 Task: Select the current location as Myrtle Beach, South Carolina, United States . Now zoom + , and verify the location . Show zoom slider
Action: Mouse moved to (169, 212)
Screenshot: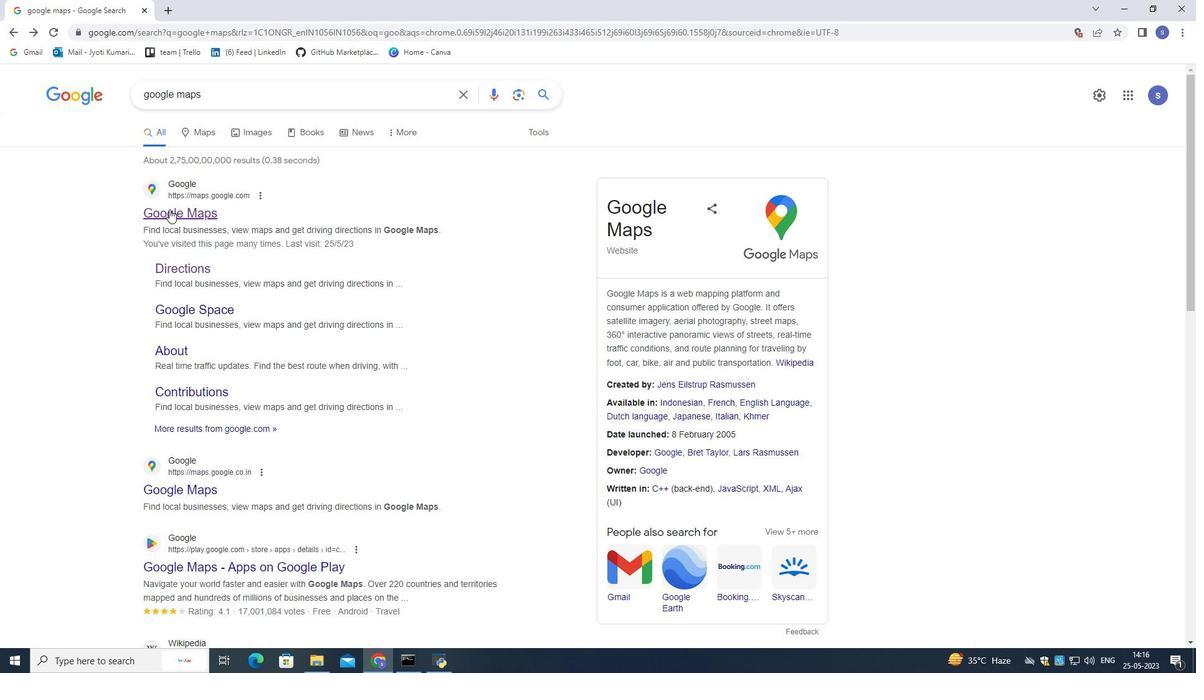 
Action: Mouse pressed left at (169, 212)
Screenshot: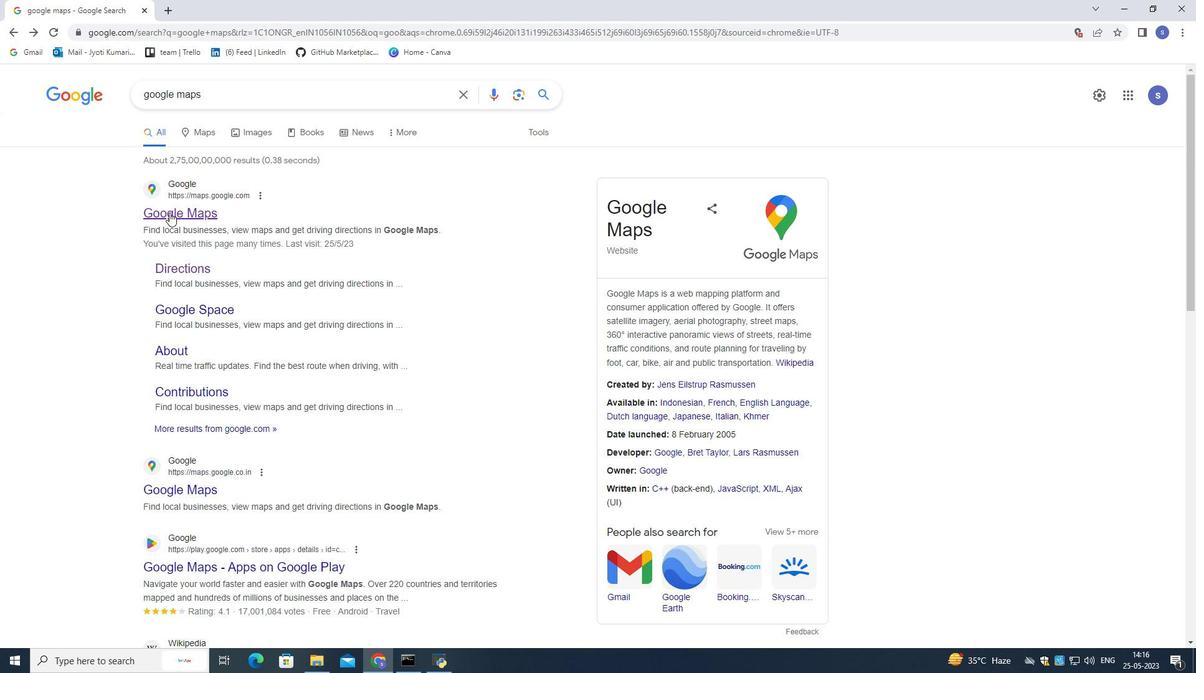 
Action: Mouse moved to (408, 317)
Screenshot: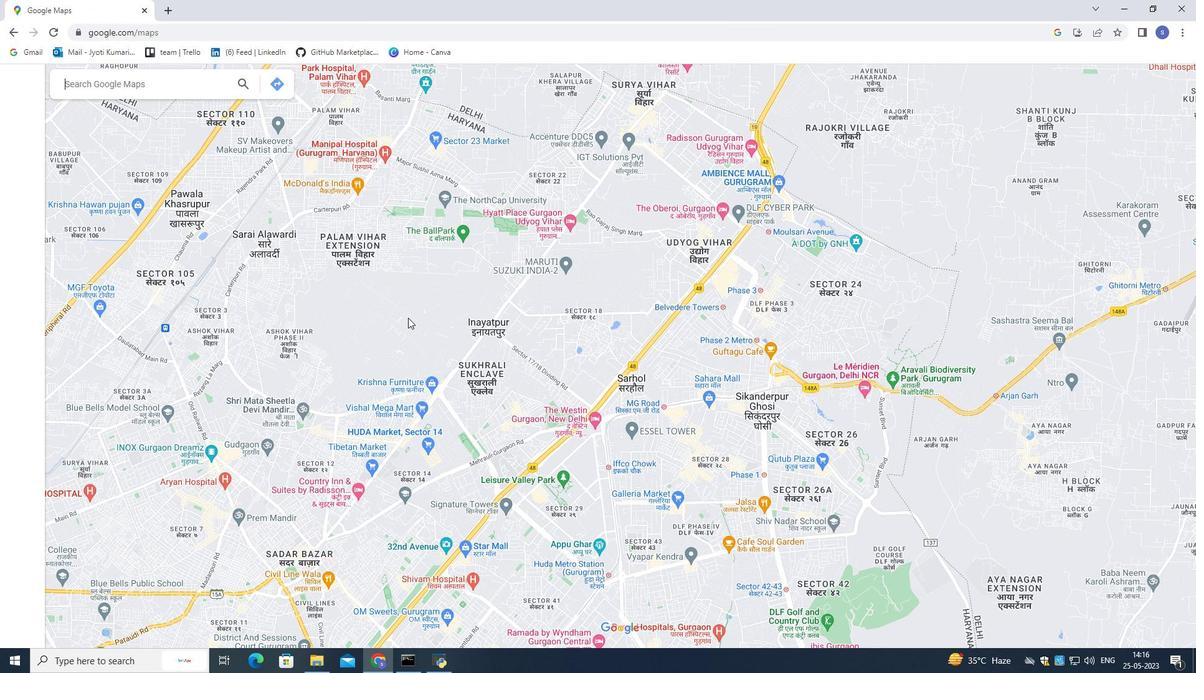 
Action: Mouse pressed left at (408, 317)
Screenshot: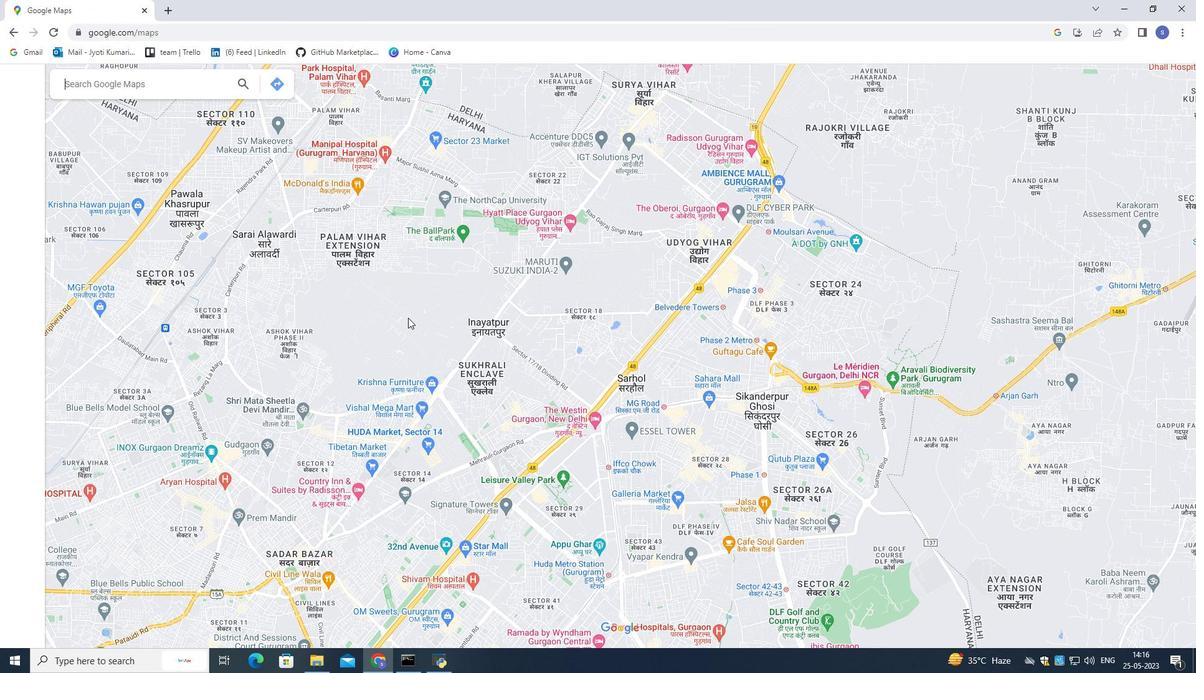 
Action: Mouse moved to (388, 317)
Screenshot: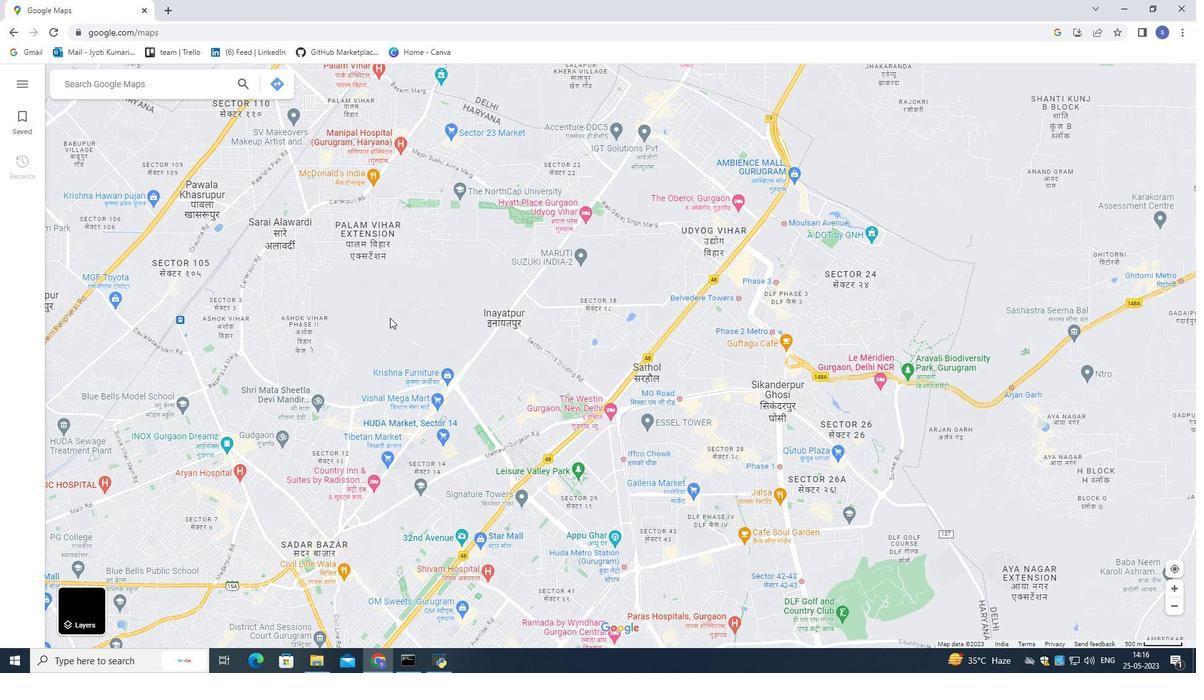 
Action: Mouse pressed left at (388, 317)
Screenshot: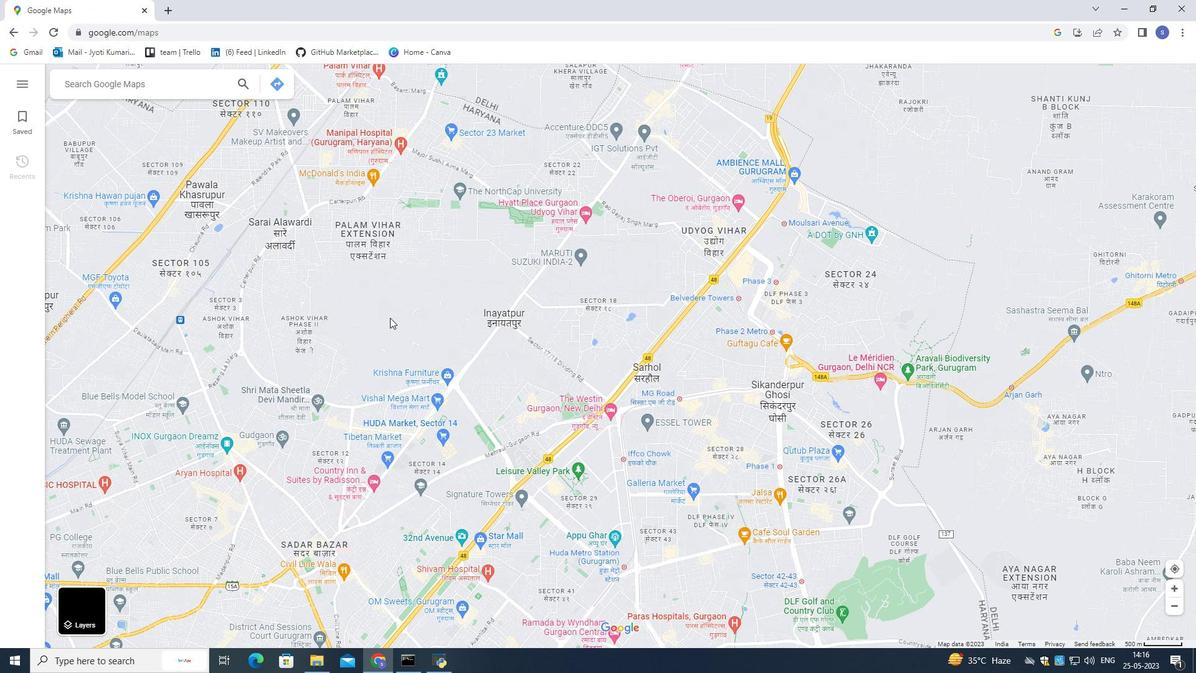 
Action: Mouse moved to (396, 304)
Screenshot: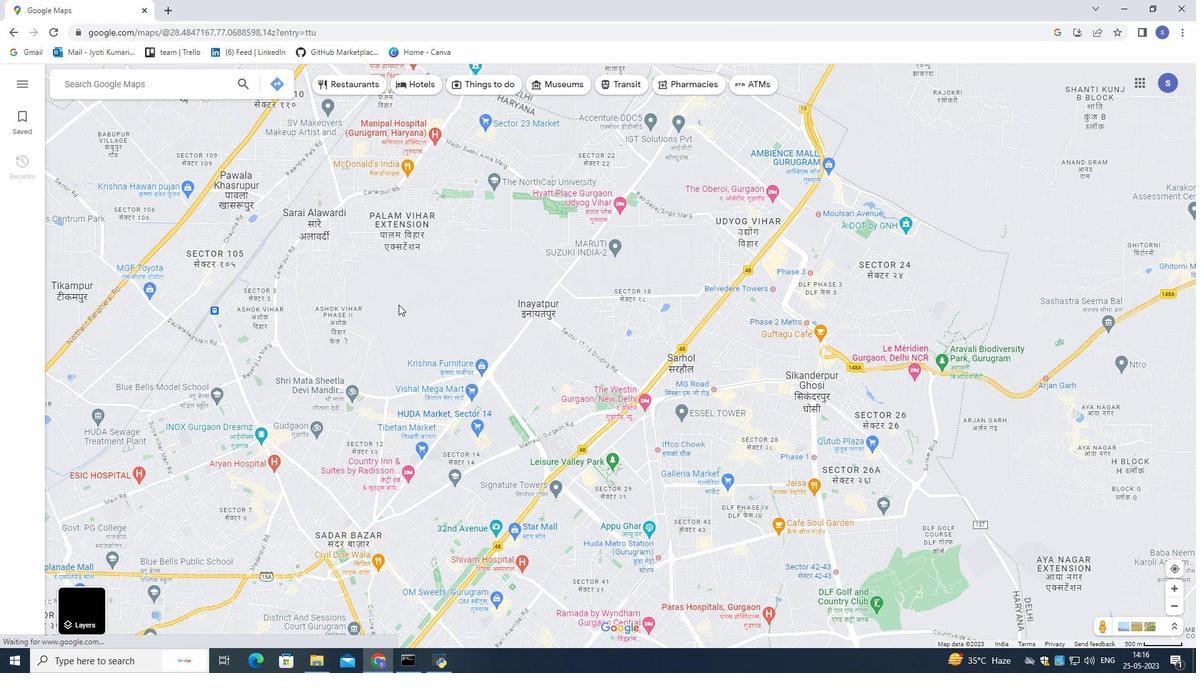 
Action: Mouse pressed left at (396, 304)
Screenshot: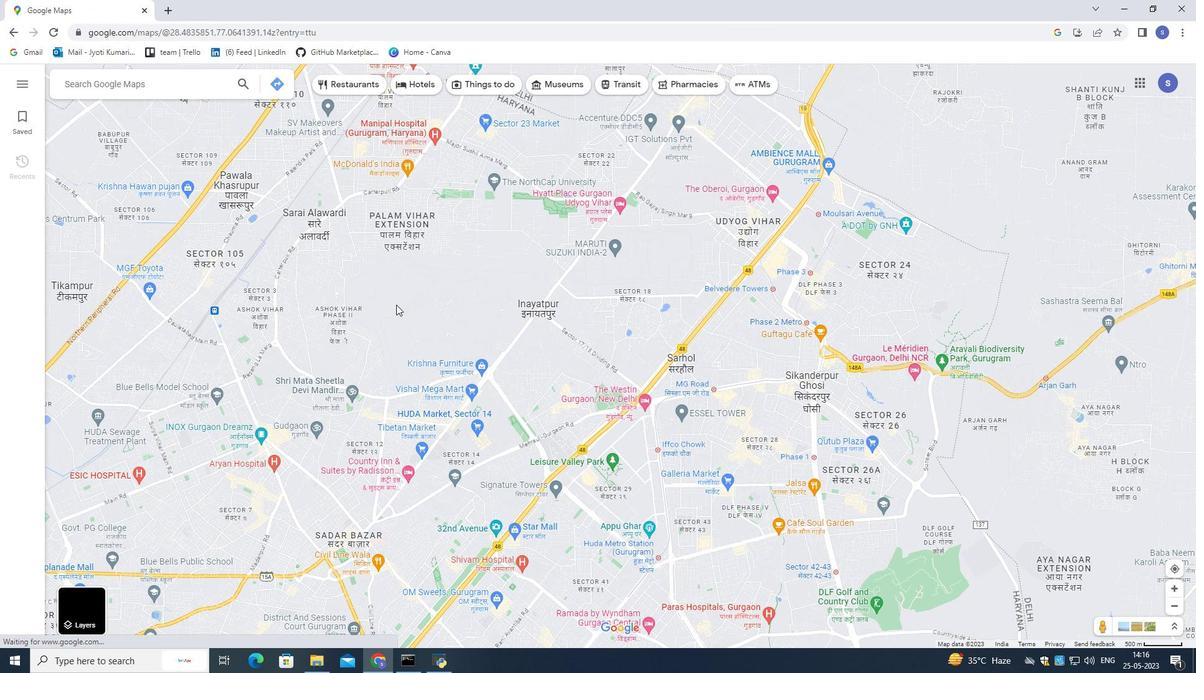 
Action: Mouse moved to (405, 293)
Screenshot: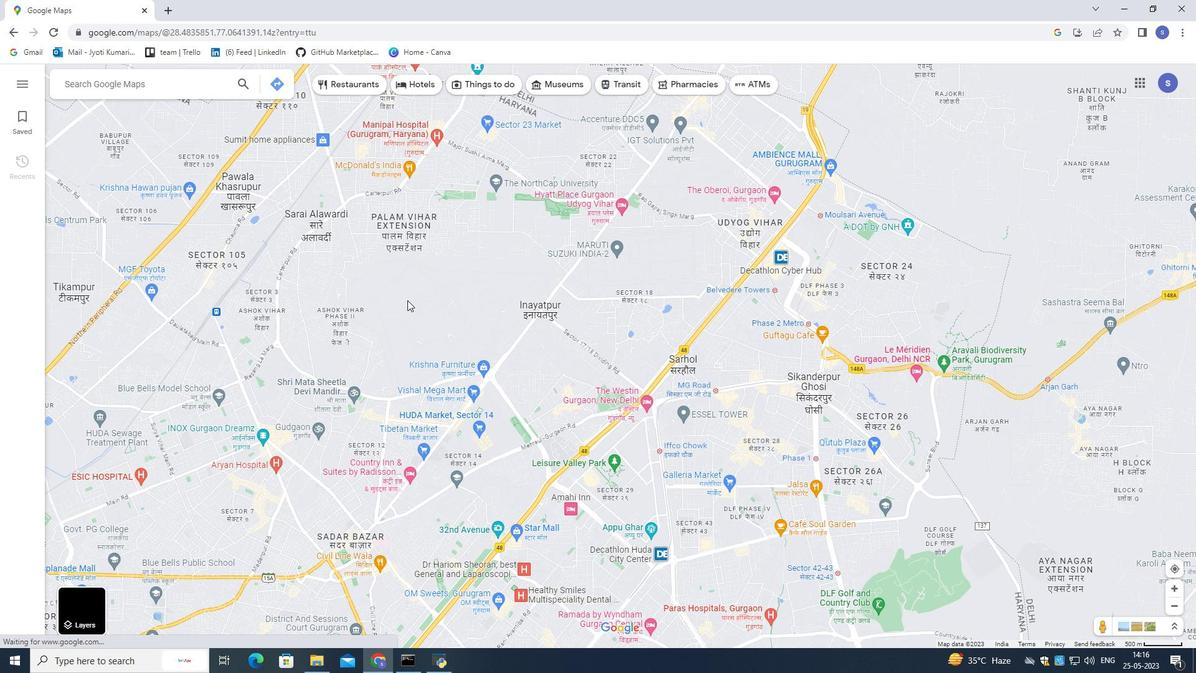 
Action: Mouse pressed left at (405, 293)
Screenshot: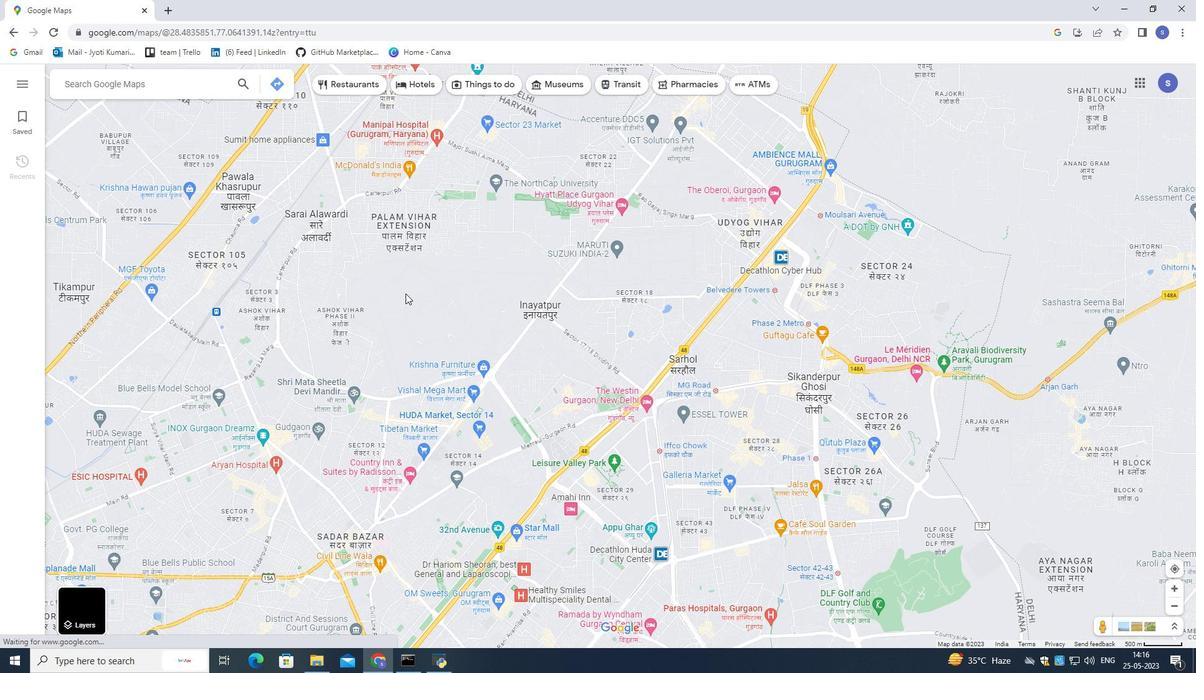 
Action: Mouse moved to (484, 335)
Screenshot: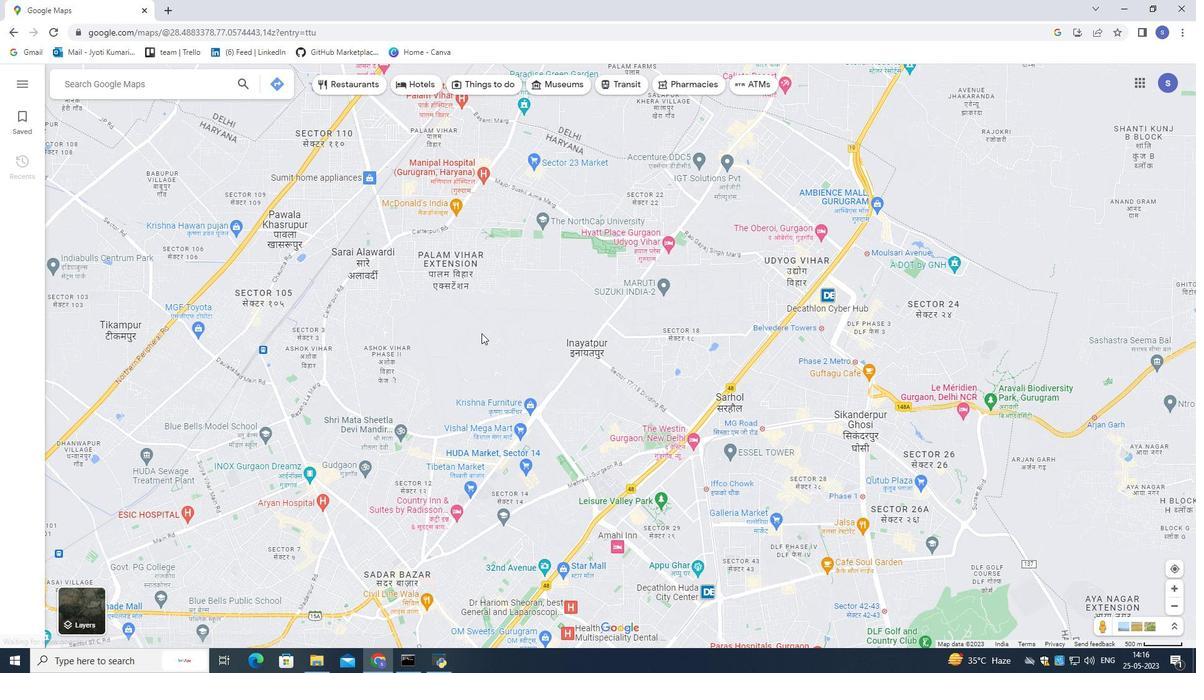 
Action: Mouse pressed left at (484, 335)
Screenshot: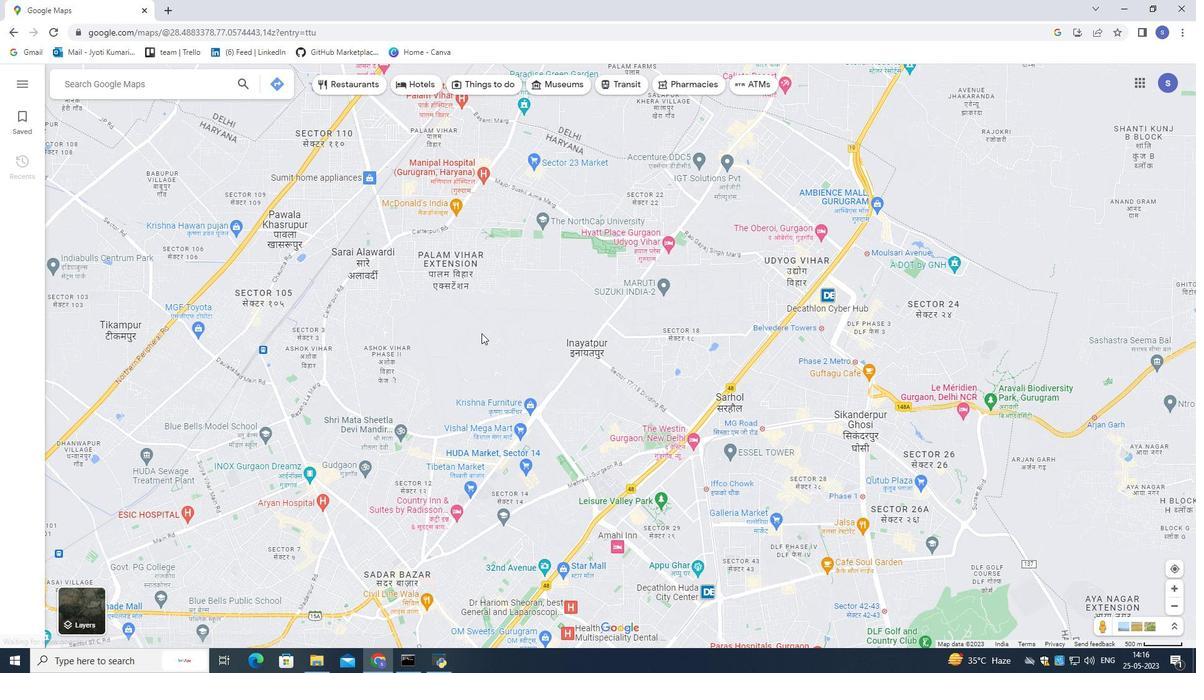 
Action: Mouse moved to (455, 322)
Screenshot: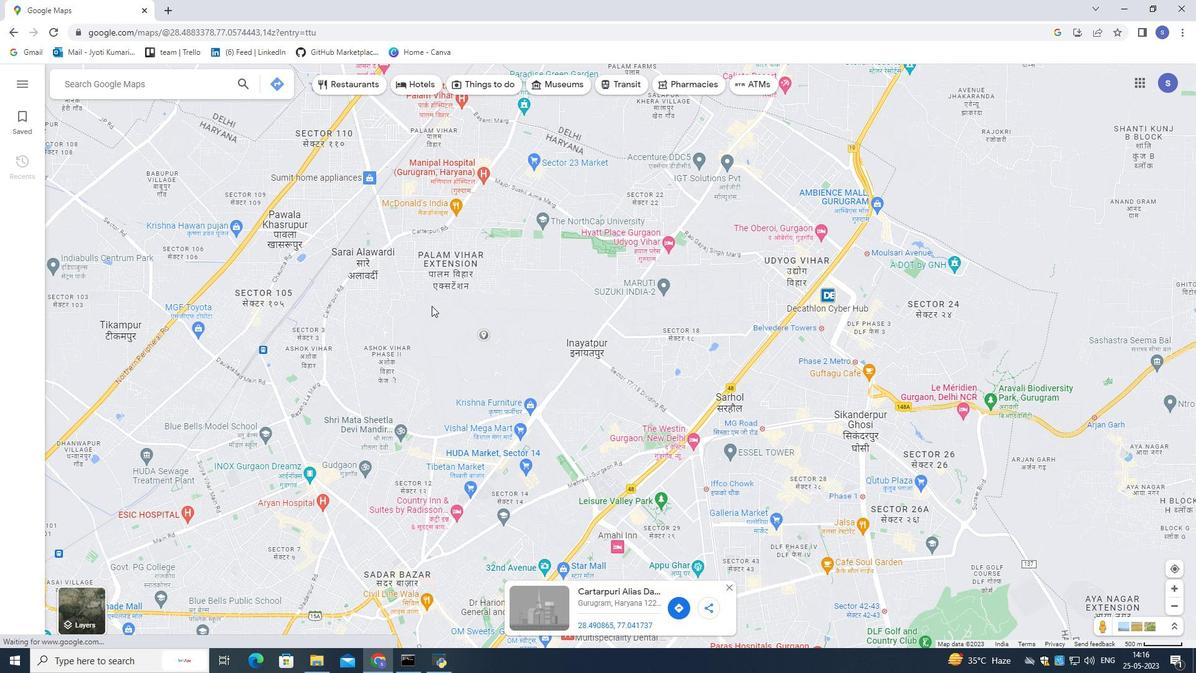
Action: Mouse pressed left at (455, 322)
Screenshot: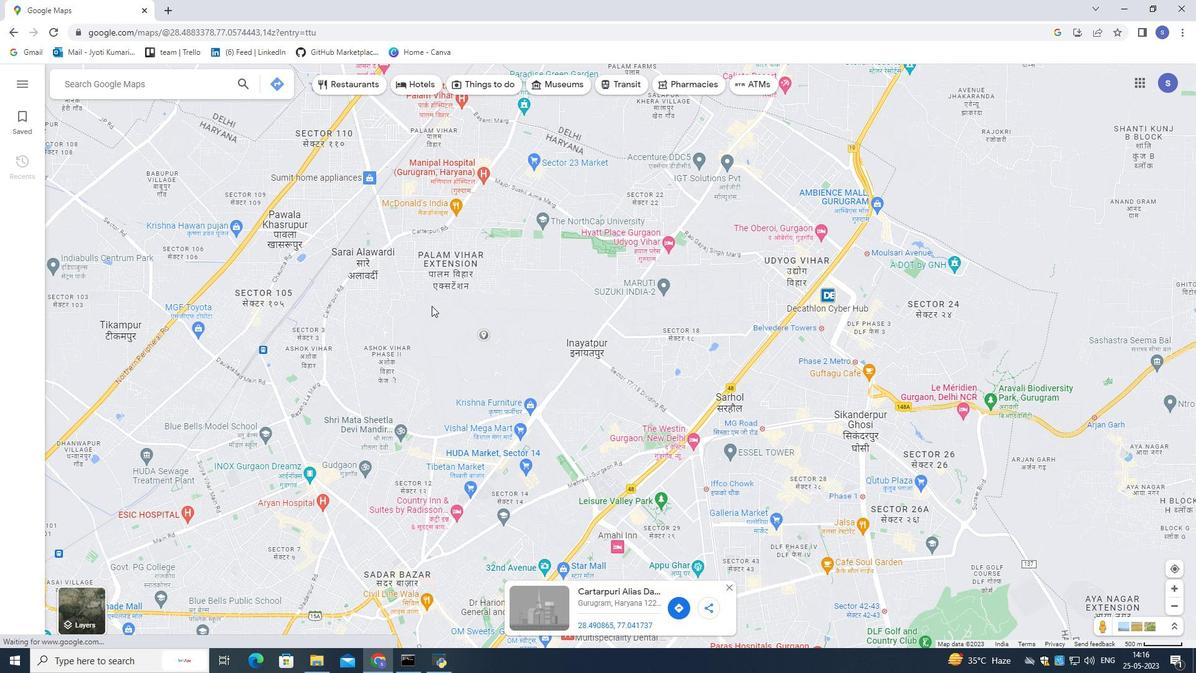 
Action: Mouse moved to (665, 418)
Screenshot: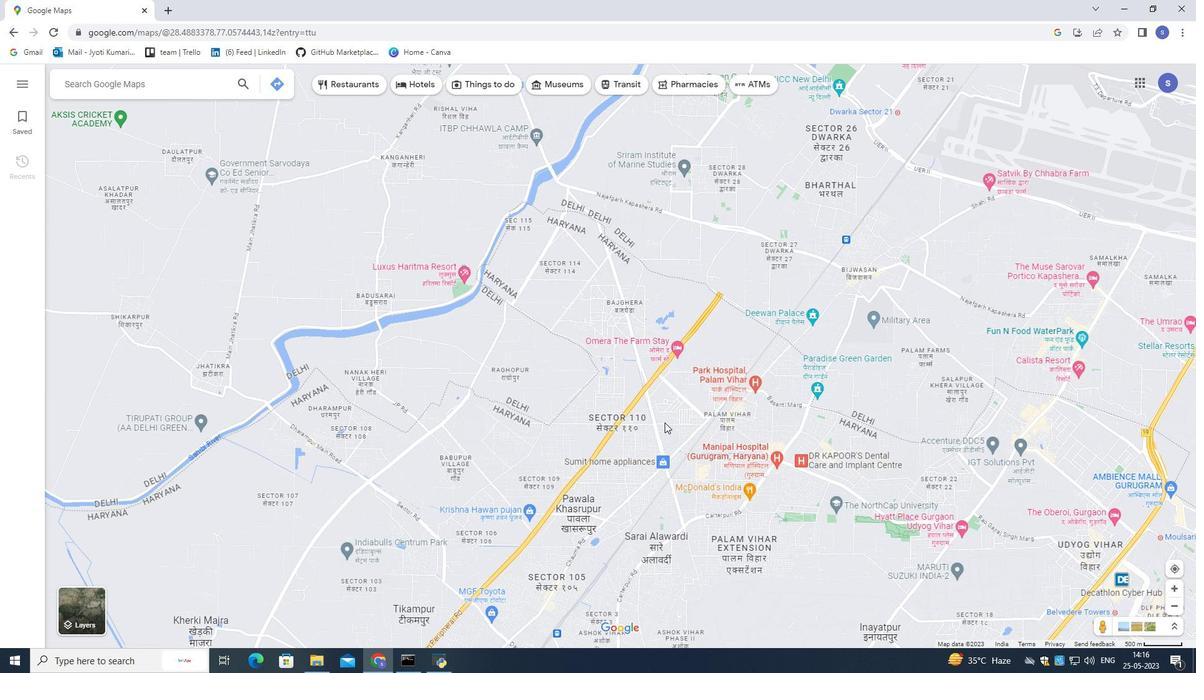 
Action: Mouse pressed left at (665, 418)
Screenshot: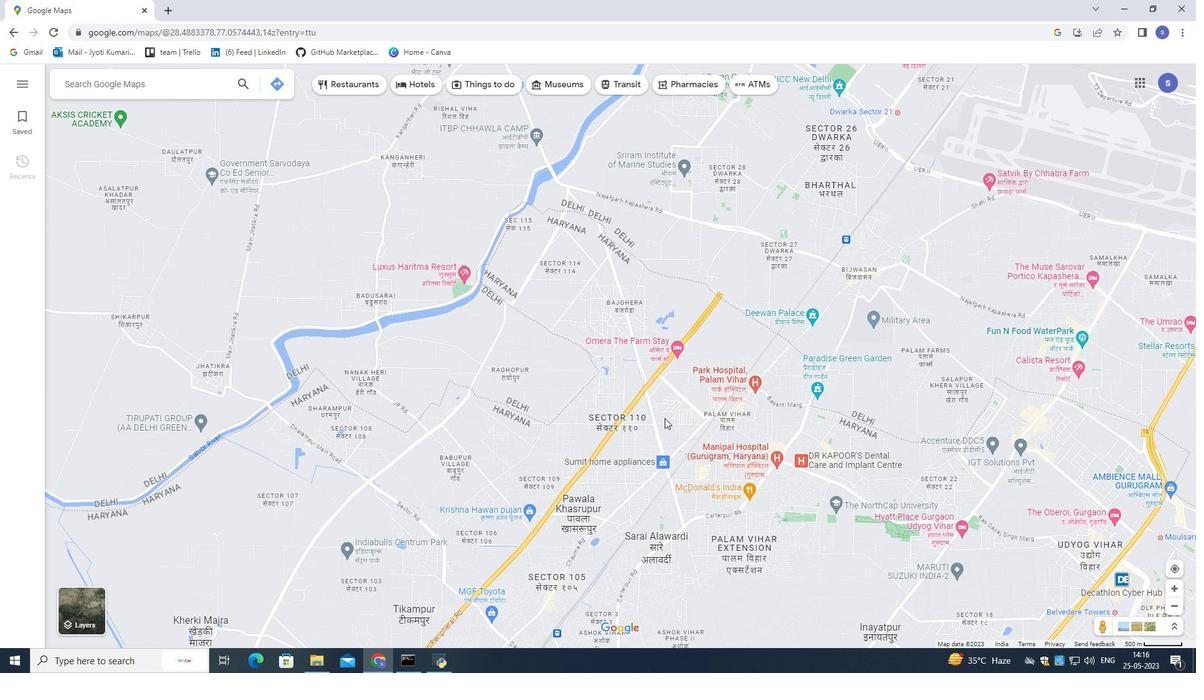 
Action: Mouse moved to (572, 431)
Screenshot: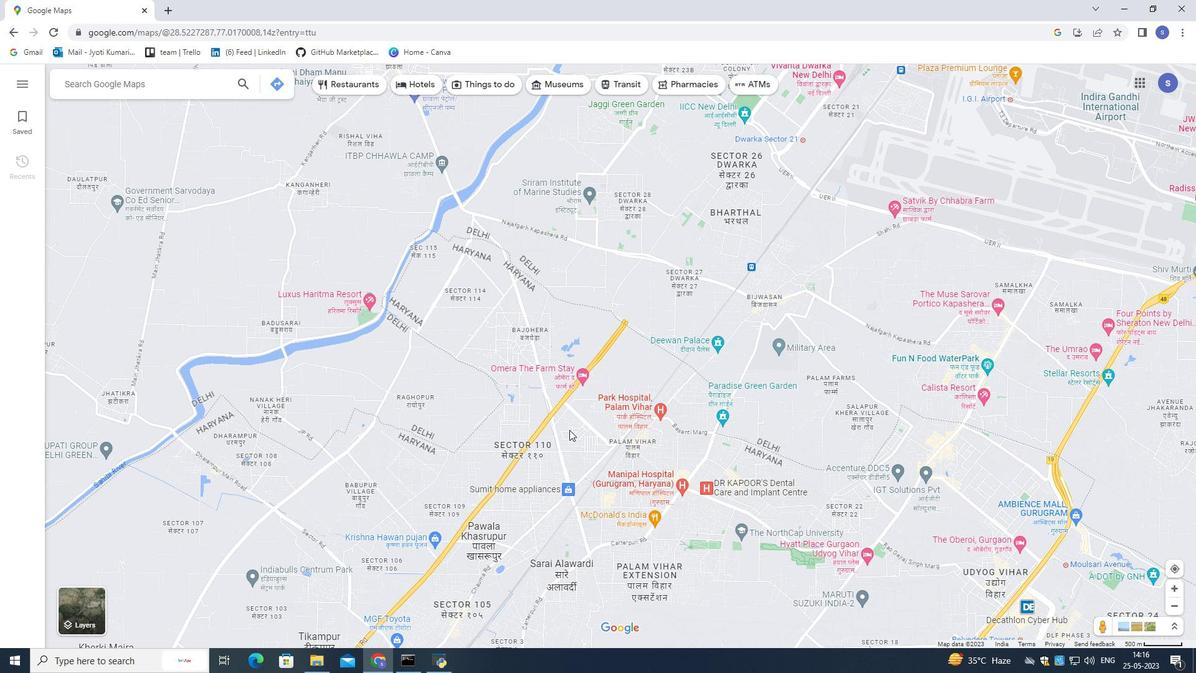 
Action: Mouse pressed left at (572, 431)
Screenshot: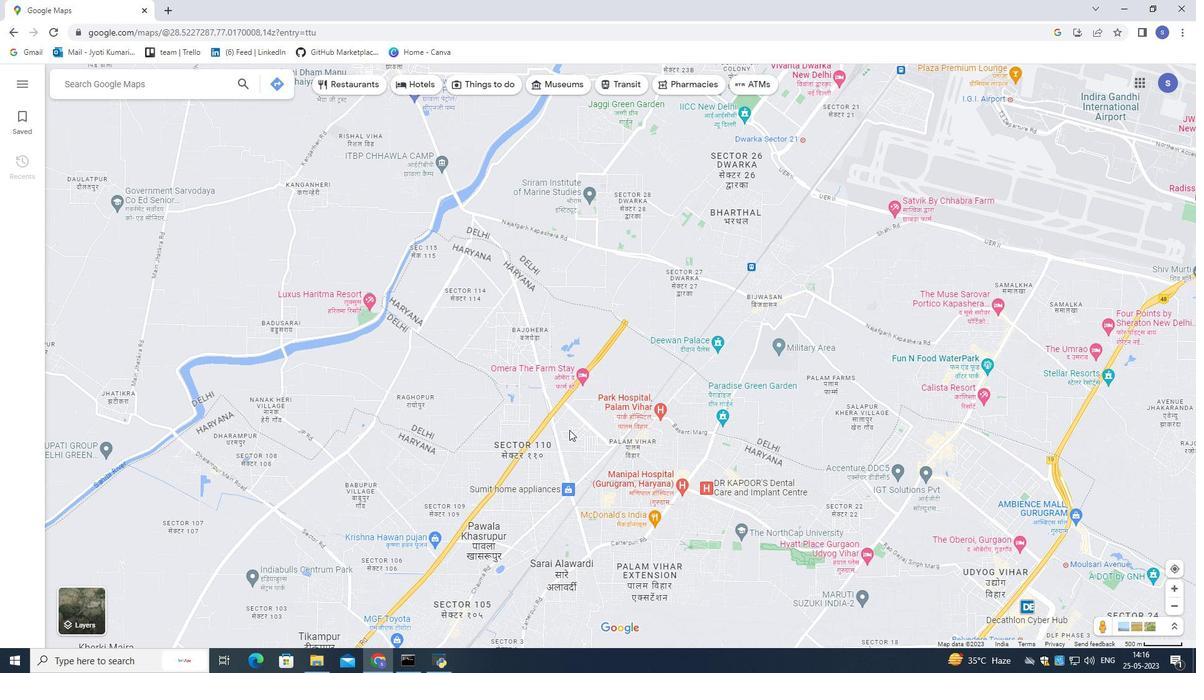 
Action: Mouse moved to (166, 81)
Screenshot: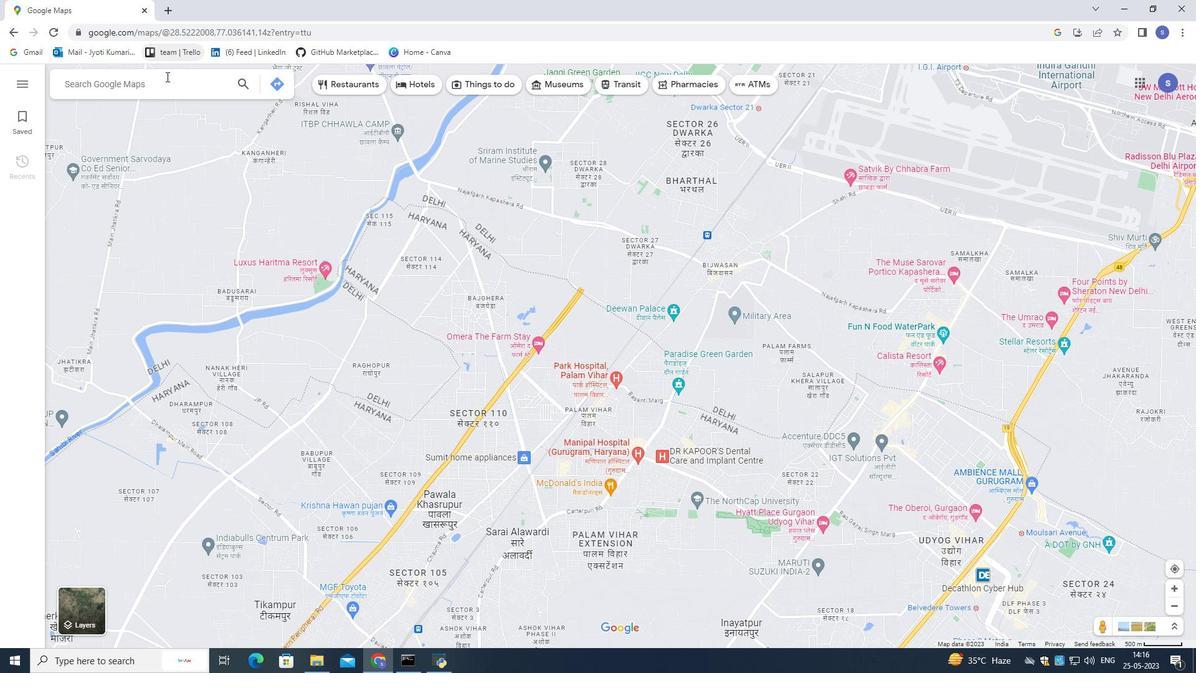 
Action: Mouse pressed left at (166, 81)
Screenshot: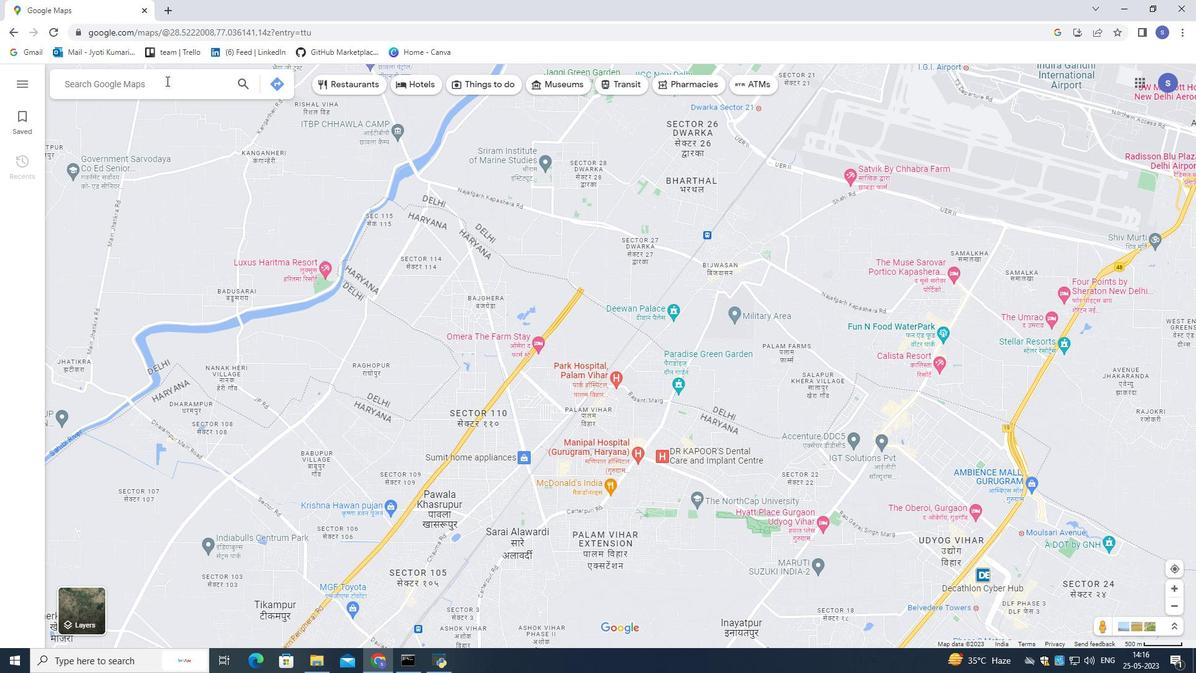 
Action: Mouse moved to (1025, 355)
Screenshot: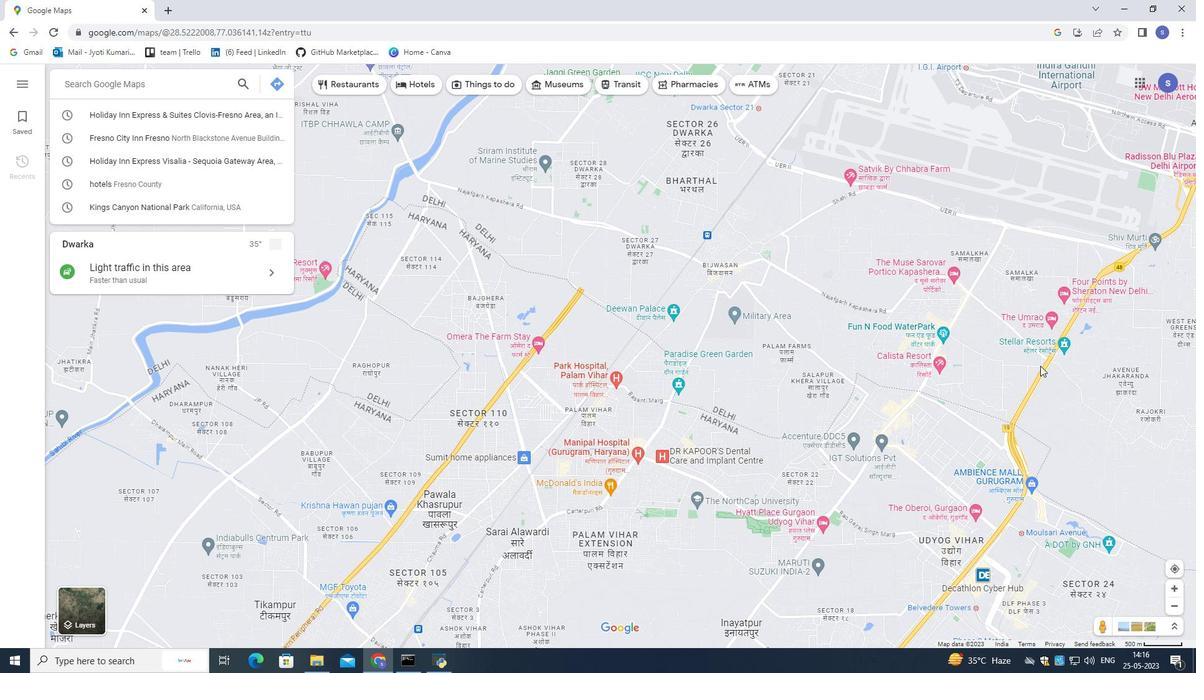 
Action: Key pressed myrtle<Key.space>beach,<Key.space>south<Key.space>carlina<Key.space>united<Key.space>state<Key.enter>
Screenshot: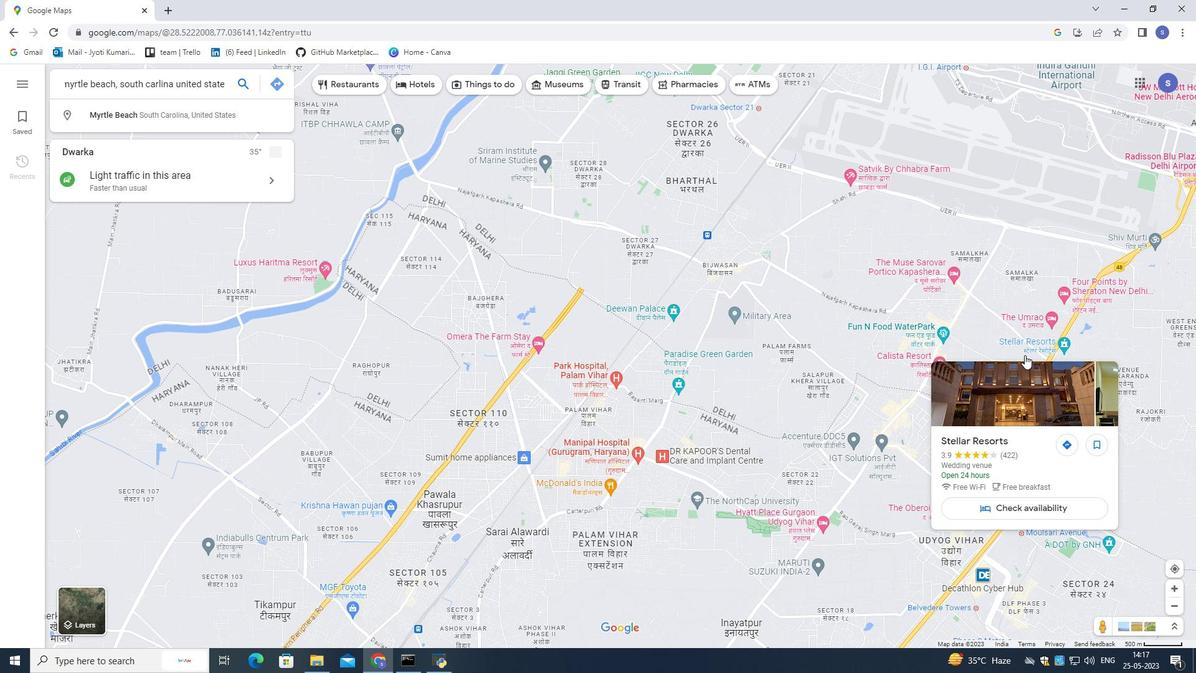 
Action: Mouse moved to (898, 401)
Screenshot: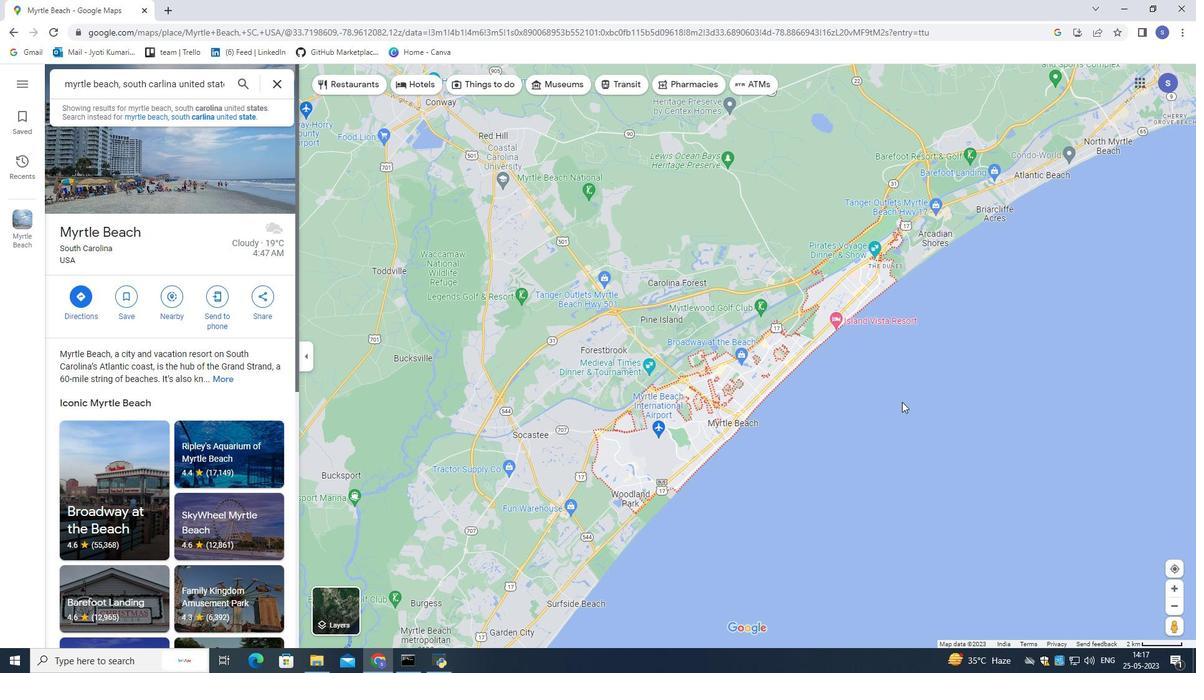 
Action: Mouse scrolled (898, 402) with delta (0, 0)
Screenshot: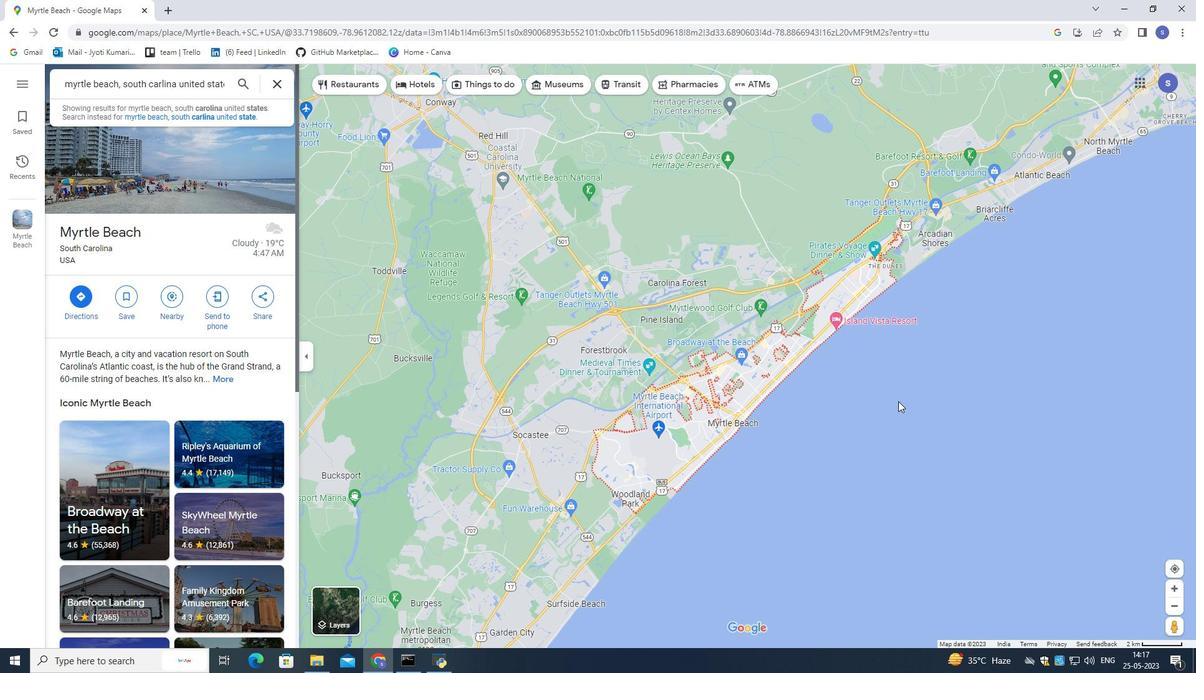 
Action: Mouse moved to (711, 461)
Screenshot: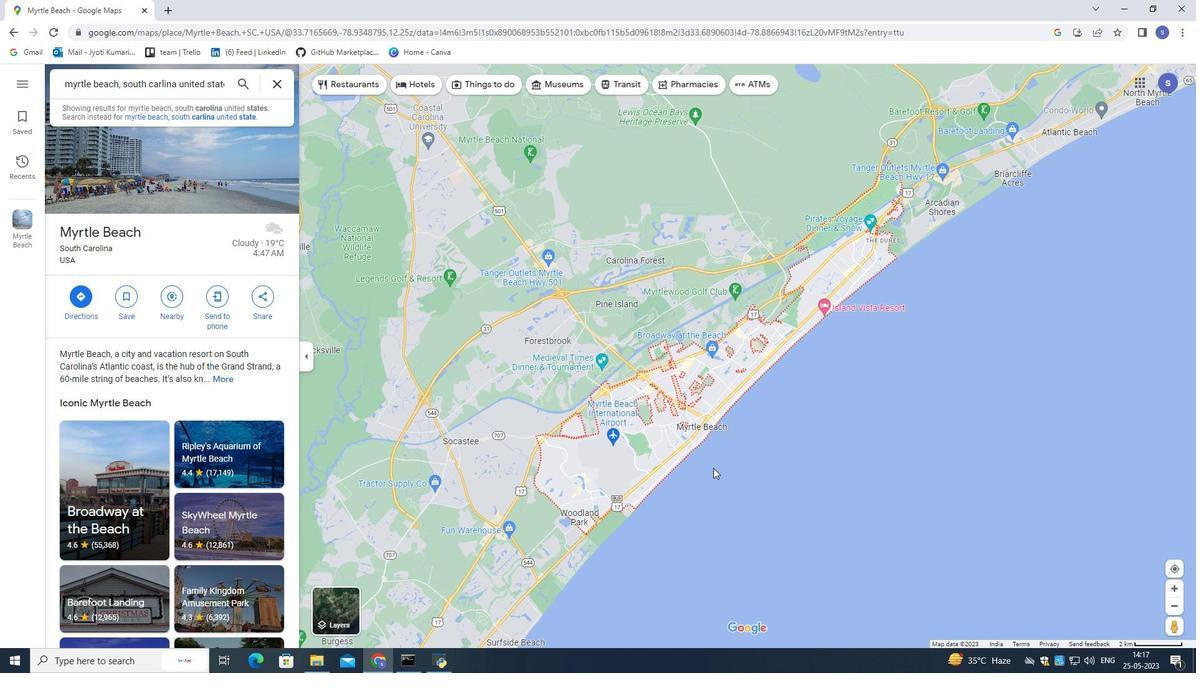 
Action: Mouse pressed left at (711, 461)
Screenshot: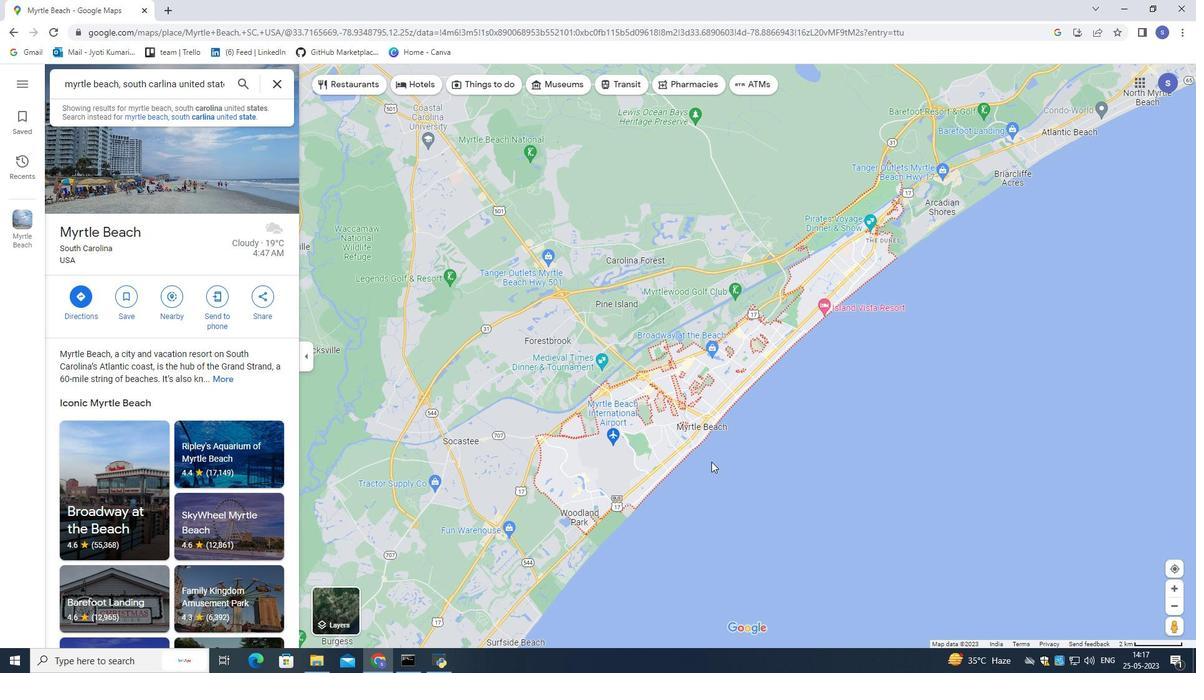 
Action: Mouse moved to (799, 448)
Screenshot: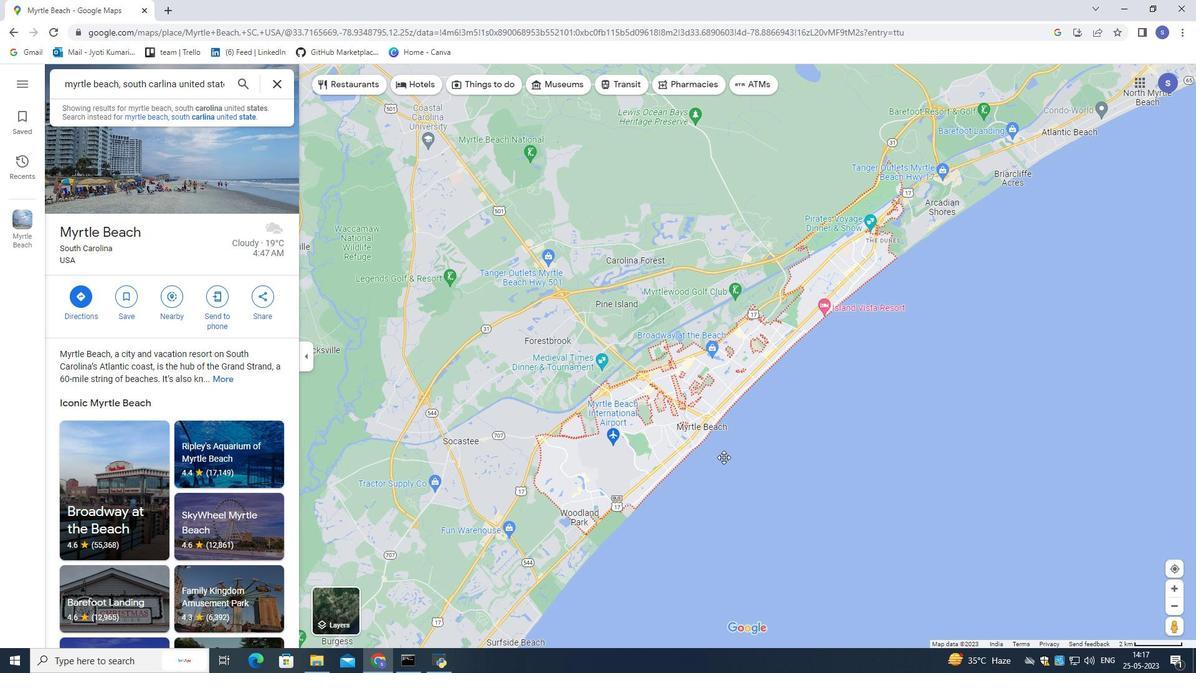 
Action: Mouse scrolled (799, 448) with delta (0, 0)
Screenshot: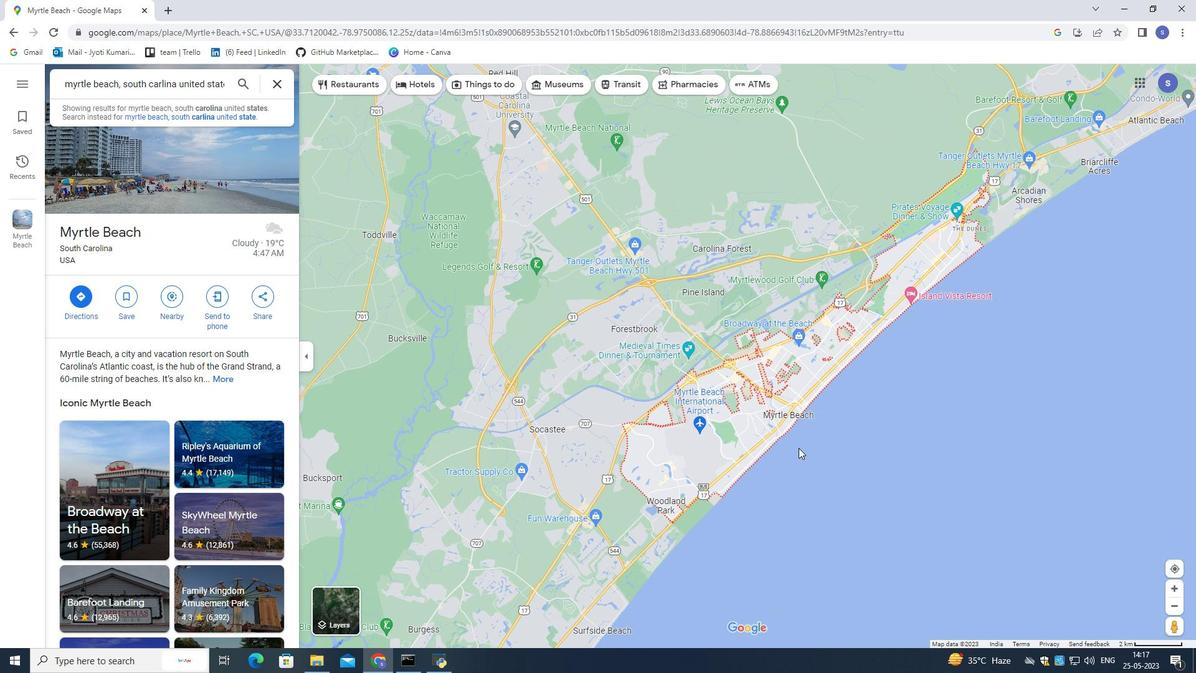 
Action: Mouse scrolled (799, 448) with delta (0, 0)
Screenshot: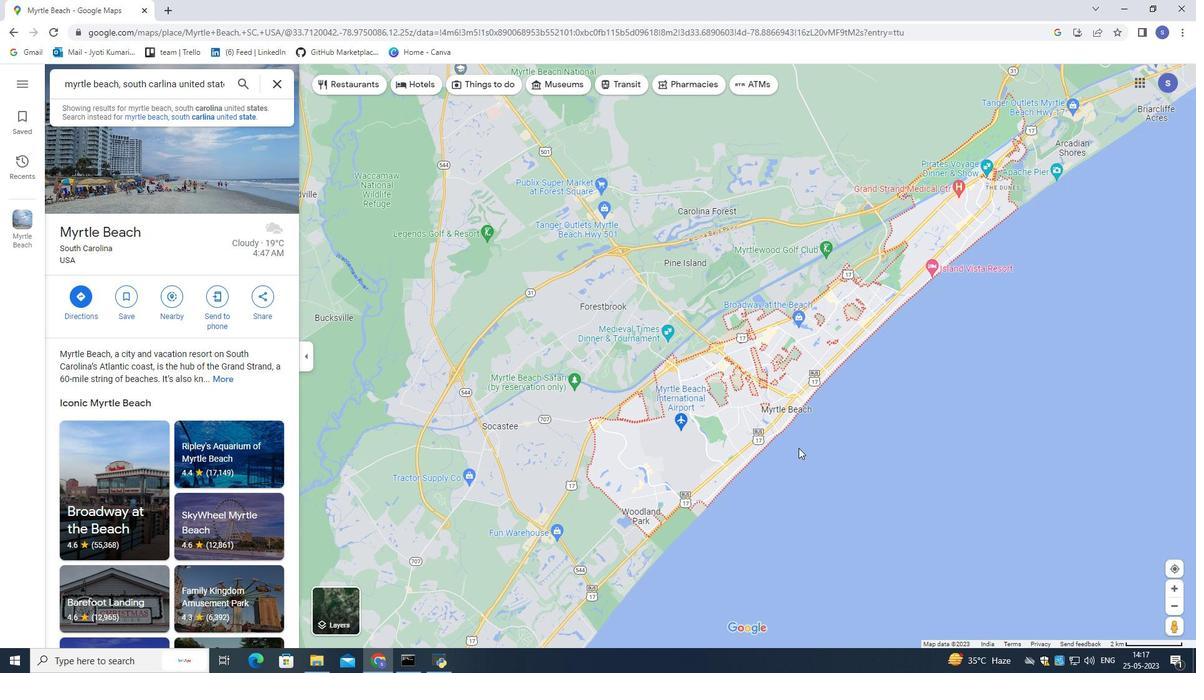 
Action: Mouse scrolled (799, 448) with delta (0, 0)
Screenshot: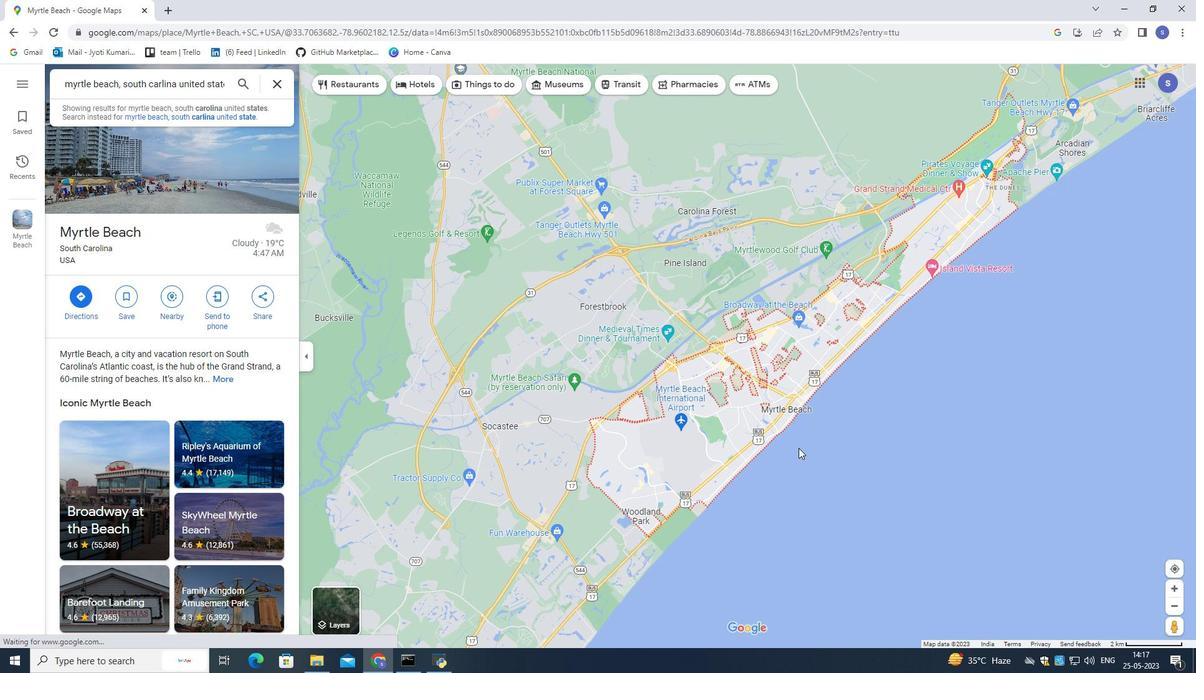 
Action: Mouse scrolled (799, 448) with delta (0, 0)
Screenshot: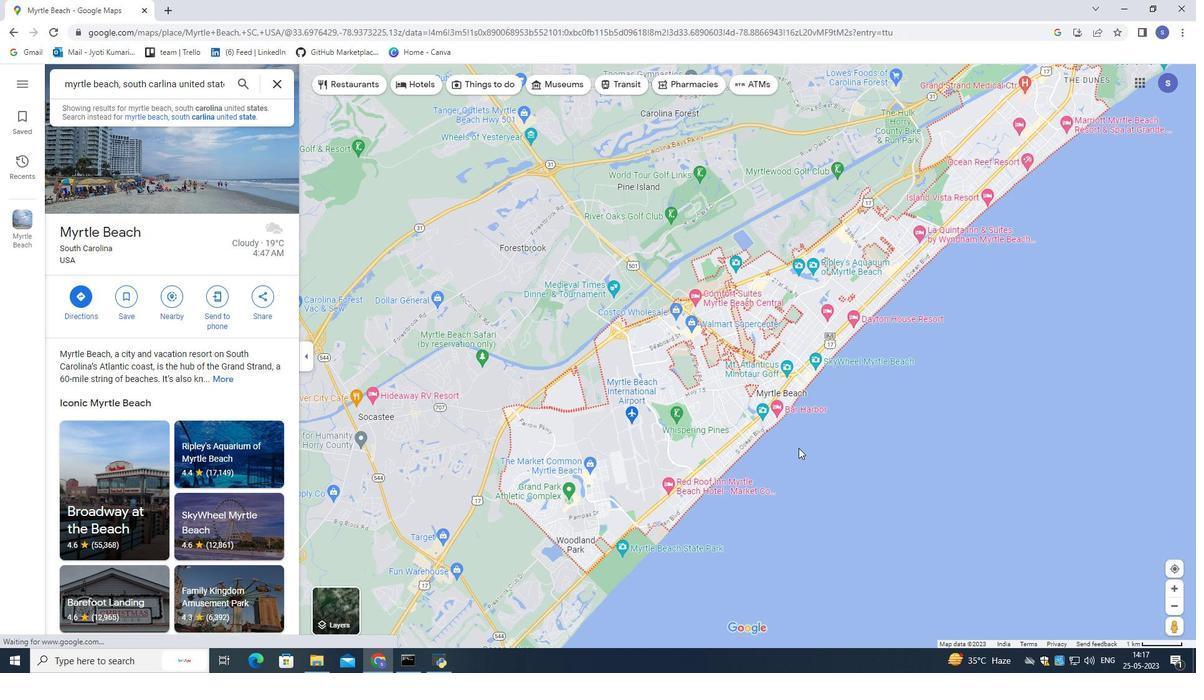 
Action: Mouse scrolled (799, 448) with delta (0, 0)
Screenshot: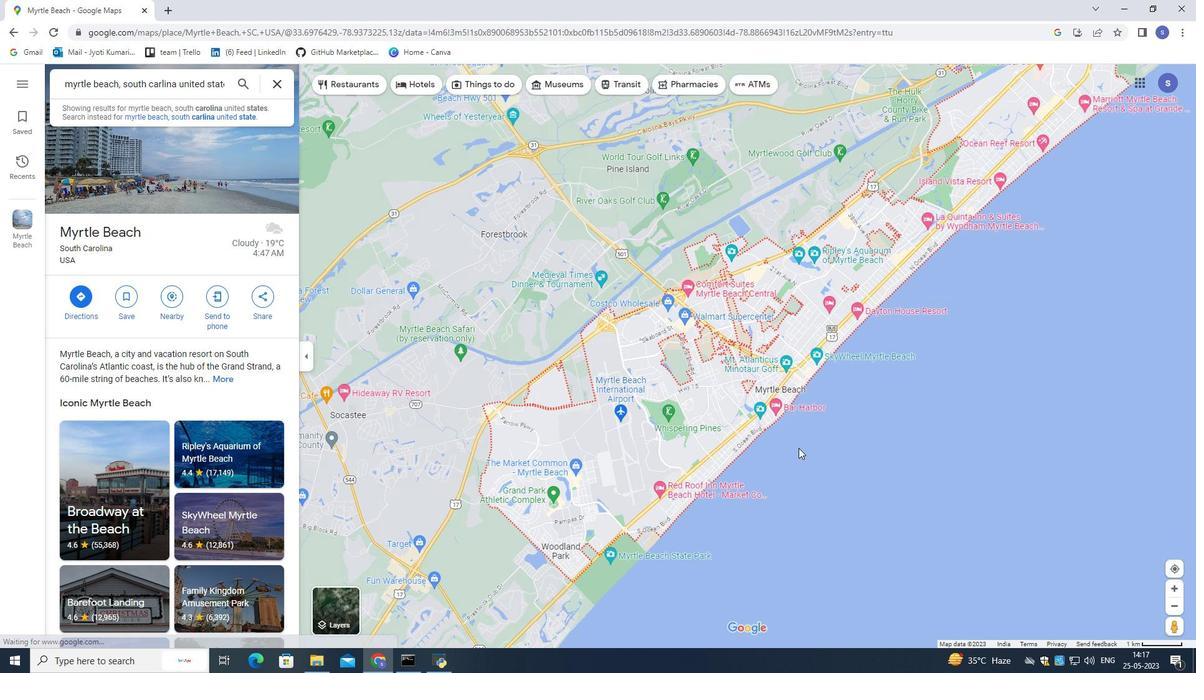 
Action: Mouse scrolled (799, 448) with delta (0, 0)
Screenshot: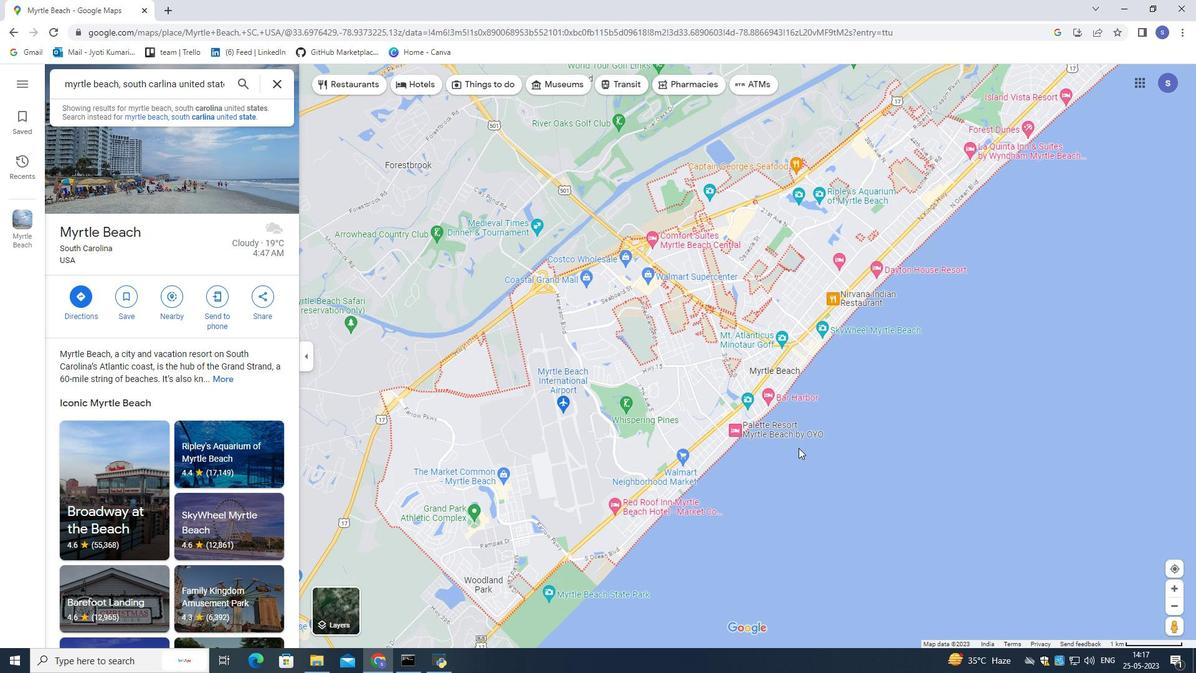 
Action: Mouse scrolled (799, 448) with delta (0, 0)
Screenshot: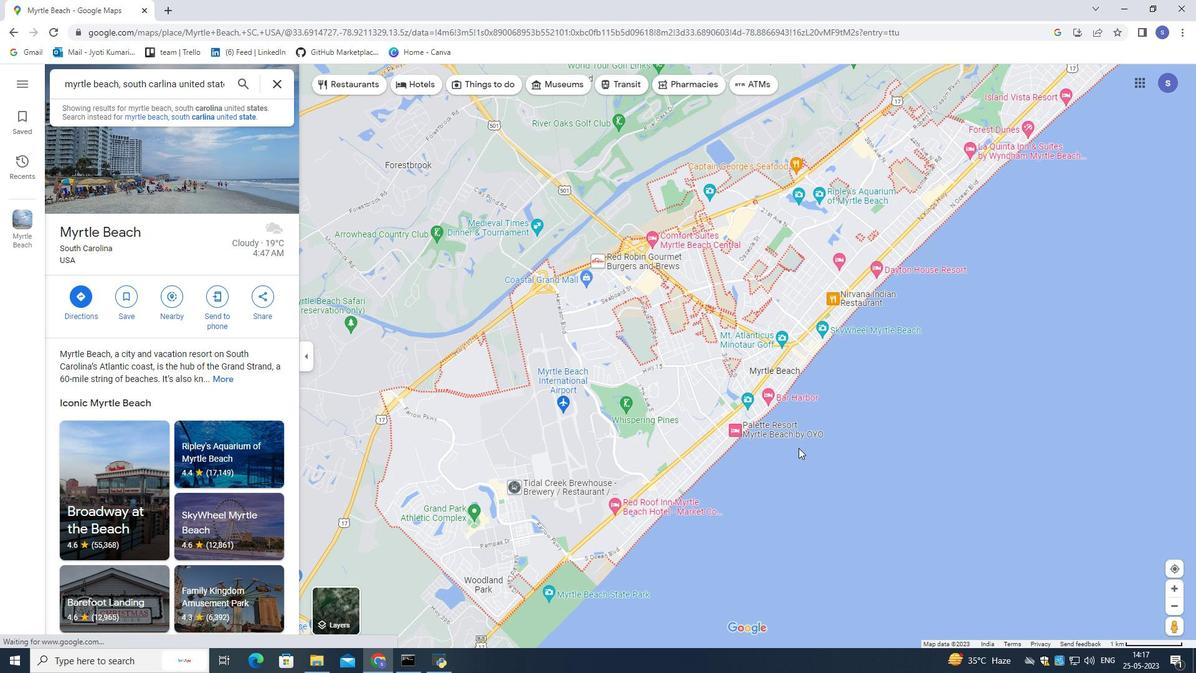 
Action: Mouse moved to (799, 418)
Screenshot: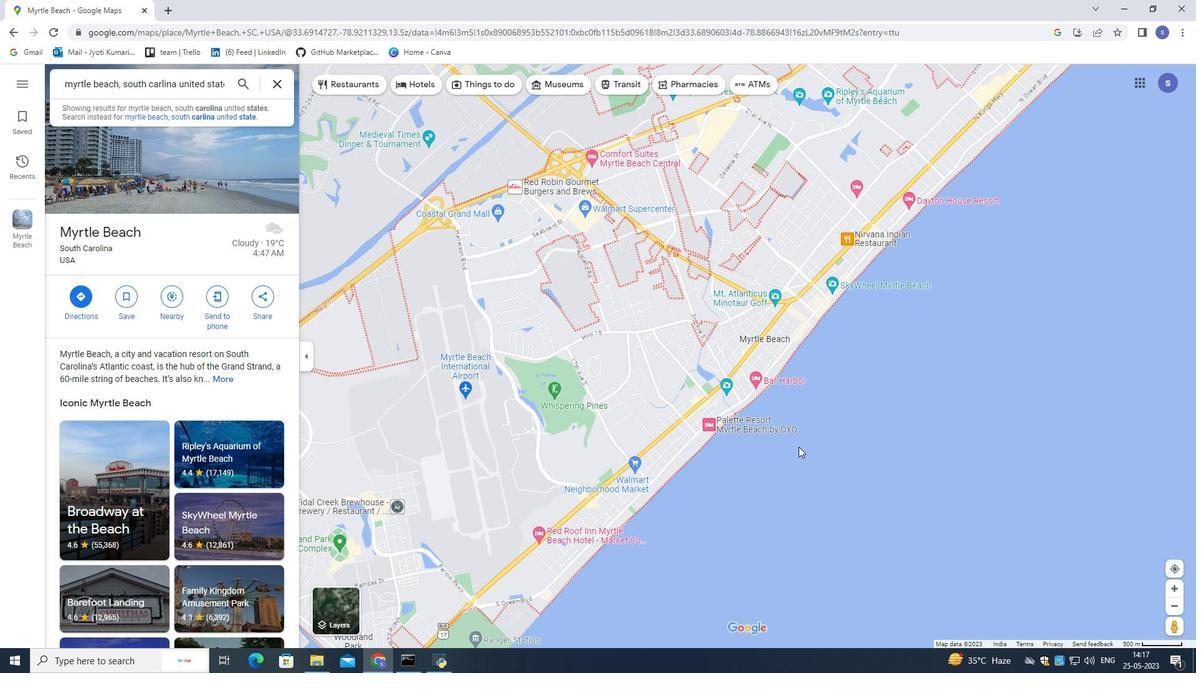 
Action: Mouse pressed left at (799, 418)
Screenshot: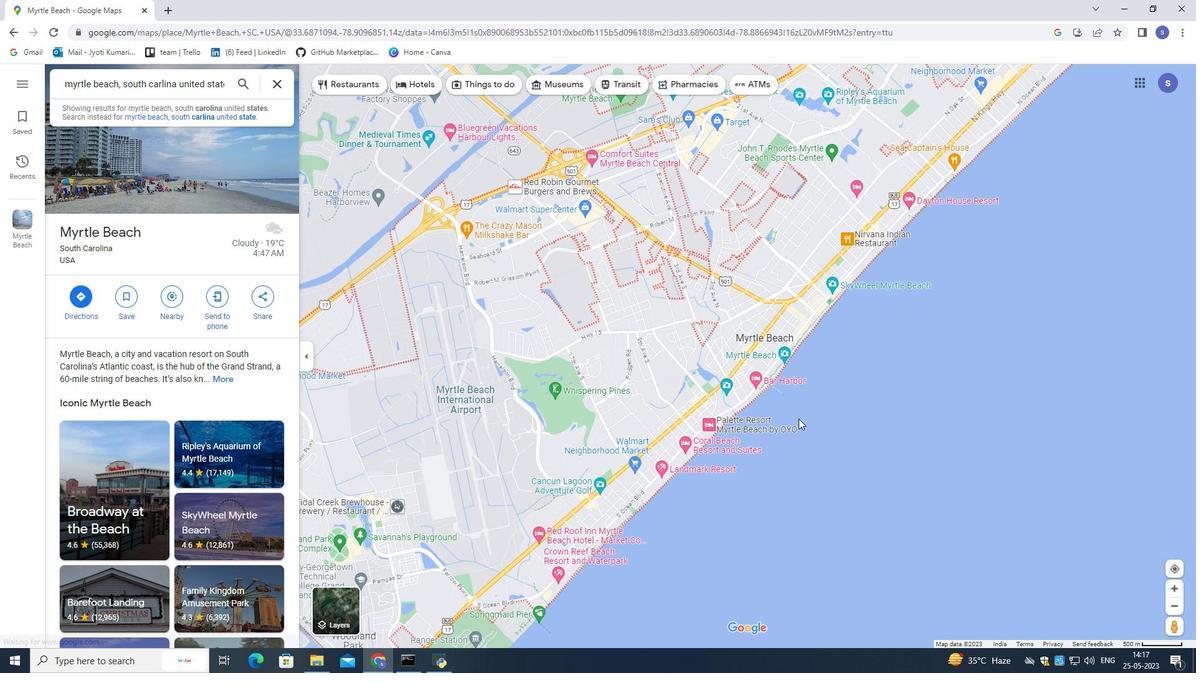 
Action: Mouse moved to (824, 411)
Screenshot: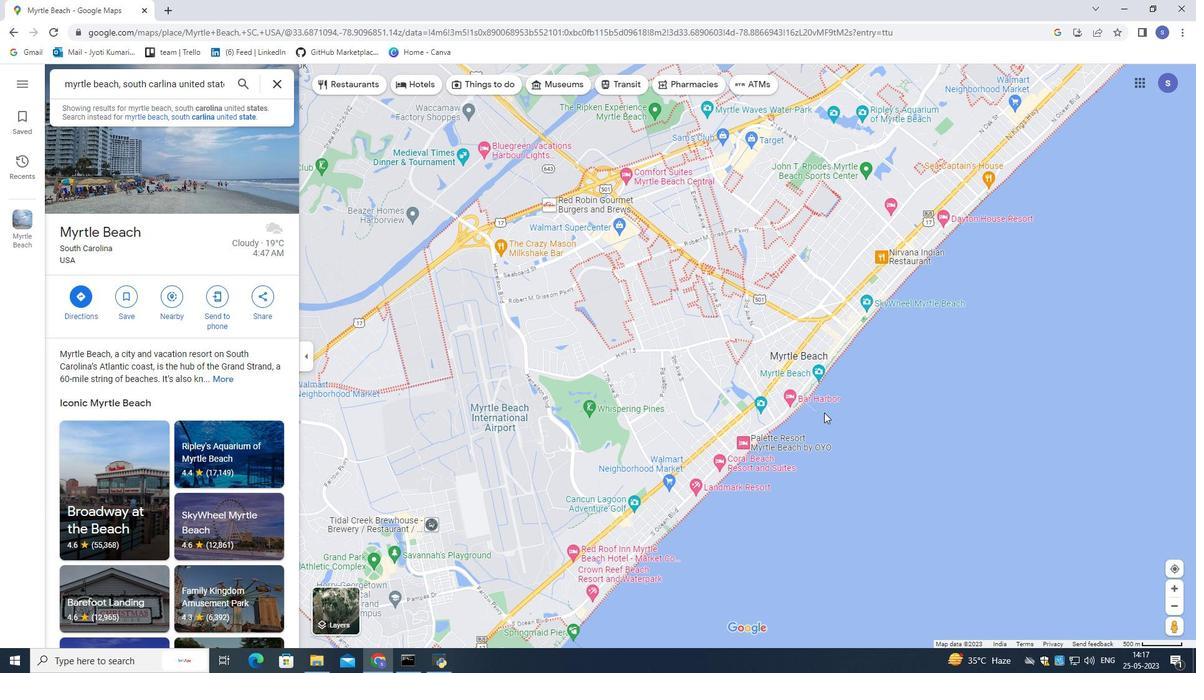
Action: Mouse scrolled (824, 411) with delta (0, 0)
Screenshot: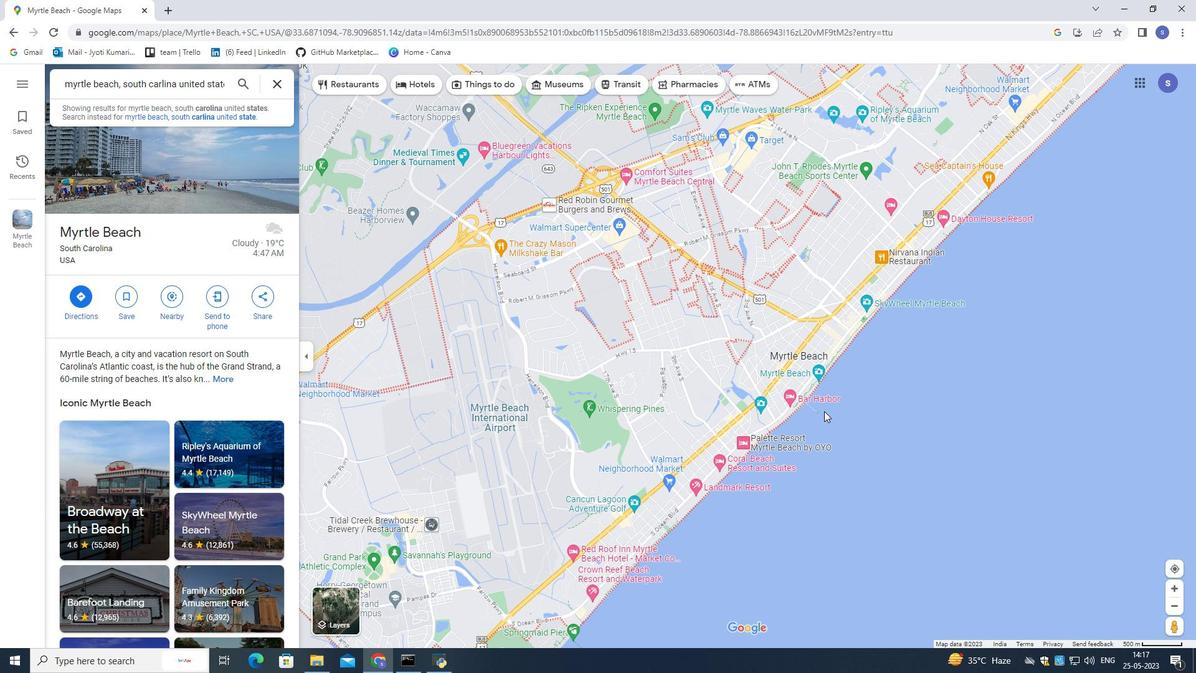
Action: Mouse scrolled (824, 411) with delta (0, 0)
Screenshot: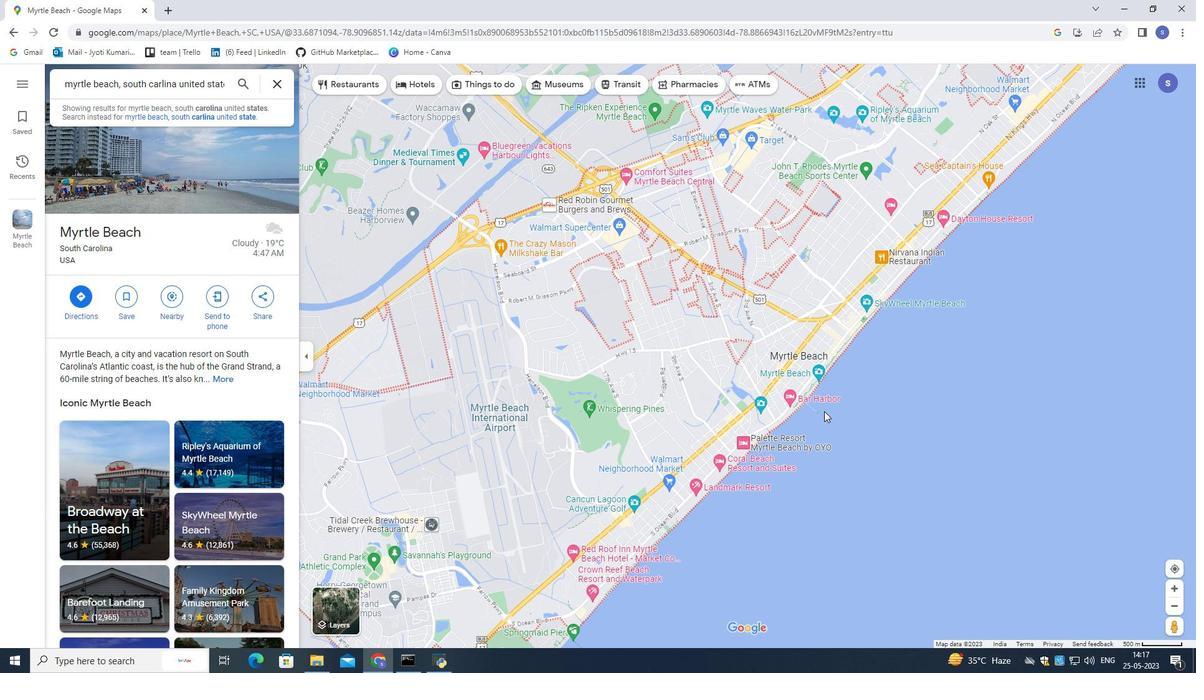 
Action: Mouse scrolled (824, 411) with delta (0, 0)
Screenshot: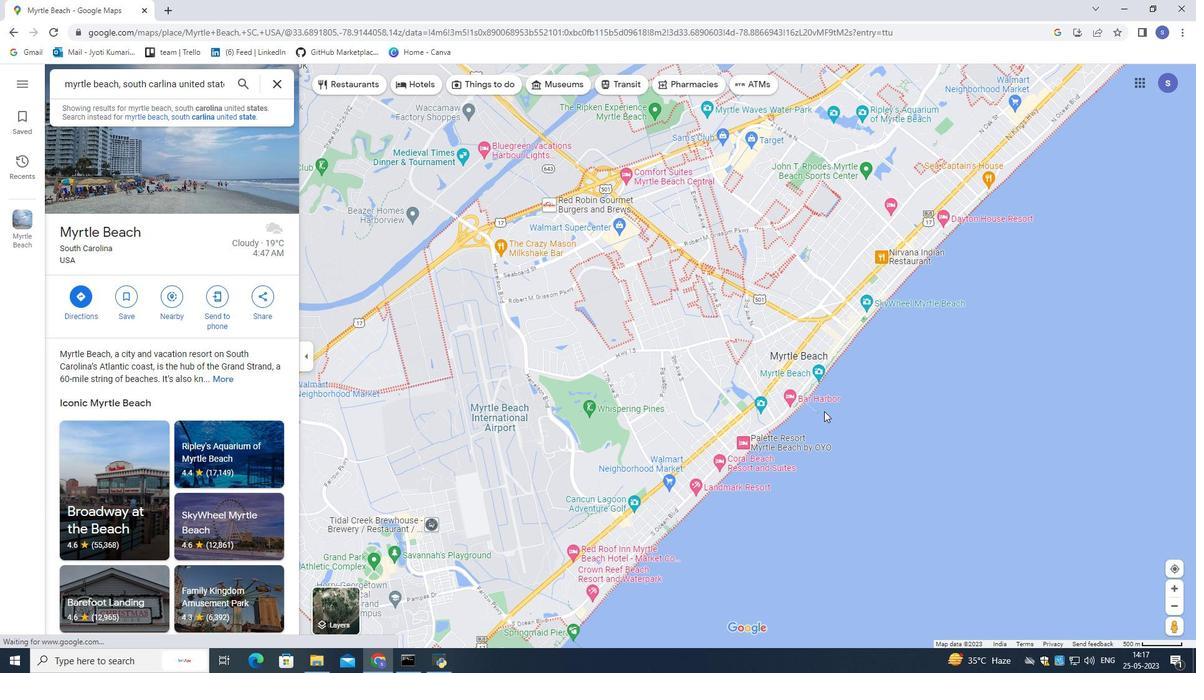 
Action: Mouse scrolled (824, 411) with delta (0, 0)
Screenshot: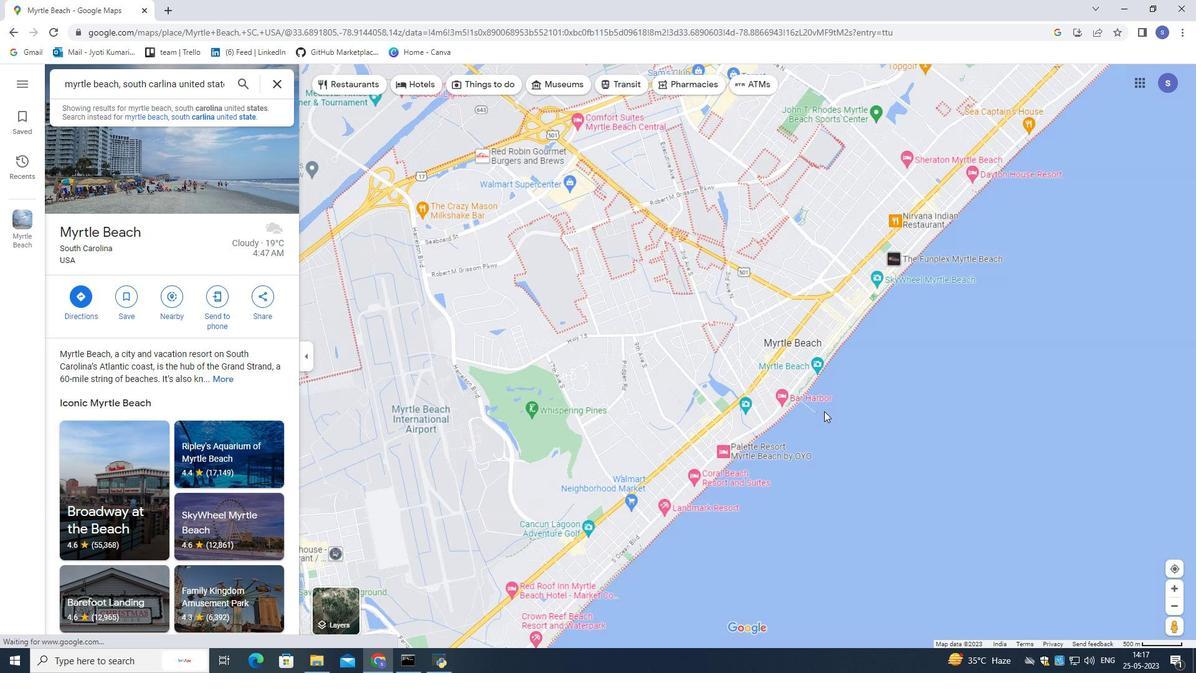 
Action: Mouse moved to (821, 409)
Screenshot: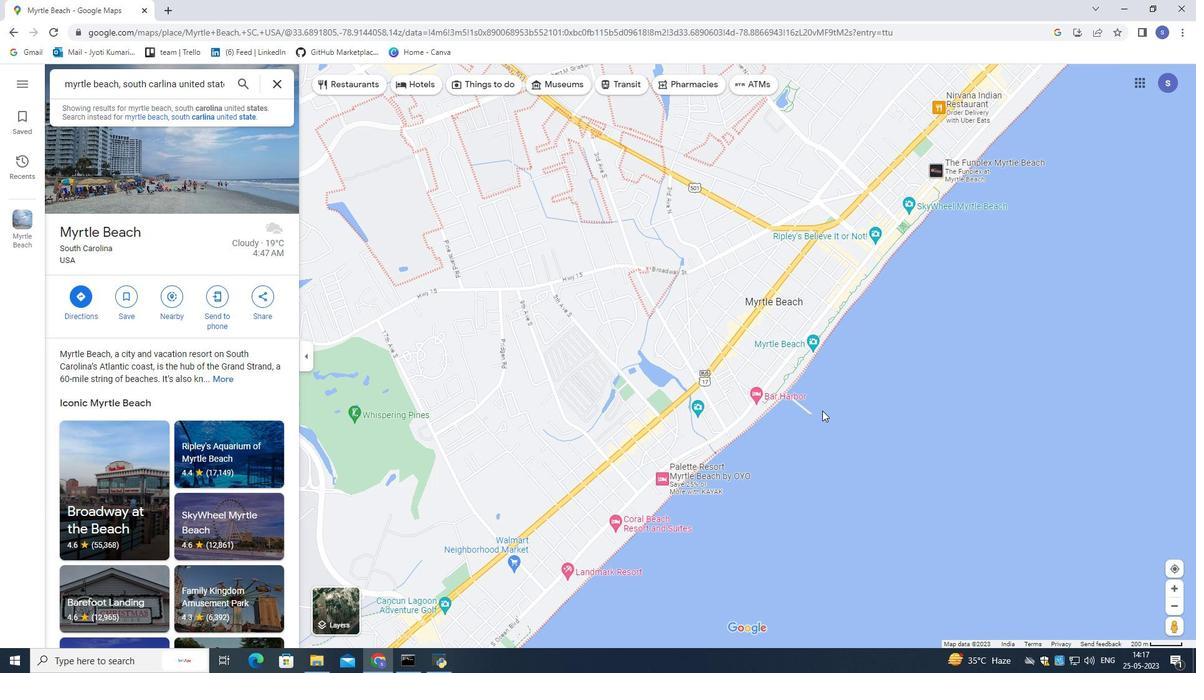 
Action: Mouse scrolled (821, 410) with delta (0, 0)
Screenshot: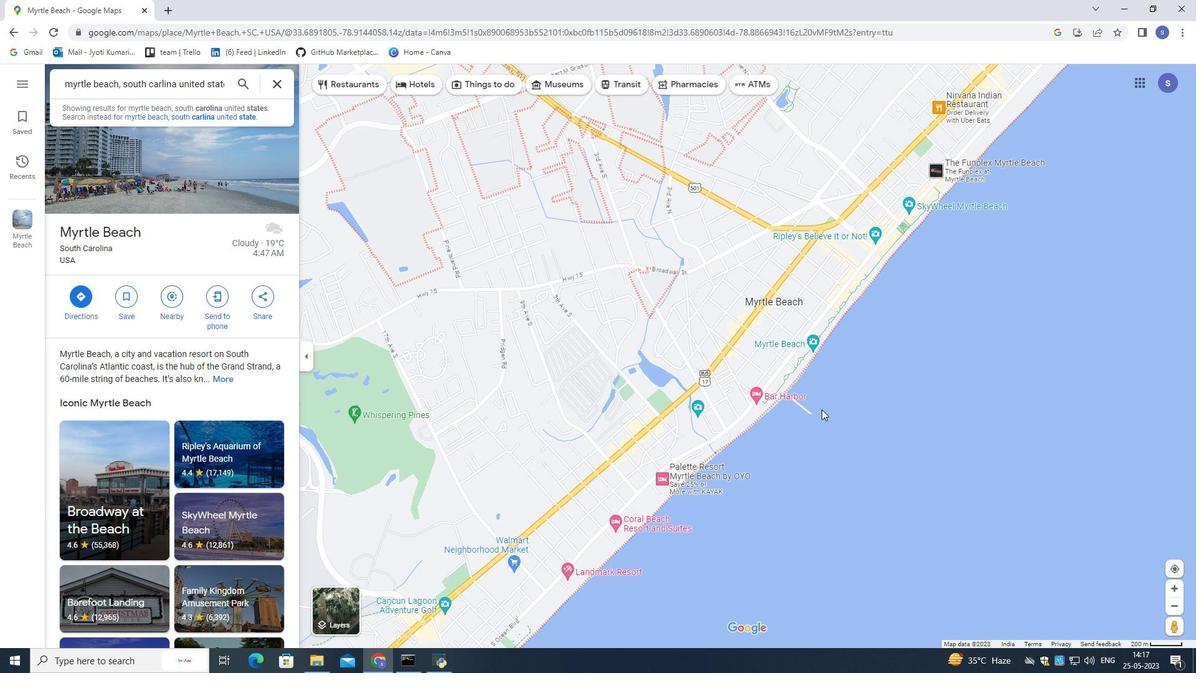
Action: Mouse moved to (821, 409)
Screenshot: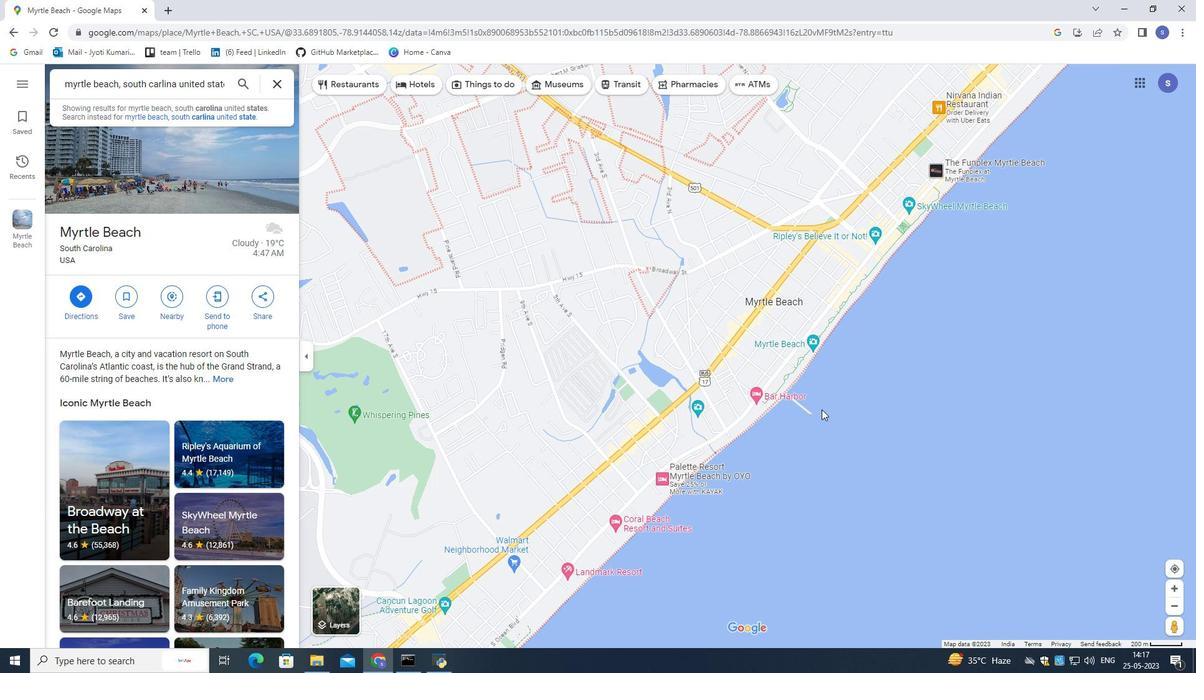 
Action: Mouse scrolled (821, 410) with delta (0, 0)
Screenshot: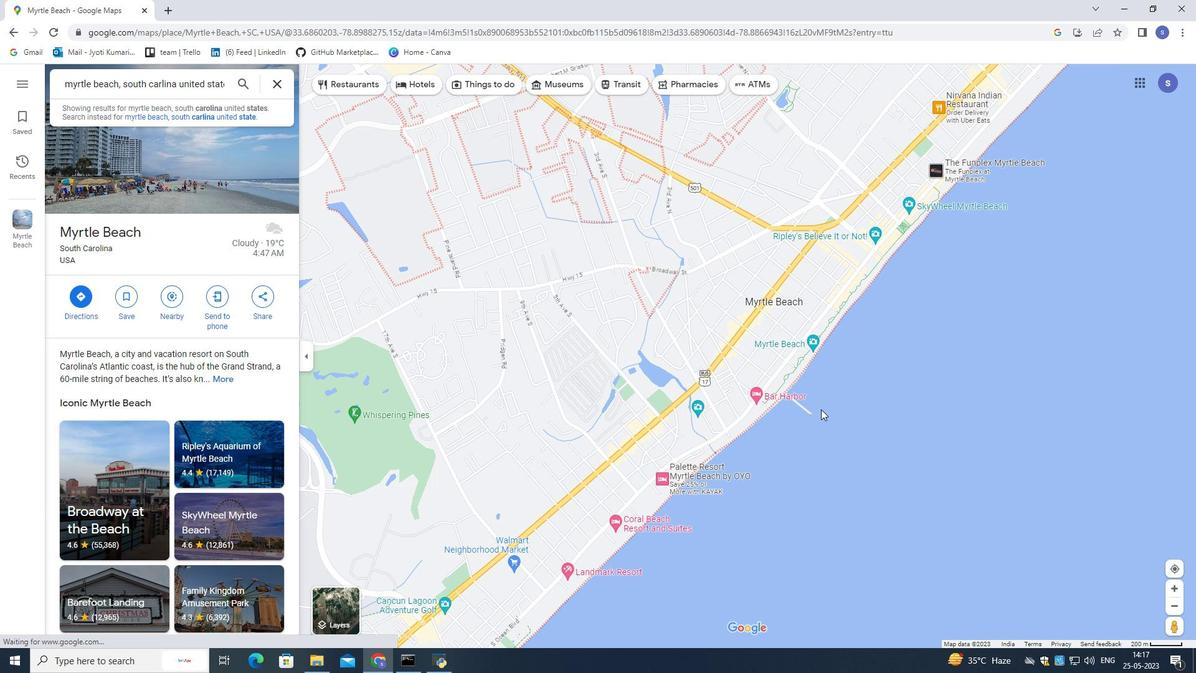 
Action: Mouse scrolled (821, 410) with delta (0, 0)
Screenshot: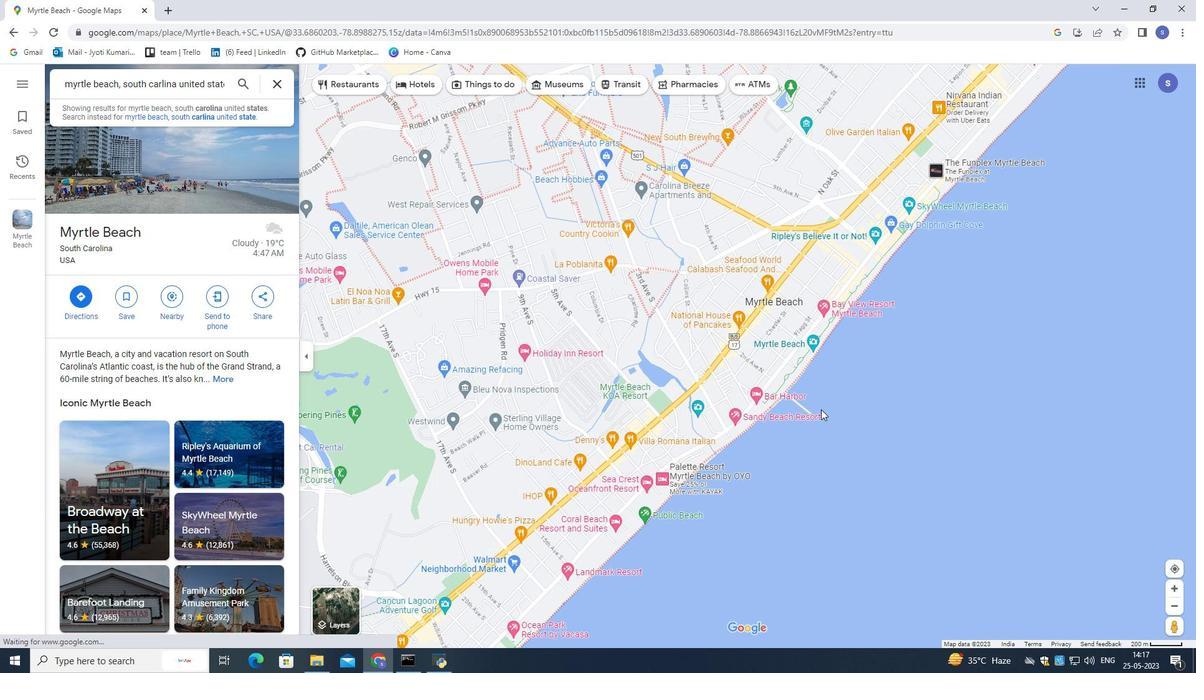 
Action: Mouse moved to (820, 408)
Screenshot: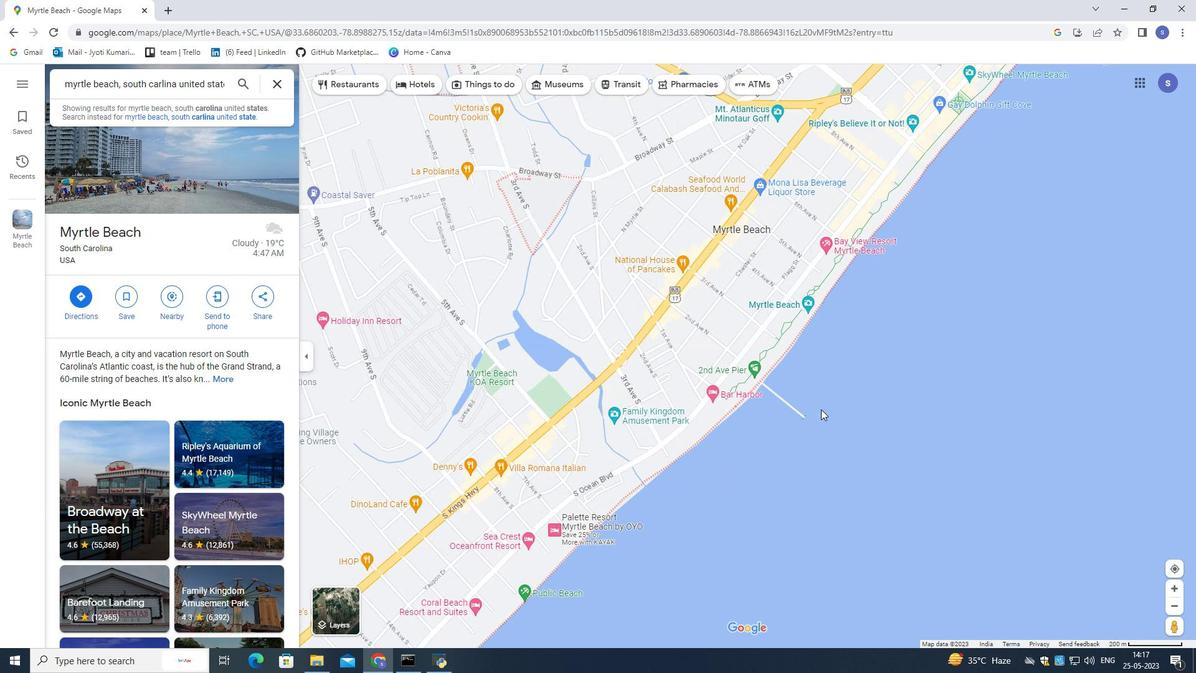 
Action: Mouse scrolled (820, 409) with delta (0, 0)
Screenshot: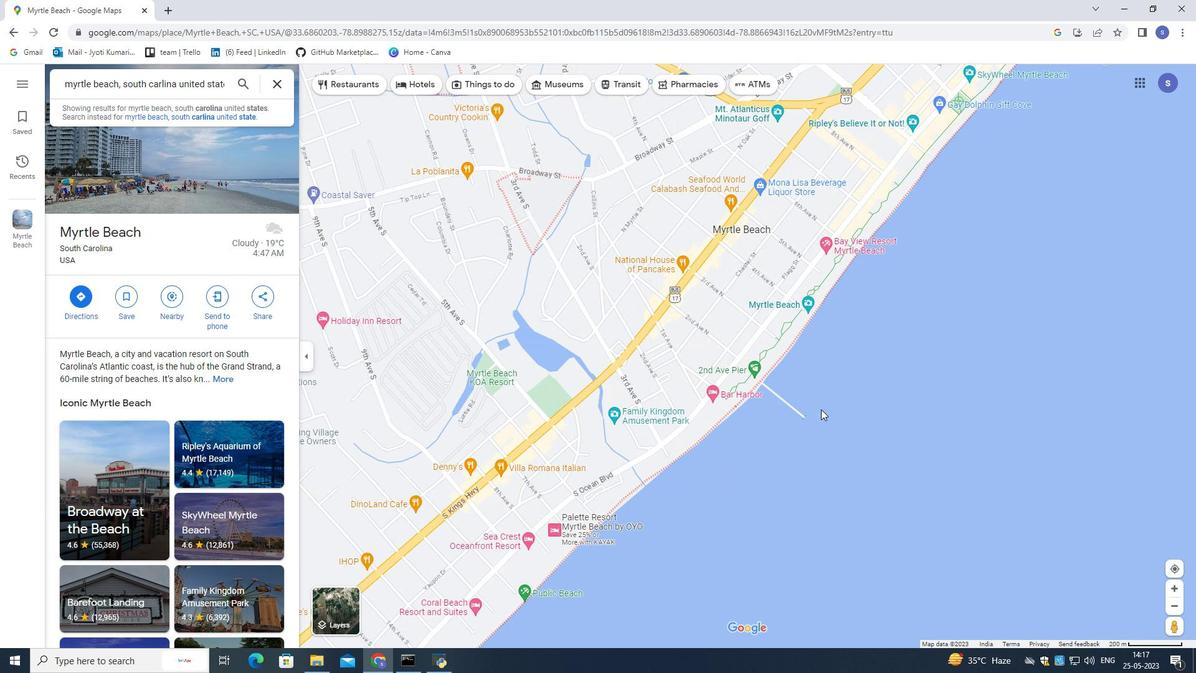 
Action: Mouse moved to (820, 408)
Screenshot: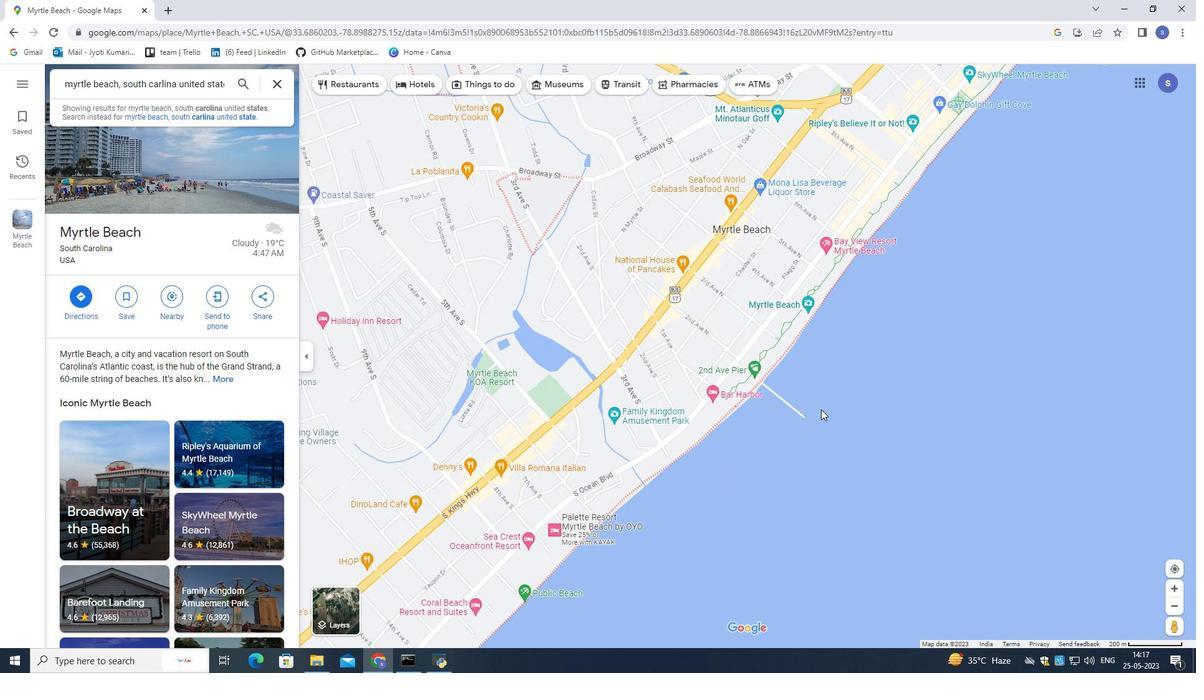 
Action: Mouse scrolled (820, 409) with delta (0, 0)
Screenshot: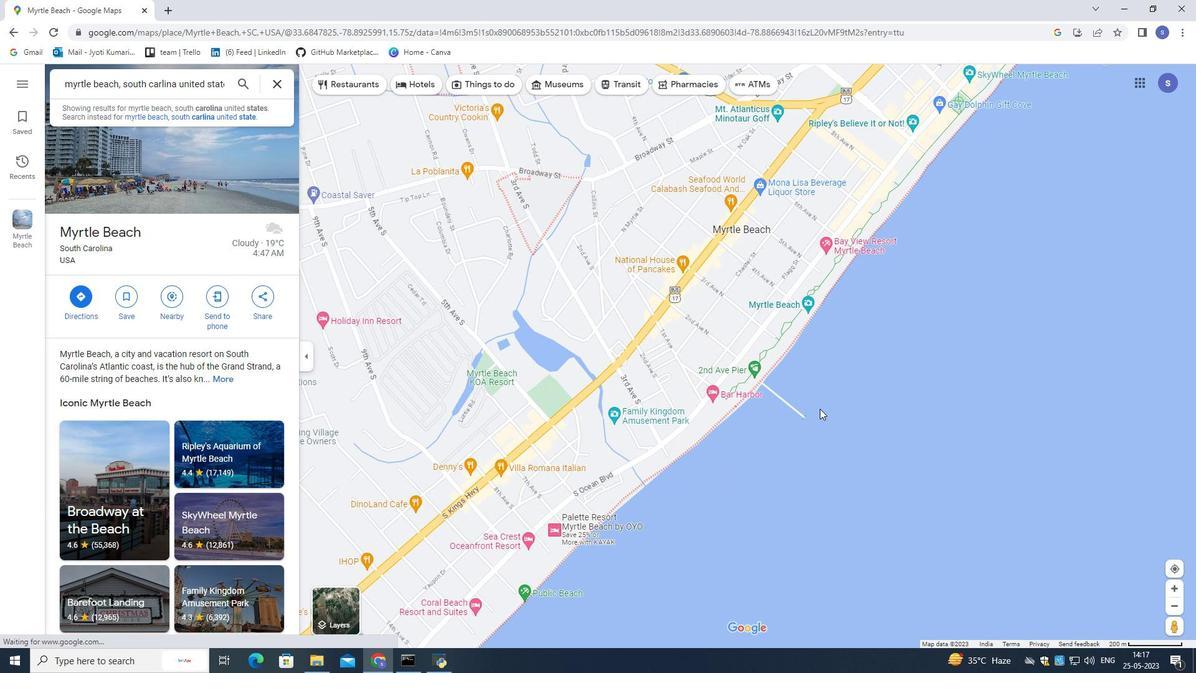 
Action: Mouse moved to (819, 408)
Screenshot: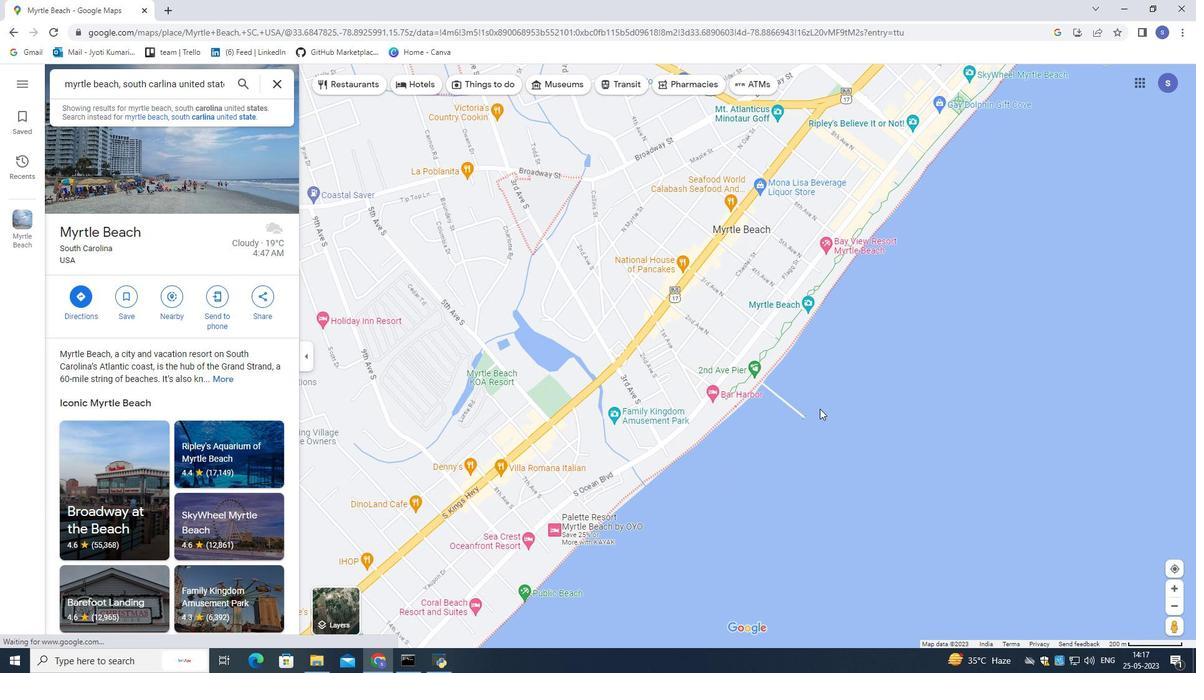 
Action: Mouse scrolled (819, 408) with delta (0, 0)
Screenshot: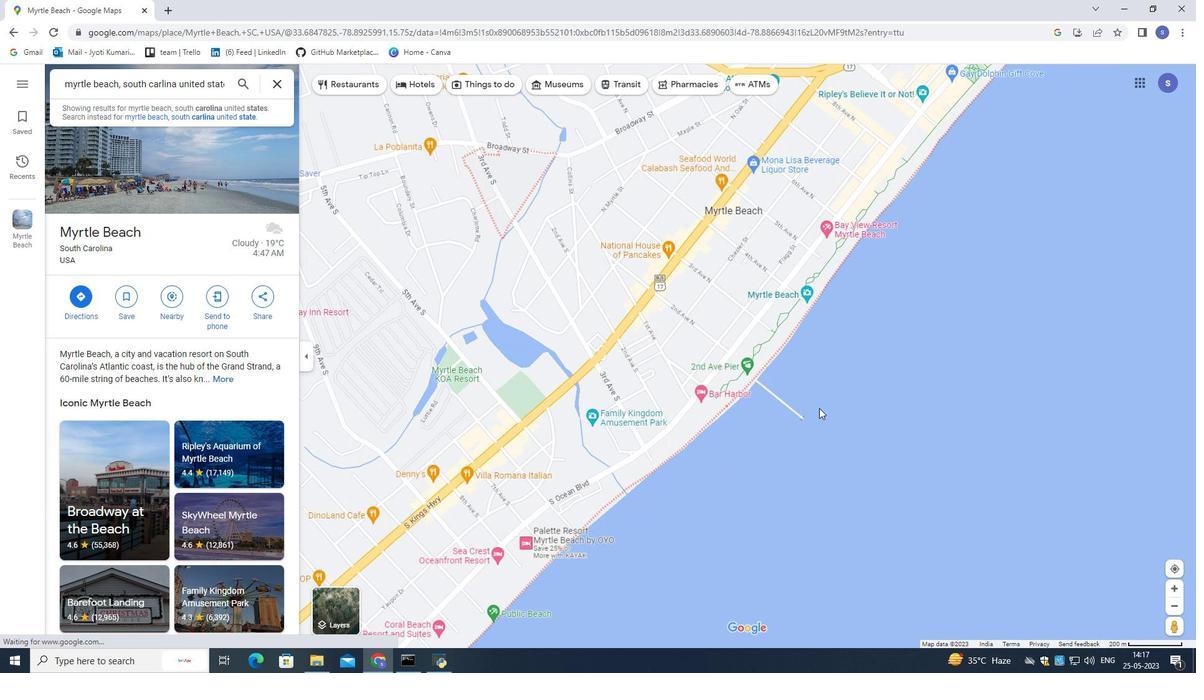 
Action: Mouse scrolled (819, 408) with delta (0, 0)
Screenshot: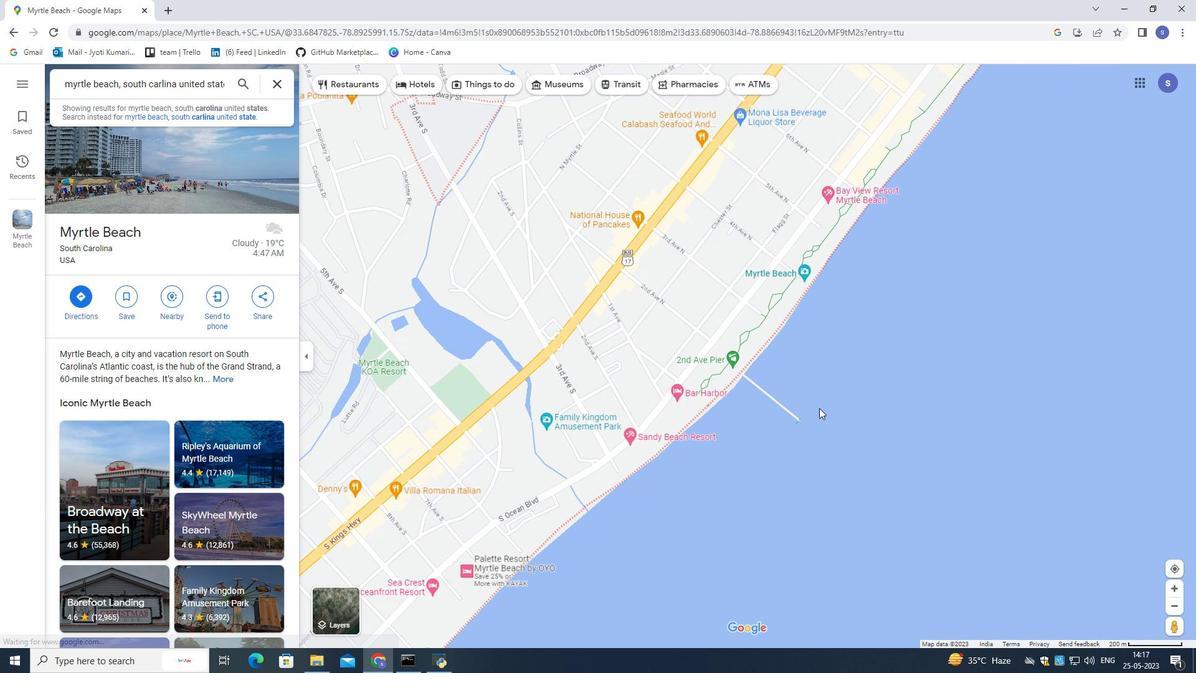 
Action: Mouse moved to (820, 327)
Screenshot: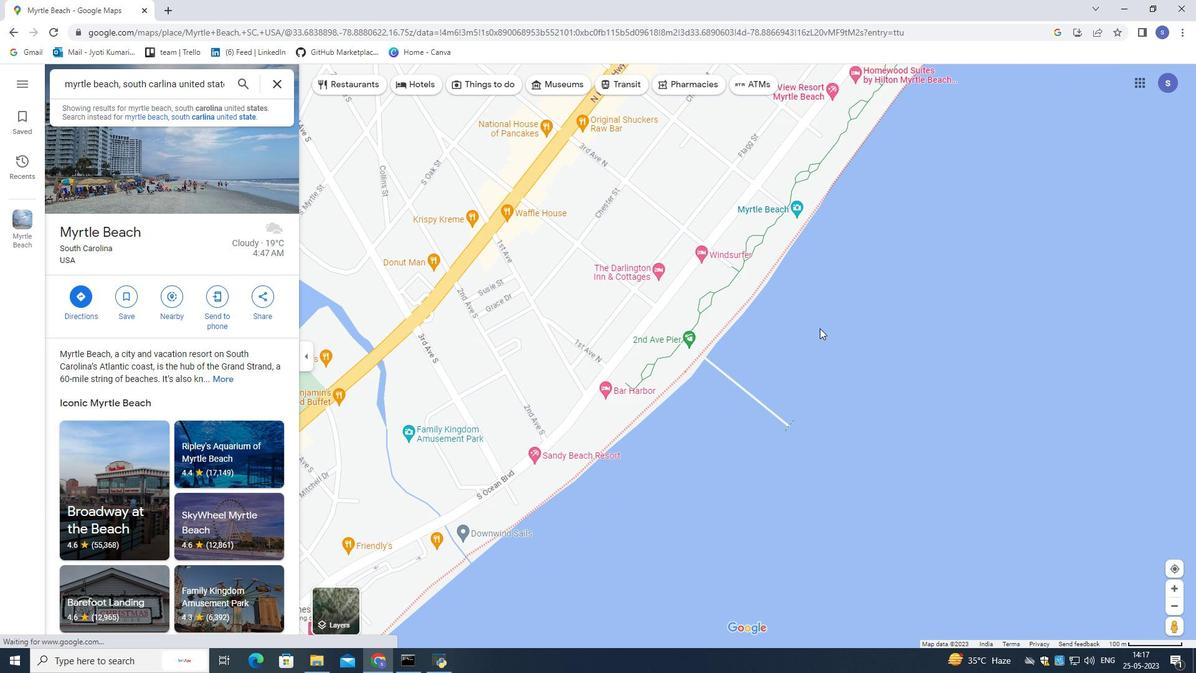 
Action: Mouse pressed left at (820, 327)
Screenshot: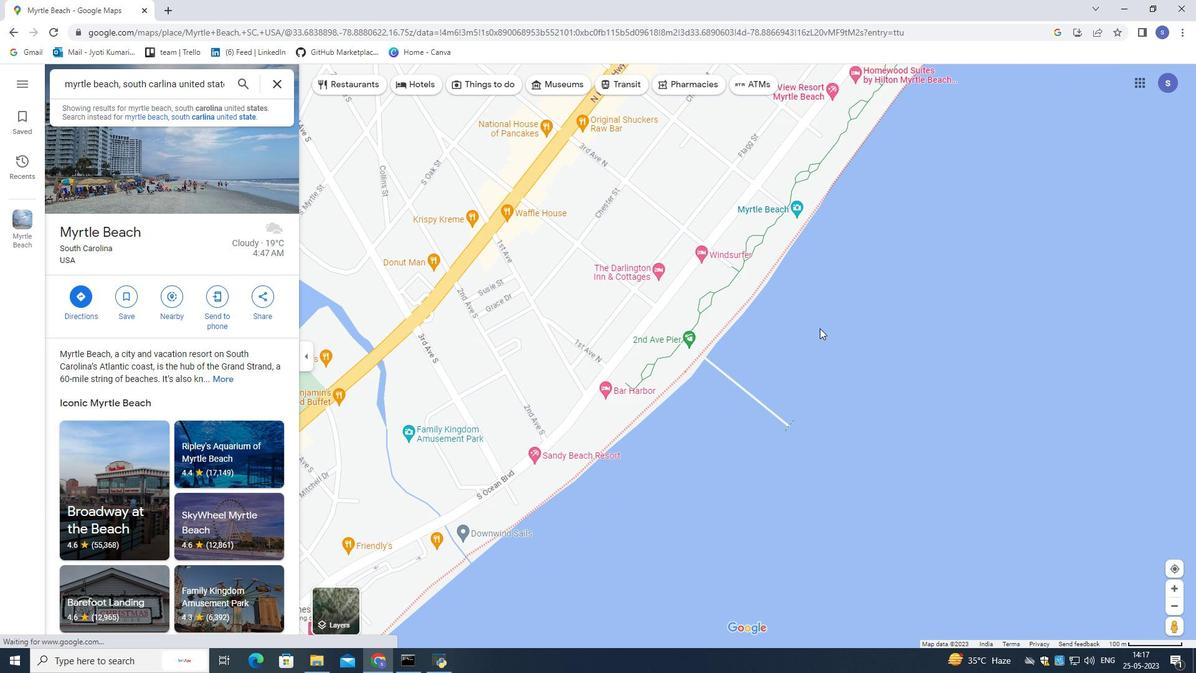 
Action: Mouse moved to (822, 367)
Screenshot: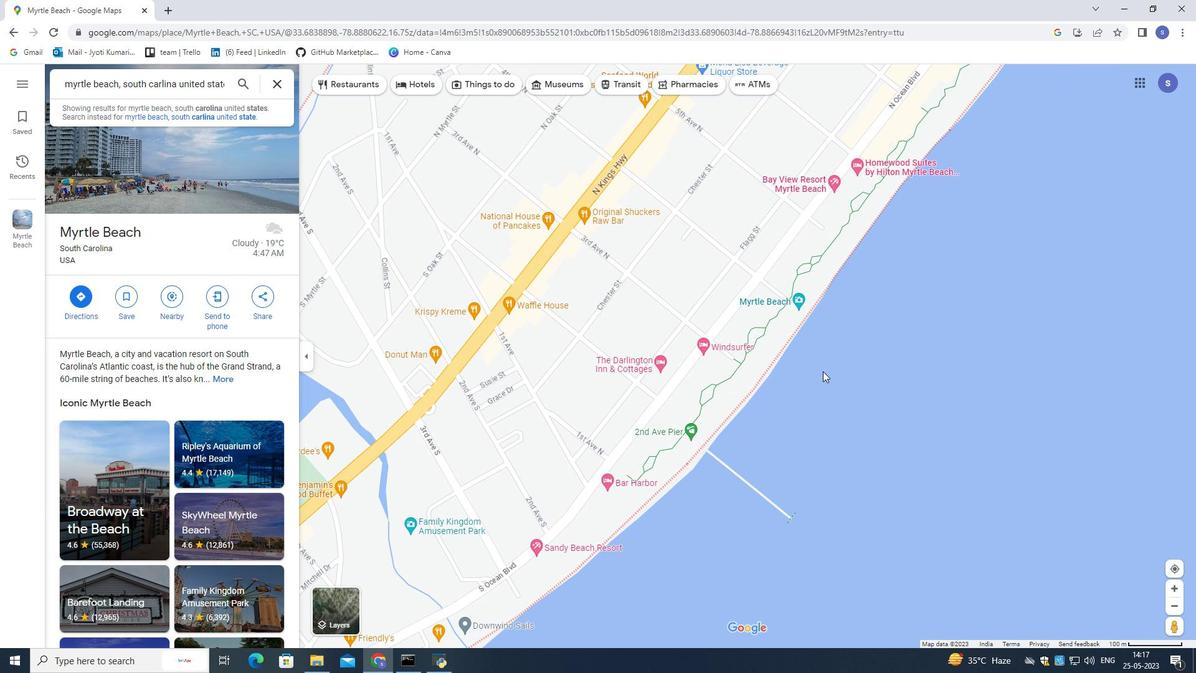 
Action: Mouse scrolled (822, 368) with delta (0, 0)
Screenshot: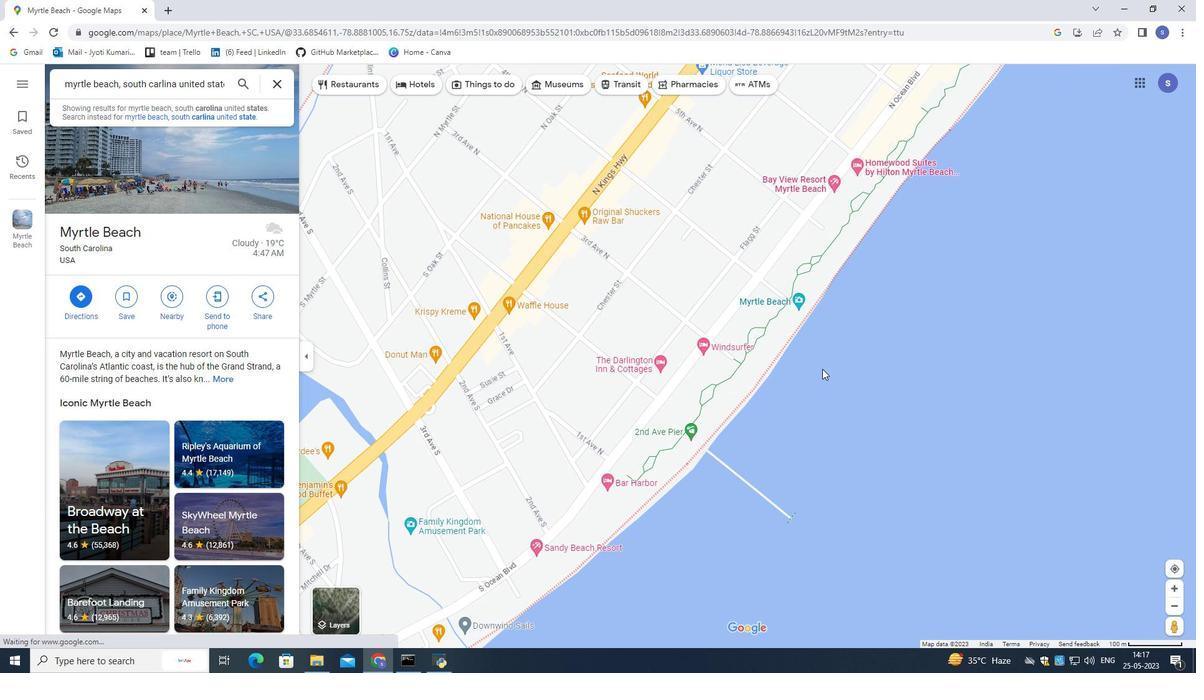 
Action: Mouse scrolled (822, 368) with delta (0, 0)
Screenshot: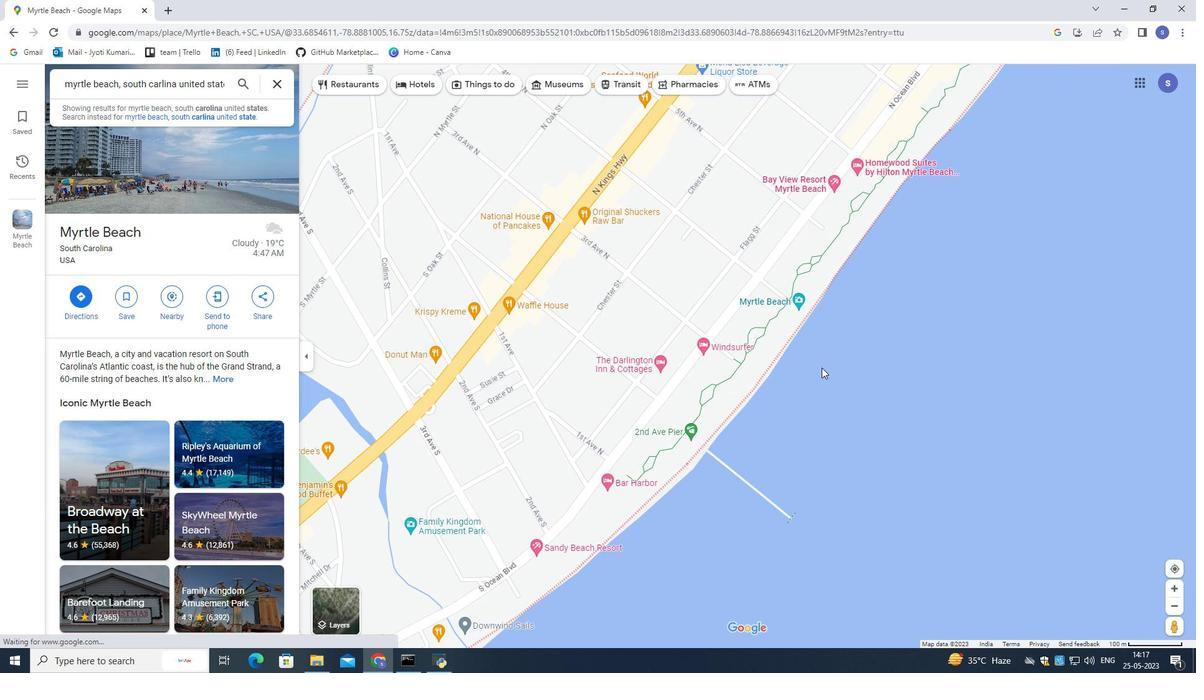 
Action: Mouse scrolled (822, 368) with delta (0, 0)
Screenshot: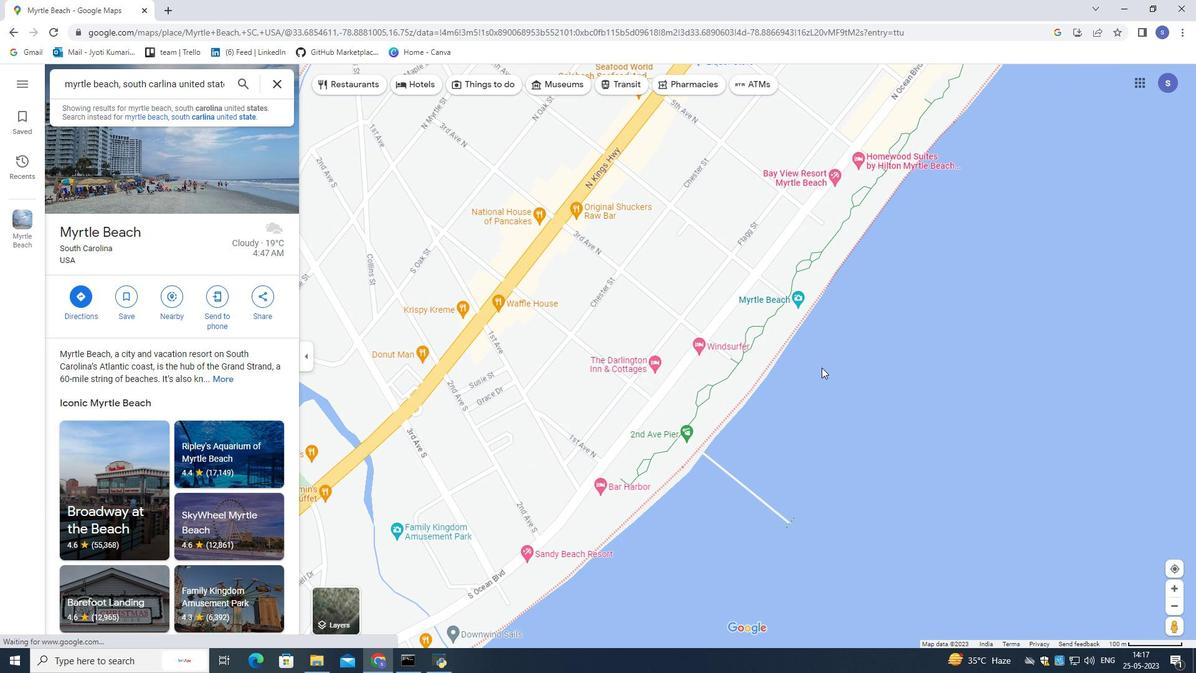 
Action: Mouse scrolled (822, 368) with delta (0, 0)
Screenshot: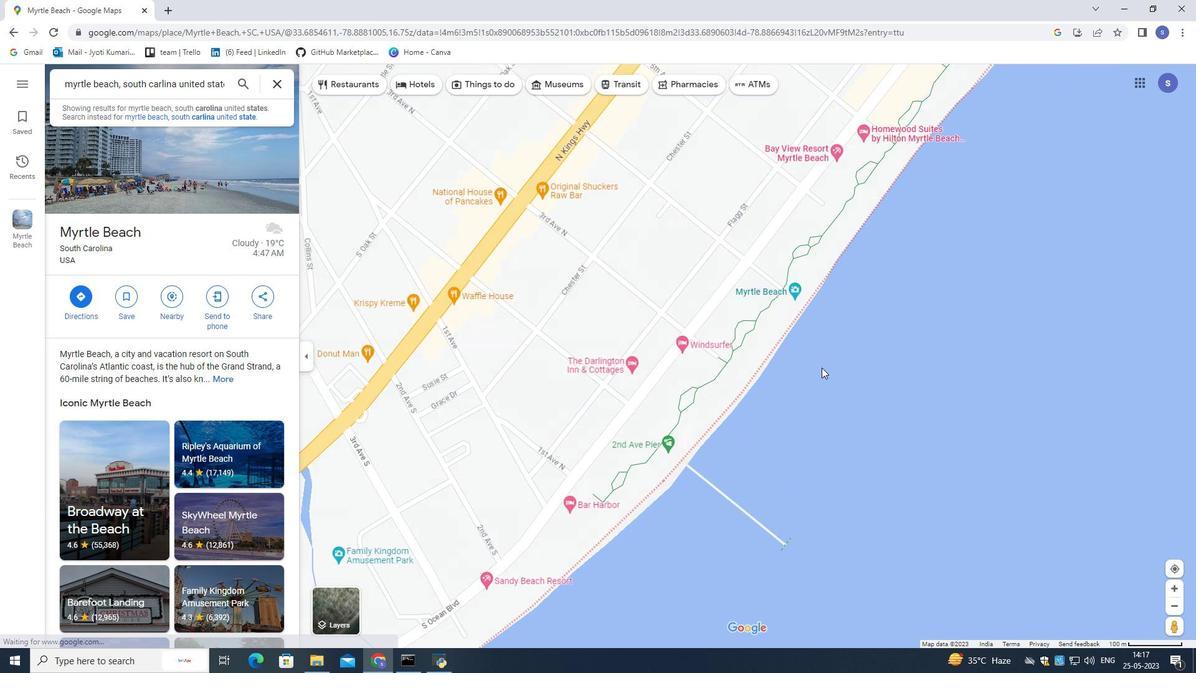 
Action: Mouse moved to (797, 320)
Screenshot: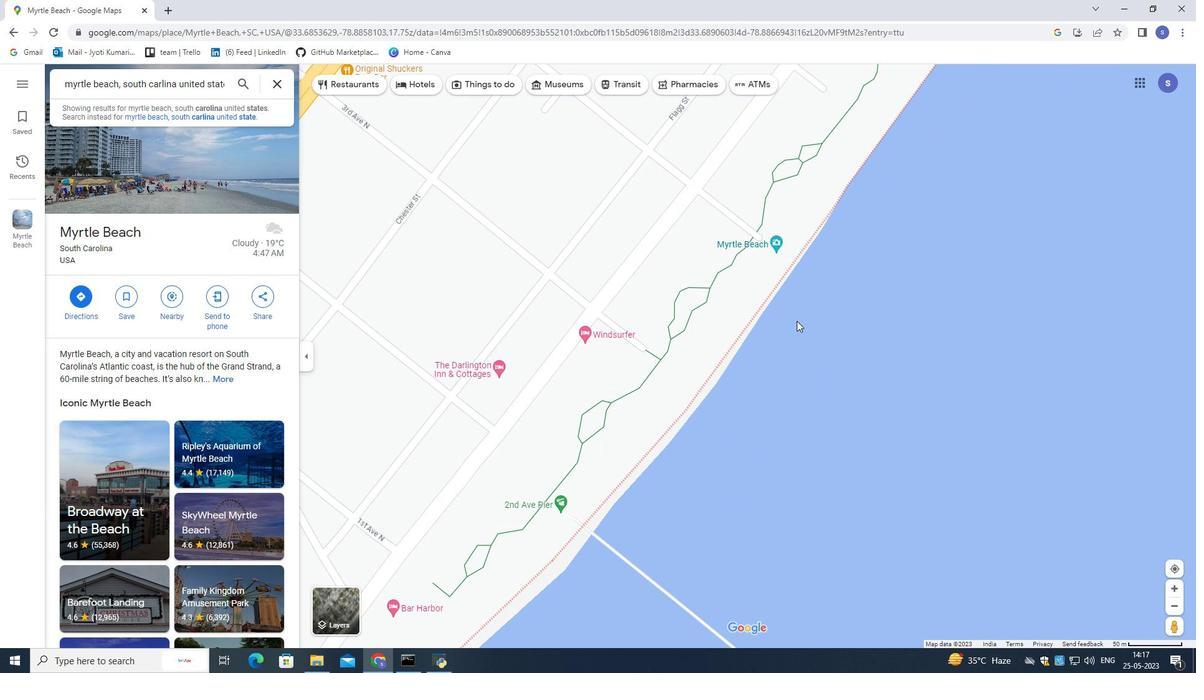 
Action: Mouse pressed left at (797, 320)
Screenshot: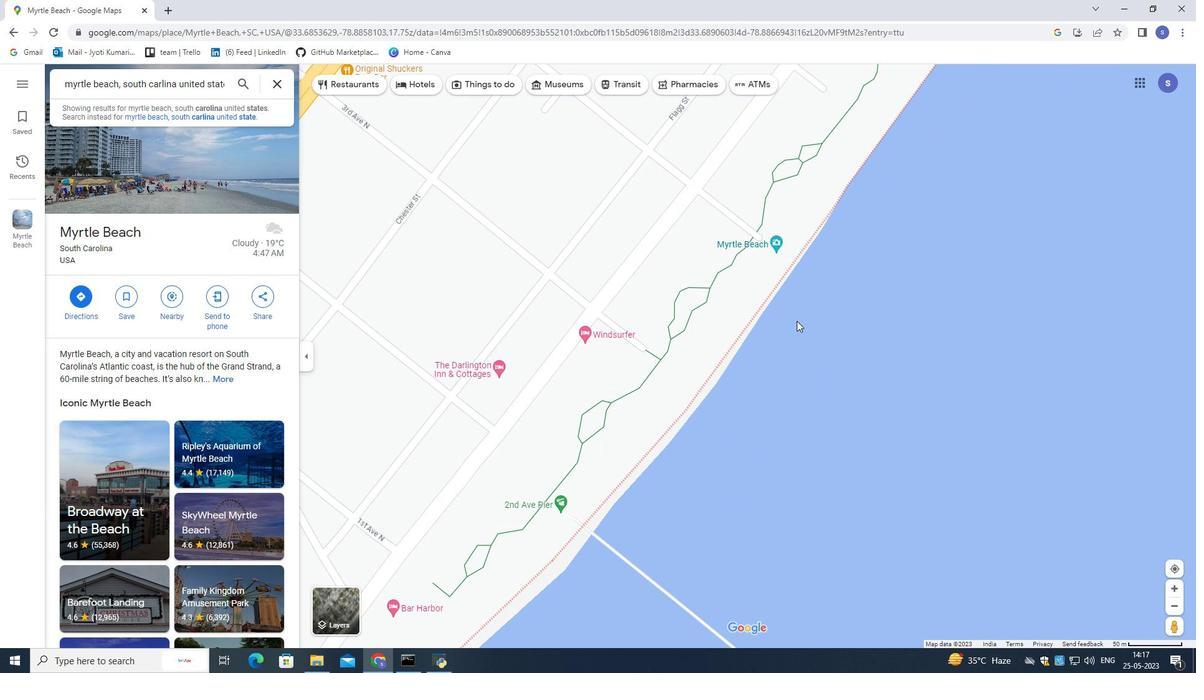 
Action: Mouse moved to (822, 368)
Screenshot: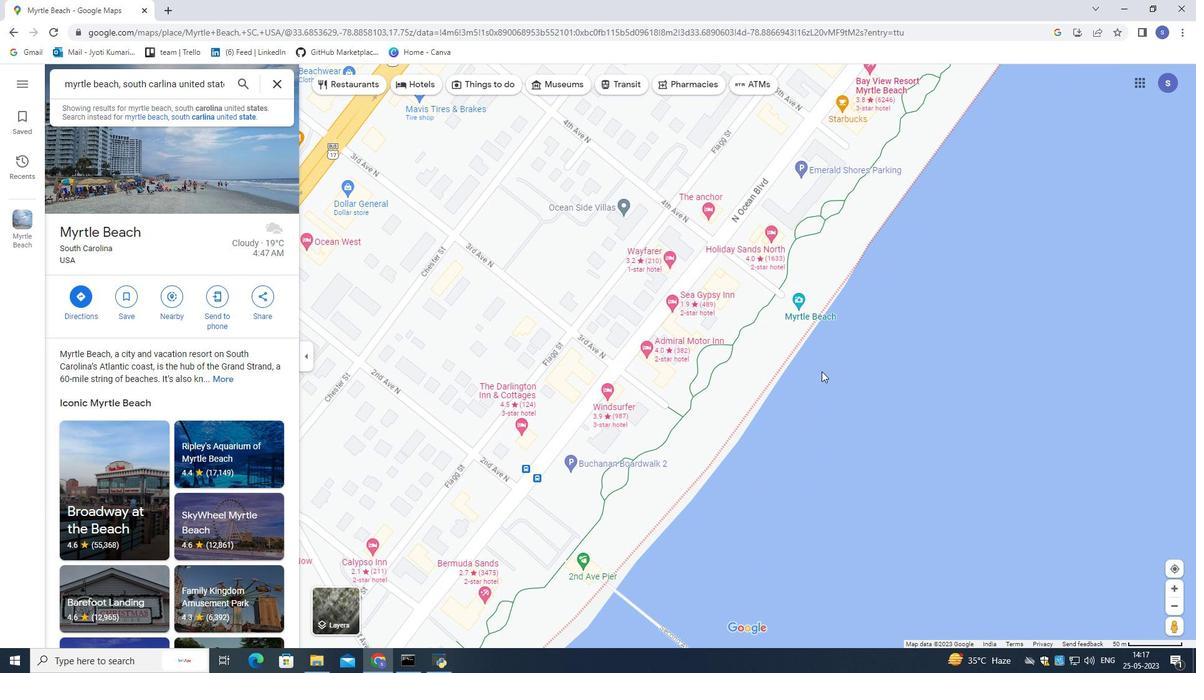 
Action: Mouse scrolled (822, 368) with delta (0, 0)
Screenshot: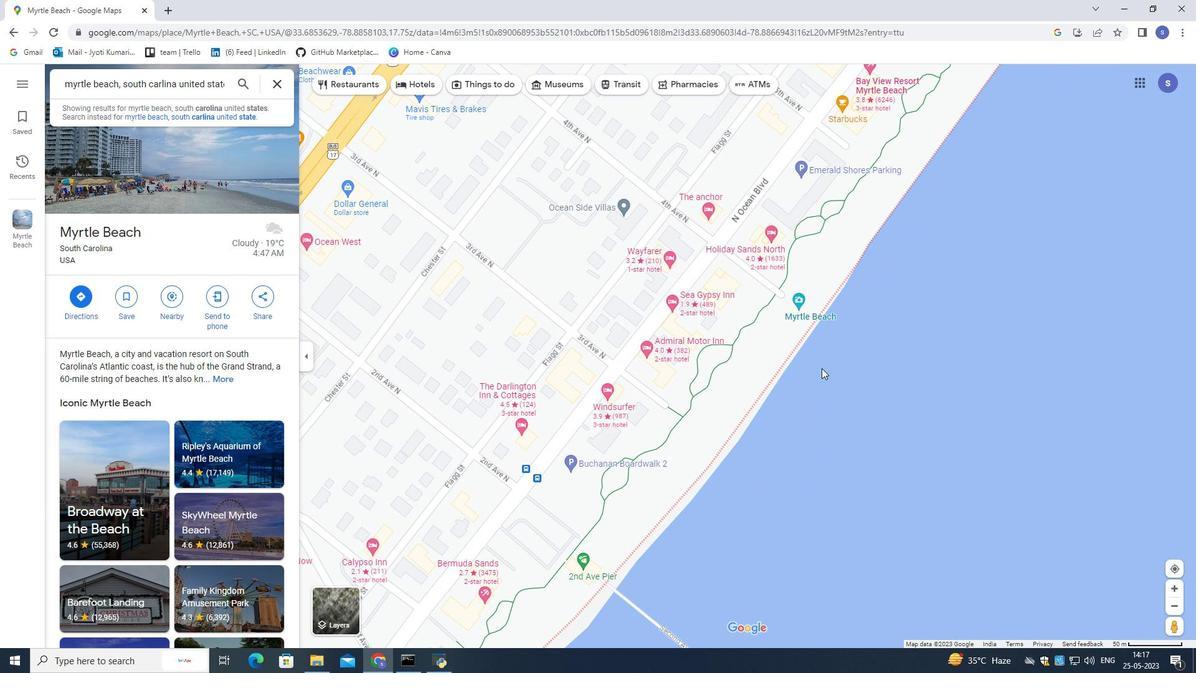 
Action: Mouse scrolled (822, 368) with delta (0, 0)
Screenshot: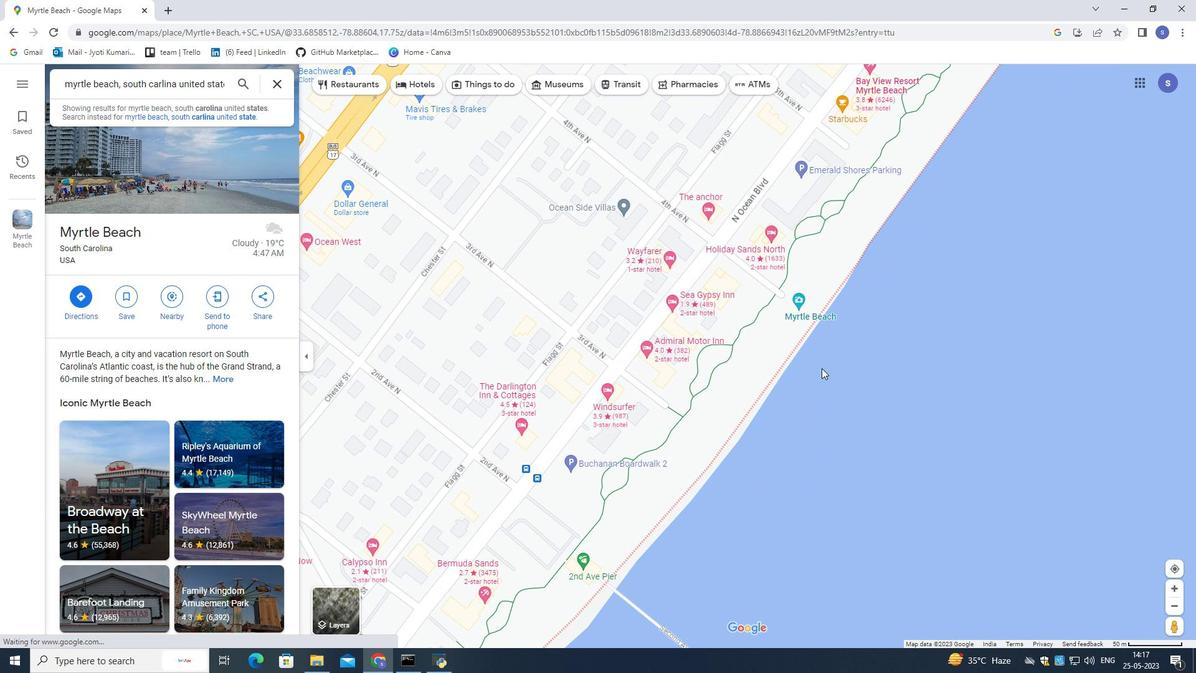 
Action: Mouse scrolled (822, 368) with delta (0, 0)
Screenshot: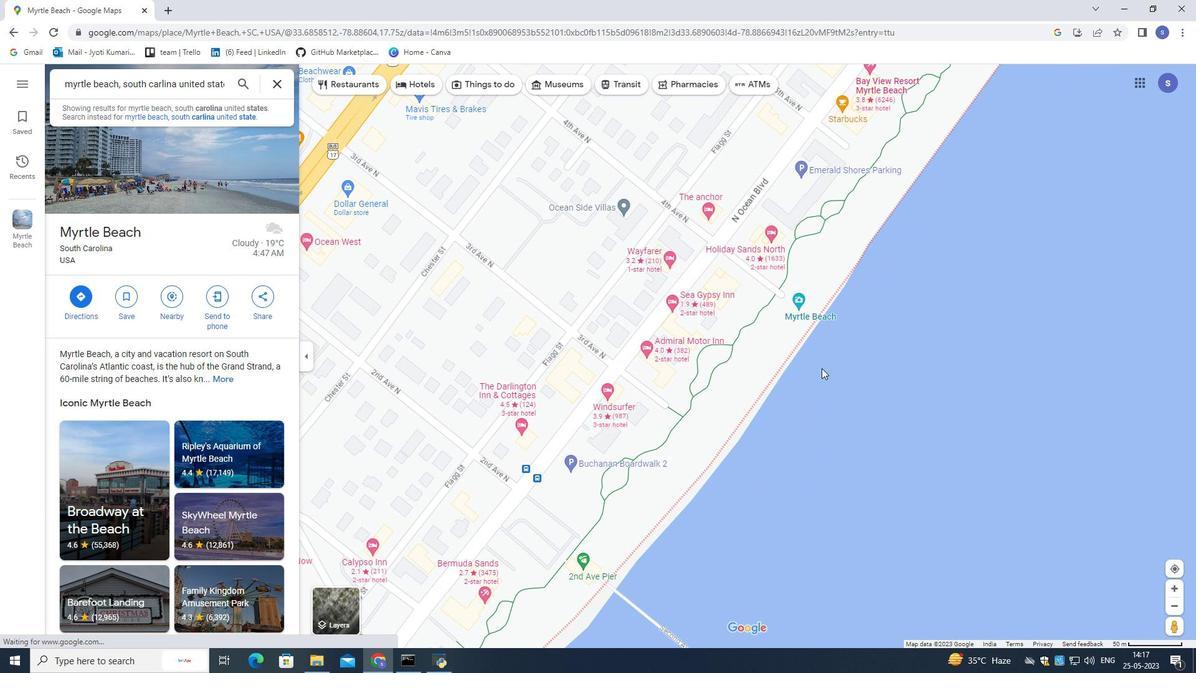 
Action: Mouse scrolled (822, 368) with delta (0, 0)
Screenshot: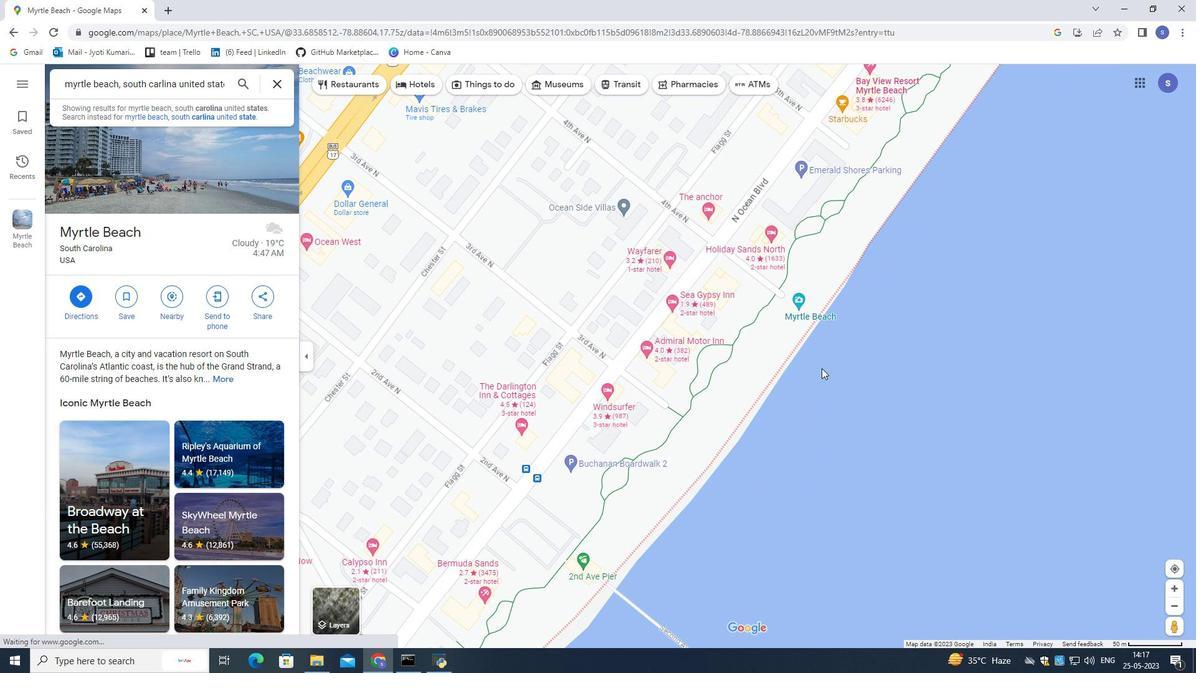 
Action: Mouse moved to (814, 335)
Screenshot: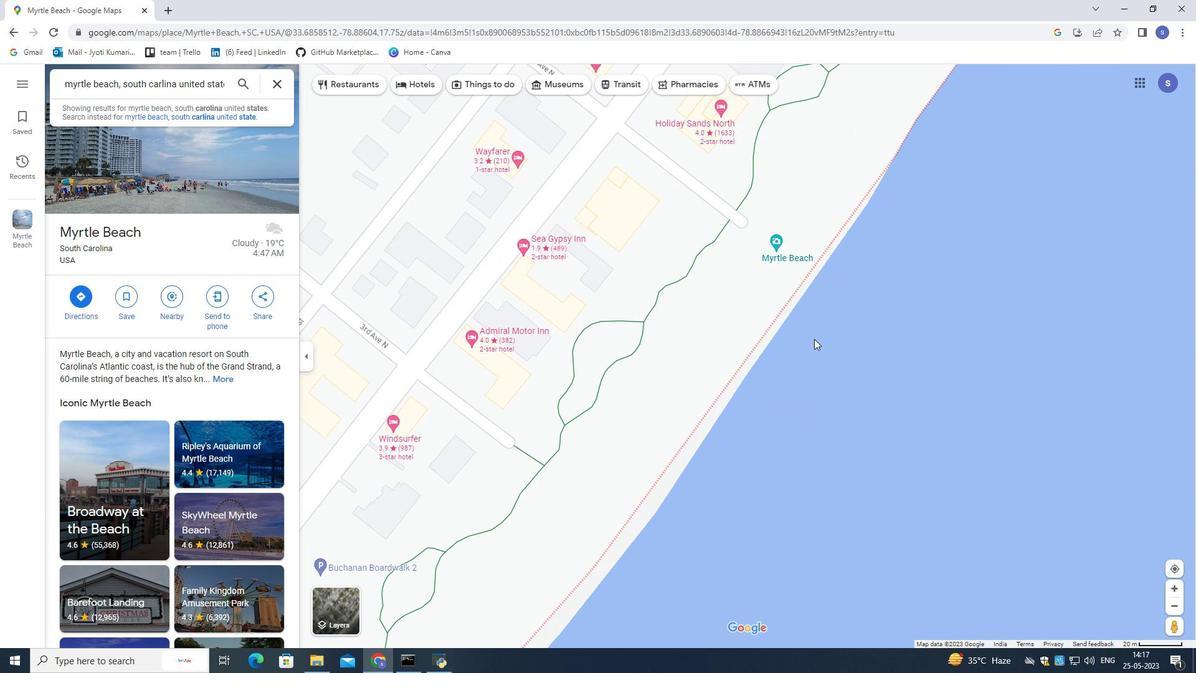 
Action: Mouse pressed left at (814, 335)
Screenshot: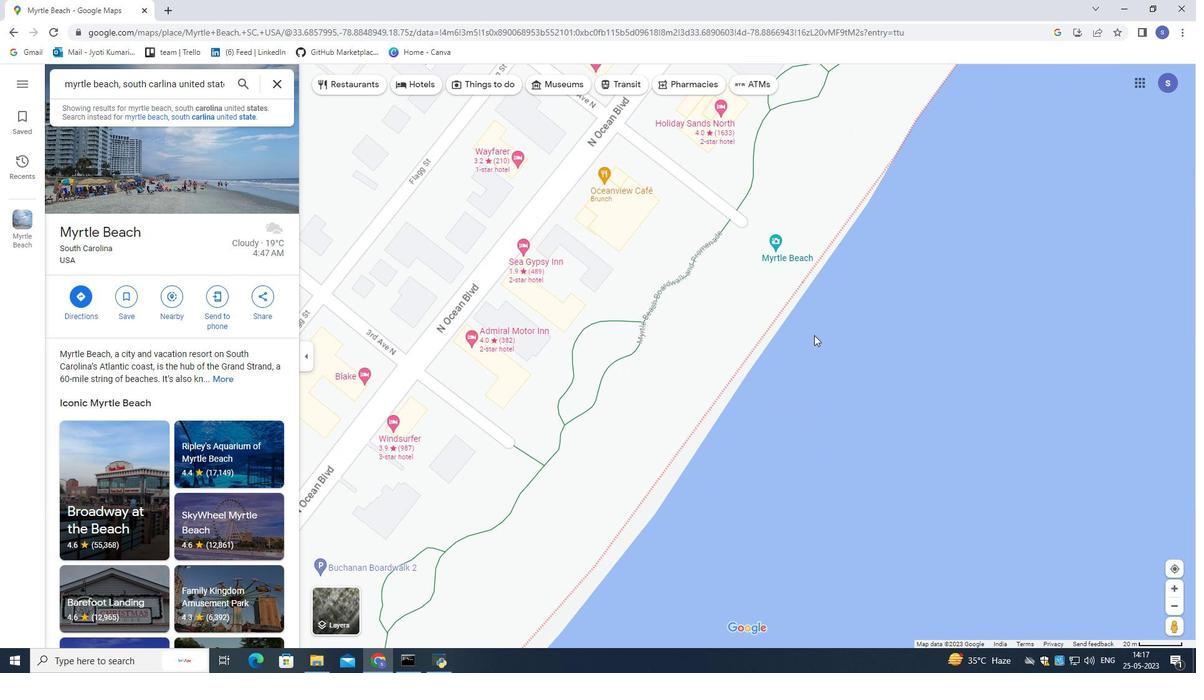 
Action: Mouse moved to (841, 381)
Screenshot: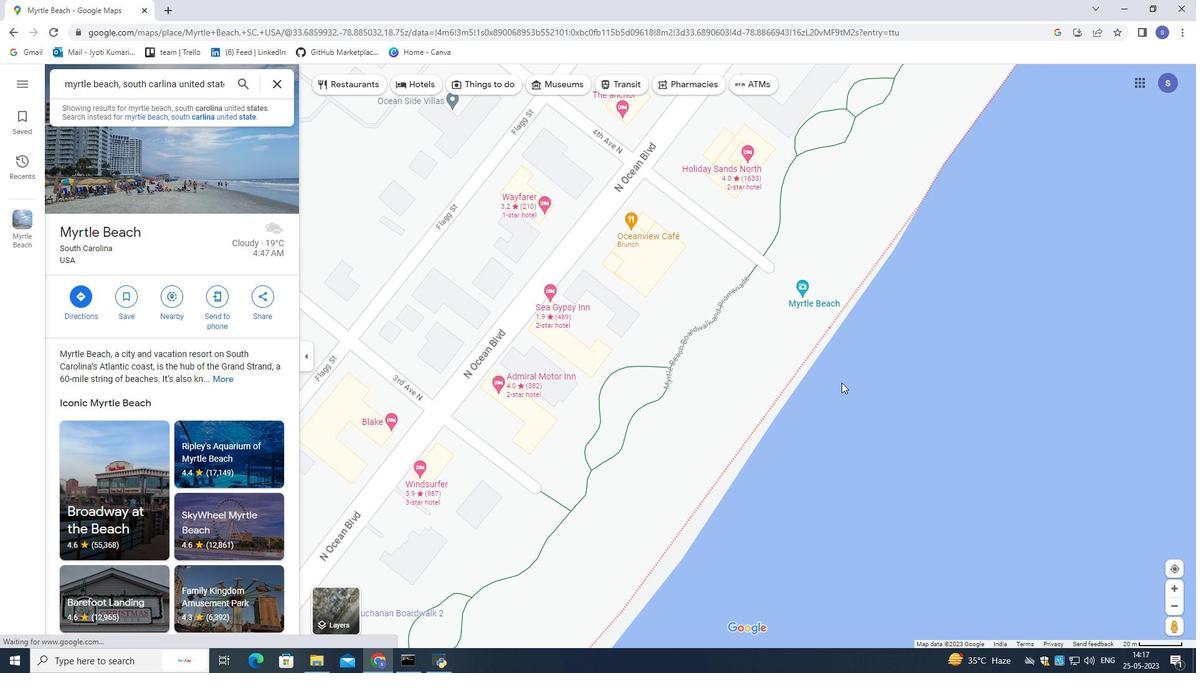 
Action: Mouse scrolled (841, 382) with delta (0, 0)
Screenshot: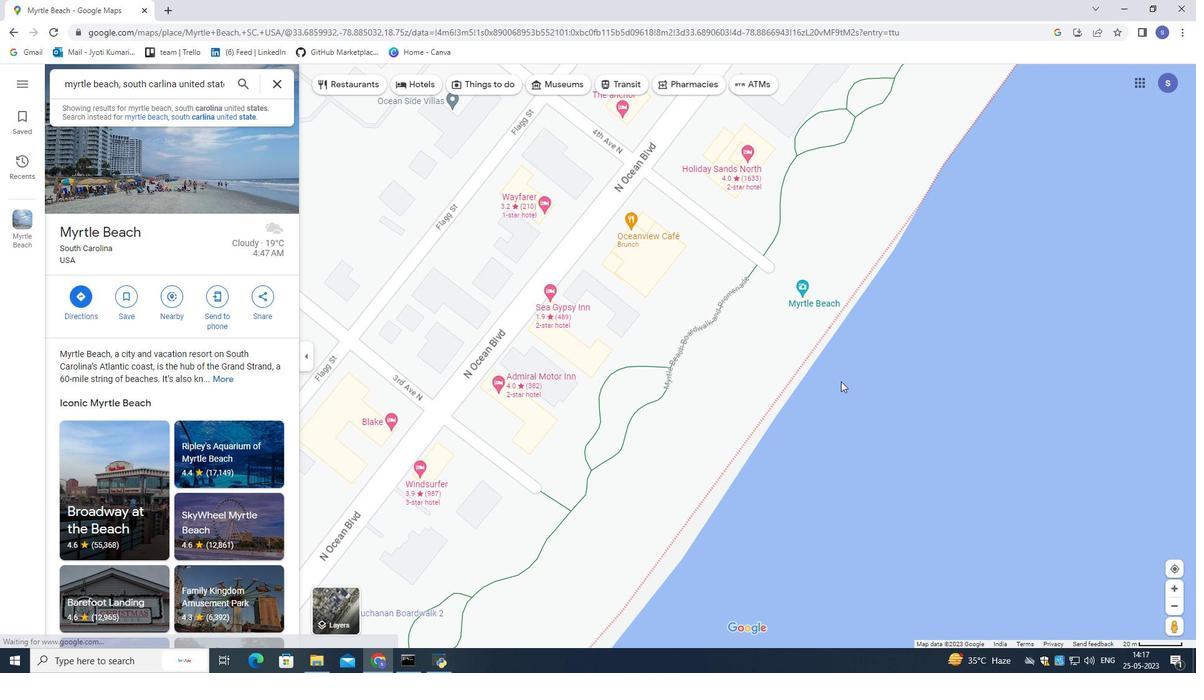 
Action: Mouse scrolled (841, 382) with delta (0, 0)
Screenshot: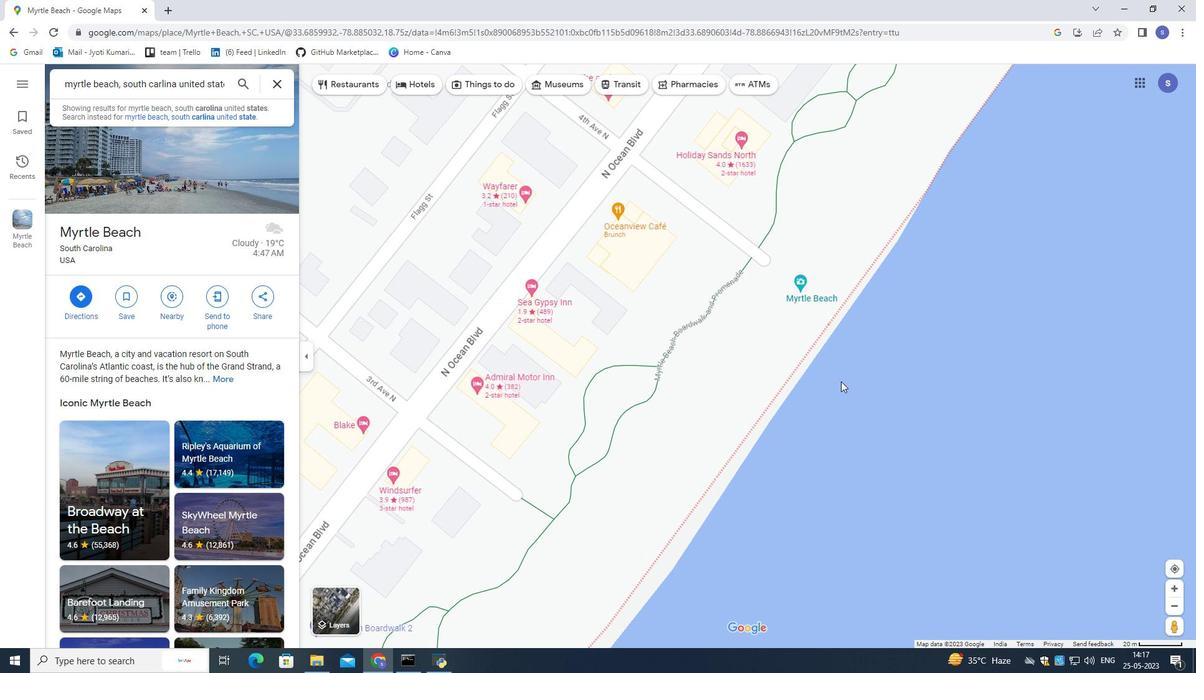 
Action: Mouse moved to (825, 357)
Screenshot: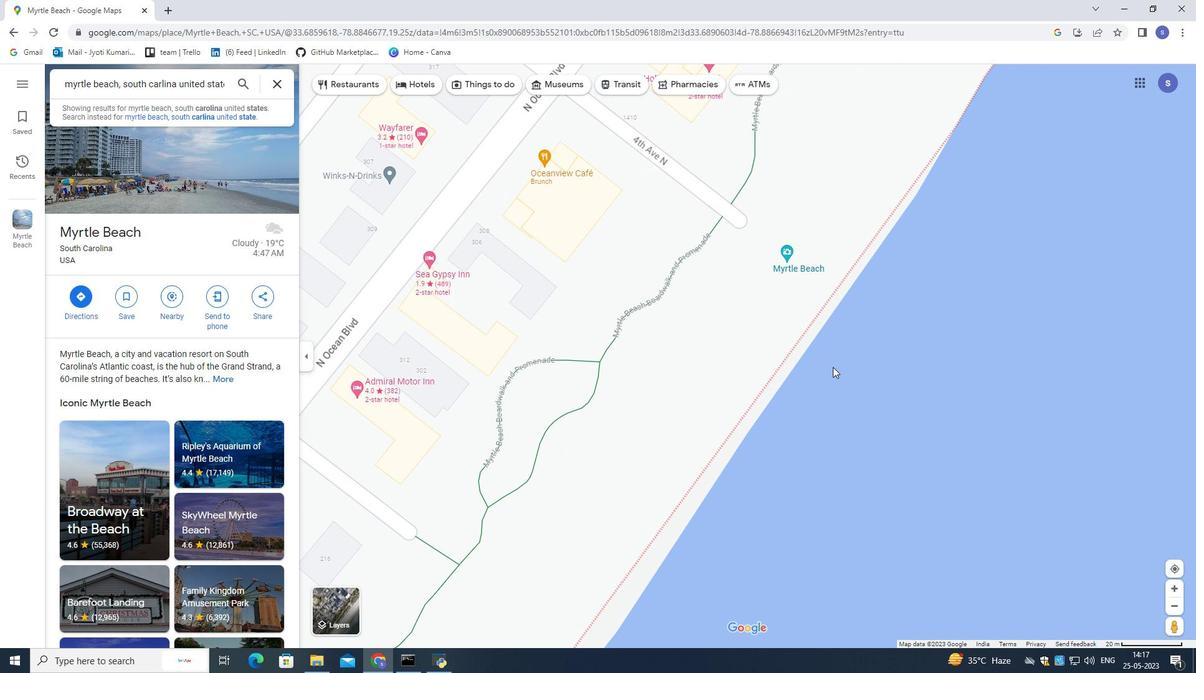 
Action: Mouse pressed left at (825, 357)
Screenshot: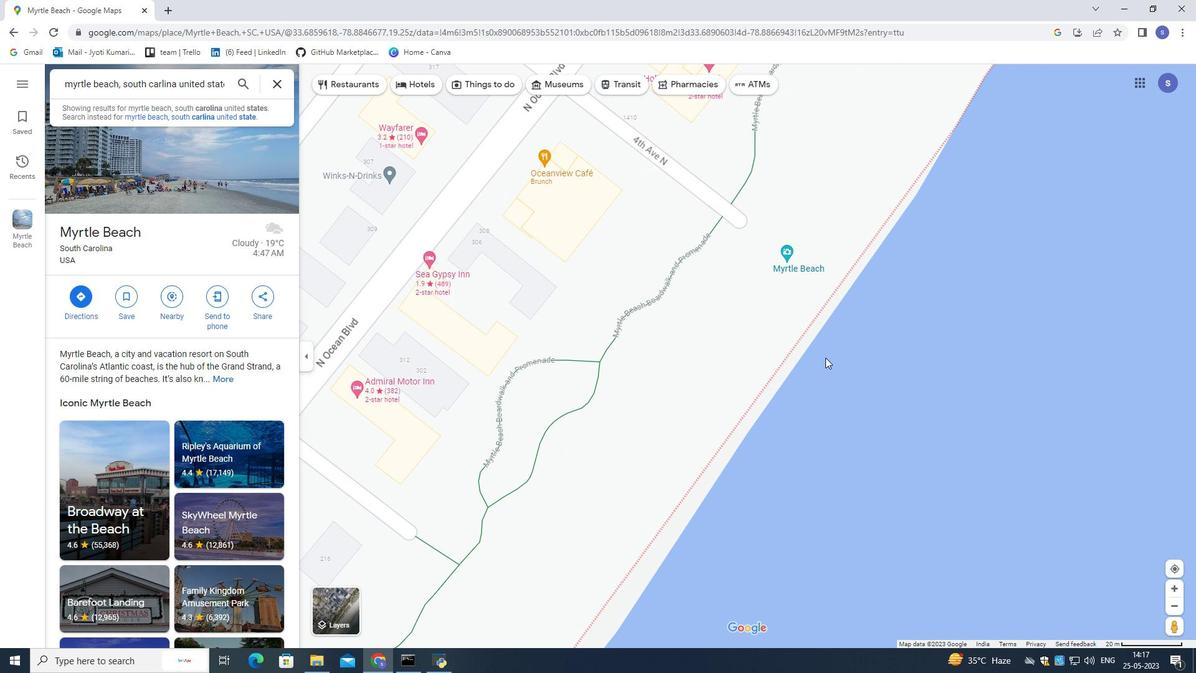 
Action: Mouse moved to (818, 363)
Screenshot: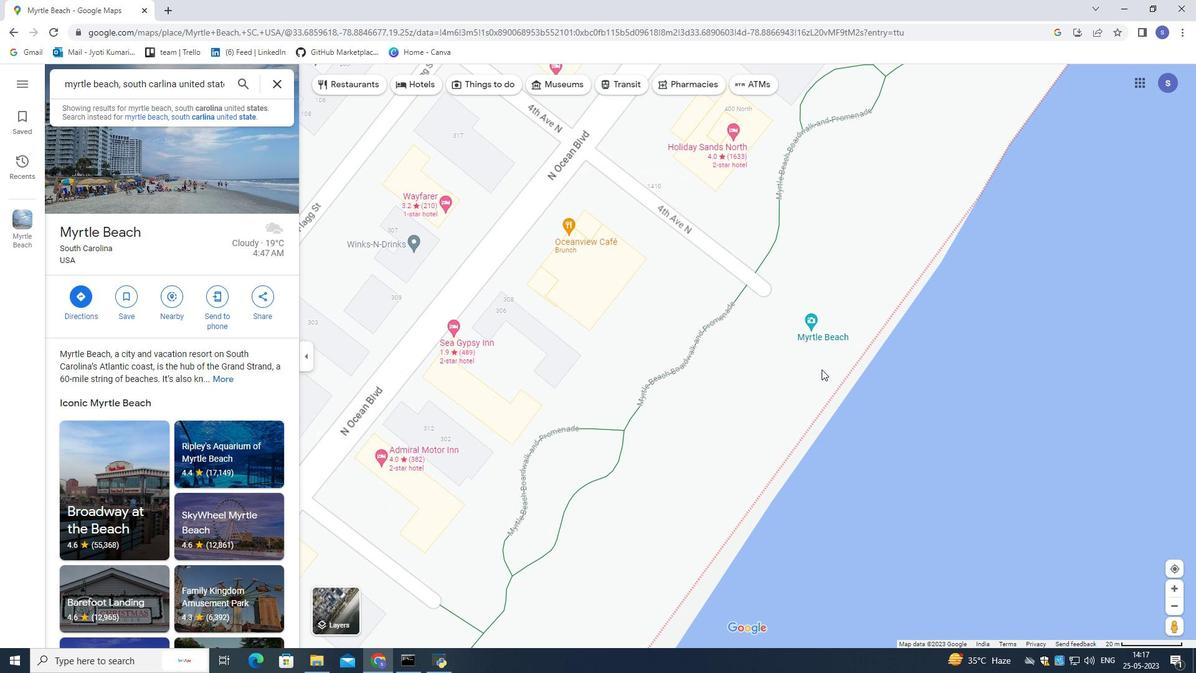 
Action: Mouse scrolled (818, 364) with delta (0, 0)
Screenshot: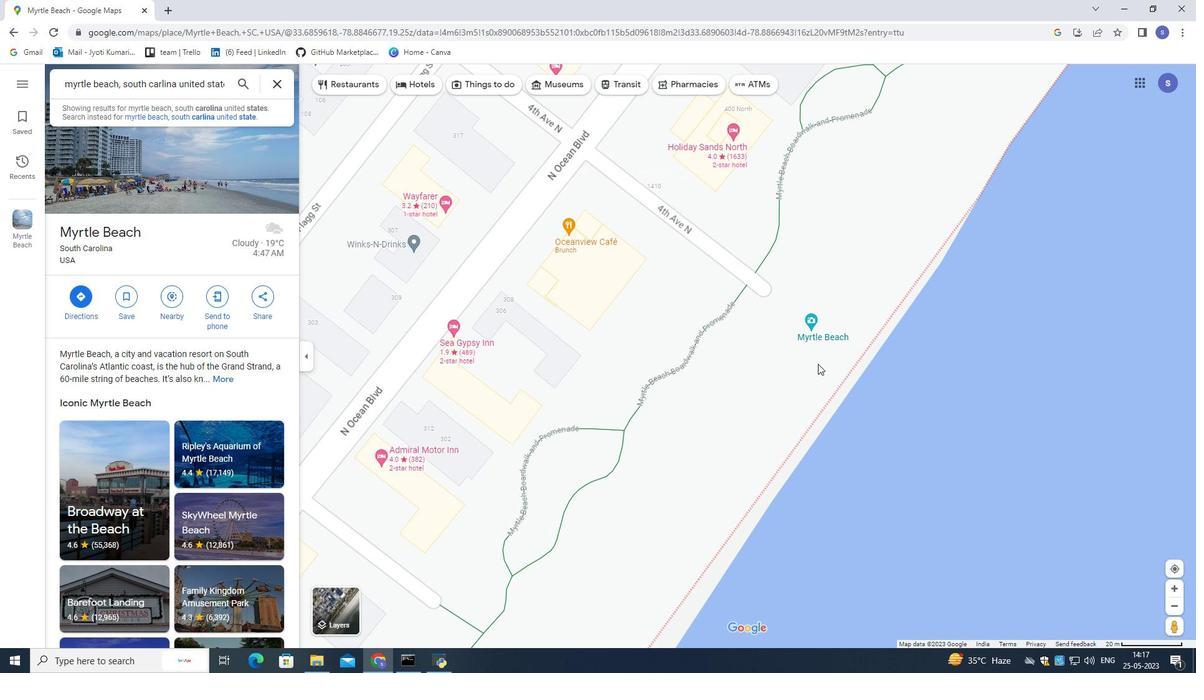 
Action: Mouse scrolled (818, 364) with delta (0, 0)
Screenshot: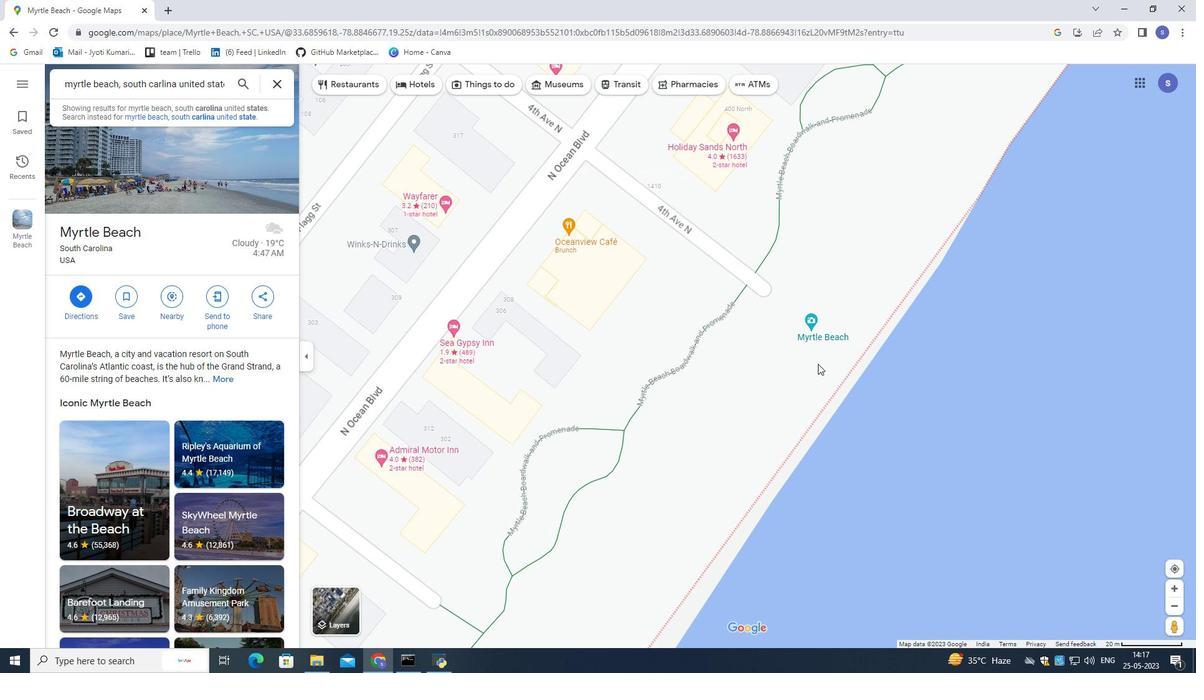 
Action: Mouse moved to (818, 363)
Screenshot: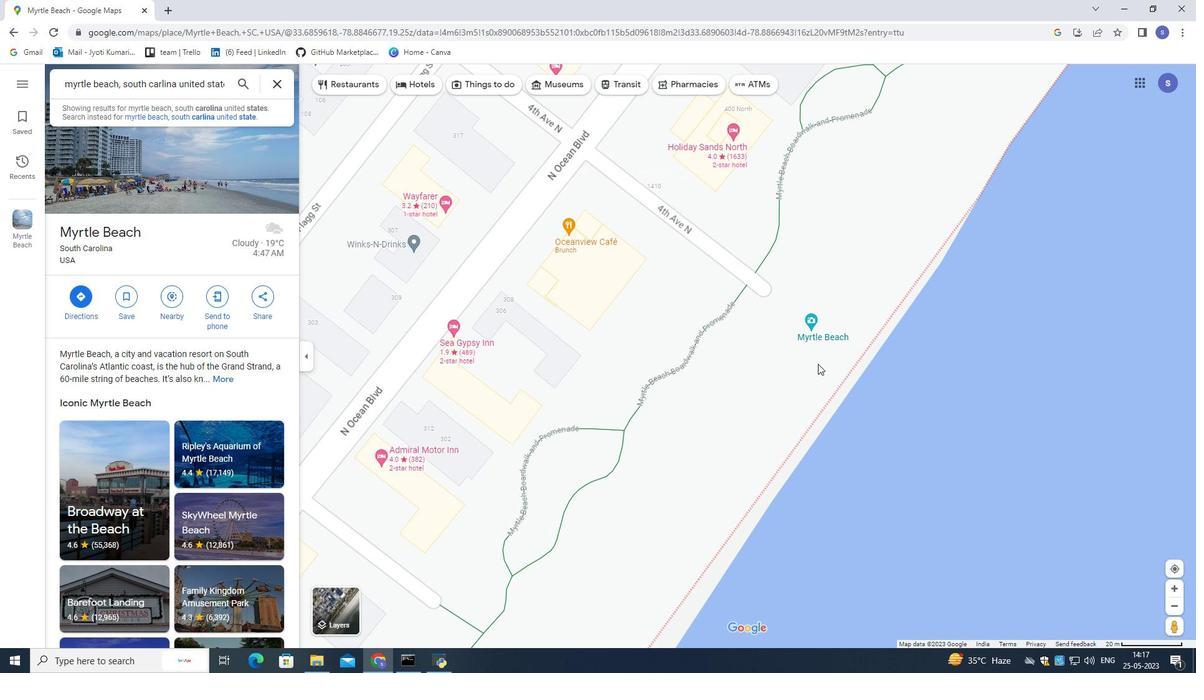 
Action: Mouse scrolled (818, 363) with delta (0, 0)
Screenshot: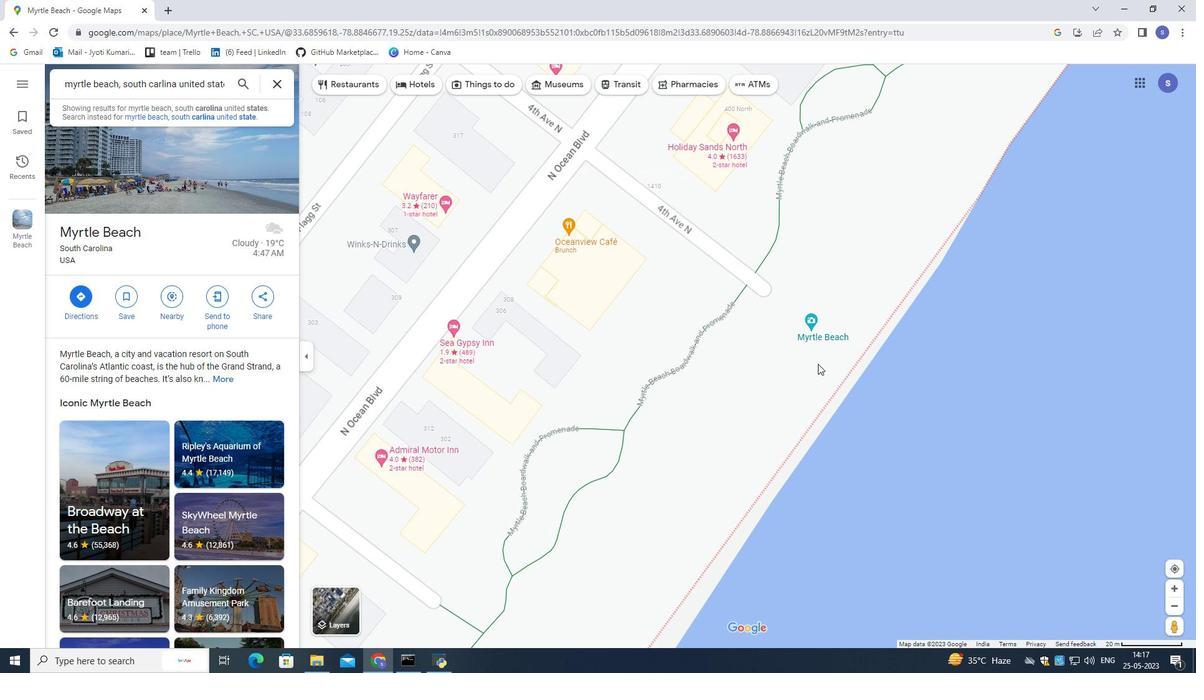 
Action: Mouse moved to (817, 360)
Screenshot: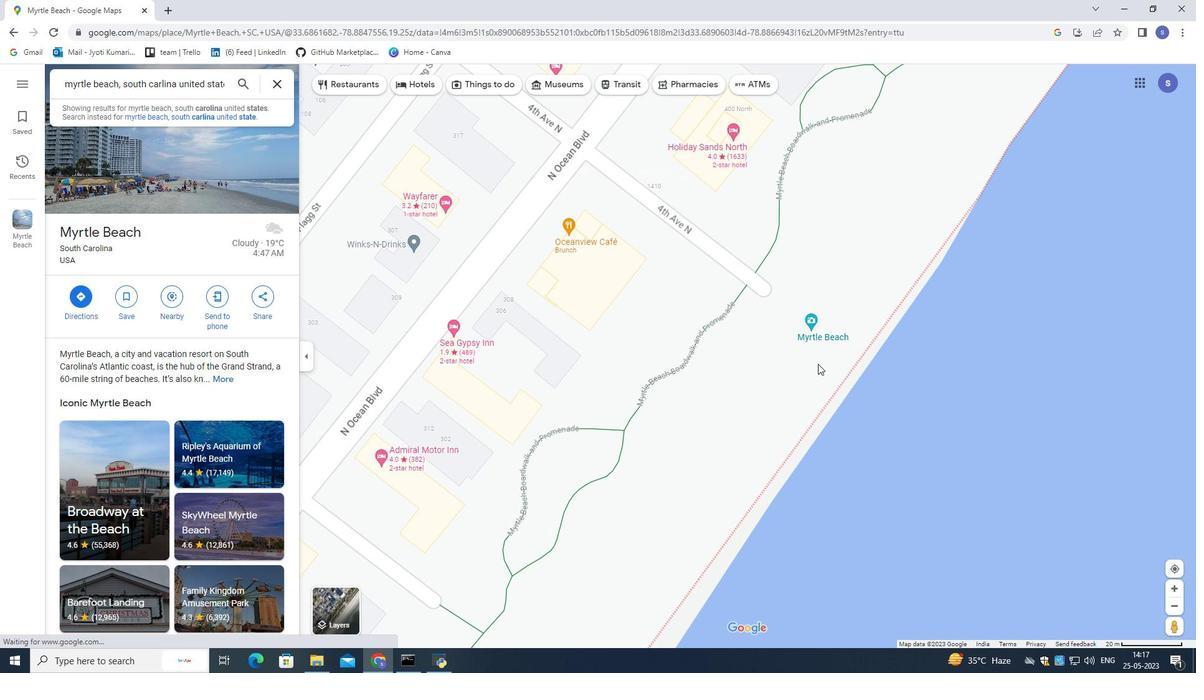 
Action: Mouse scrolled (817, 360) with delta (0, 0)
Screenshot: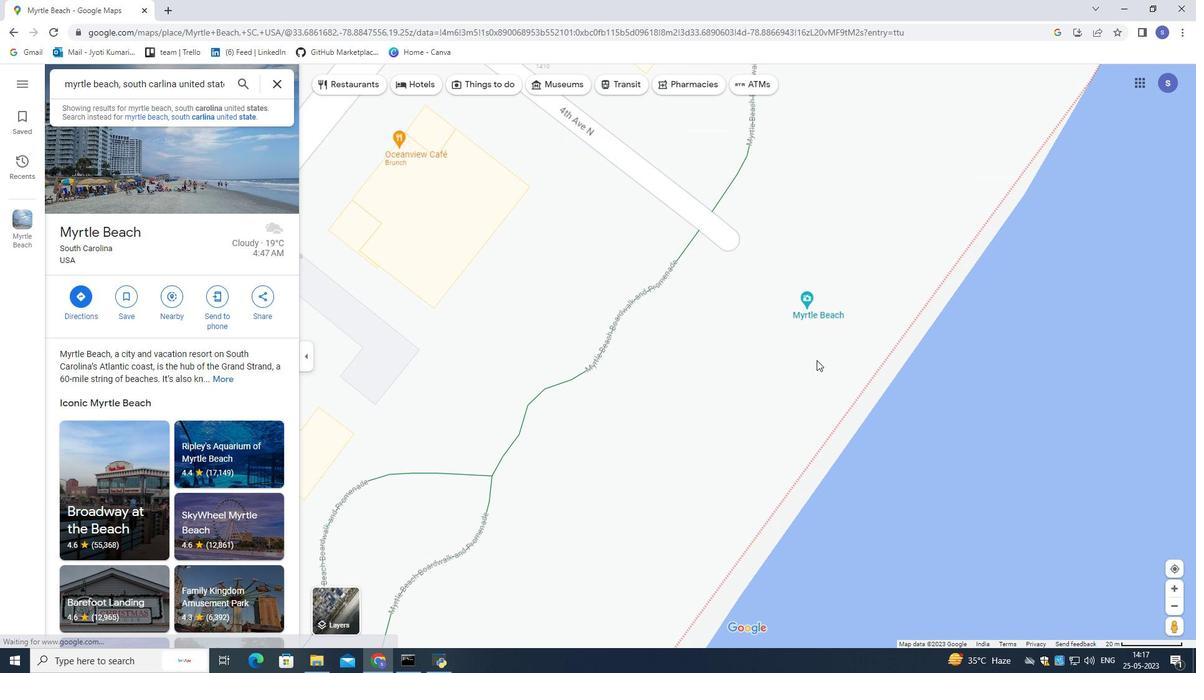 
Action: Mouse scrolled (817, 360) with delta (0, 0)
Screenshot: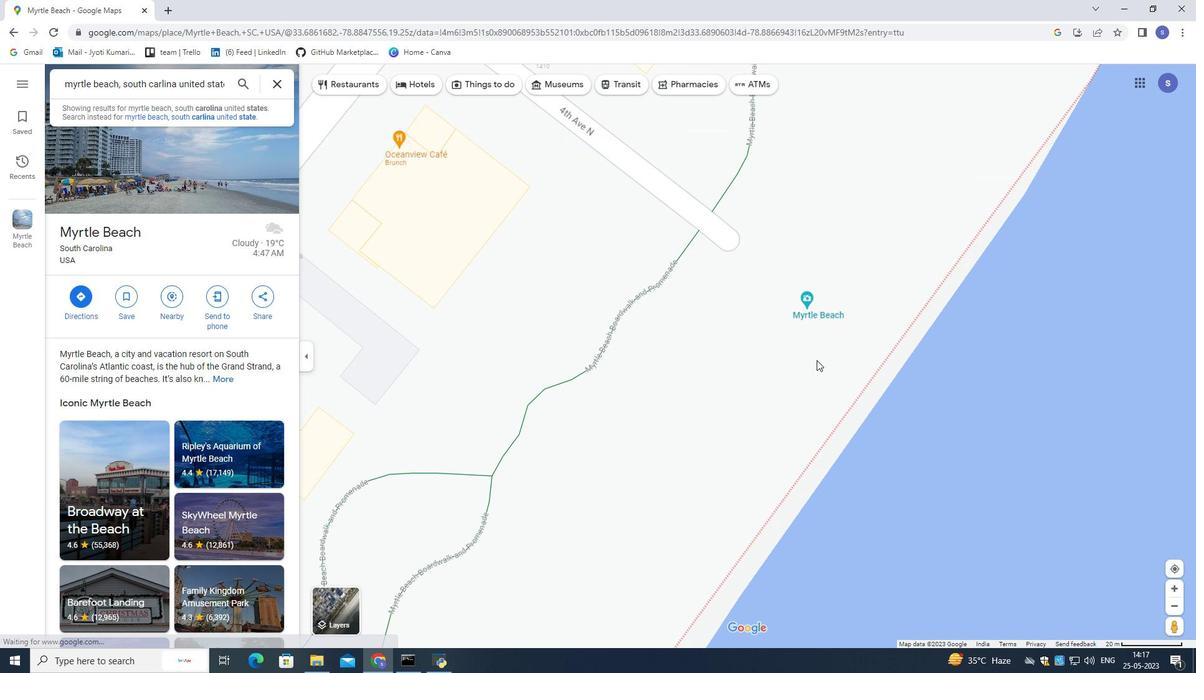 
Action: Mouse scrolled (817, 360) with delta (0, 0)
Screenshot: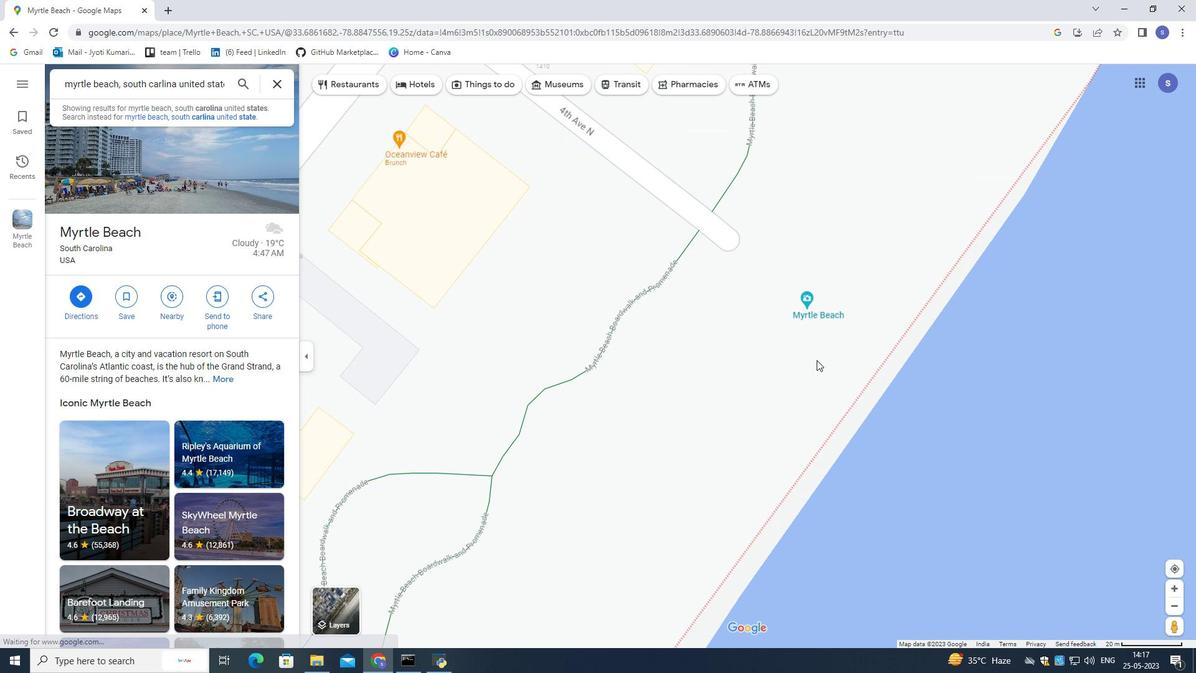 
Action: Mouse moved to (816, 358)
Screenshot: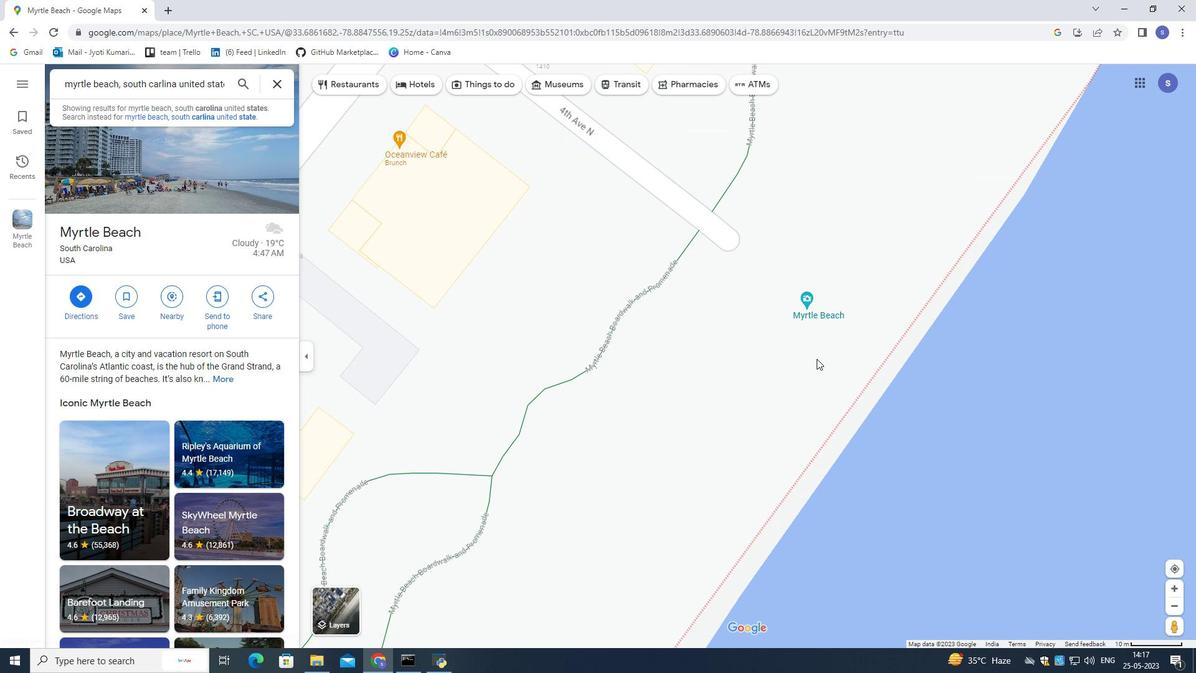 
Action: Mouse scrolled (816, 359) with delta (0, 0)
Screenshot: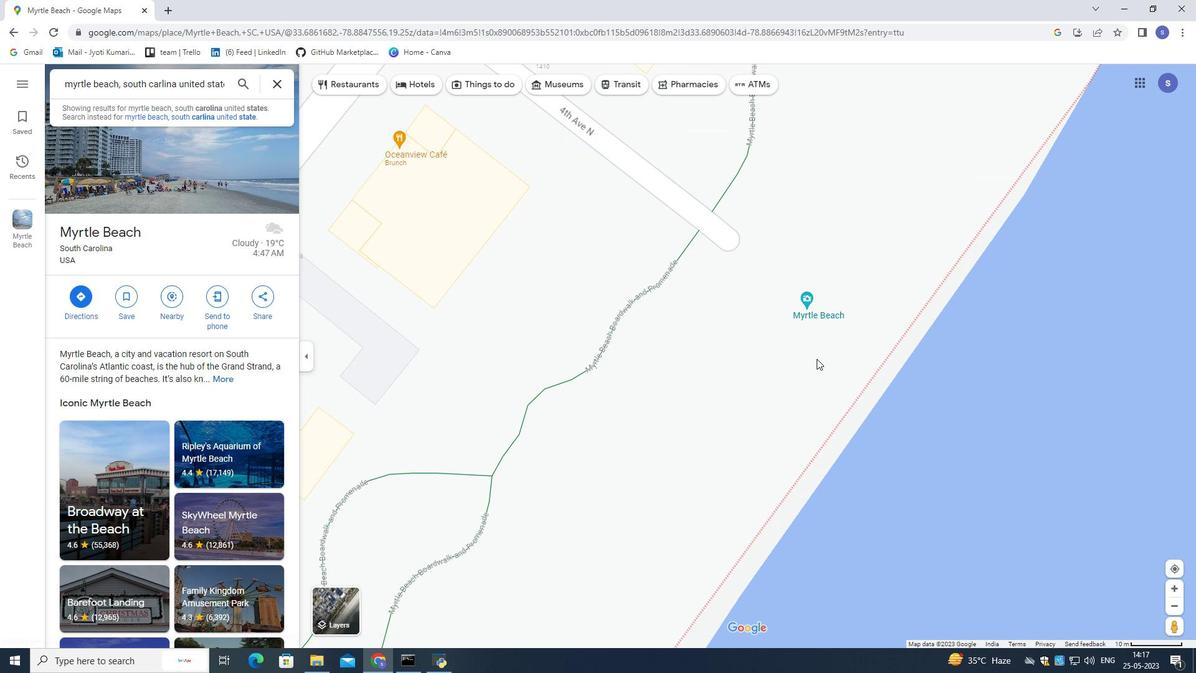 
Action: Mouse moved to (816, 358)
Screenshot: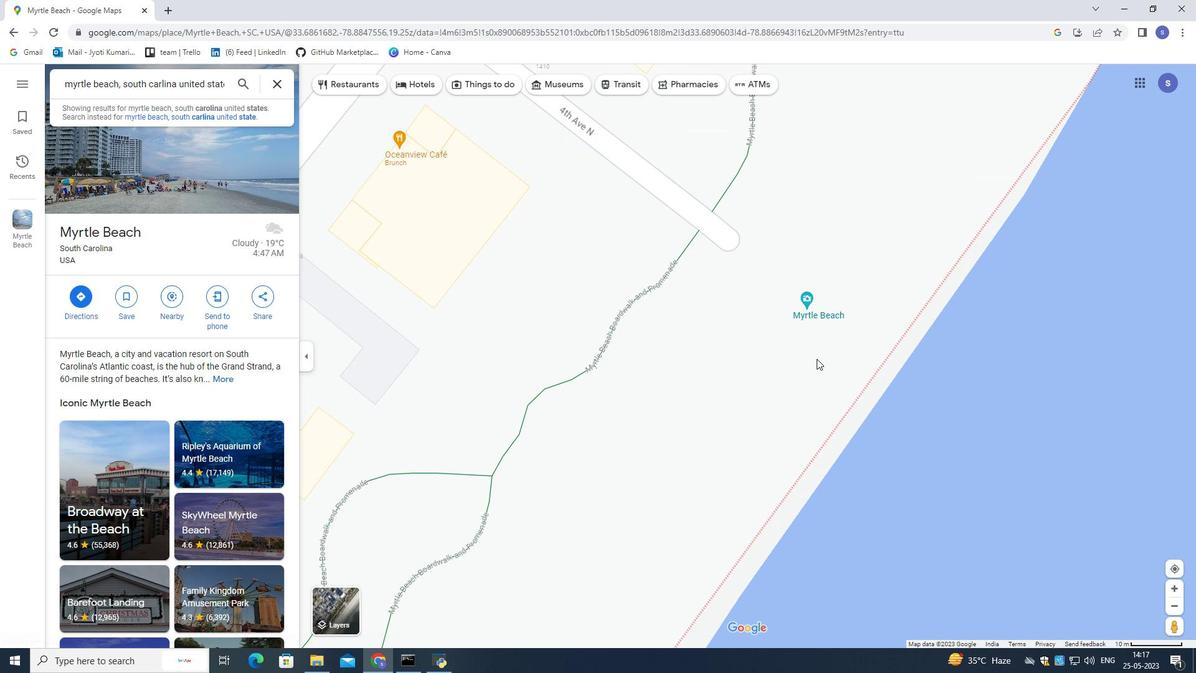 
Action: Mouse scrolled (816, 359) with delta (0, 0)
Screenshot: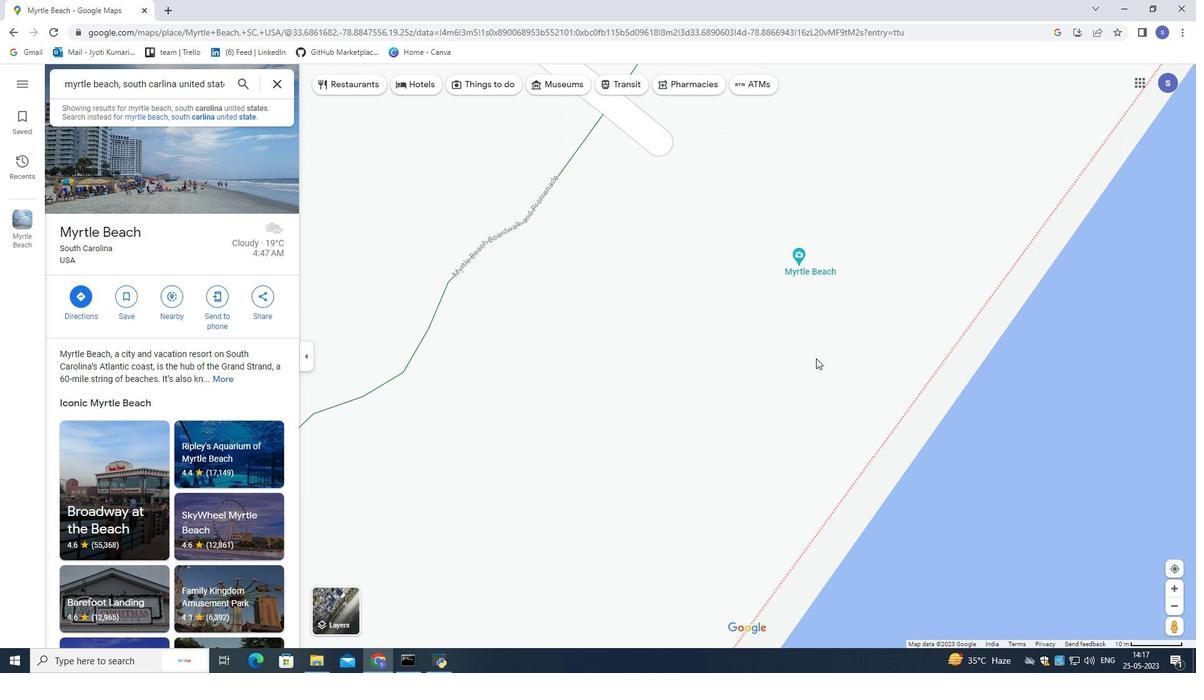 
Action: Mouse scrolled (816, 359) with delta (0, 0)
Screenshot: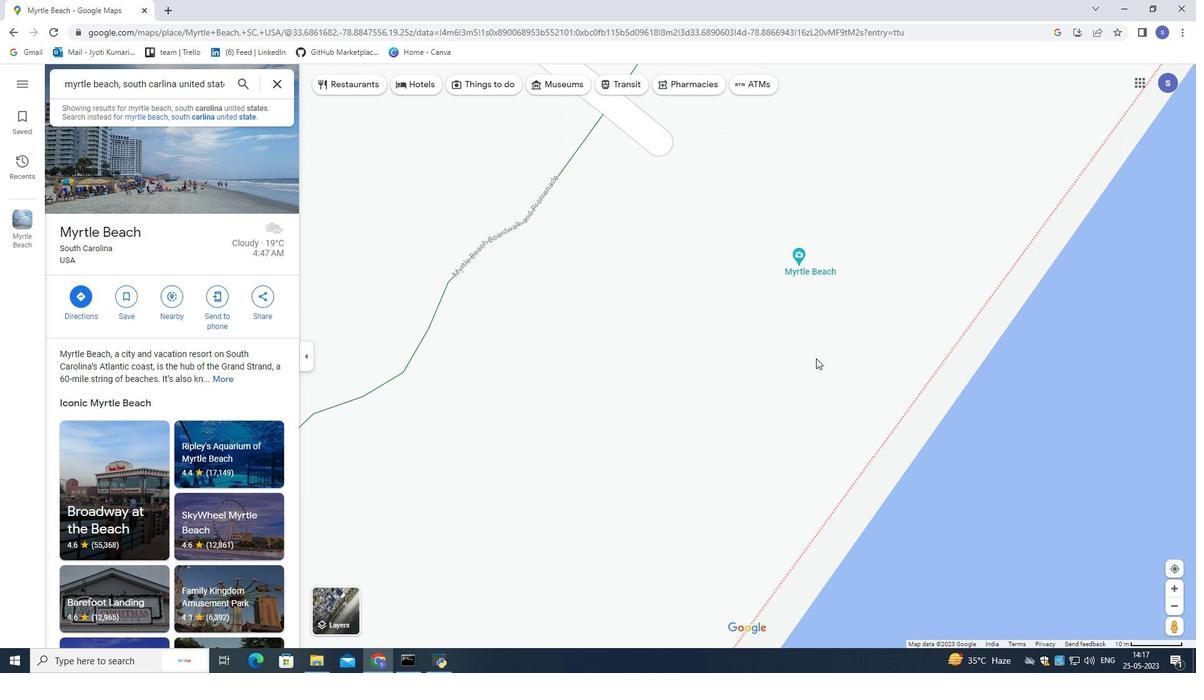 
Action: Mouse scrolled (816, 359) with delta (0, 0)
Screenshot: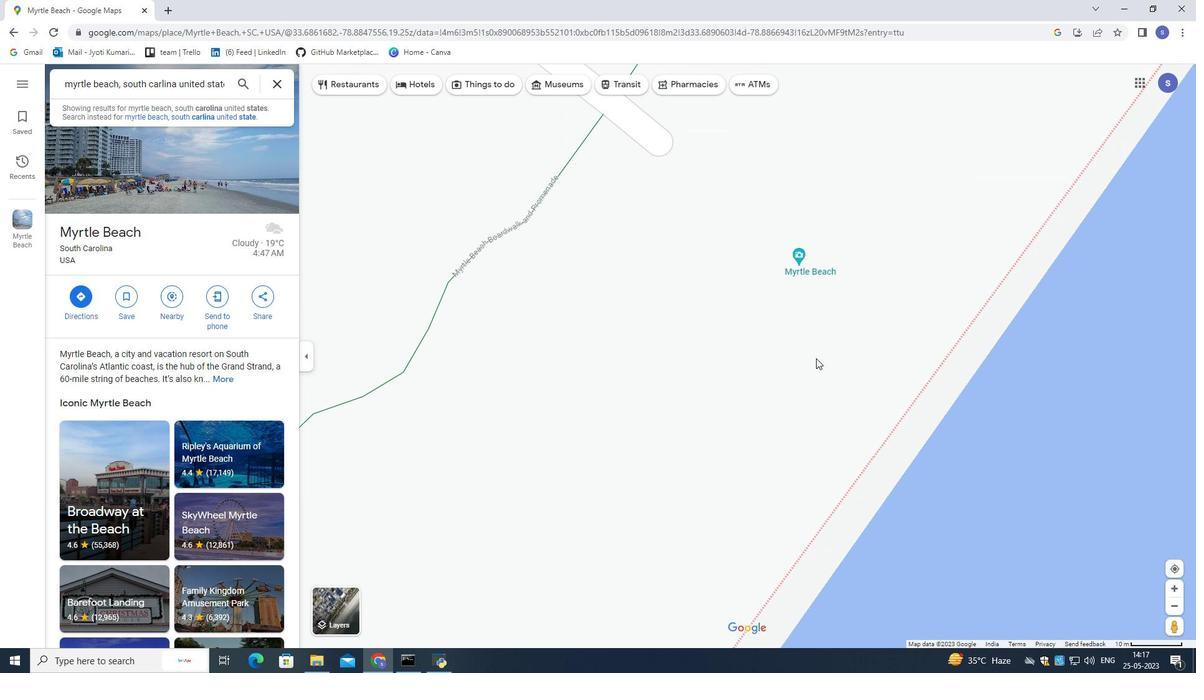 
Action: Mouse moved to (816, 357)
Screenshot: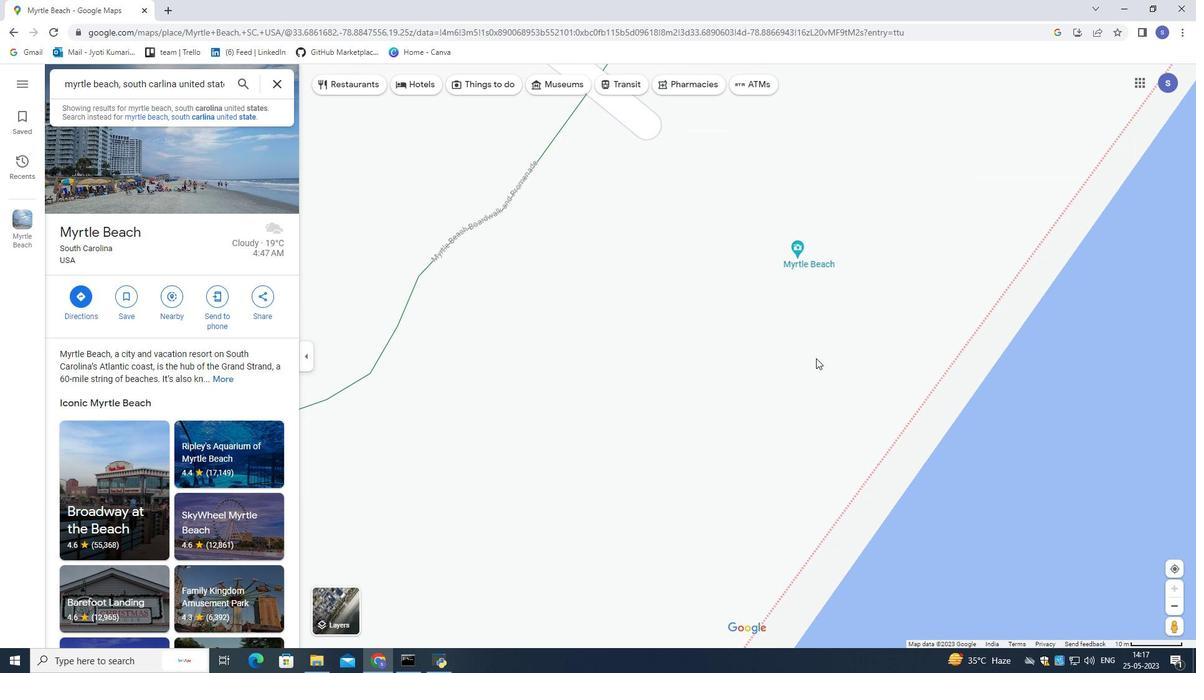 
Action: Mouse scrolled (816, 357) with delta (0, 0)
Screenshot: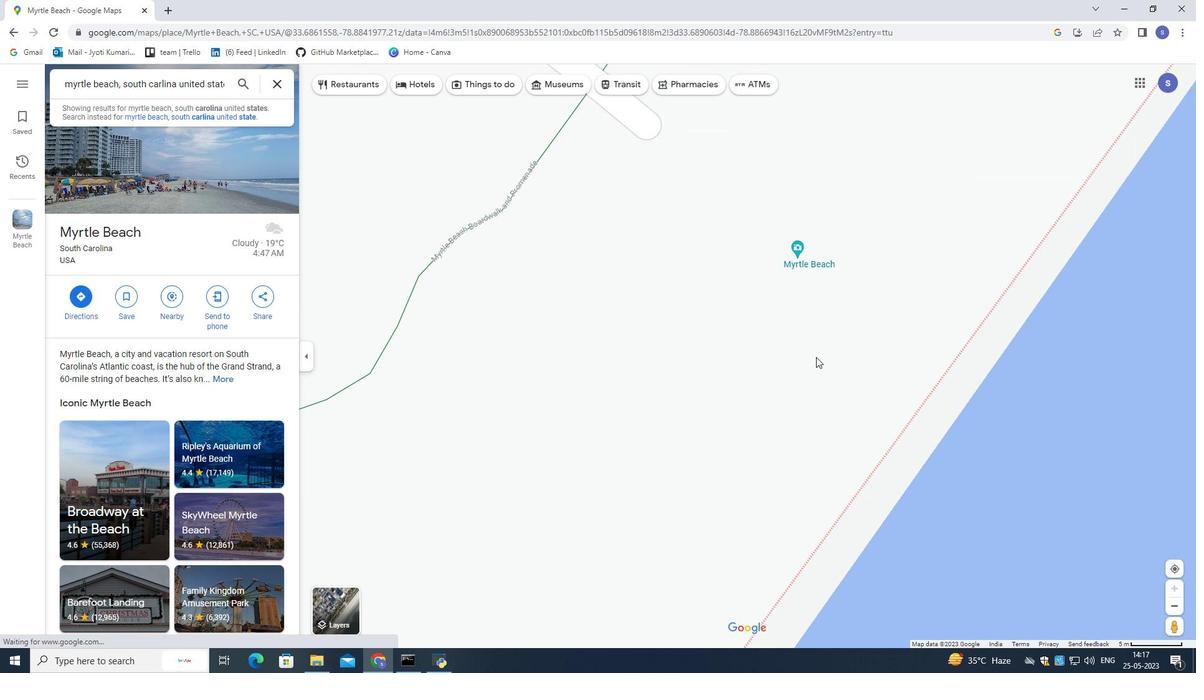 
Action: Mouse scrolled (816, 357) with delta (0, 0)
Screenshot: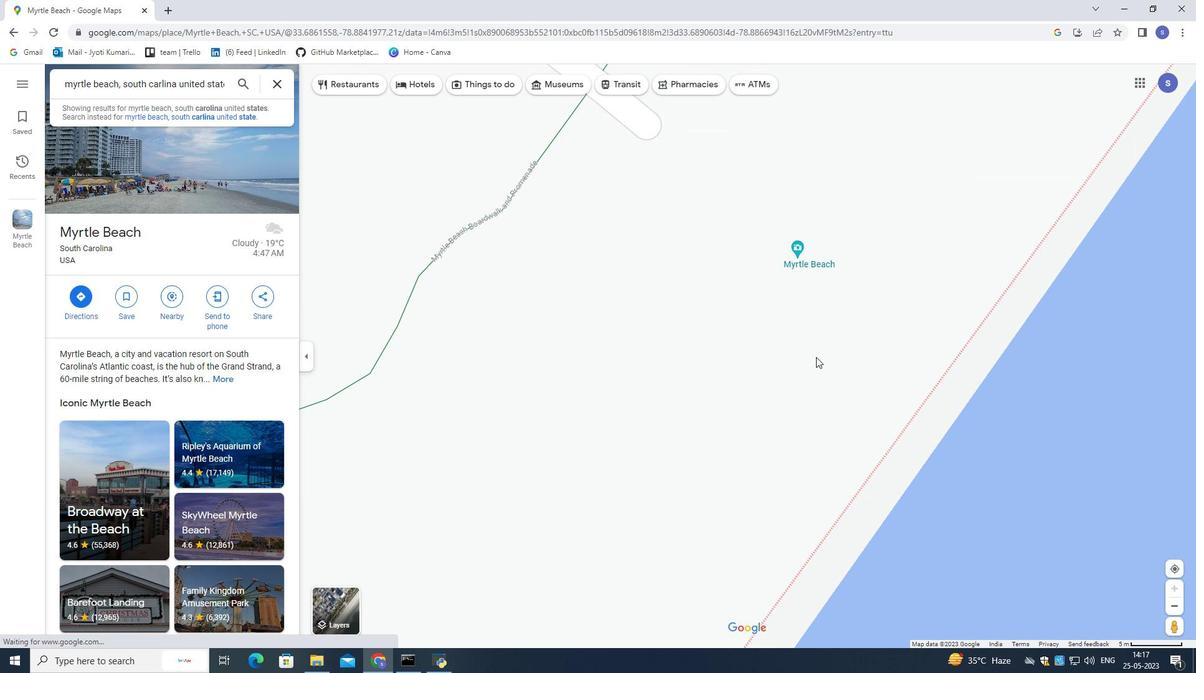 
Action: Mouse scrolled (816, 357) with delta (0, 0)
Screenshot: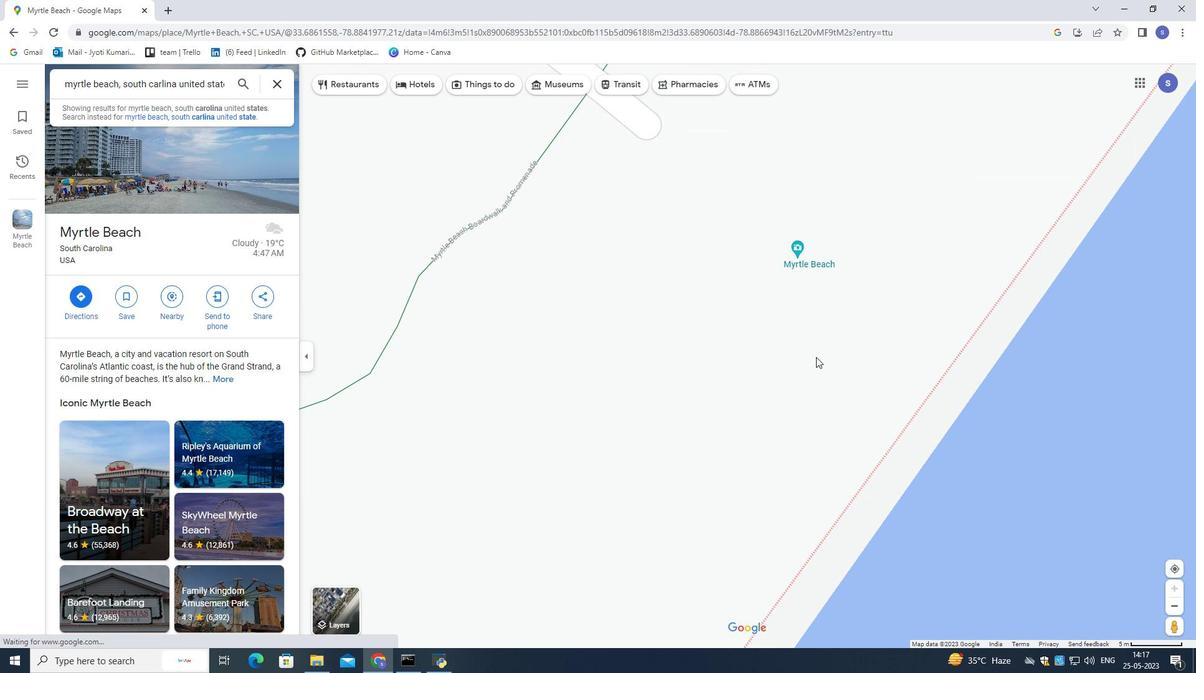 
Action: Mouse scrolled (816, 357) with delta (0, 0)
Screenshot: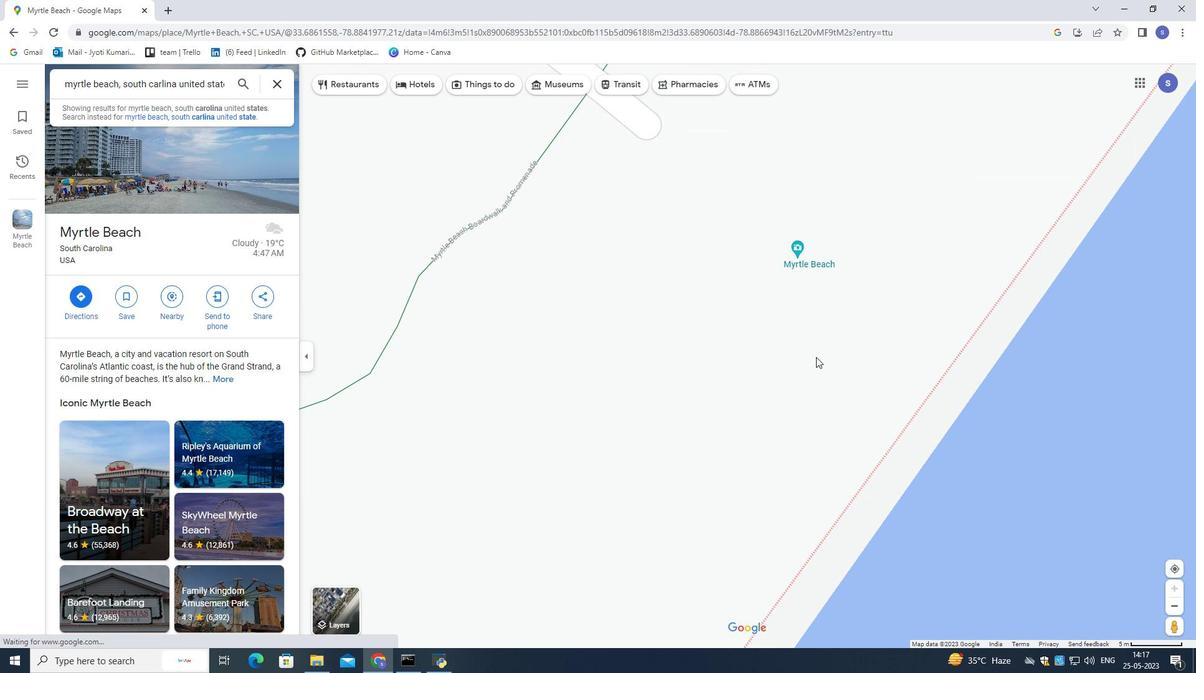 
Action: Mouse moved to (801, 306)
Screenshot: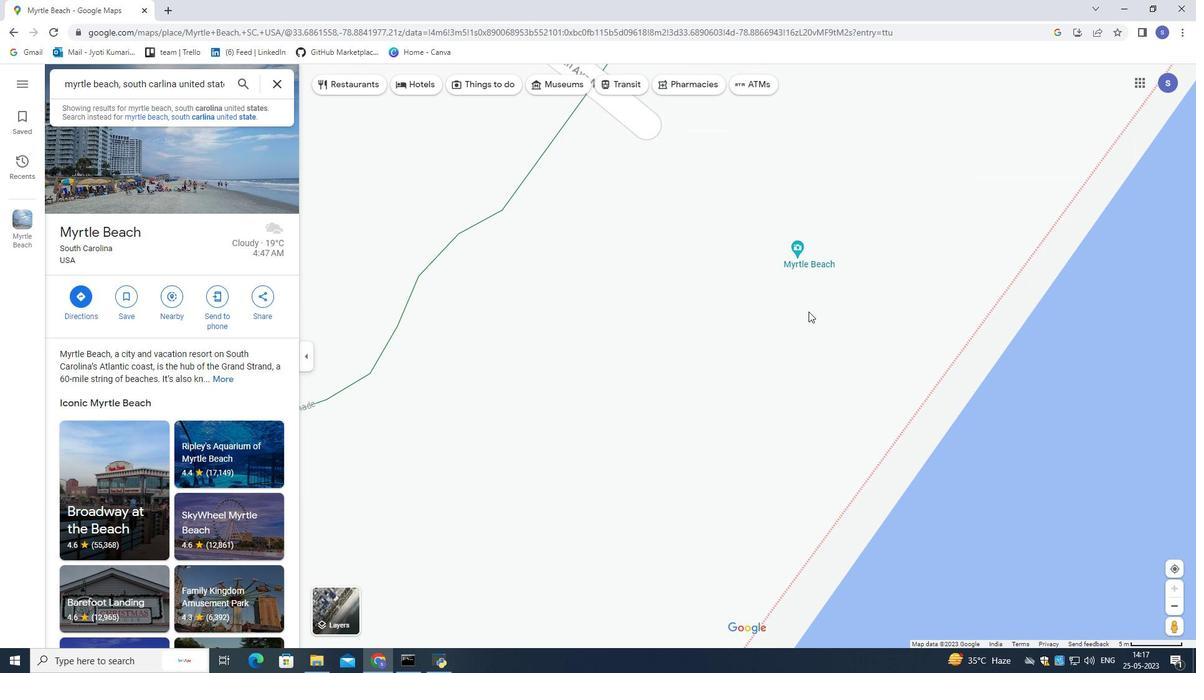 
Action: Mouse pressed left at (801, 306)
Screenshot: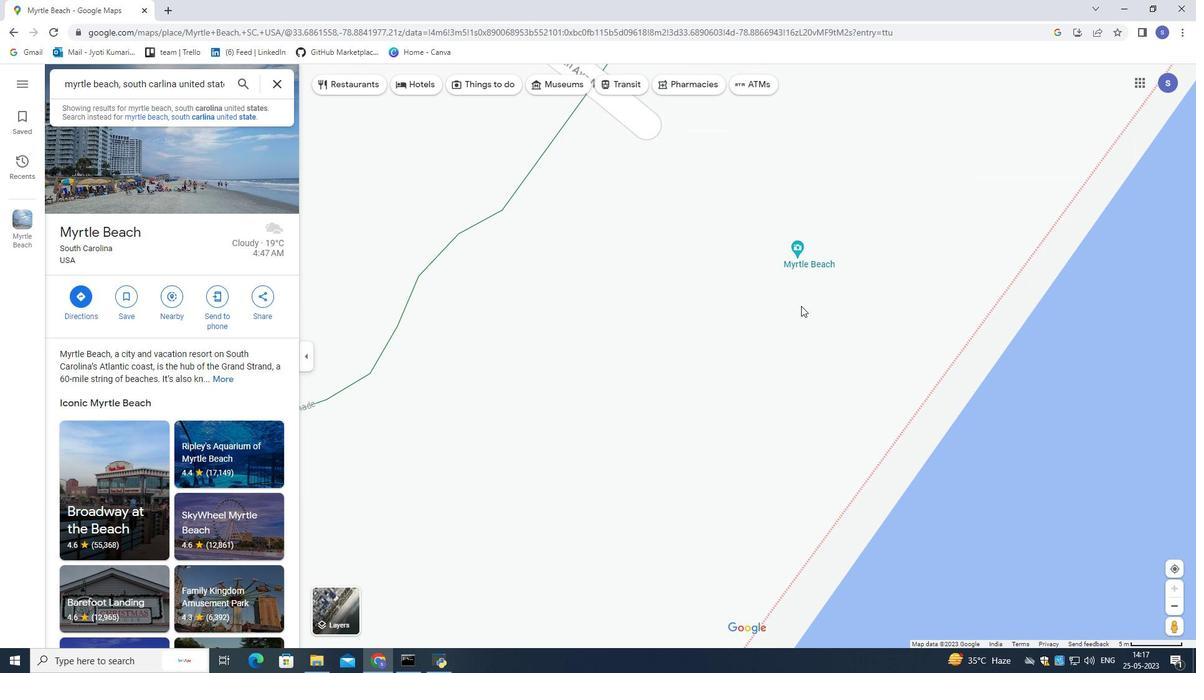 
Action: Mouse moved to (805, 347)
Screenshot: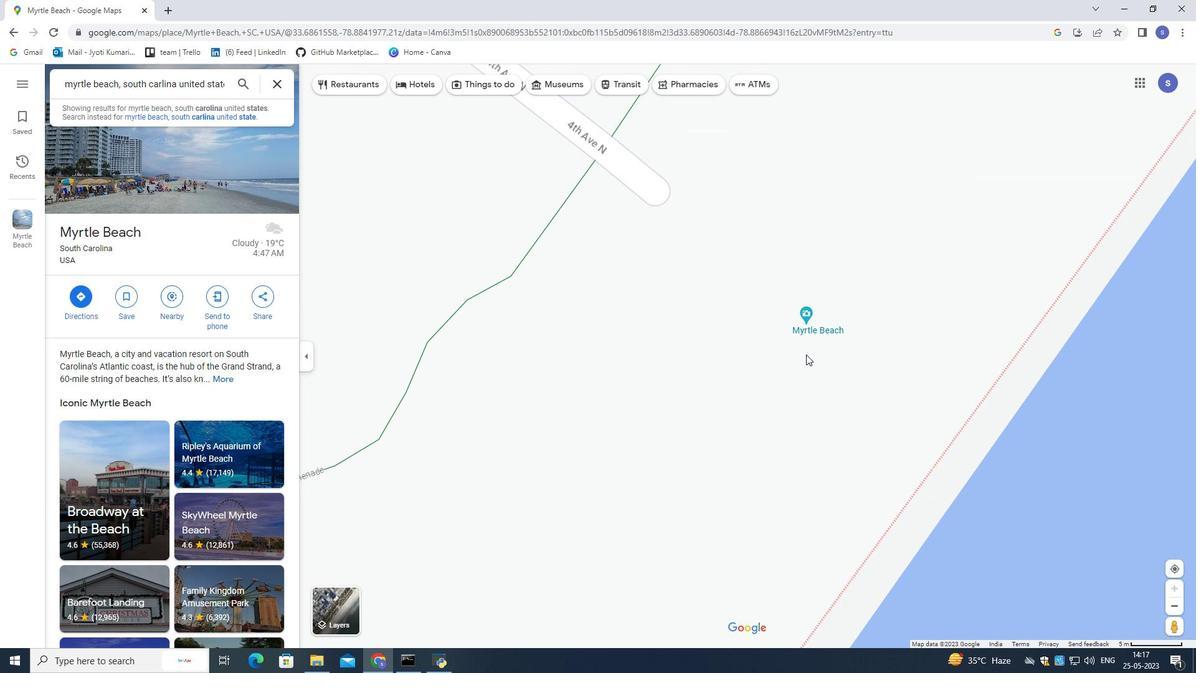 
Action: Mouse scrolled (805, 347) with delta (0, 0)
Screenshot: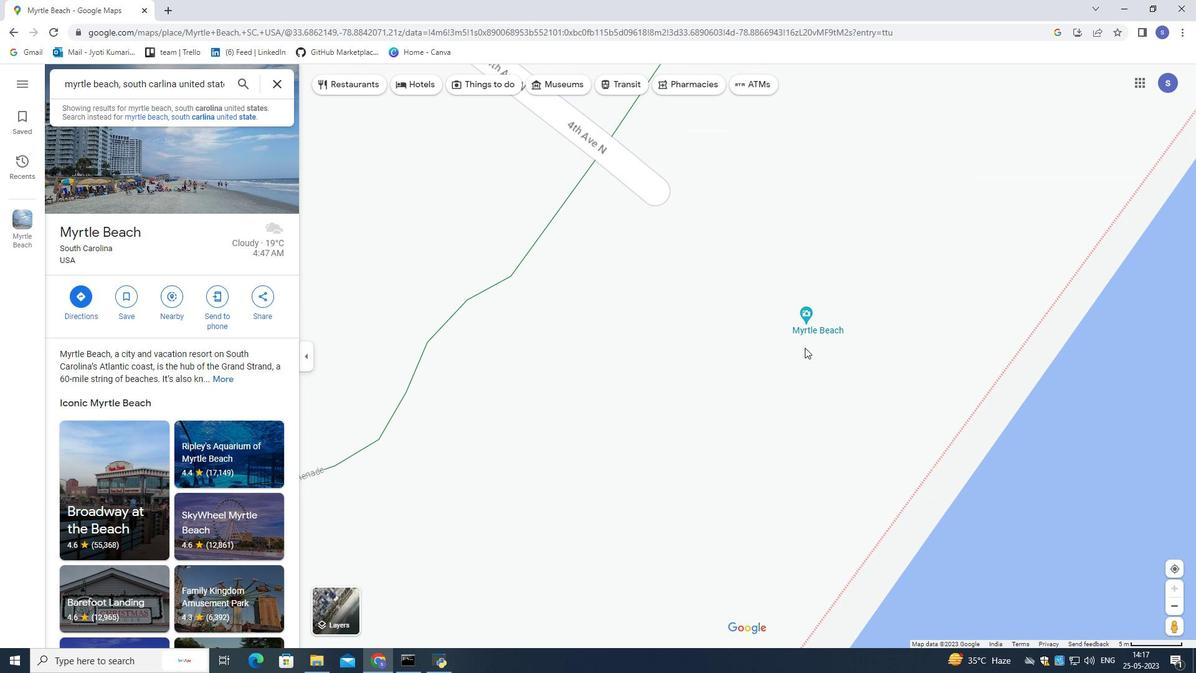 
Action: Mouse scrolled (805, 347) with delta (0, 0)
Screenshot: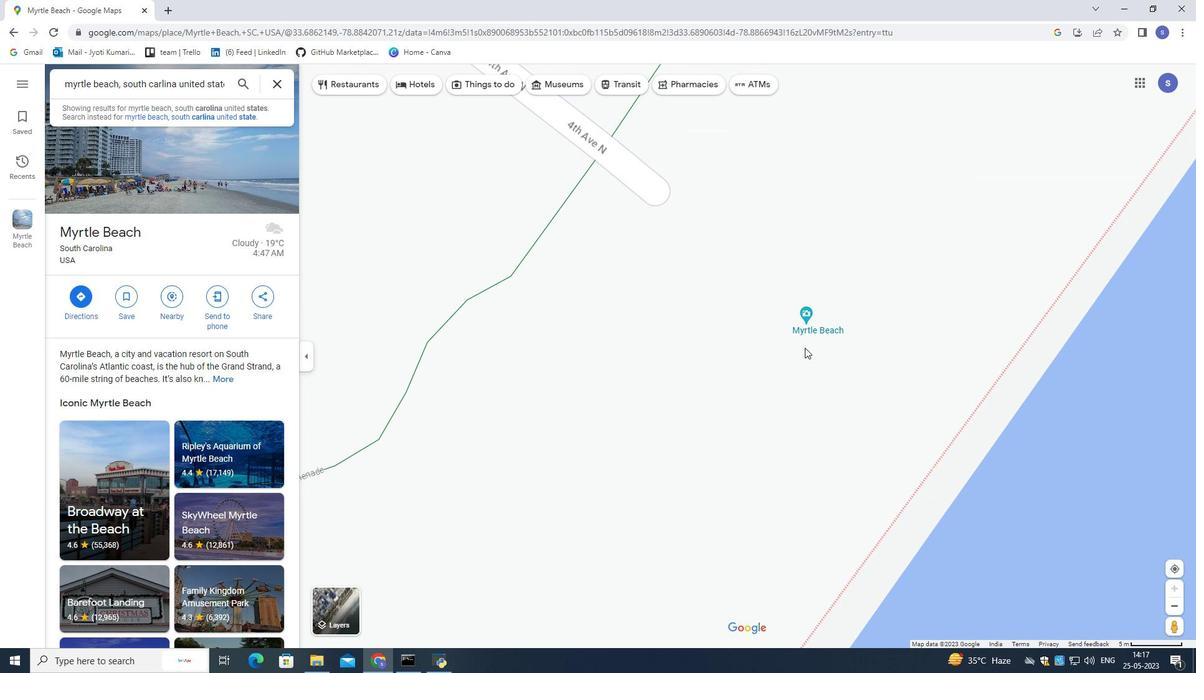 
Action: Mouse scrolled (805, 347) with delta (0, 0)
Screenshot: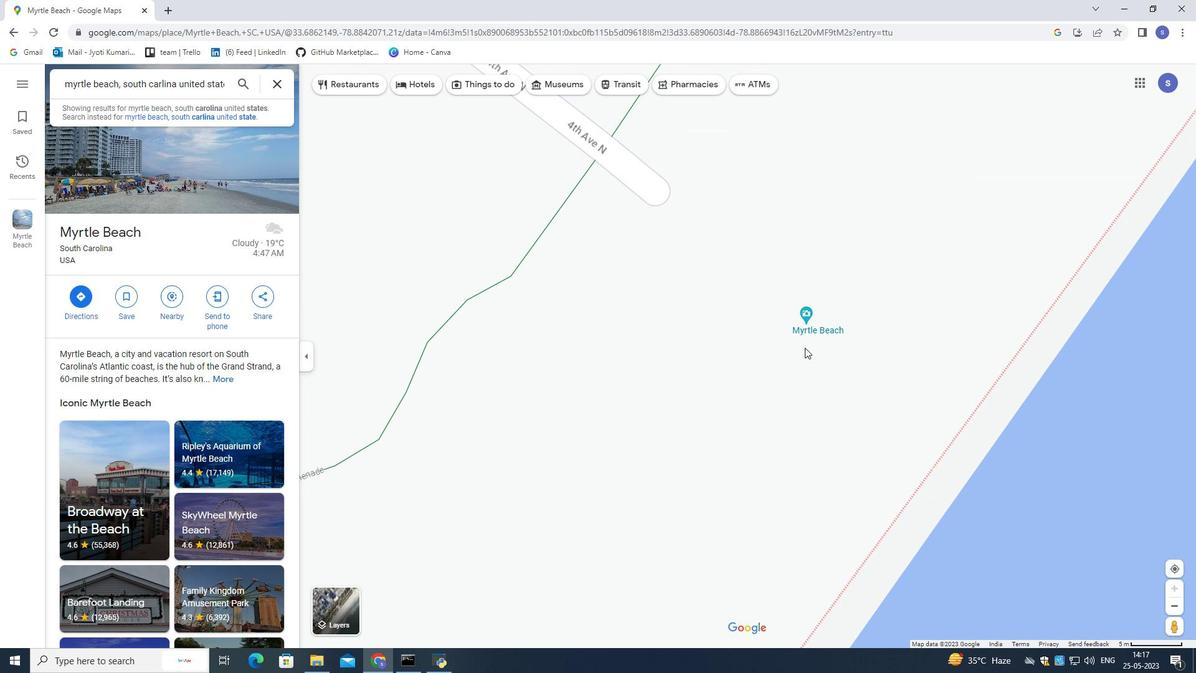 
Action: Mouse scrolled (805, 347) with delta (0, 0)
Screenshot: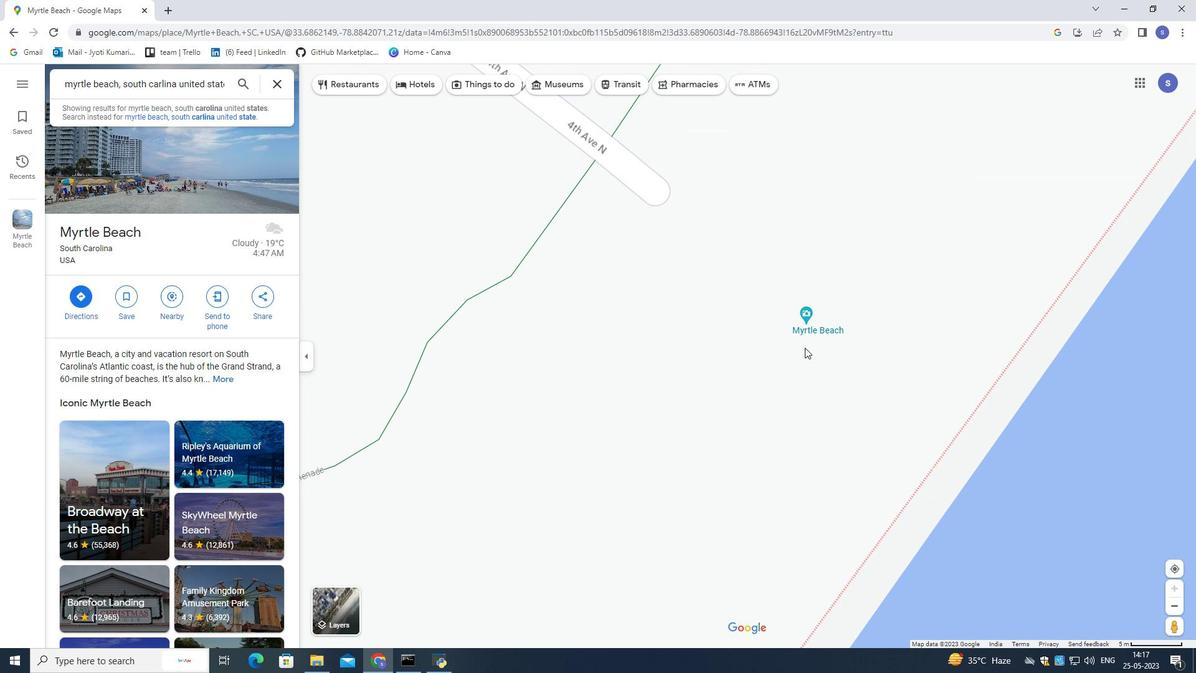 
Action: Mouse scrolled (805, 347) with delta (0, 0)
Screenshot: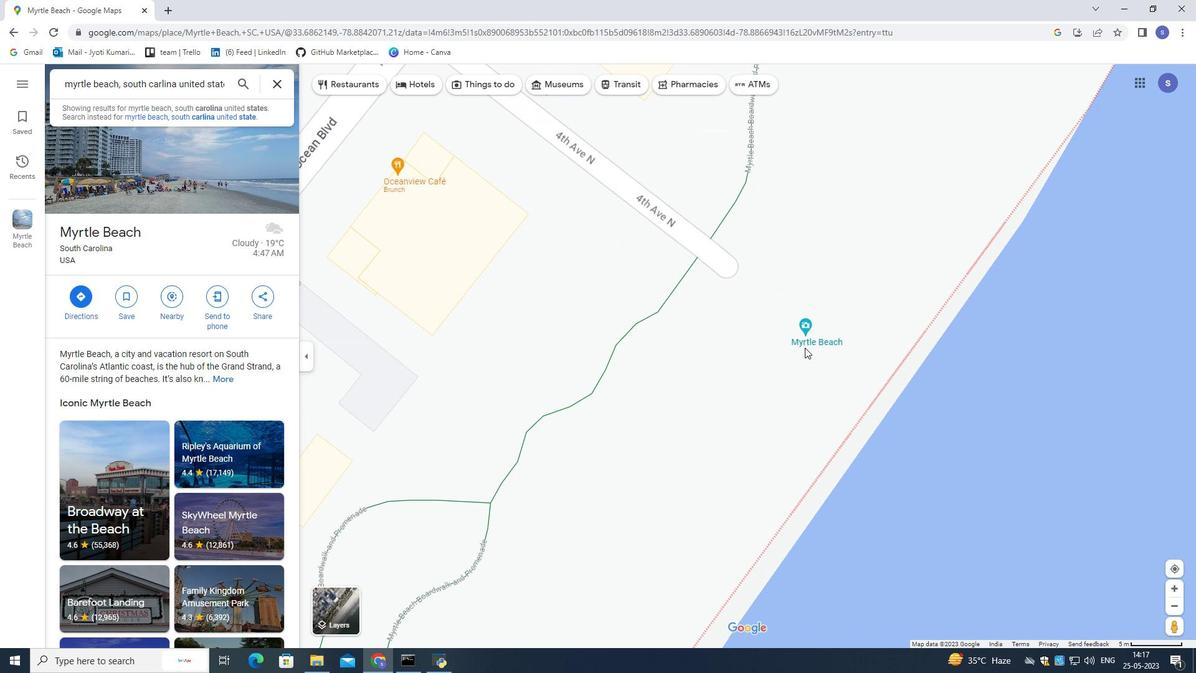 
Action: Mouse scrolled (805, 347) with delta (0, 0)
Screenshot: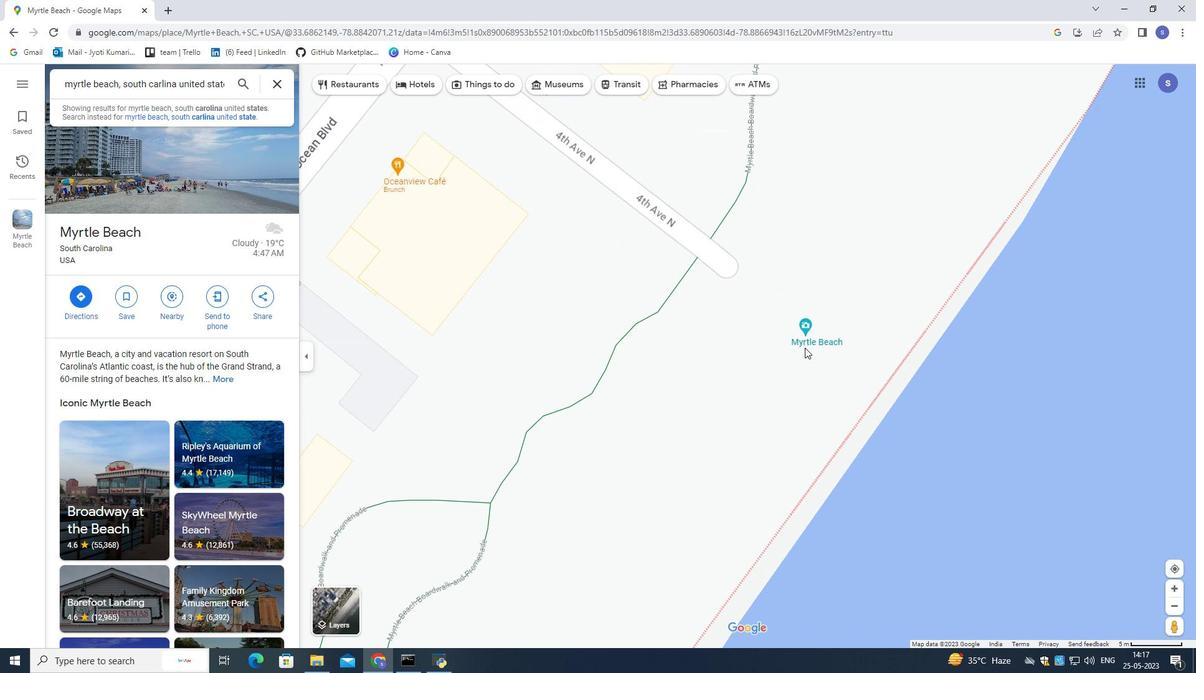 
Action: Mouse scrolled (805, 347) with delta (0, 0)
Screenshot: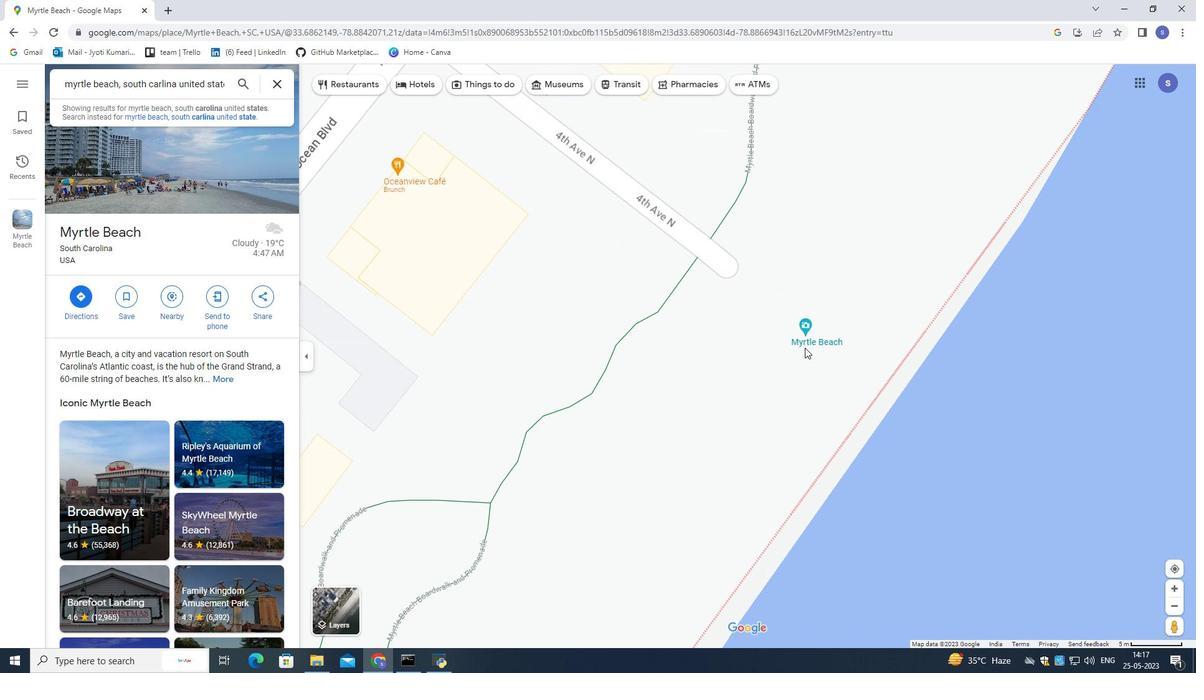 
Action: Mouse scrolled (805, 347) with delta (0, 0)
Screenshot: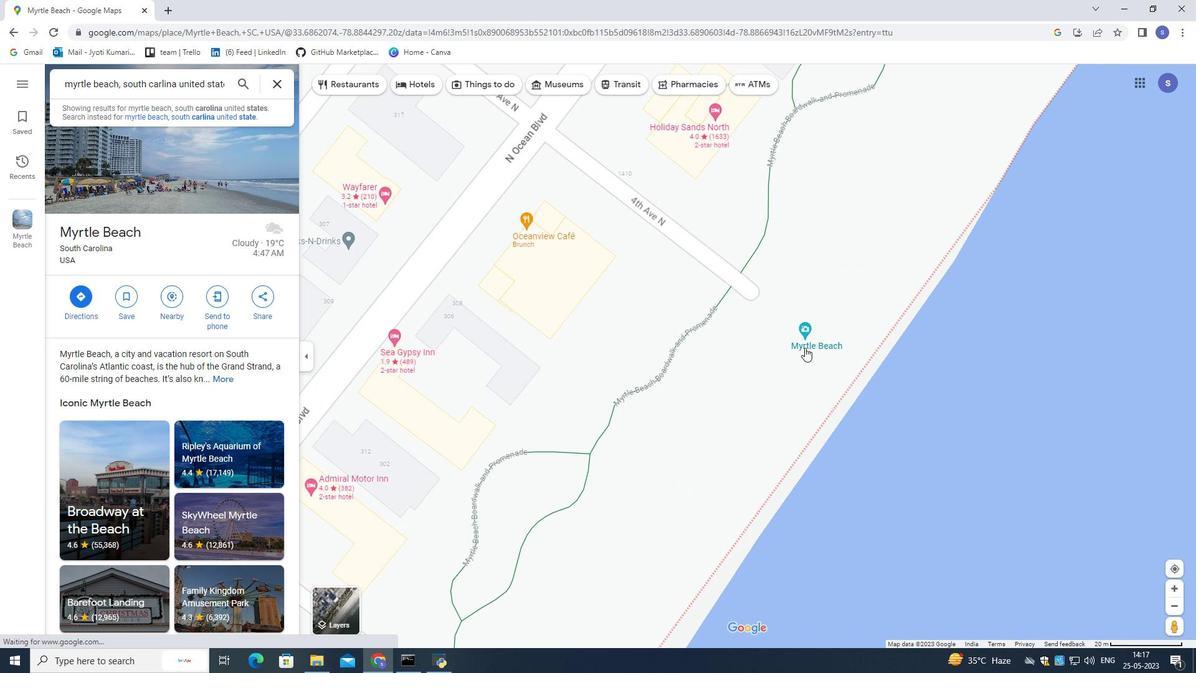 
Action: Mouse scrolled (805, 347) with delta (0, 0)
Screenshot: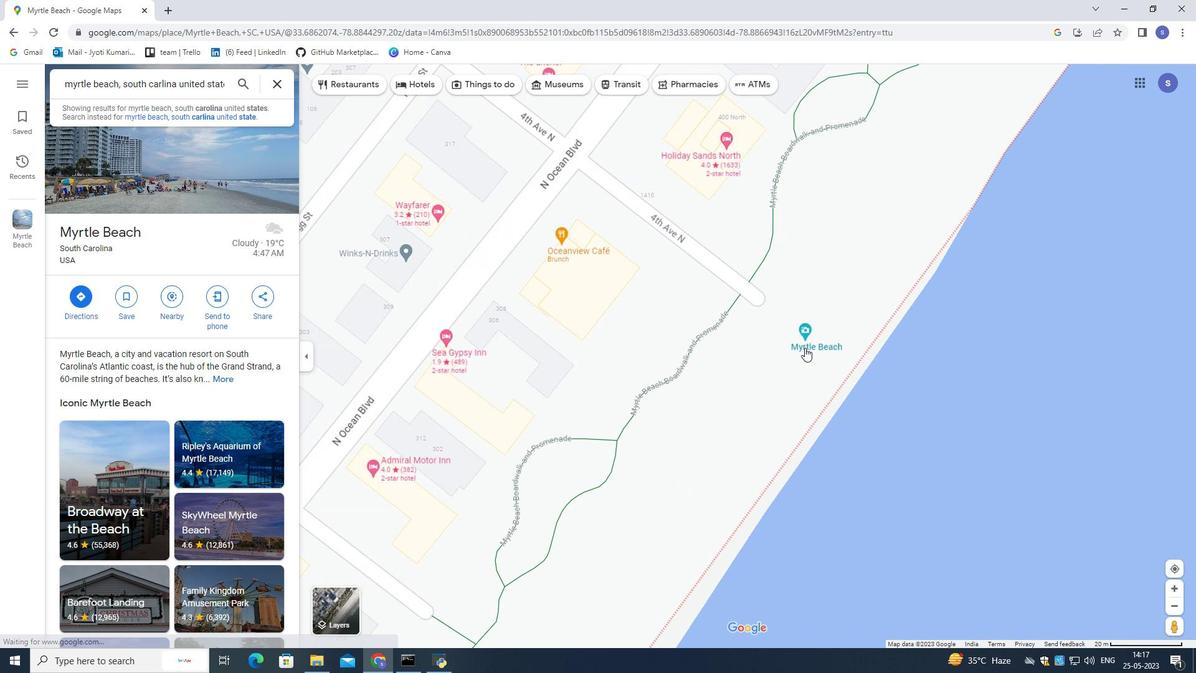 
Action: Mouse scrolled (805, 347) with delta (0, 0)
Screenshot: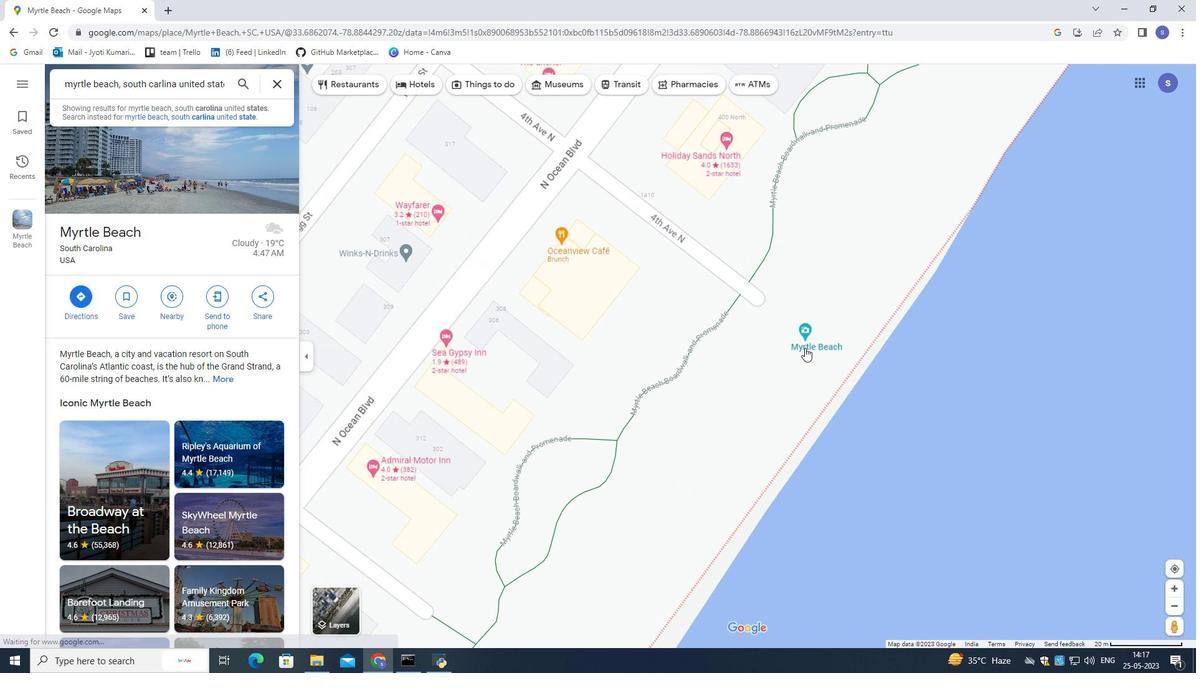 
Action: Mouse scrolled (805, 347) with delta (0, 0)
Screenshot: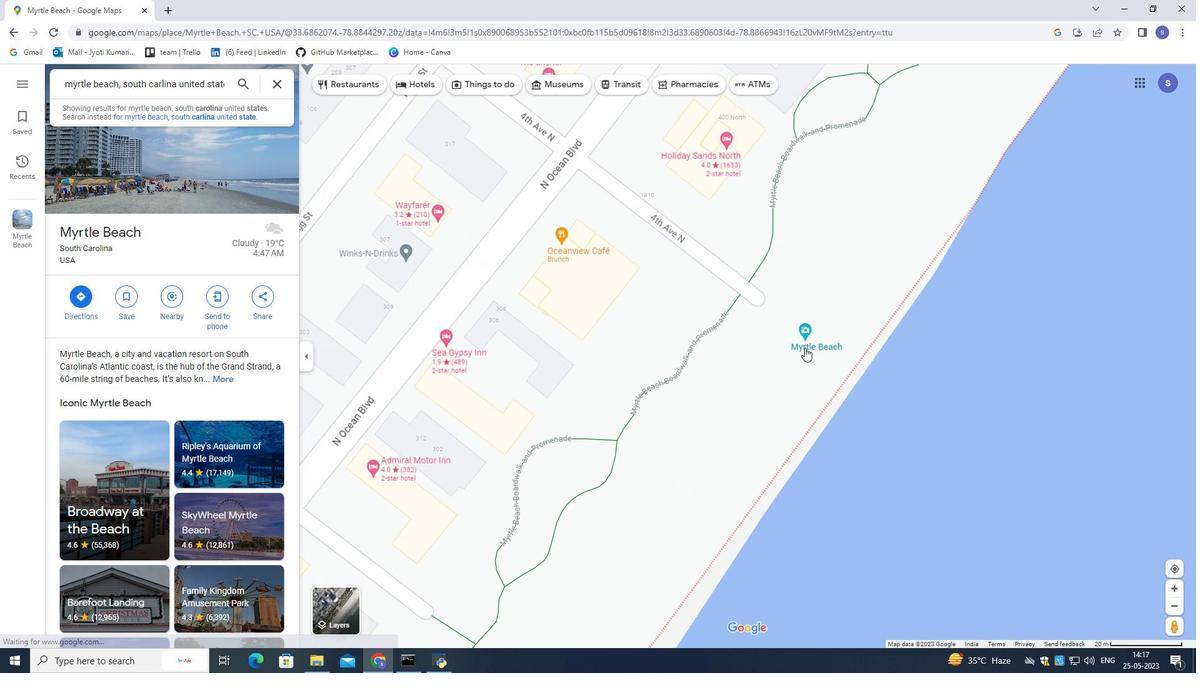 
Action: Mouse scrolled (805, 347) with delta (0, 0)
Screenshot: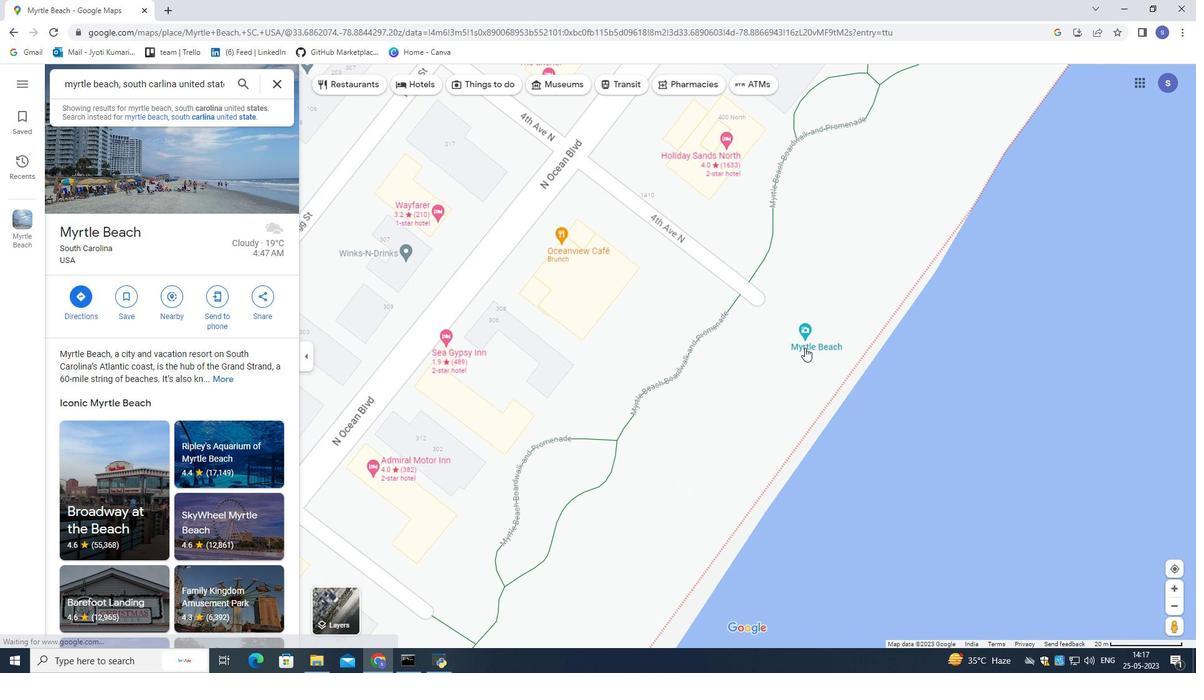 
Action: Mouse scrolled (805, 347) with delta (0, 0)
Screenshot: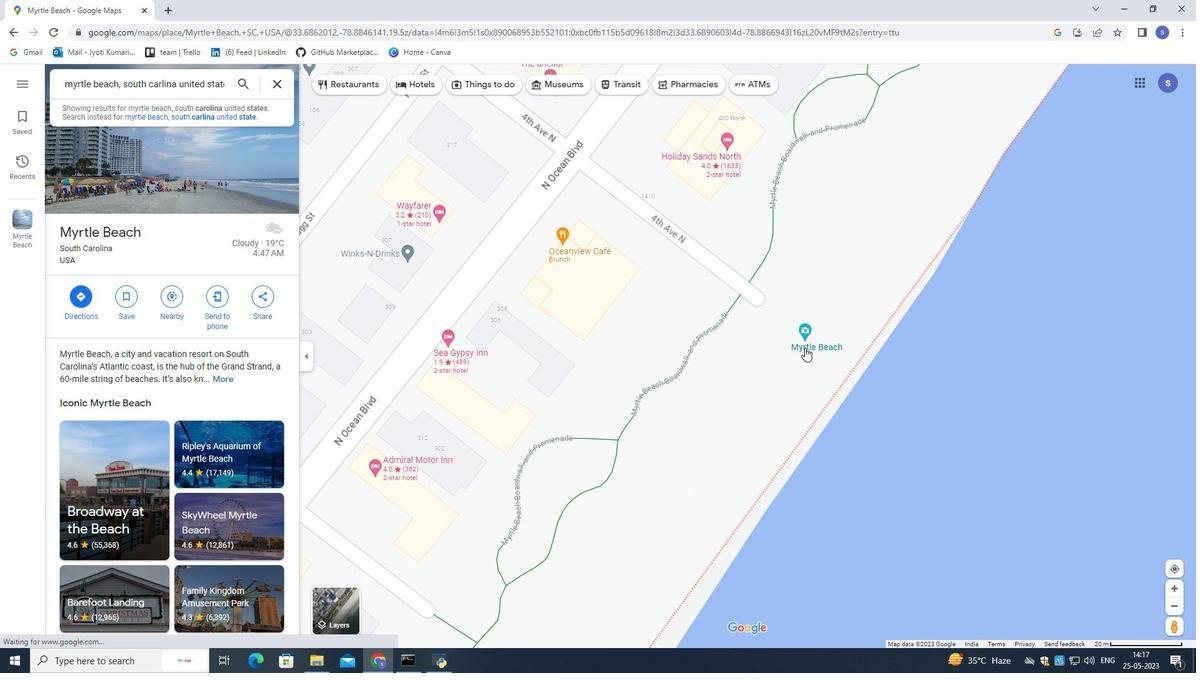 
Action: Mouse scrolled (805, 347) with delta (0, 0)
Screenshot: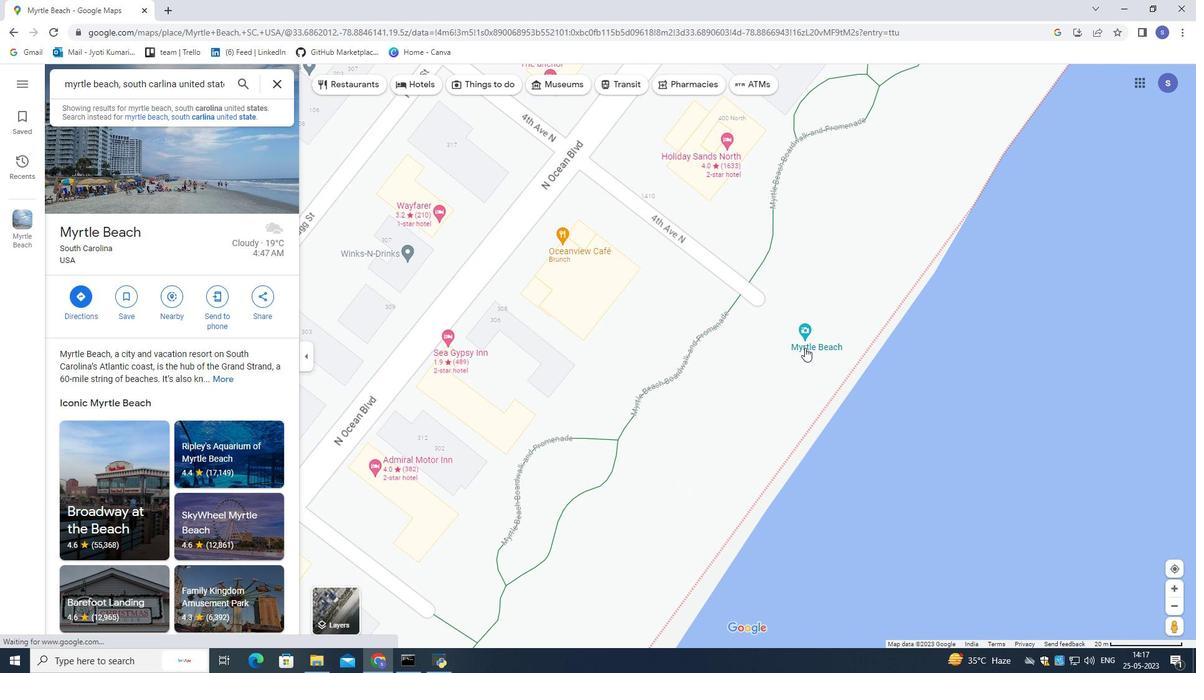 
Action: Mouse scrolled (805, 347) with delta (0, 0)
Screenshot: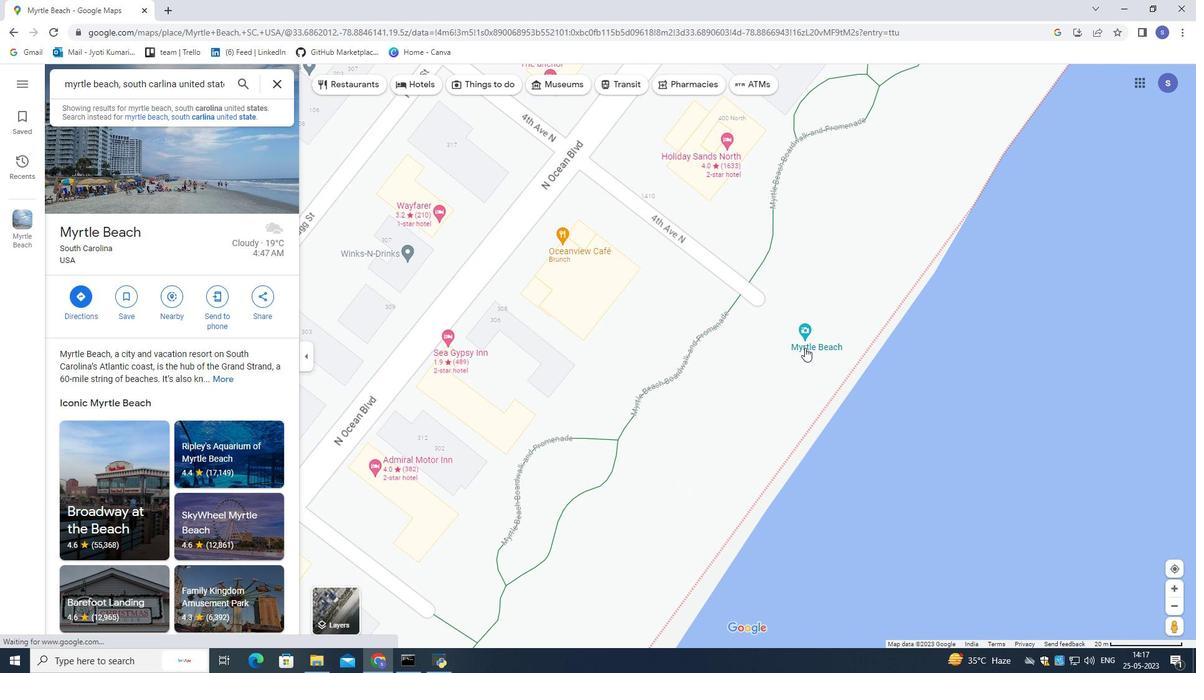 
Action: Mouse scrolled (805, 347) with delta (0, 0)
Screenshot: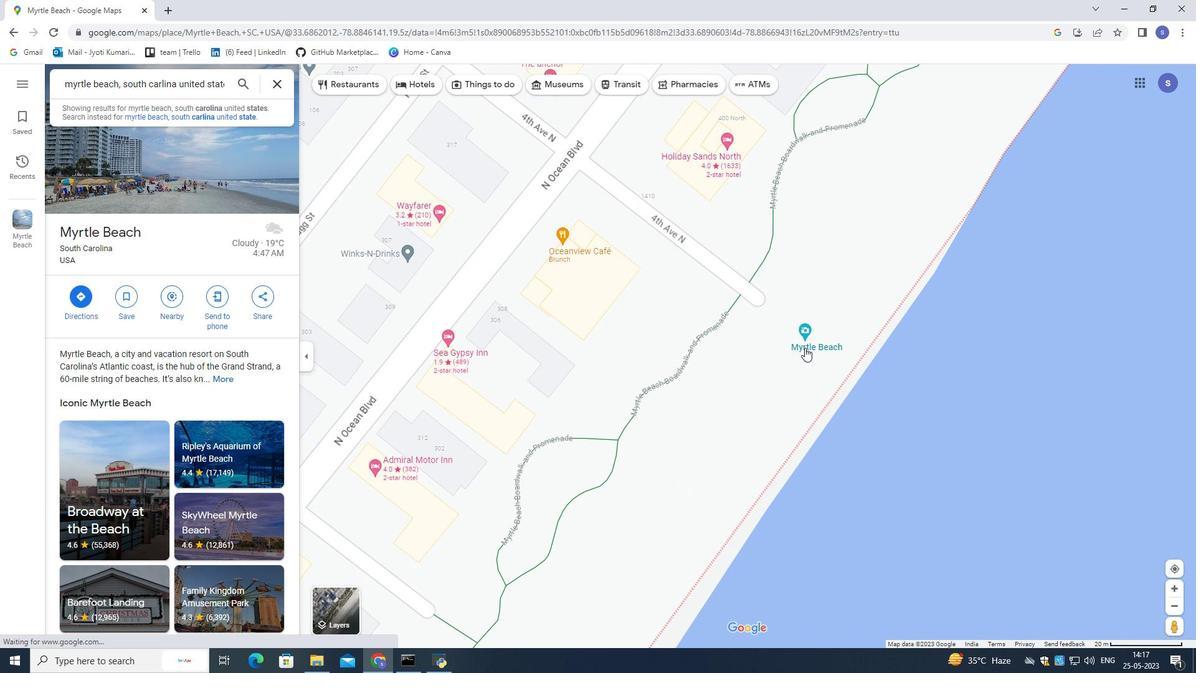 
Action: Mouse scrolled (805, 347) with delta (0, 0)
Screenshot: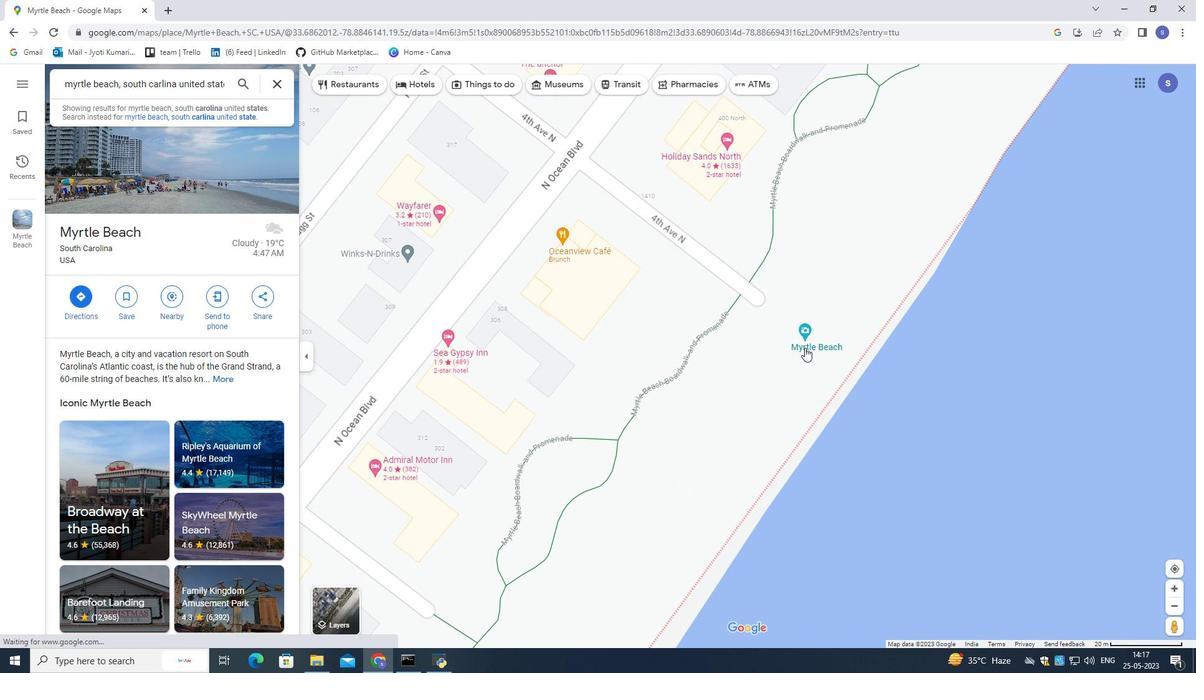
Action: Mouse scrolled (805, 347) with delta (0, 0)
Screenshot: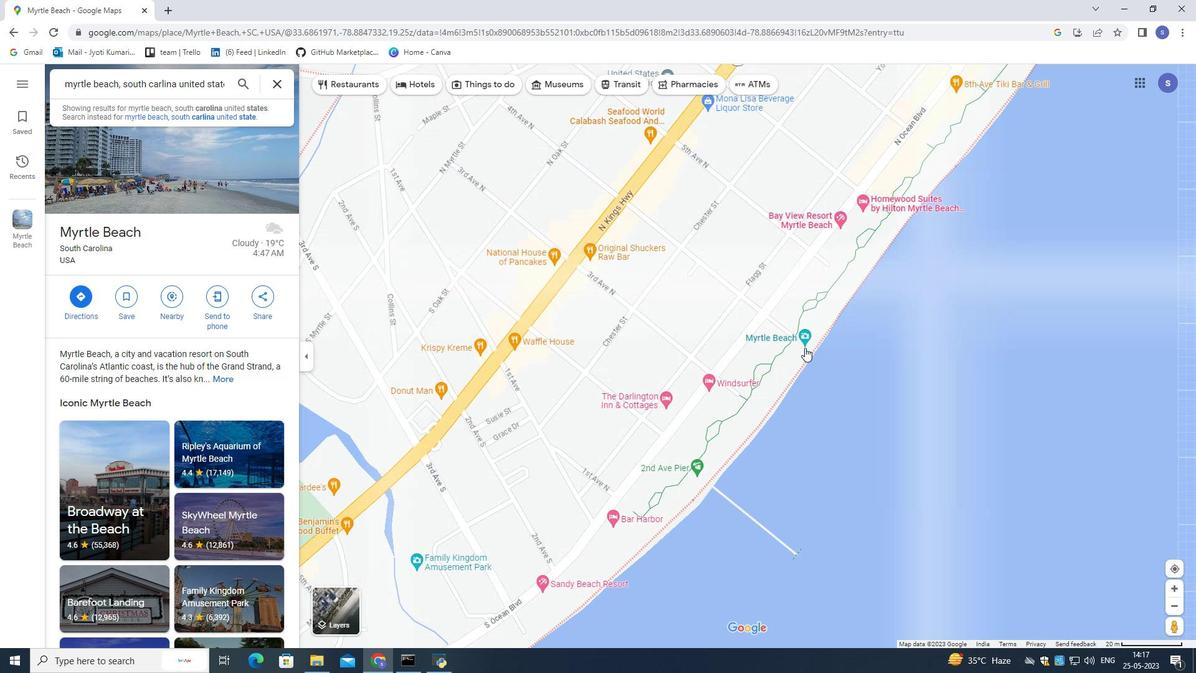
Action: Mouse scrolled (805, 347) with delta (0, 0)
Screenshot: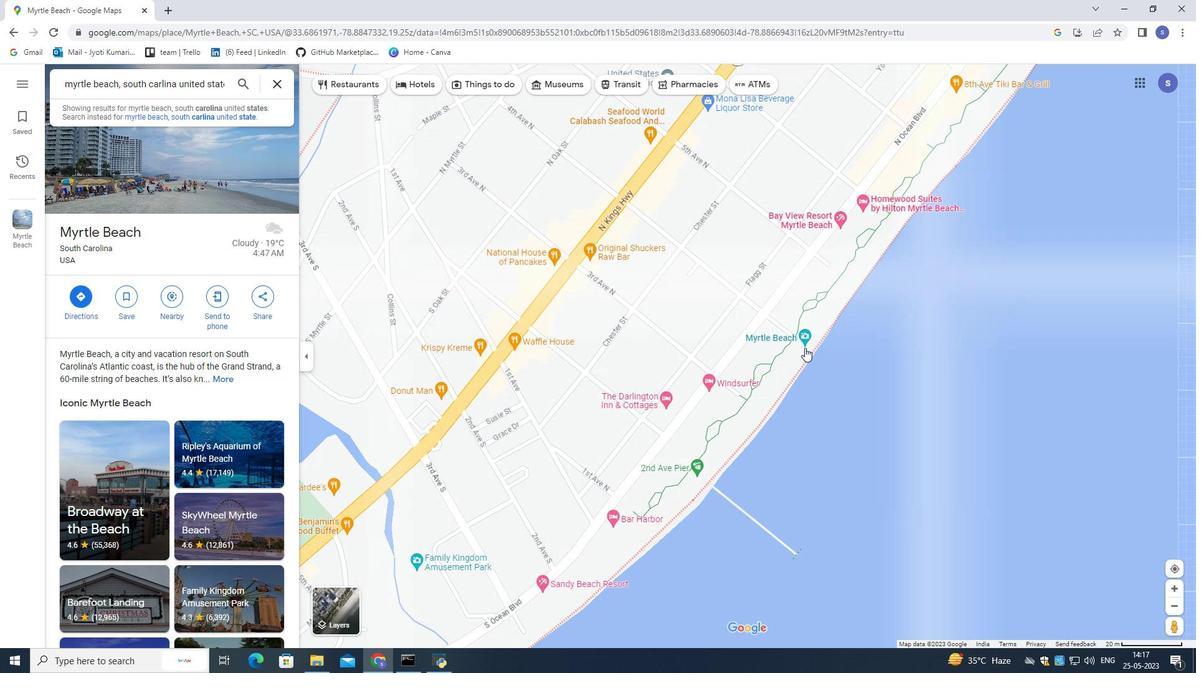 
Action: Mouse scrolled (805, 347) with delta (0, 0)
Screenshot: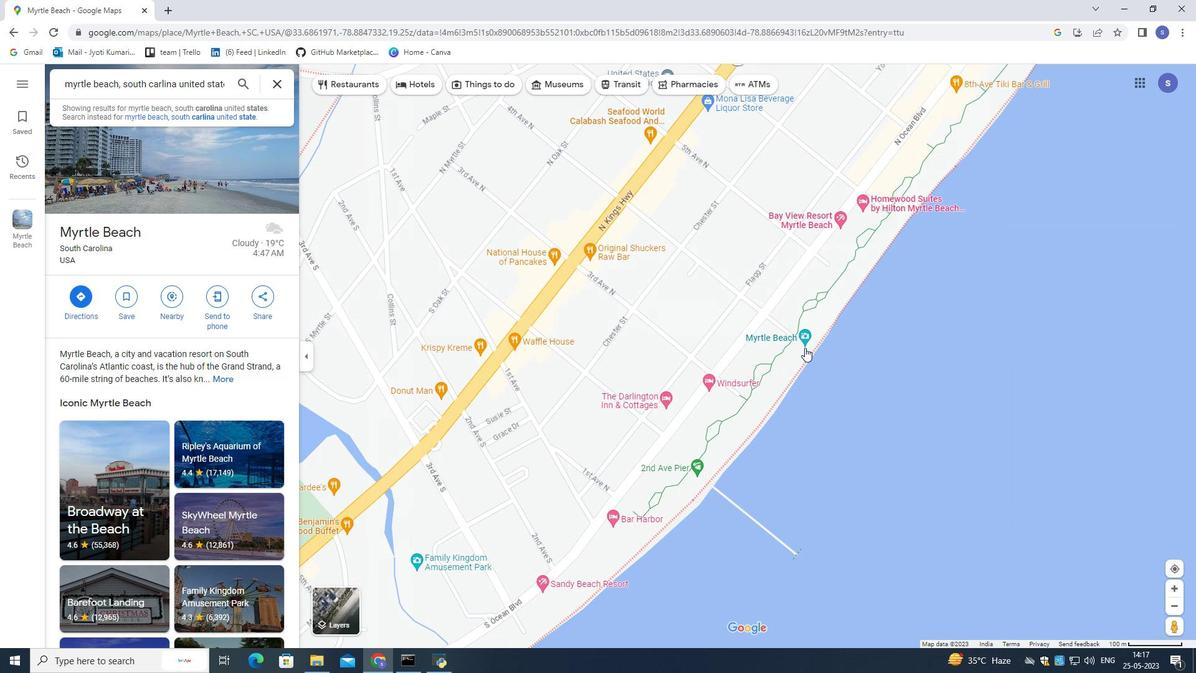 
Action: Mouse scrolled (805, 347) with delta (0, 0)
Screenshot: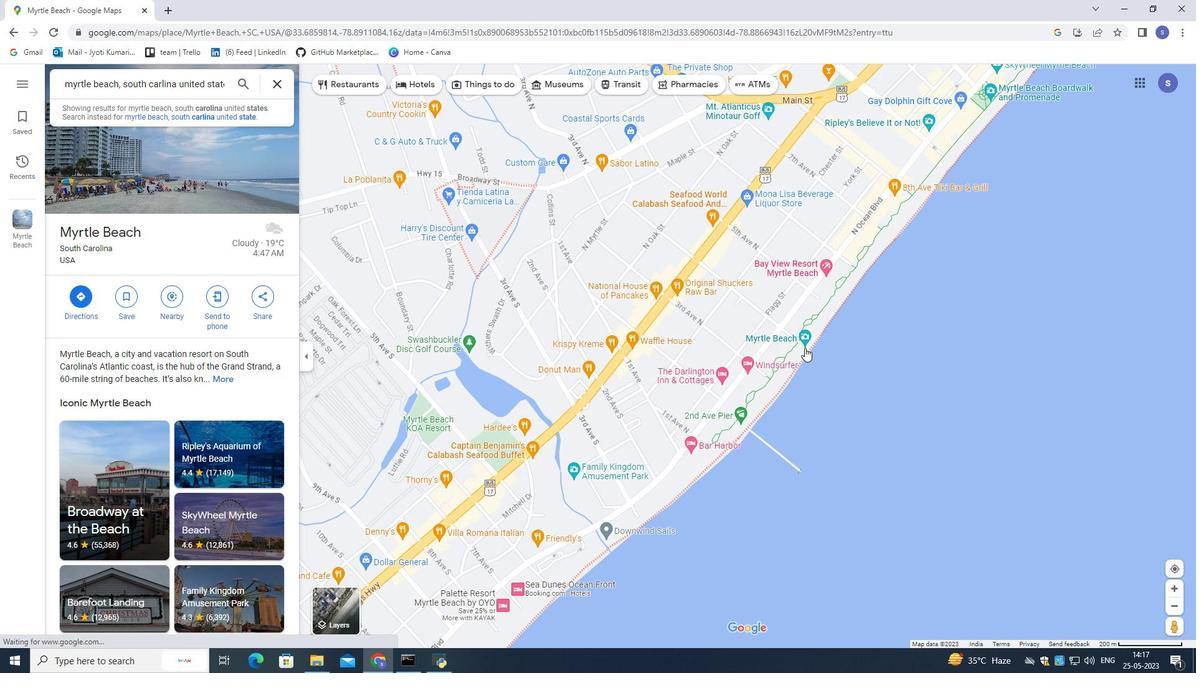 
Action: Mouse scrolled (805, 347) with delta (0, 0)
Screenshot: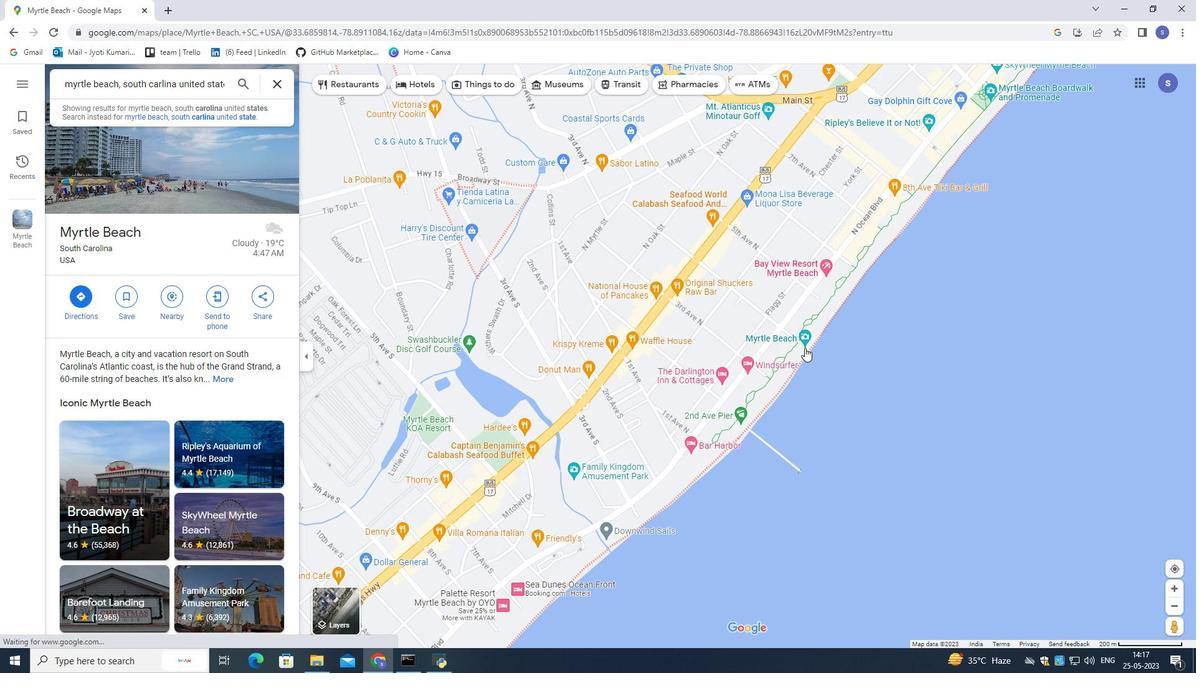 
Action: Mouse scrolled (805, 347) with delta (0, 0)
Screenshot: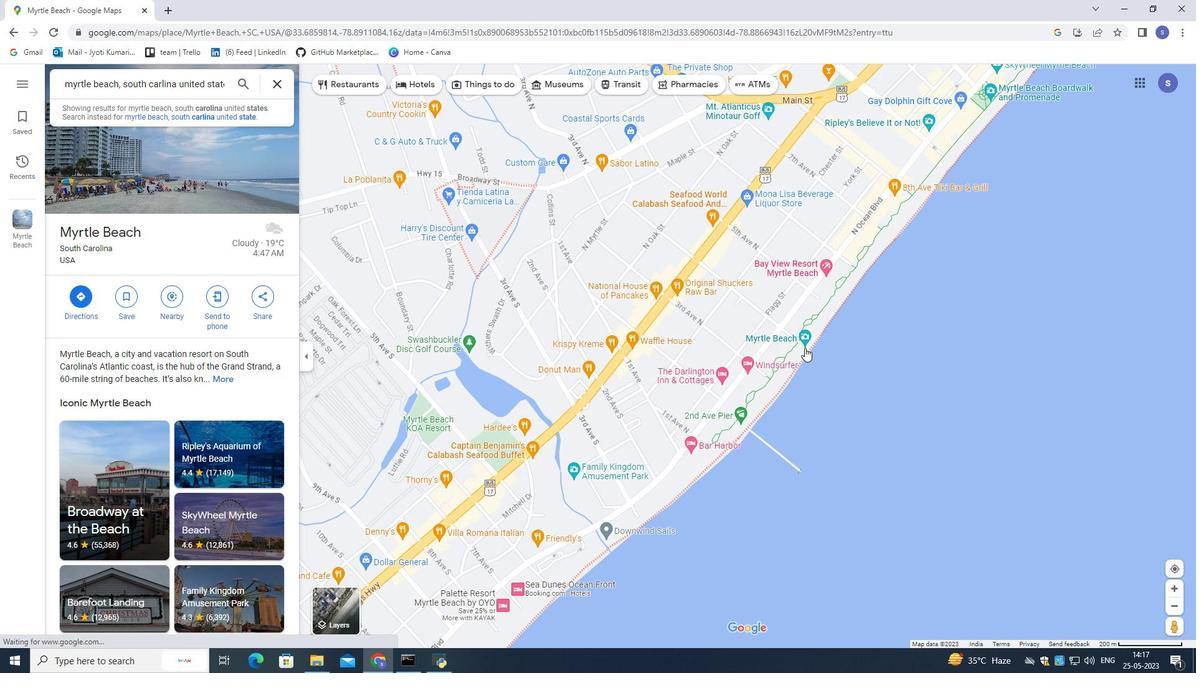 
Action: Mouse scrolled (805, 347) with delta (0, 0)
Screenshot: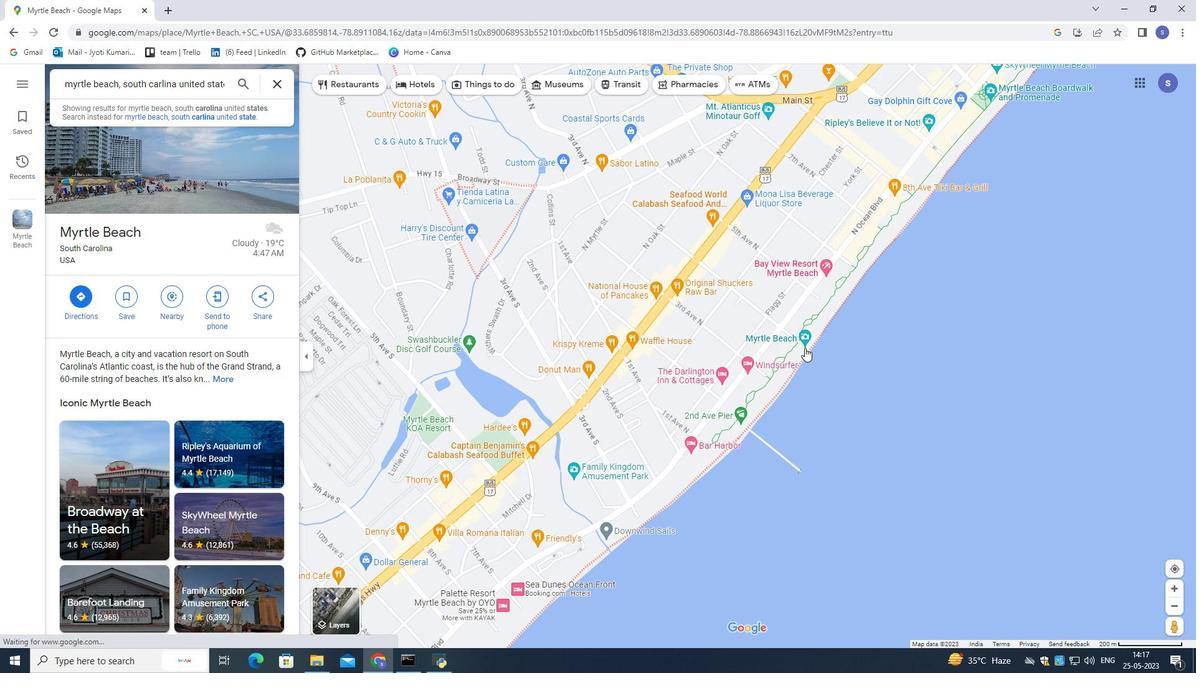 
Action: Mouse scrolled (805, 347) with delta (0, 0)
Screenshot: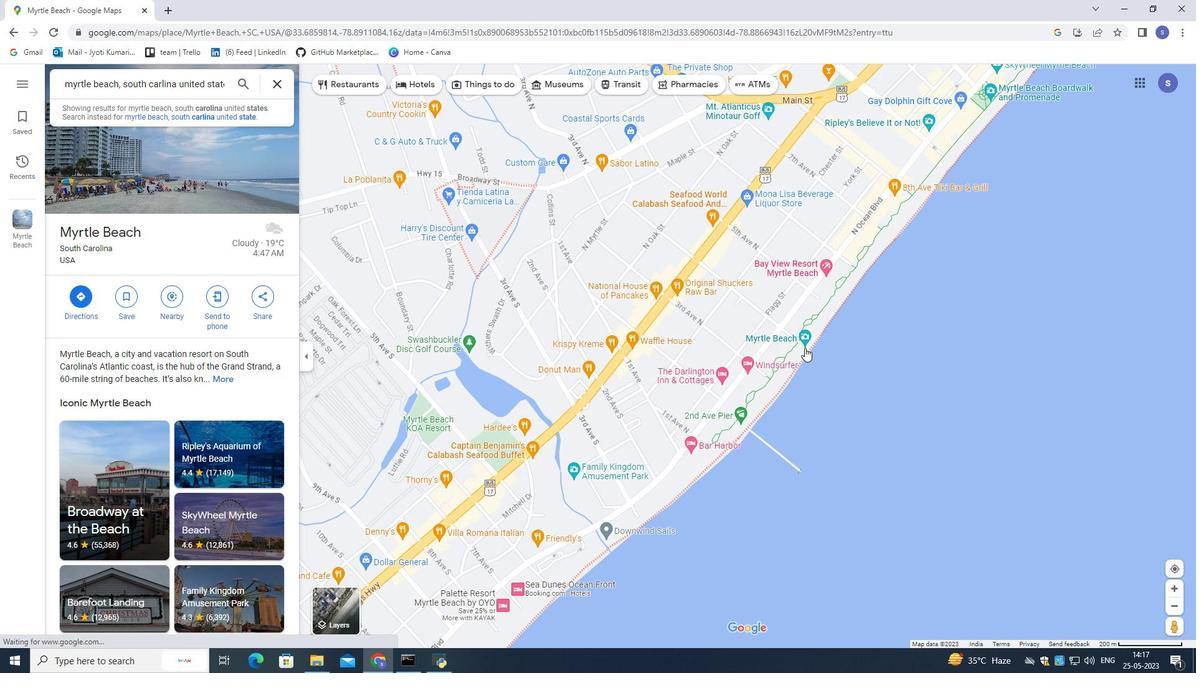 
Action: Mouse scrolled (805, 347) with delta (0, 0)
Screenshot: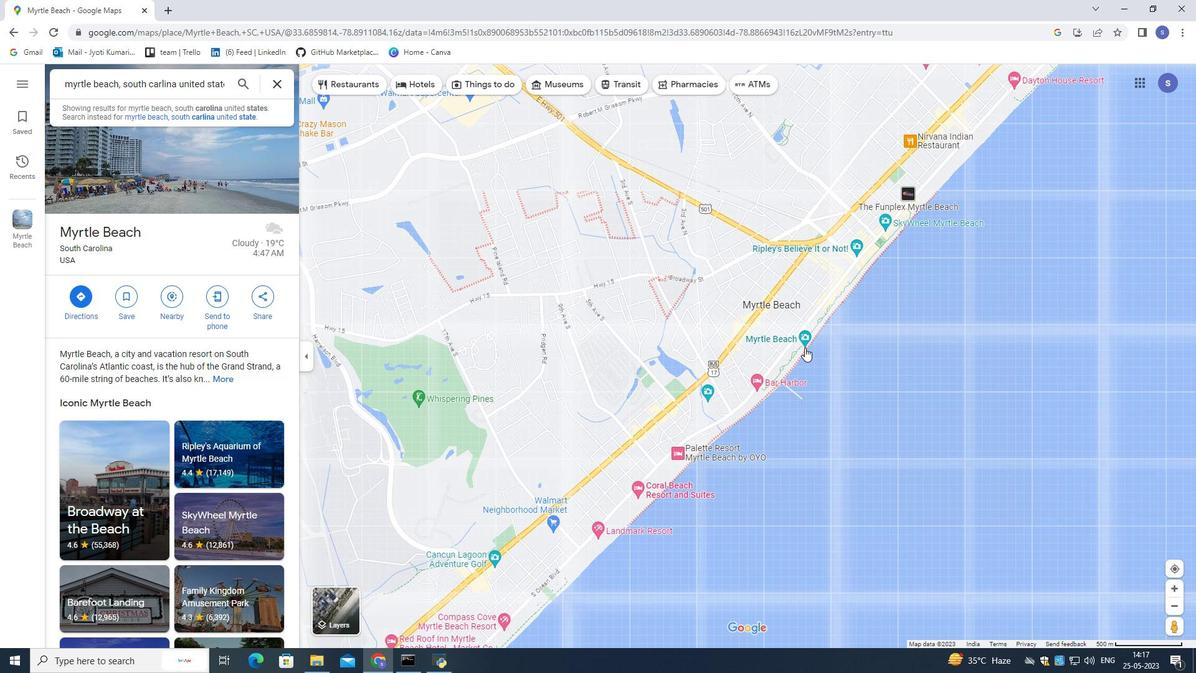 
Action: Mouse scrolled (805, 347) with delta (0, 0)
Screenshot: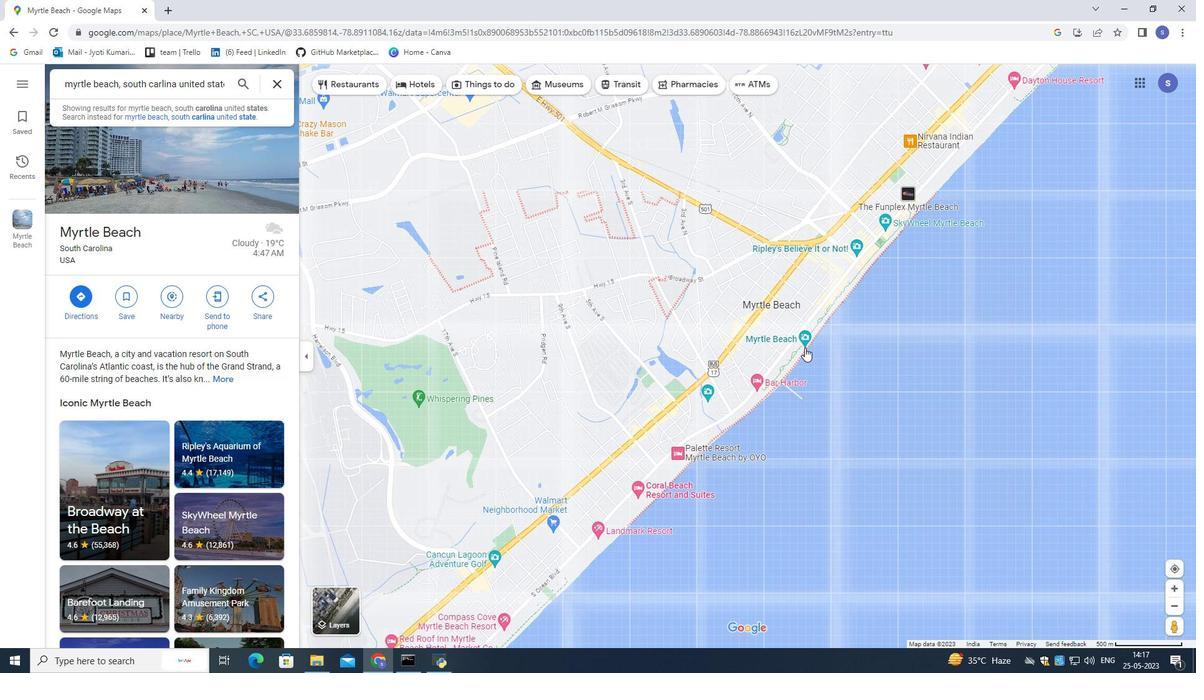 
Action: Mouse scrolled (805, 347) with delta (0, 0)
Screenshot: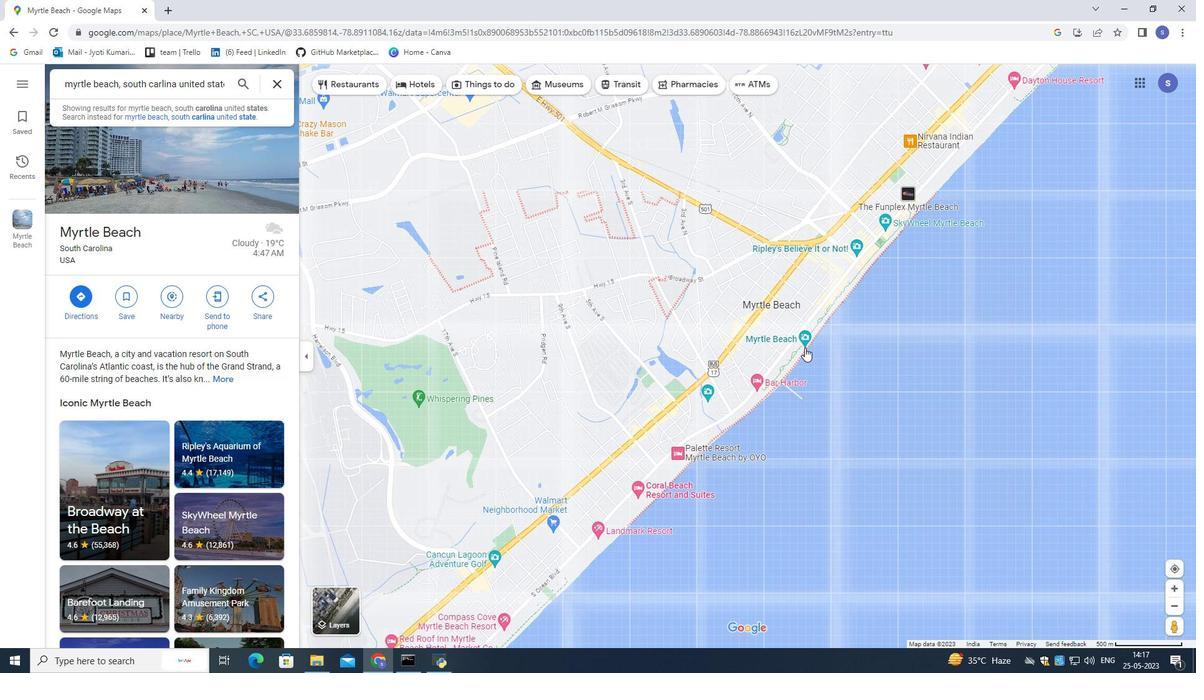 
Action: Mouse scrolled (805, 347) with delta (0, 0)
Screenshot: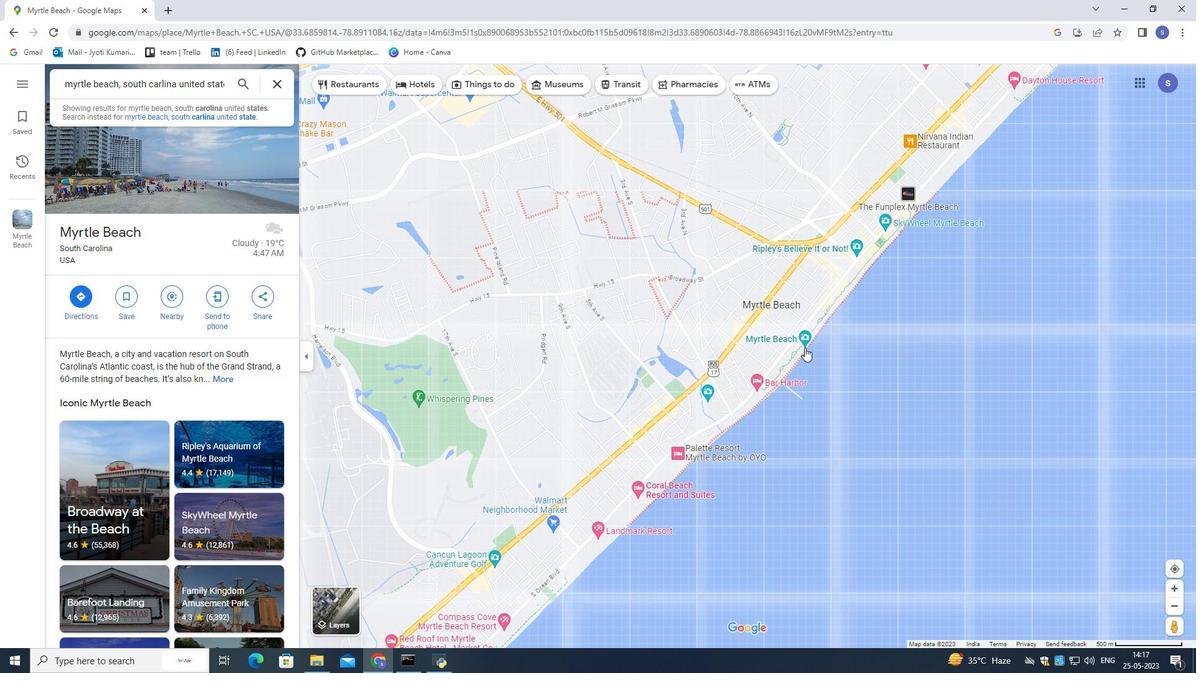 
Action: Mouse moved to (1178, 588)
Screenshot: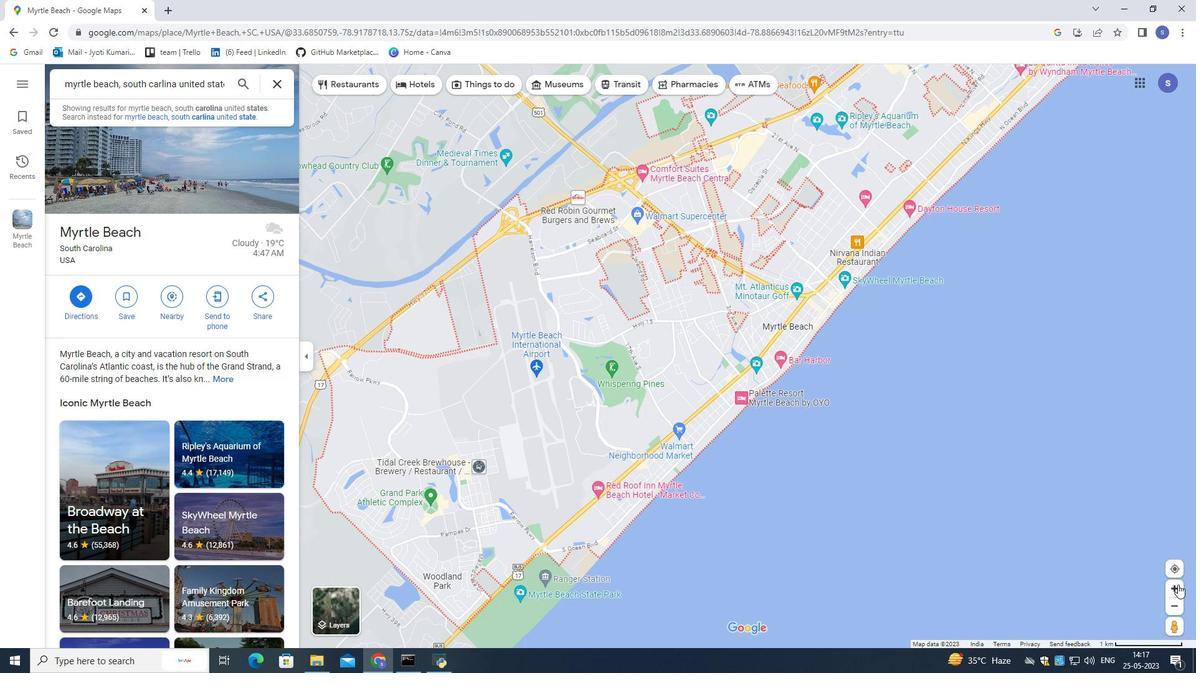 
Action: Mouse pressed left at (1178, 588)
Screenshot: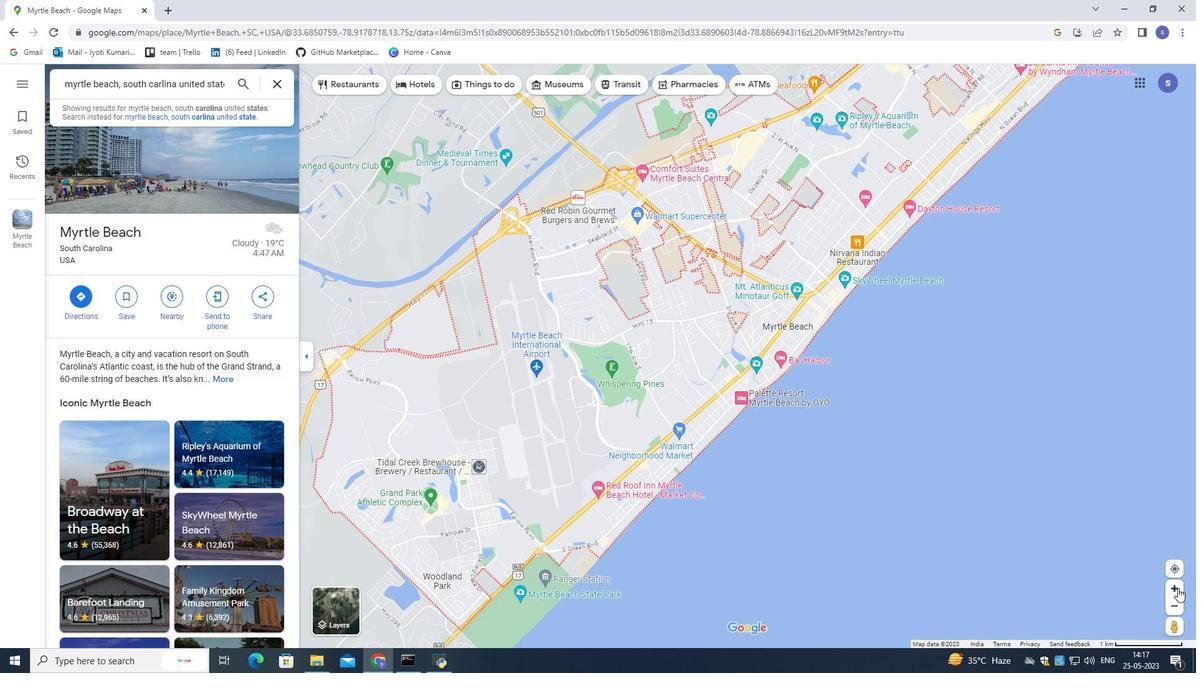 
Action: Mouse moved to (1149, 598)
Screenshot: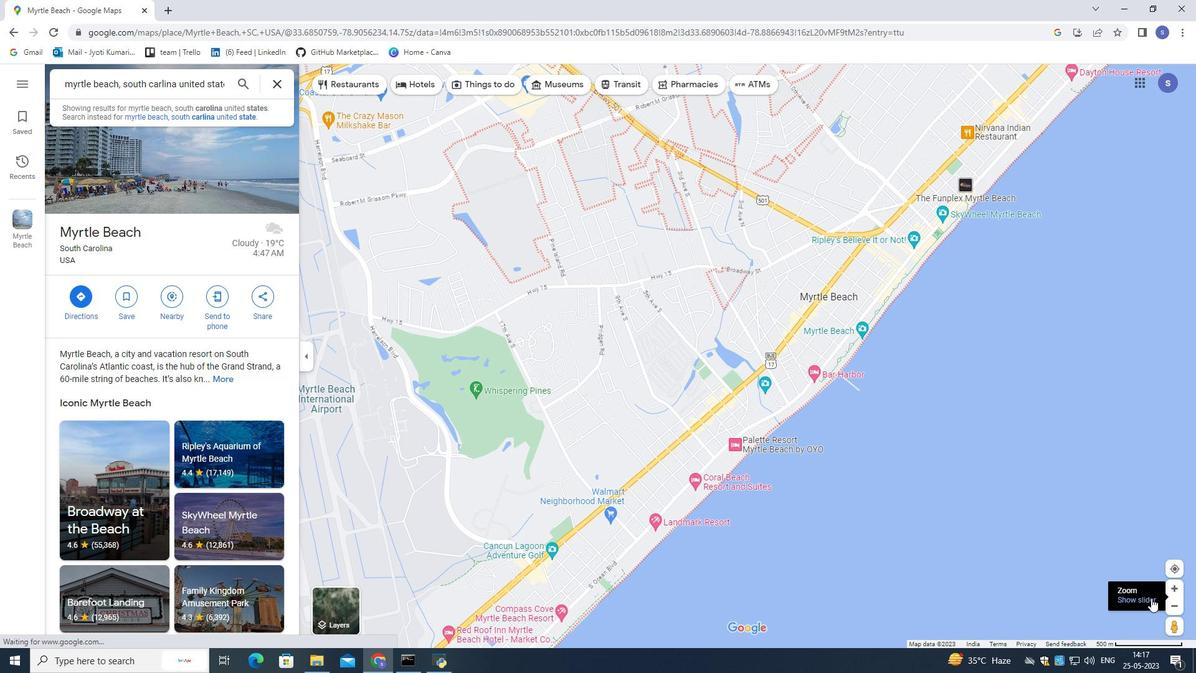 
Action: Mouse pressed left at (1149, 598)
Screenshot: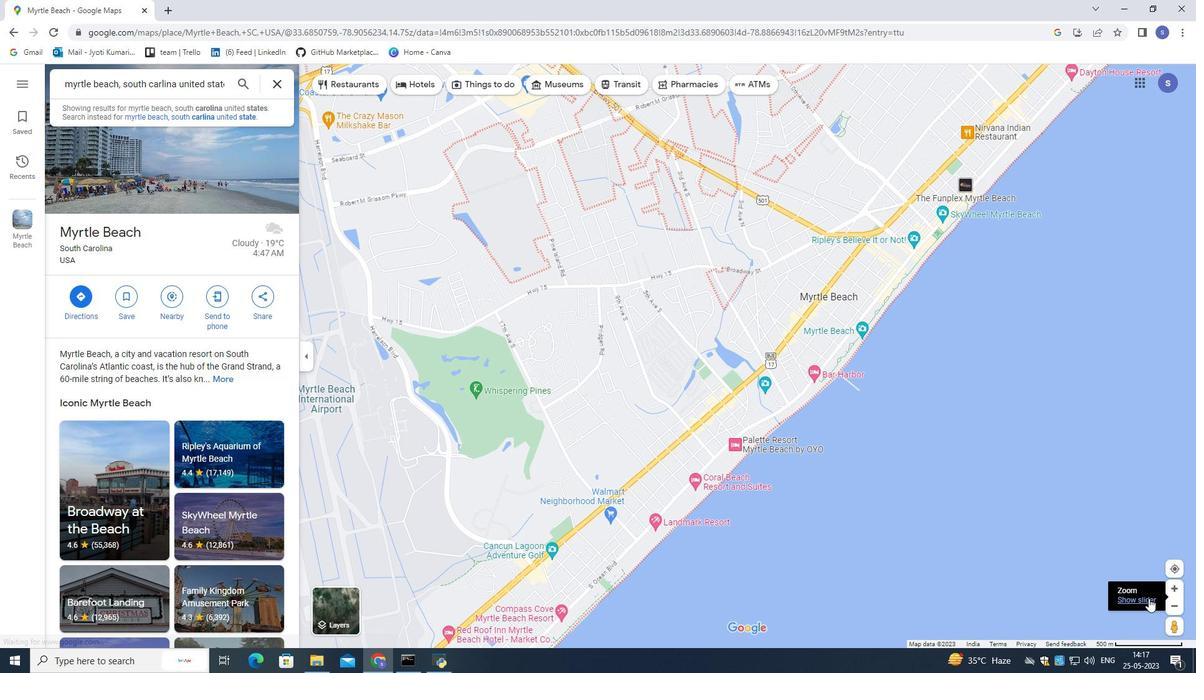 
Action: Mouse moved to (1171, 535)
Screenshot: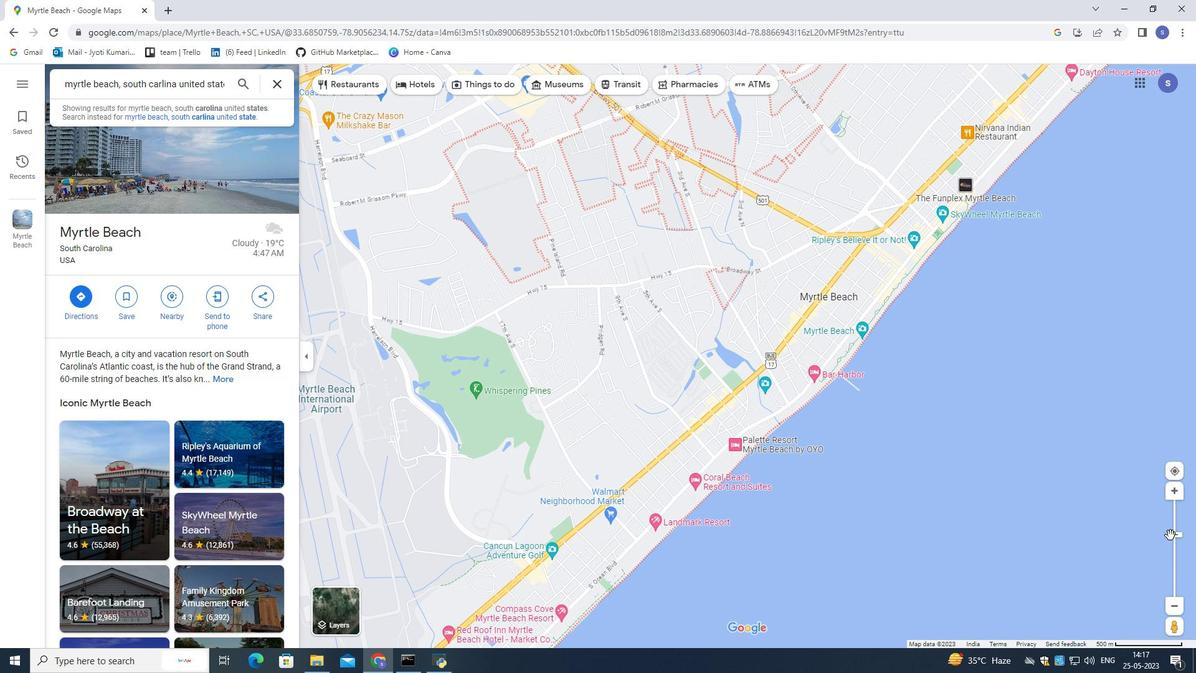 
Action: Mouse pressed left at (1171, 535)
Screenshot: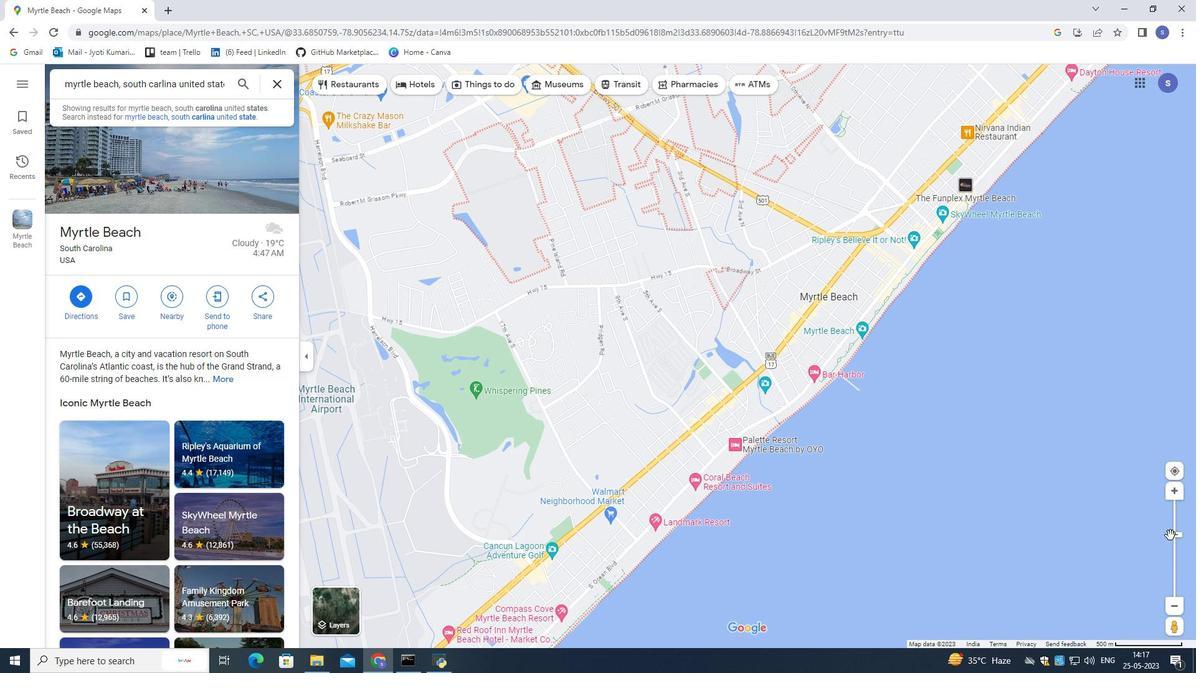 
Action: Mouse moved to (1176, 537)
Screenshot: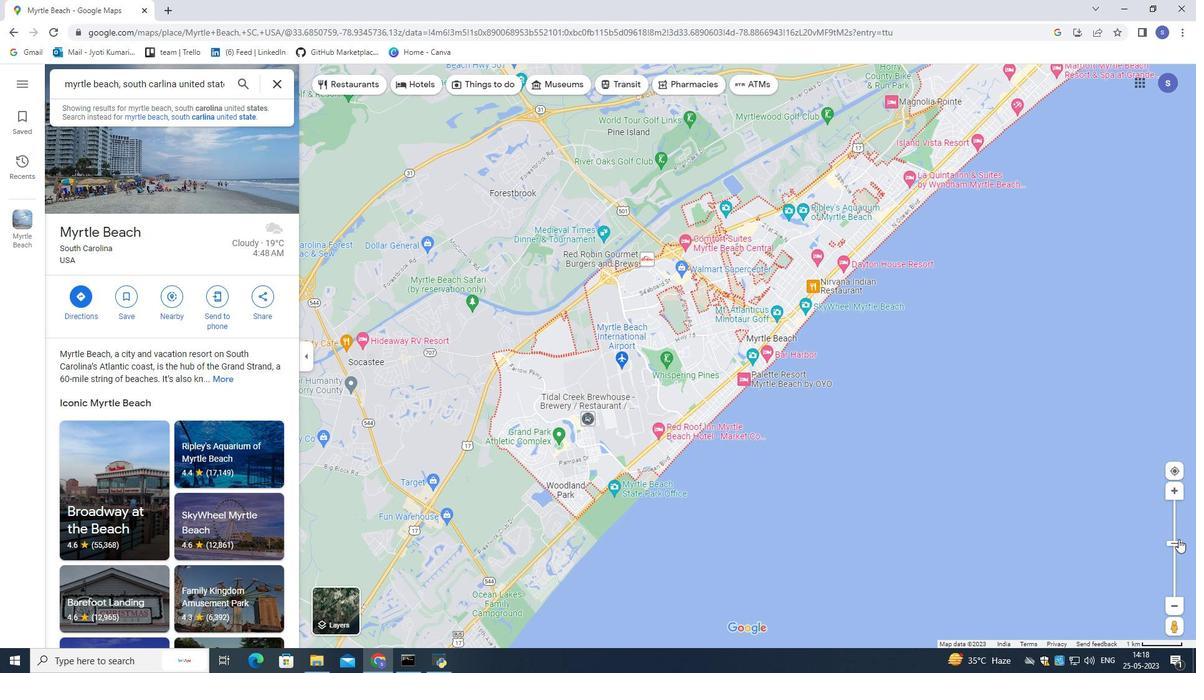 
Action: Mouse pressed left at (1176, 537)
Screenshot: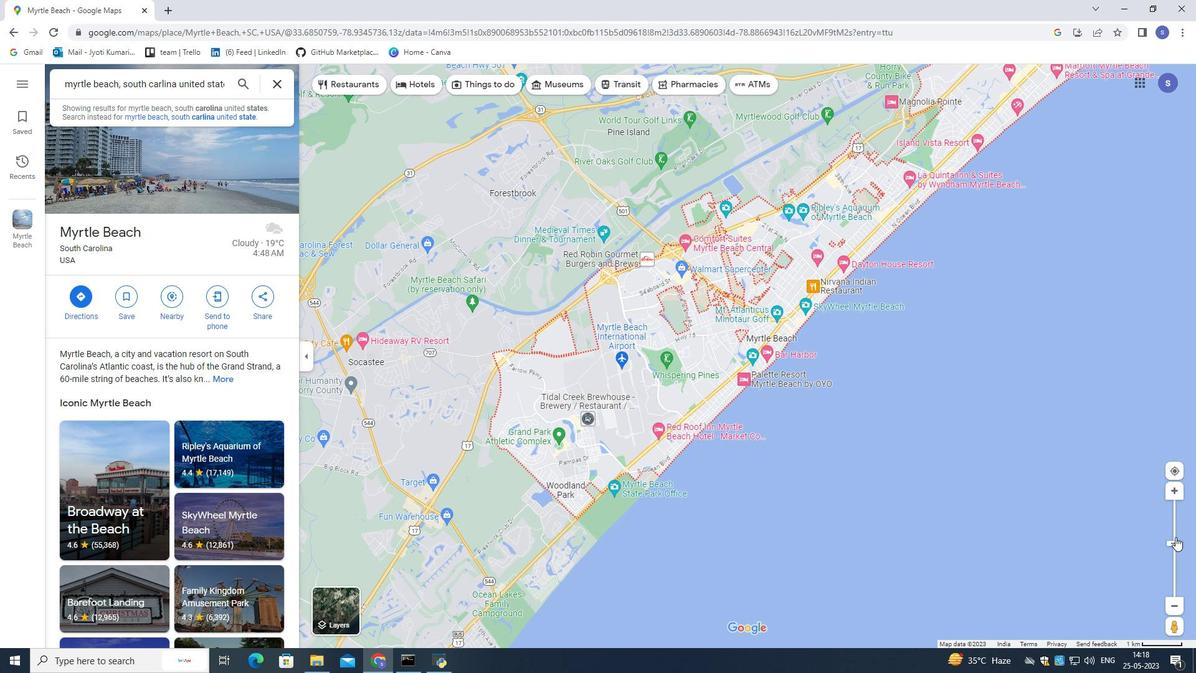 
Action: Mouse moved to (227, 173)
Screenshot: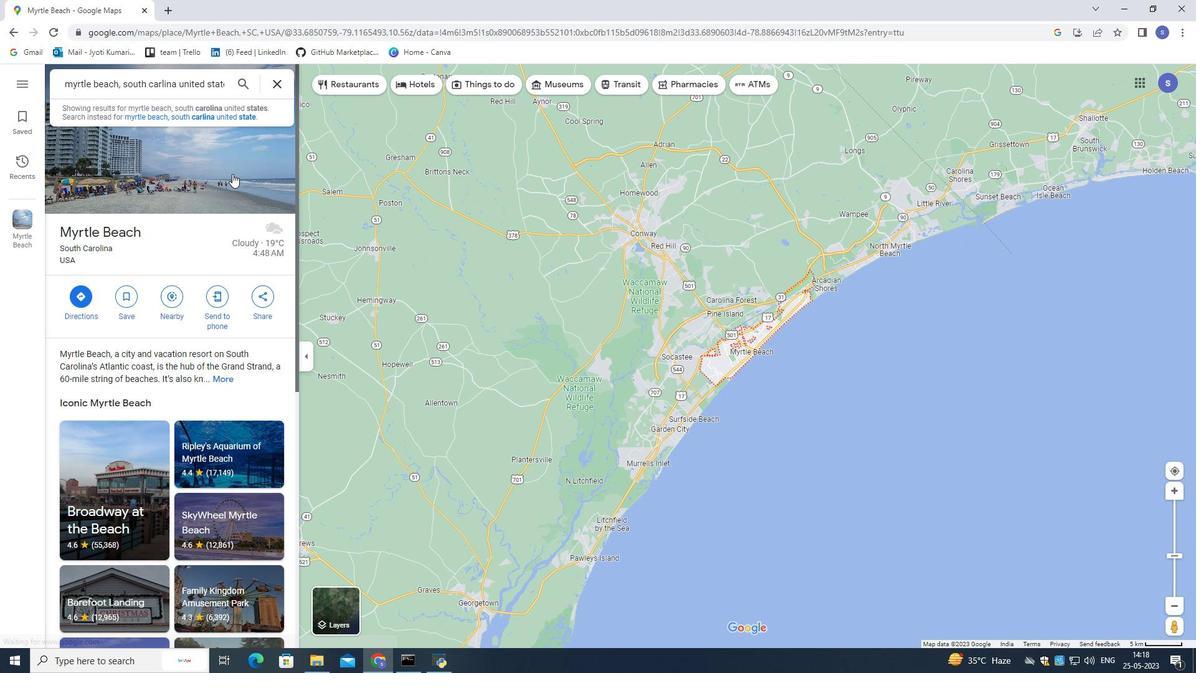 
Action: Mouse pressed left at (227, 173)
Screenshot: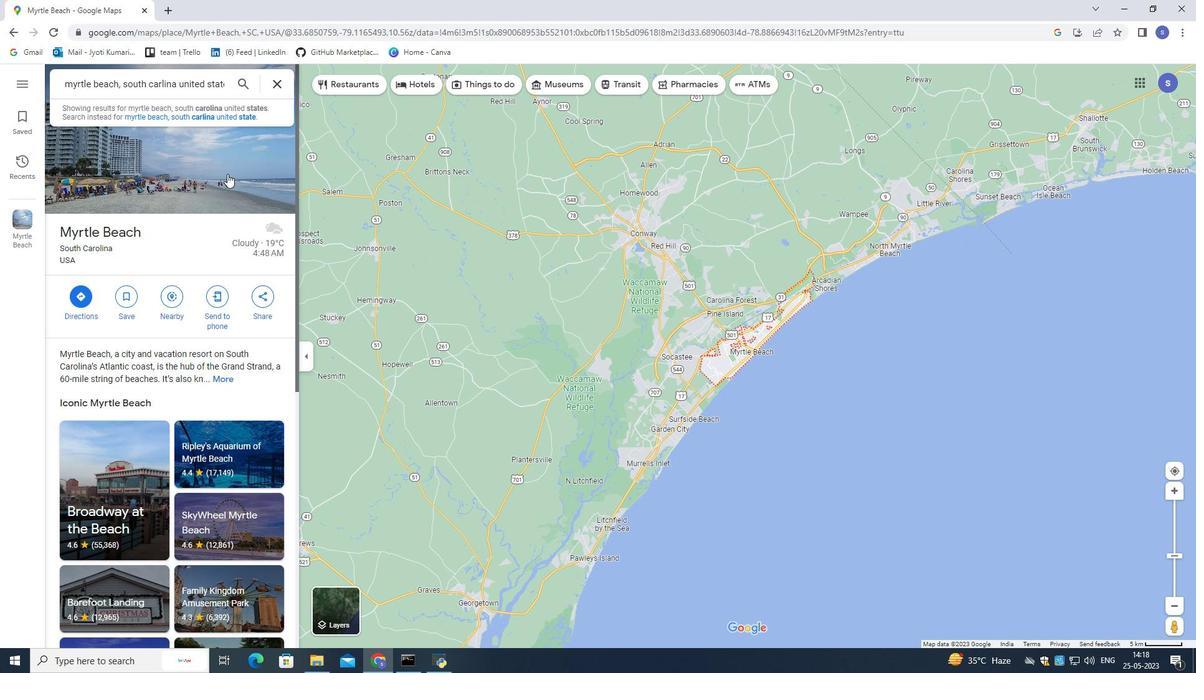 
Action: Mouse moved to (762, 544)
Screenshot: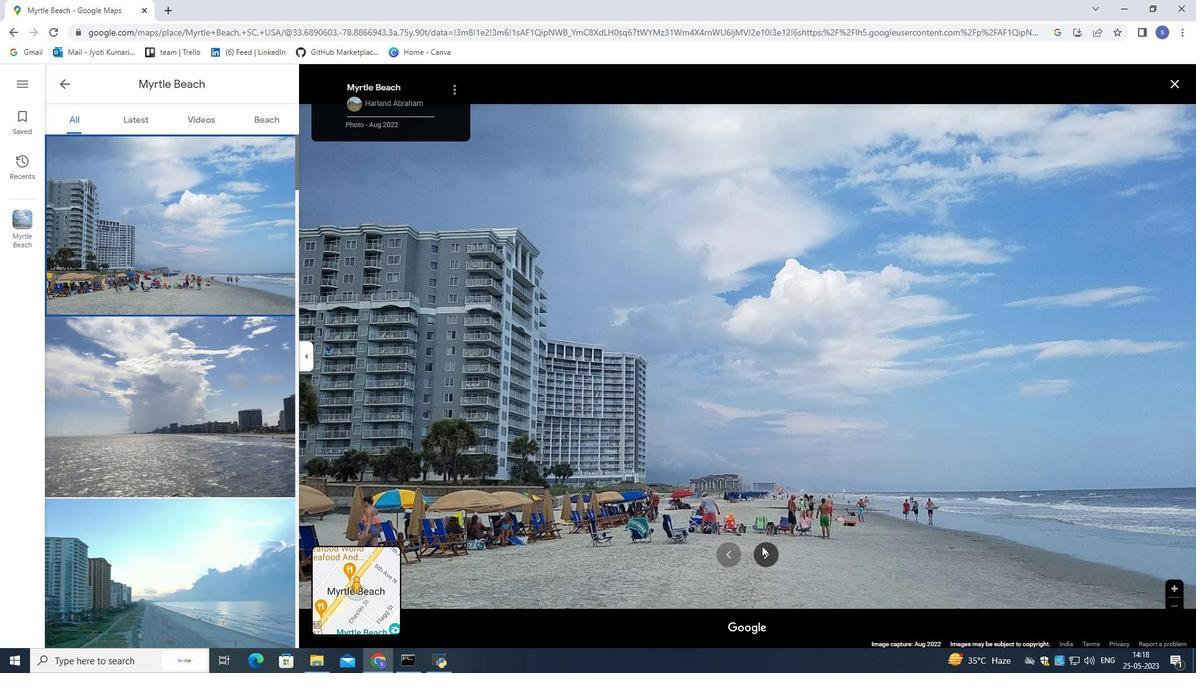 
Action: Mouse pressed left at (762, 544)
Screenshot: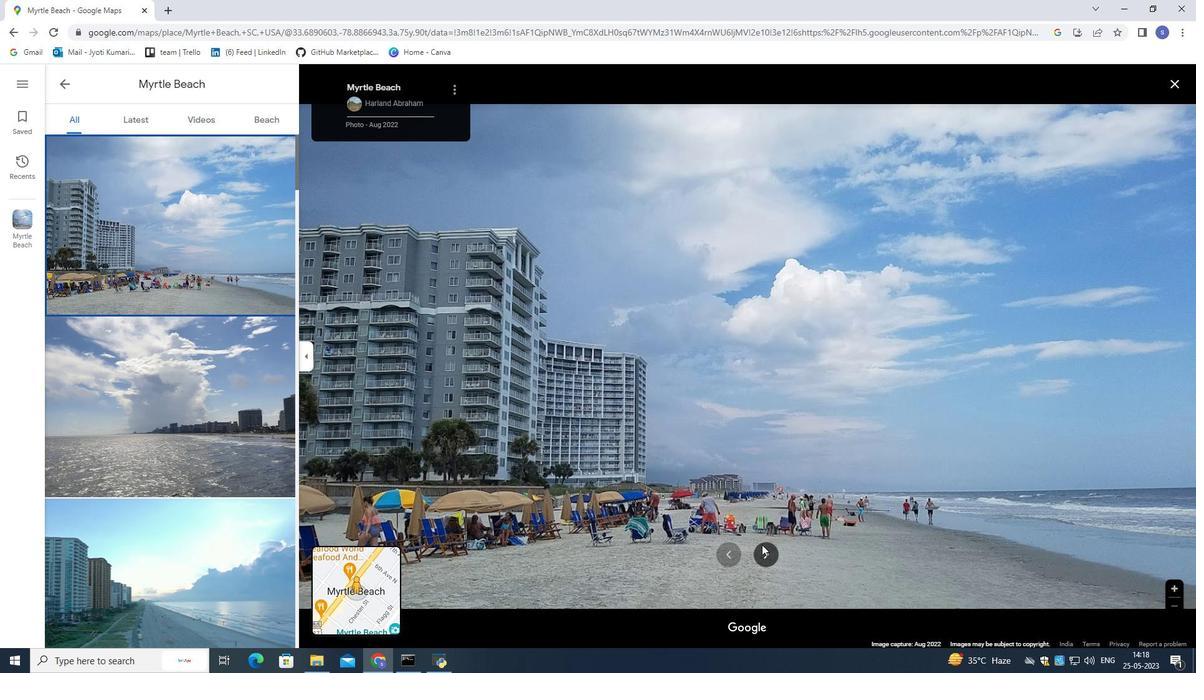 
Action: Mouse moved to (766, 552)
Screenshot: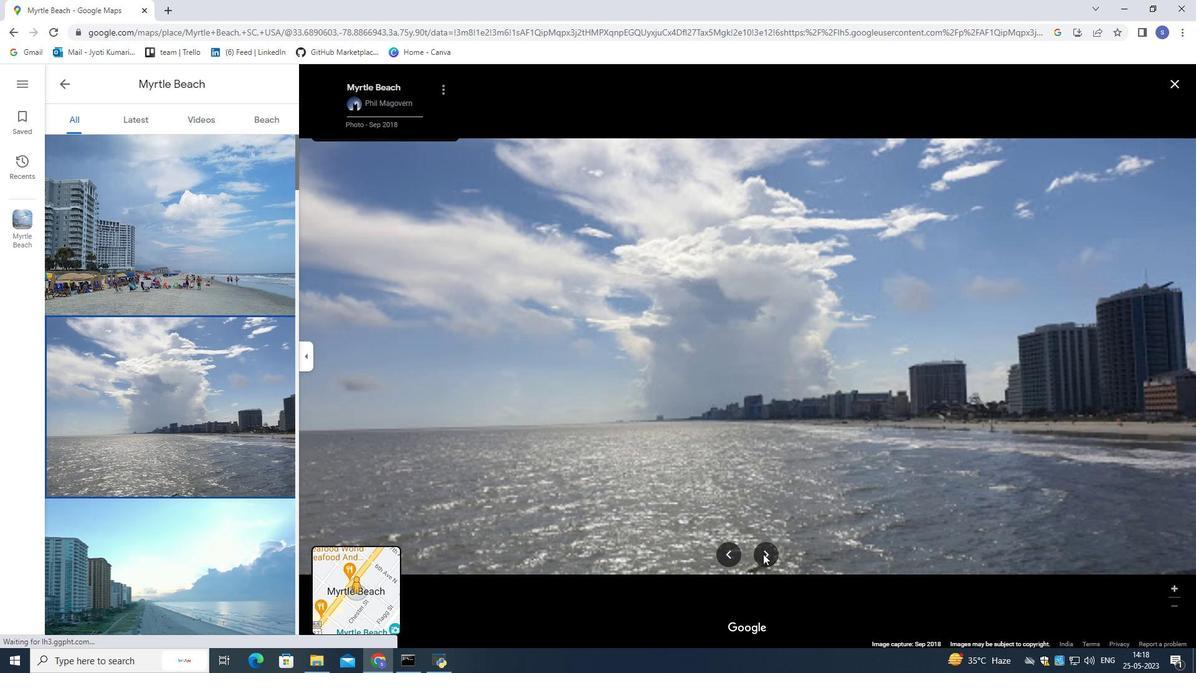 
Action: Mouse pressed left at (766, 552)
Screenshot: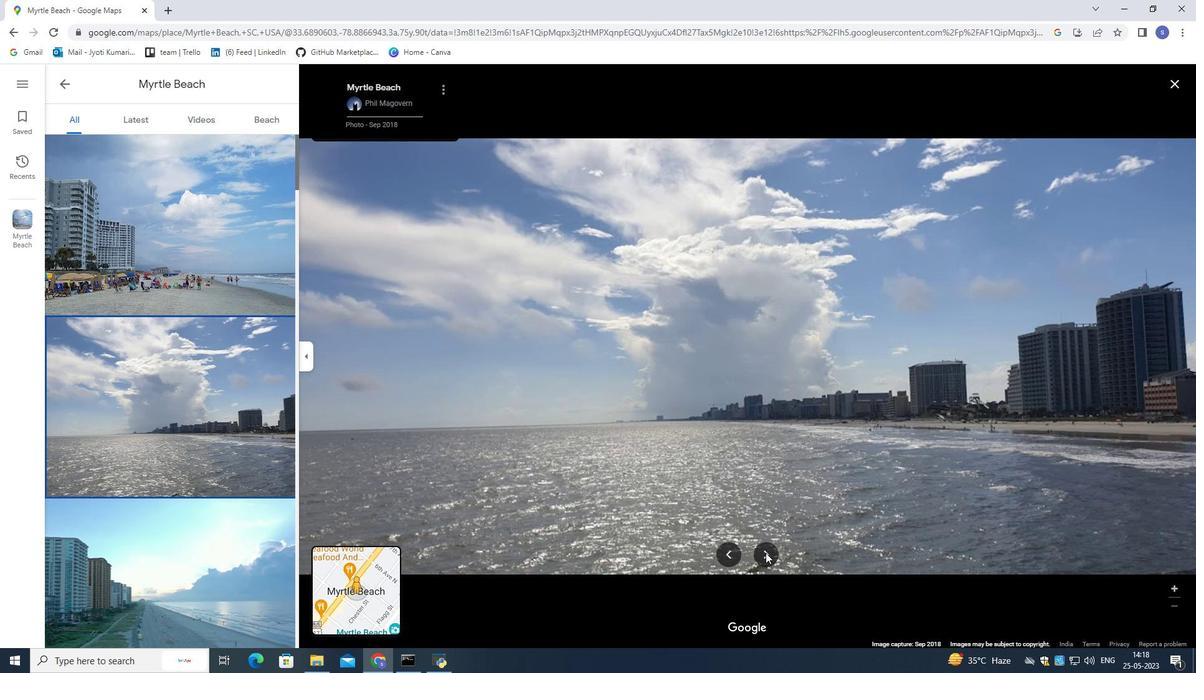 
Action: Mouse pressed left at (766, 552)
Screenshot: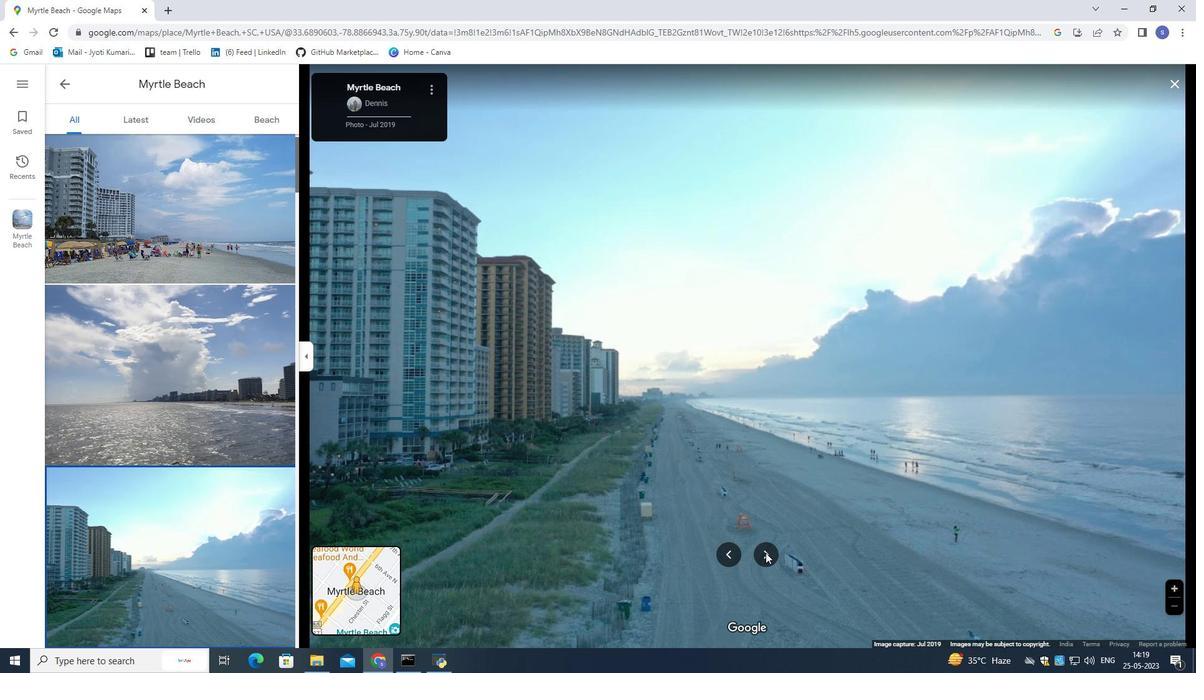 
Action: Mouse moved to (764, 551)
Screenshot: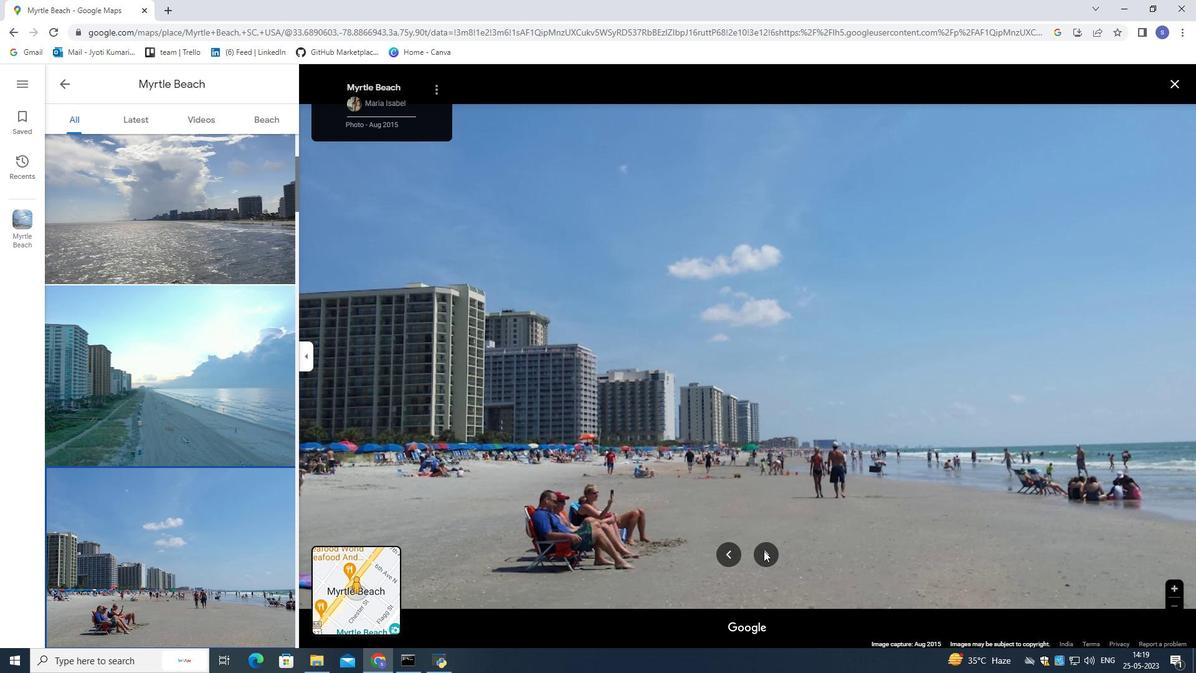 
Action: Mouse pressed left at (764, 551)
Screenshot: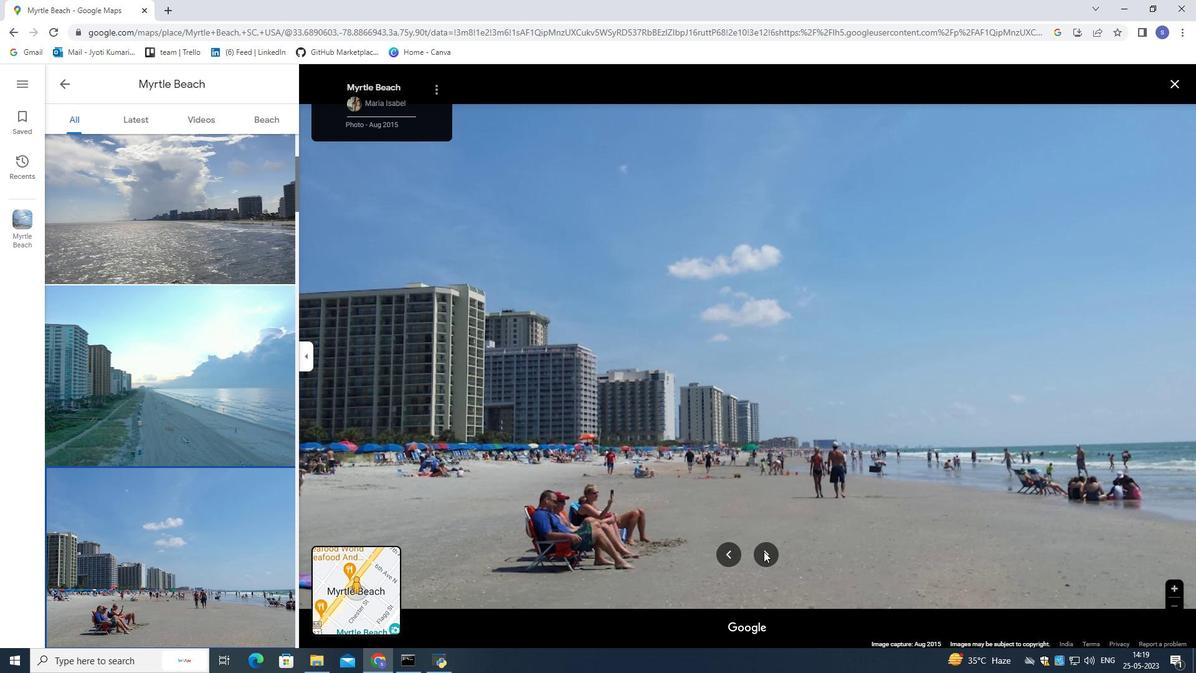
Action: Mouse moved to (762, 551)
Screenshot: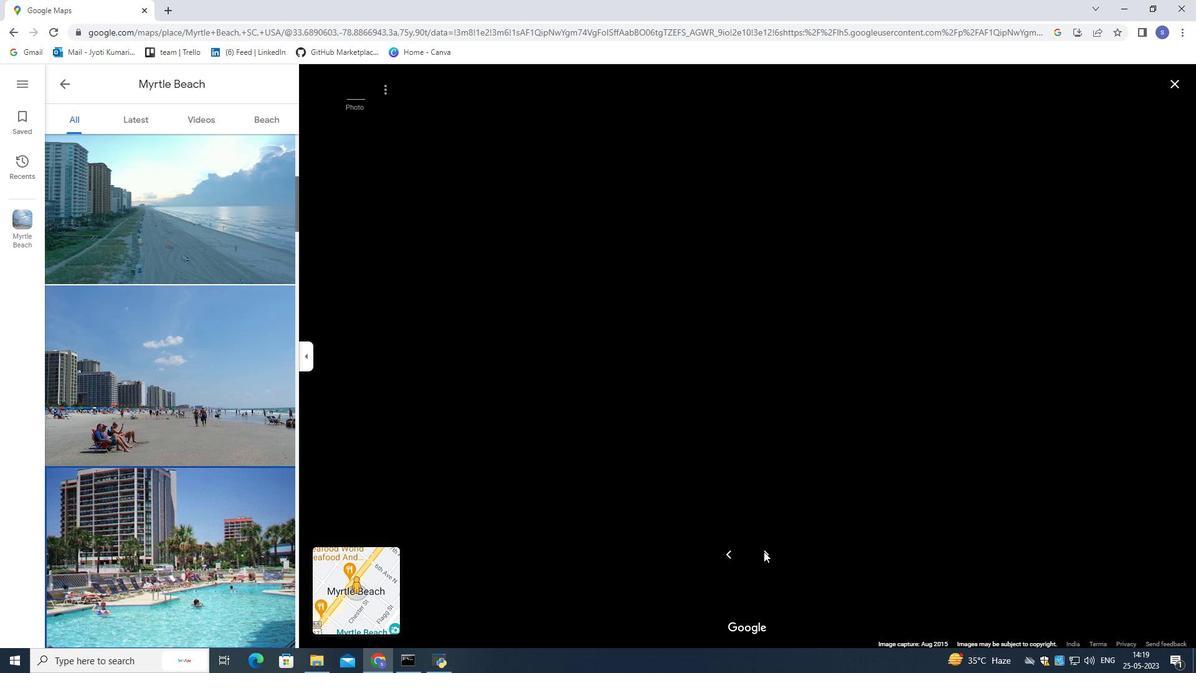 
Action: Mouse pressed left at (762, 551)
Screenshot: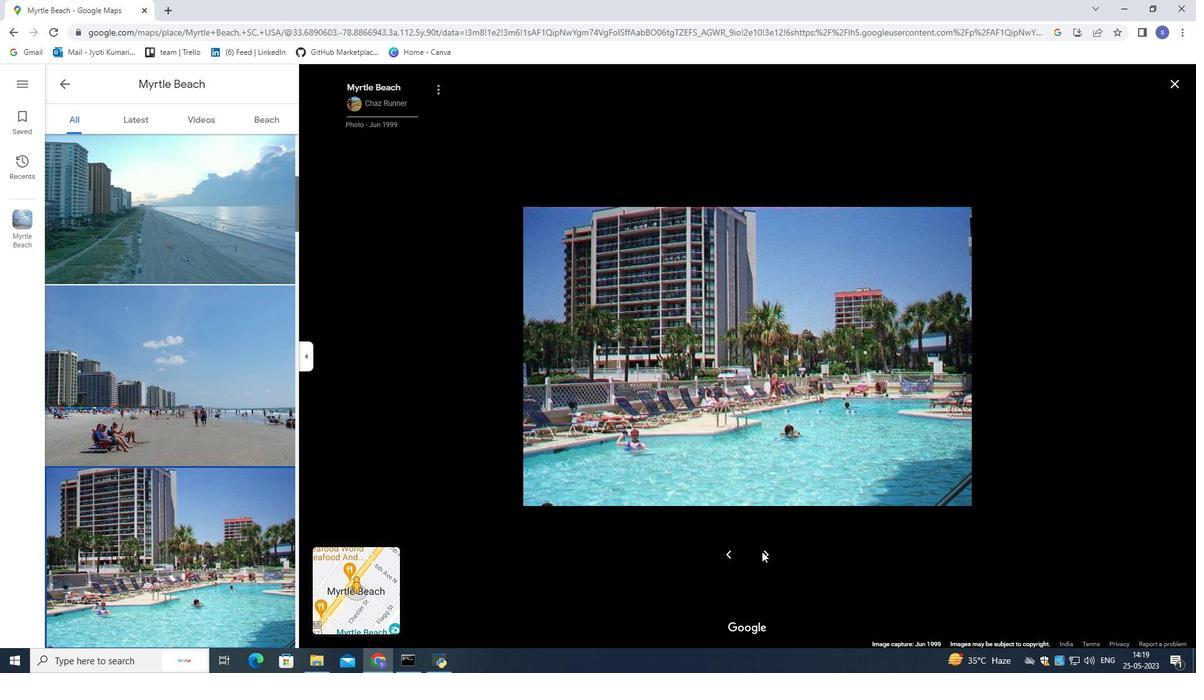 
Action: Mouse moved to (760, 547)
Screenshot: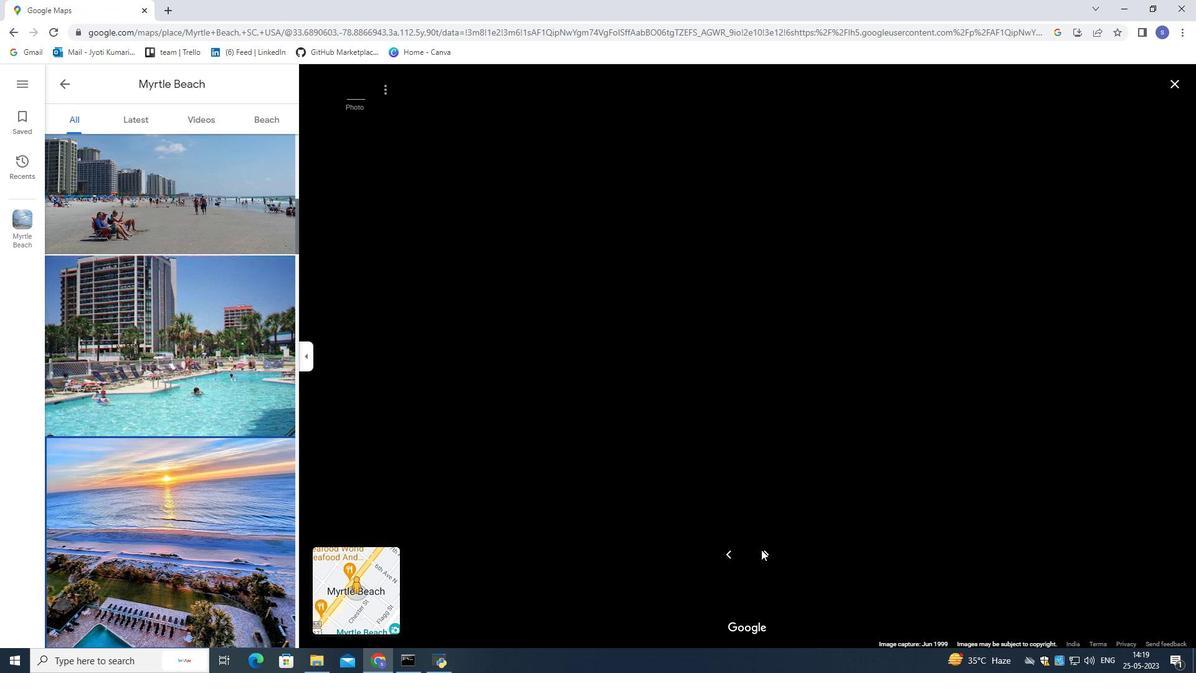 
Action: Mouse pressed left at (760, 547)
Screenshot: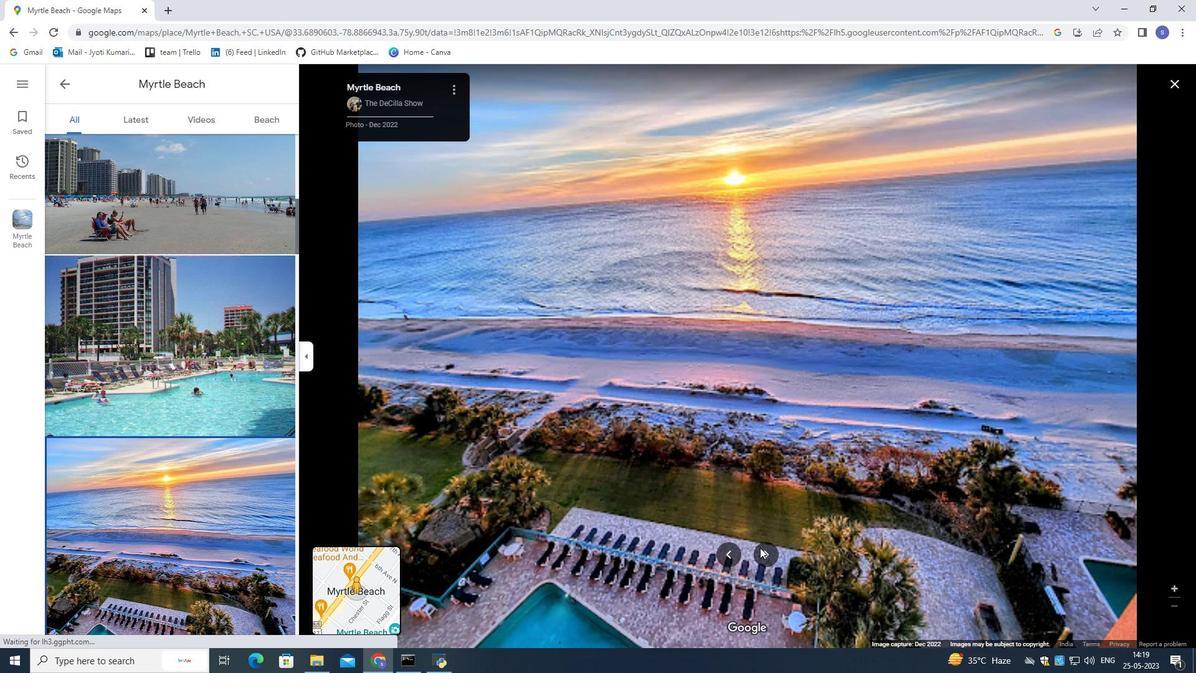 
Action: Mouse pressed left at (760, 547)
Screenshot: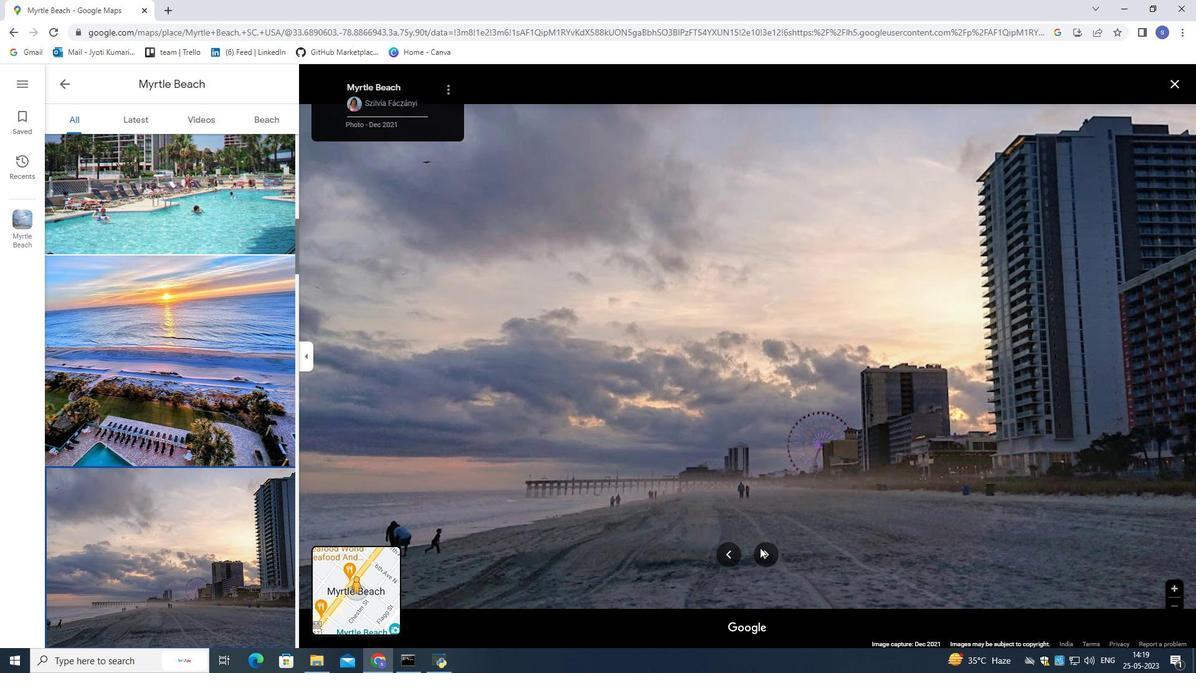 
Action: Mouse pressed left at (760, 547)
Screenshot: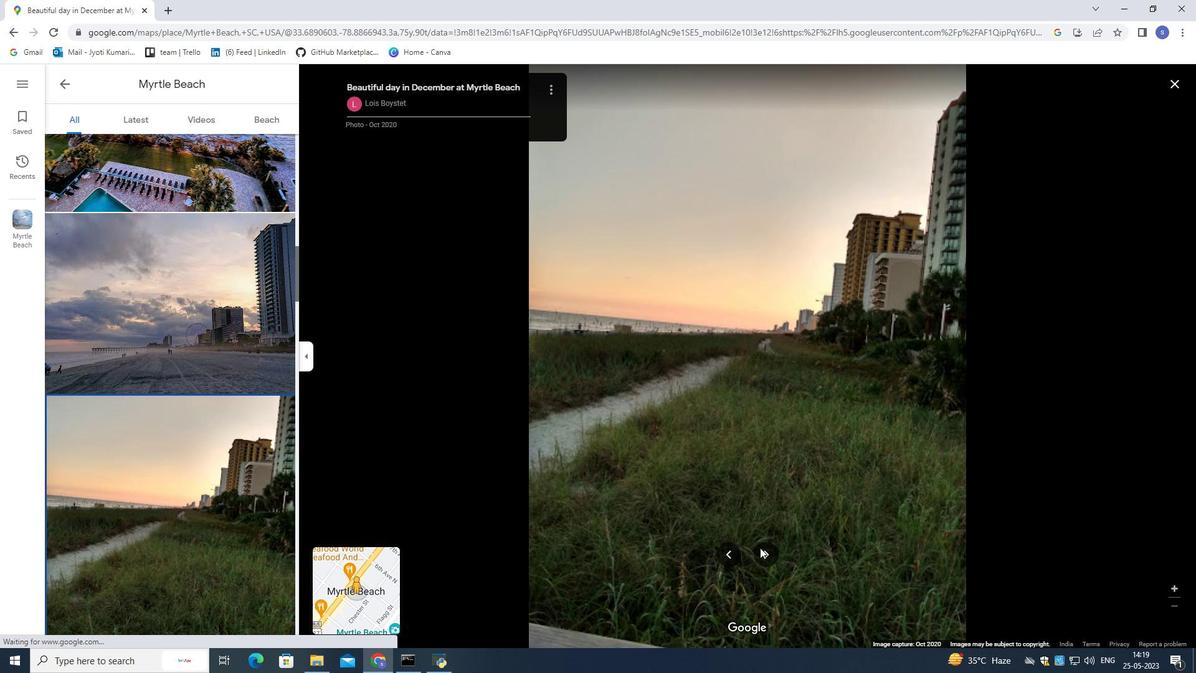 
Action: Mouse pressed left at (760, 547)
Screenshot: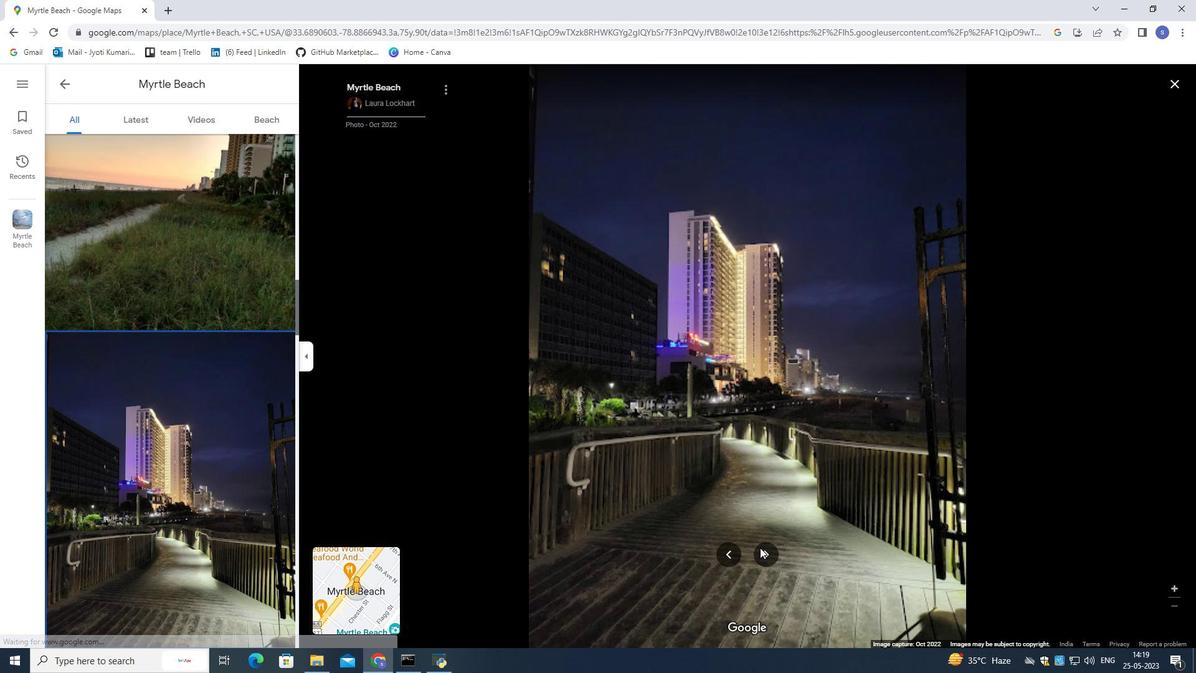 
Action: Mouse moved to (759, 540)
Screenshot: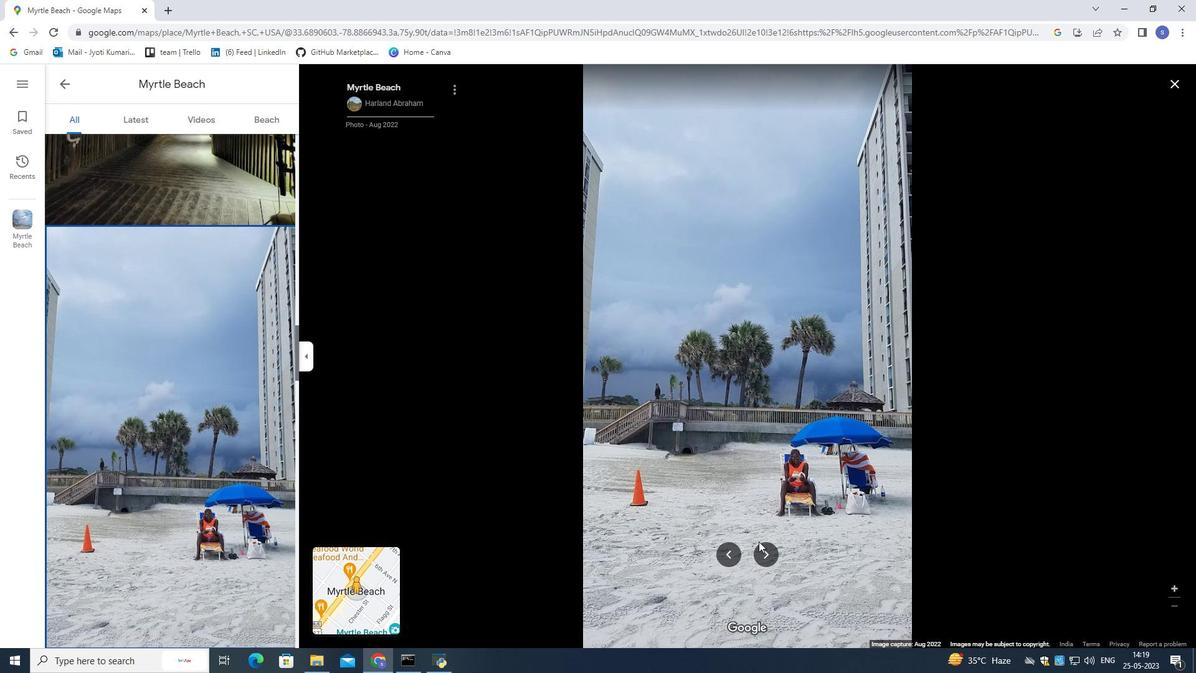 
Action: Mouse pressed left at (759, 540)
Screenshot: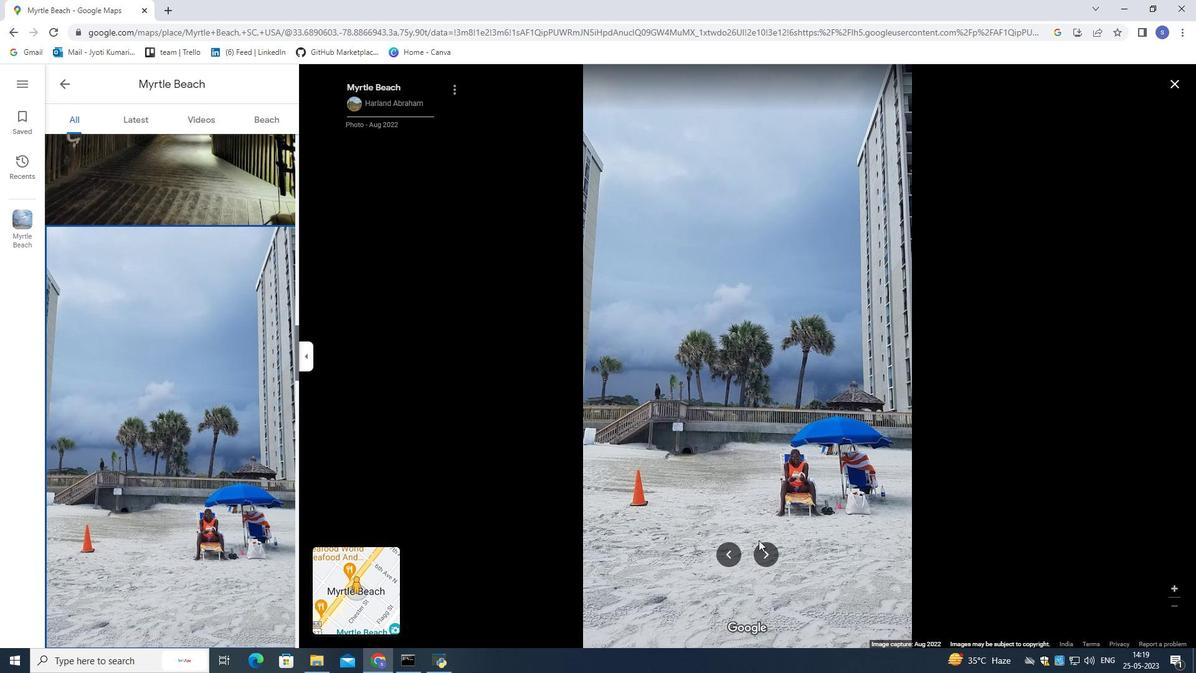 
Action: Mouse pressed left at (759, 540)
Screenshot: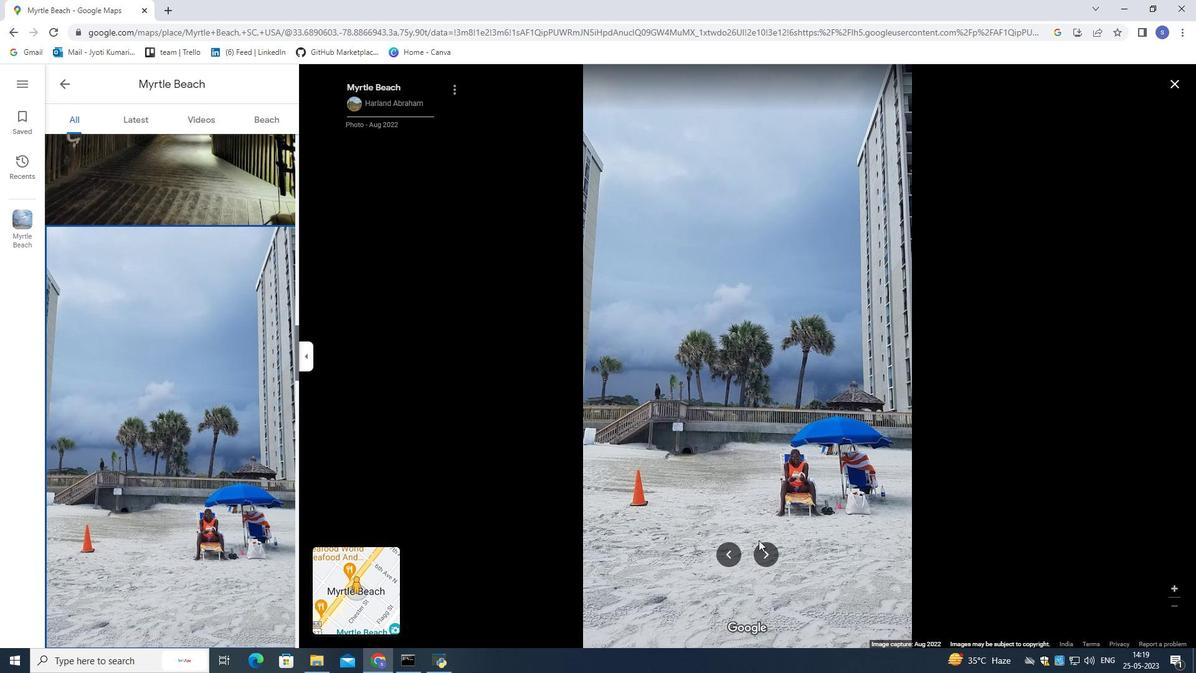 
Action: Mouse pressed left at (759, 540)
Screenshot: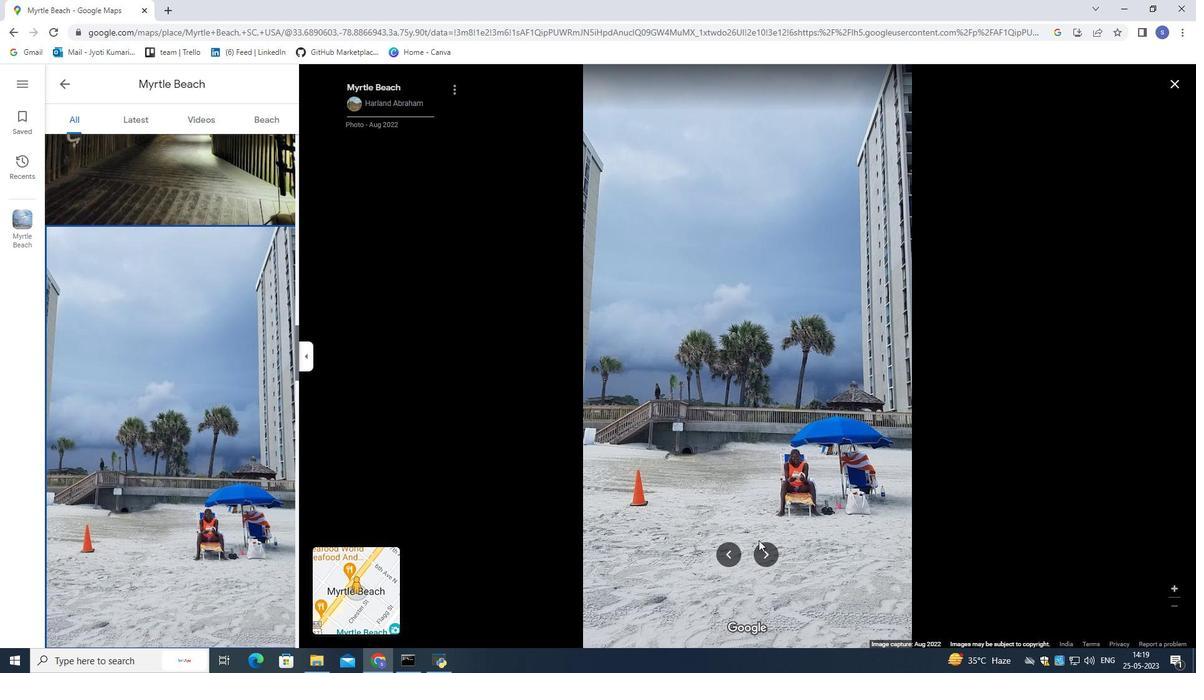 
Action: Mouse moved to (764, 549)
Screenshot: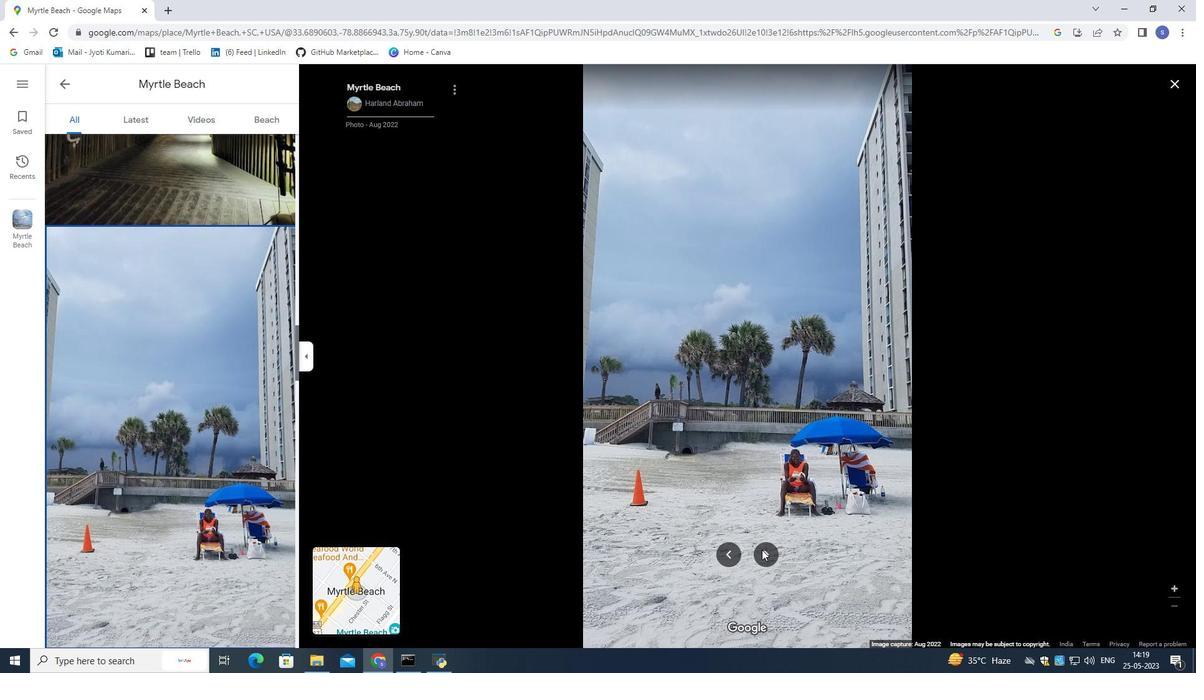 
Action: Mouse pressed left at (764, 549)
Screenshot: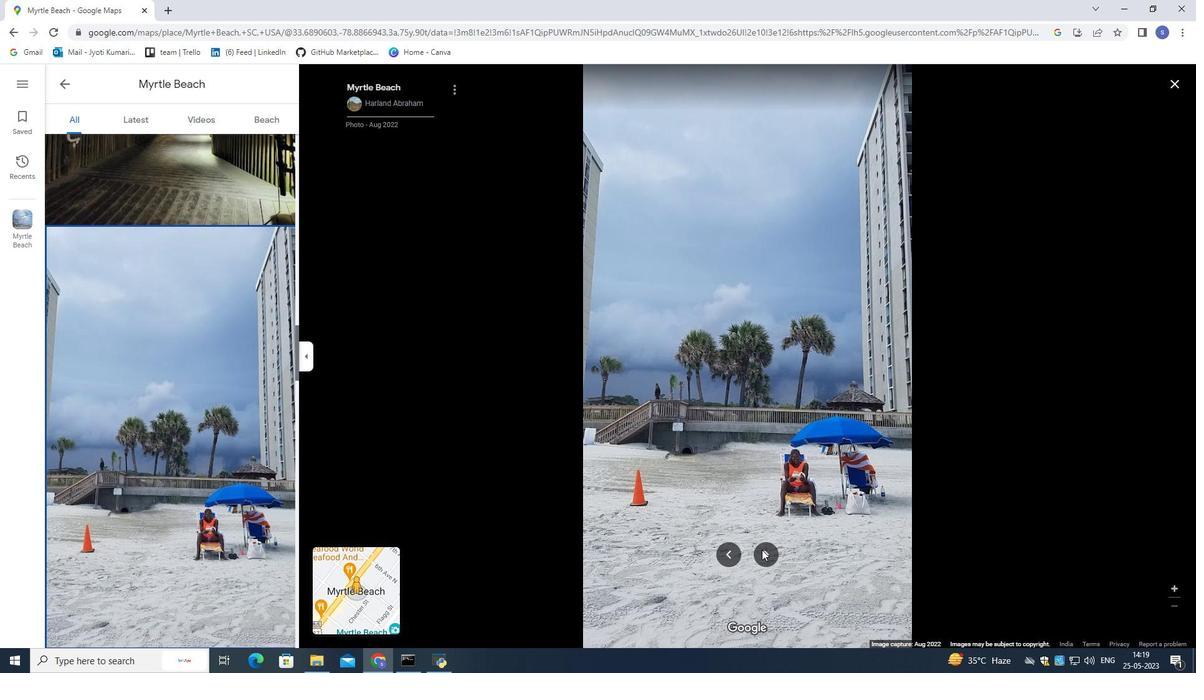 
Action: Mouse moved to (768, 555)
Screenshot: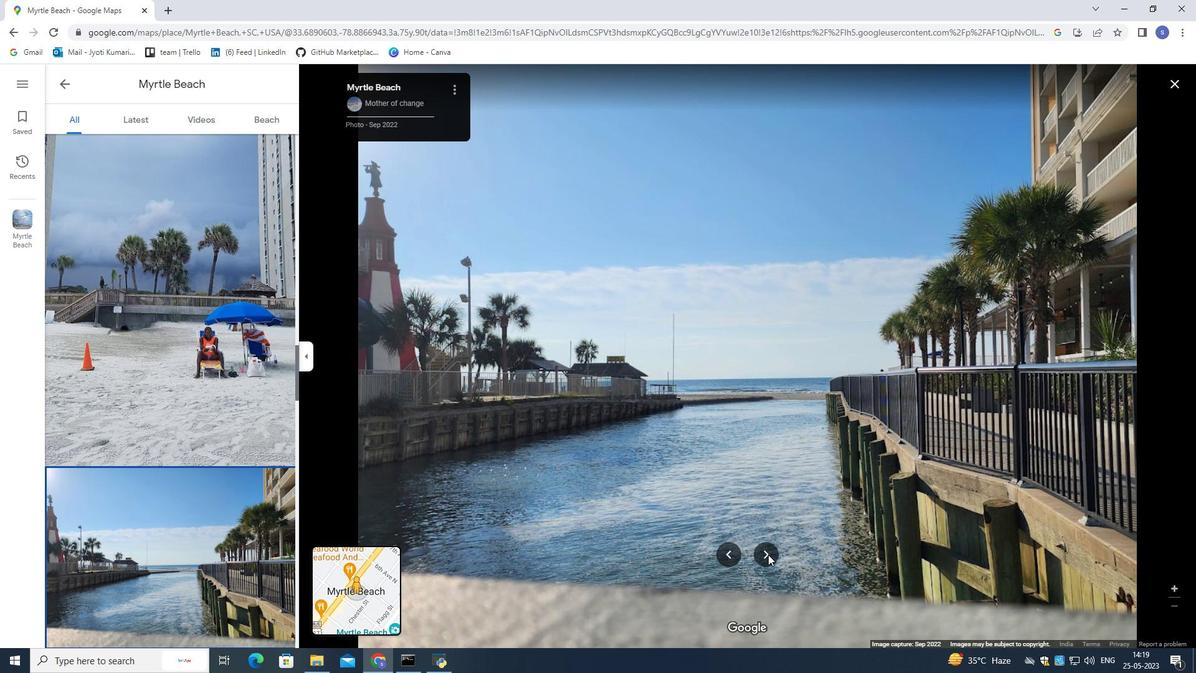 
Action: Mouse pressed left at (768, 555)
Screenshot: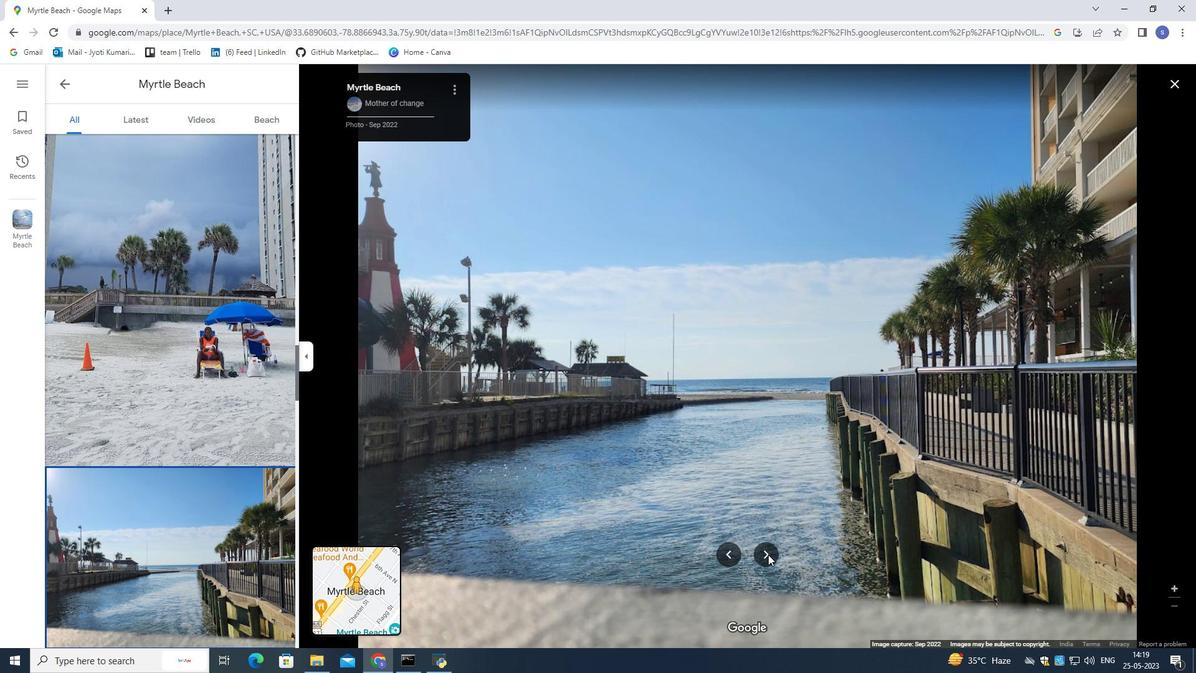
Action: Mouse moved to (187, 212)
Screenshot: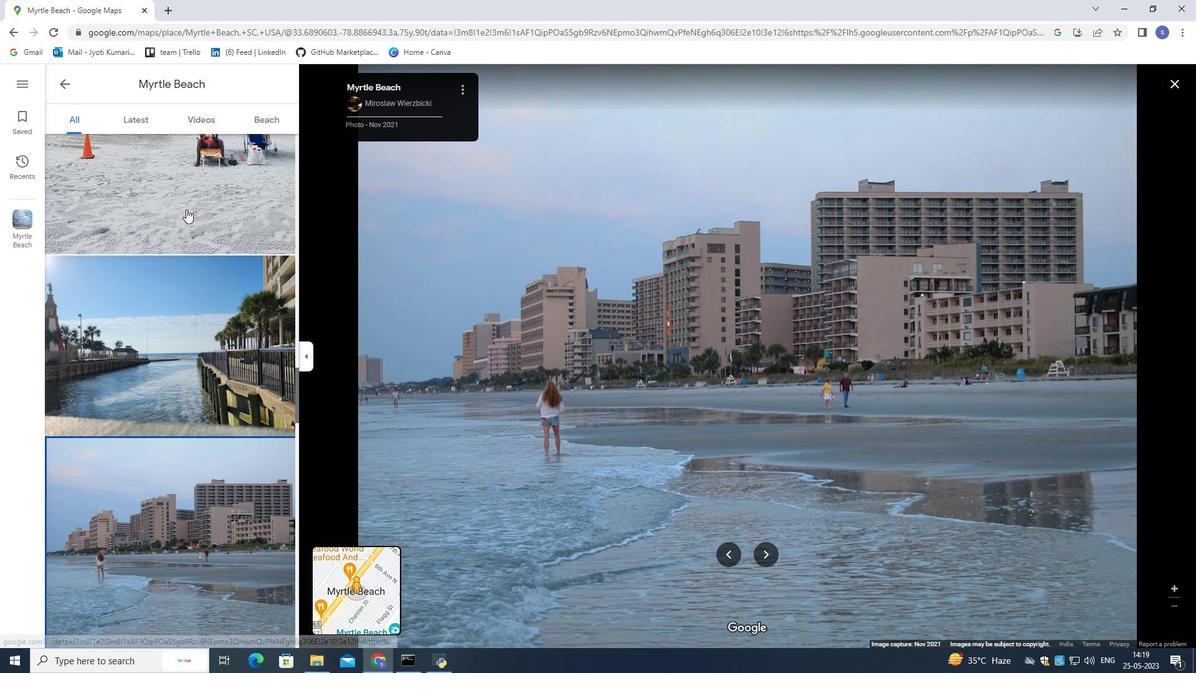 
Action: Mouse scrolled (186, 210) with delta (0, 0)
Screenshot: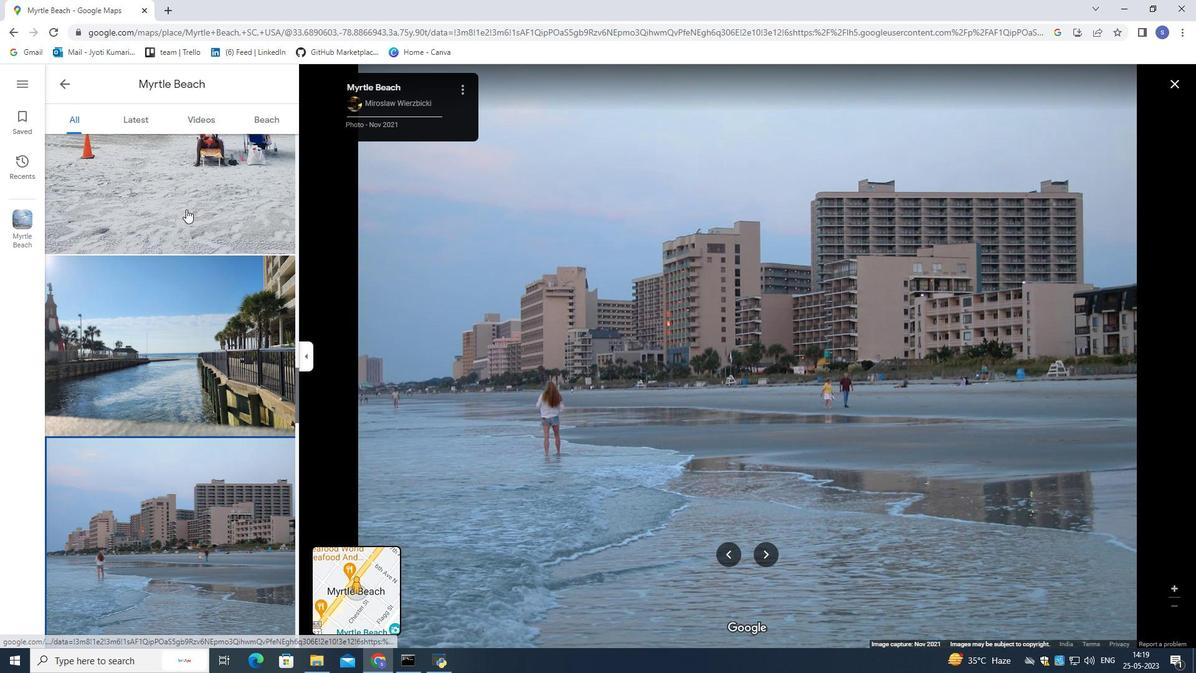 
Action: Mouse scrolled (186, 211) with delta (0, 0)
Screenshot: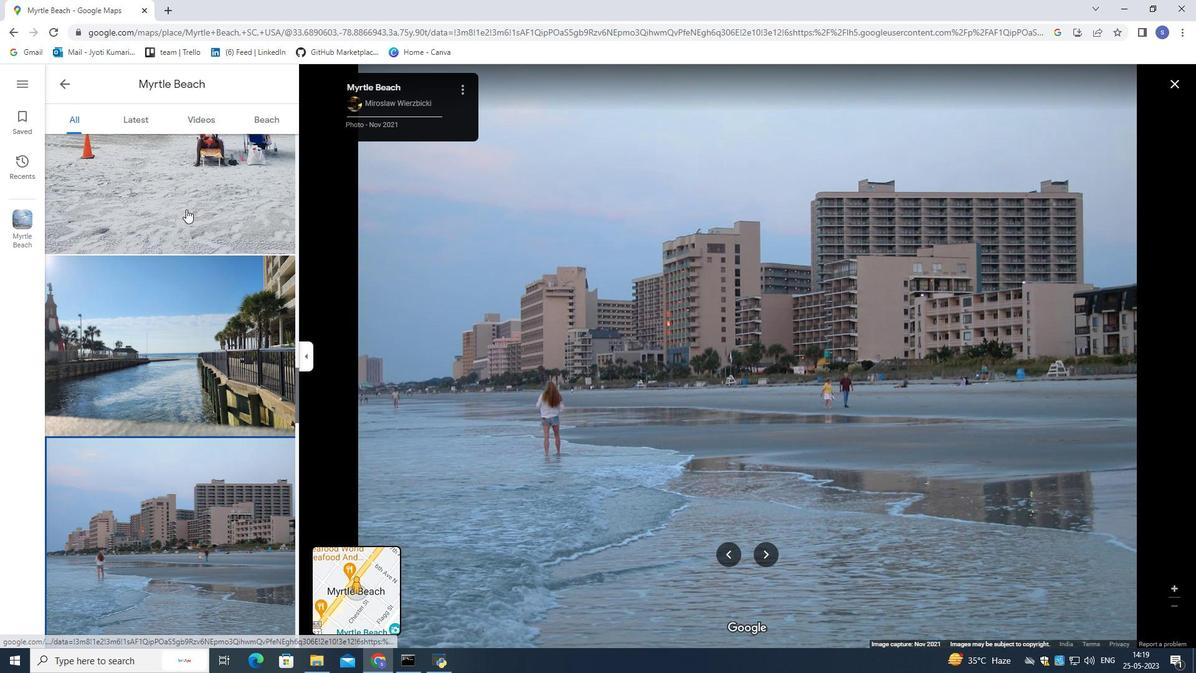 
Action: Mouse scrolled (186, 211) with delta (0, 0)
Screenshot: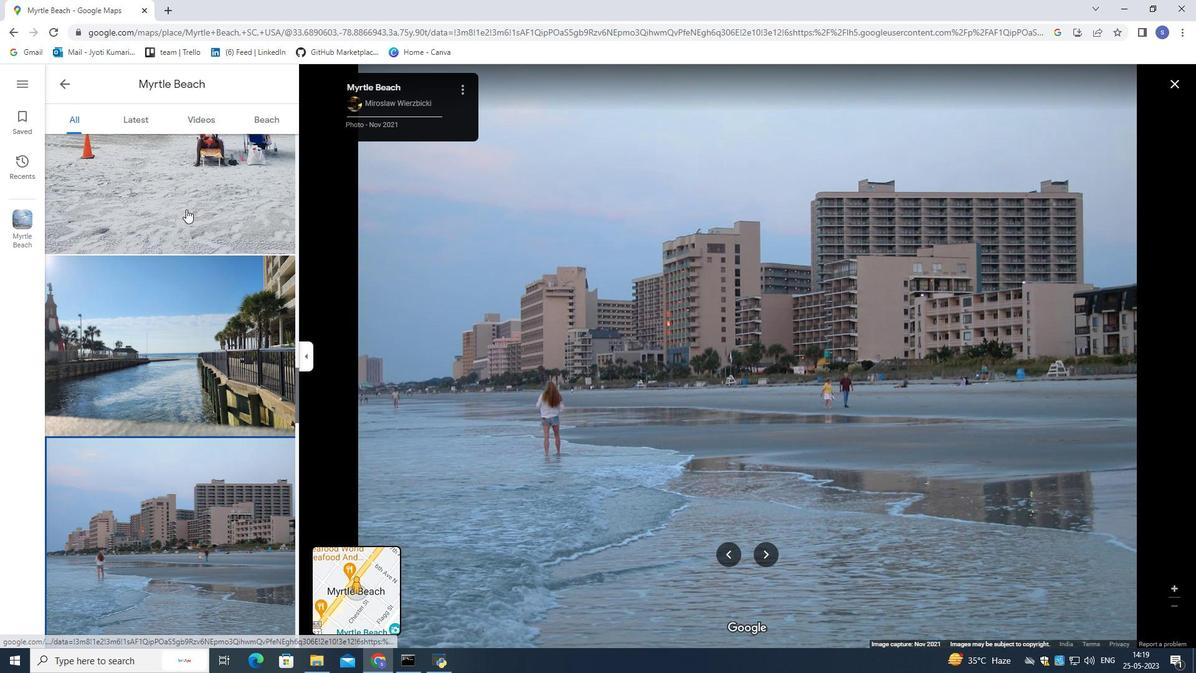 
Action: Mouse scrolled (187, 211) with delta (0, 0)
Screenshot: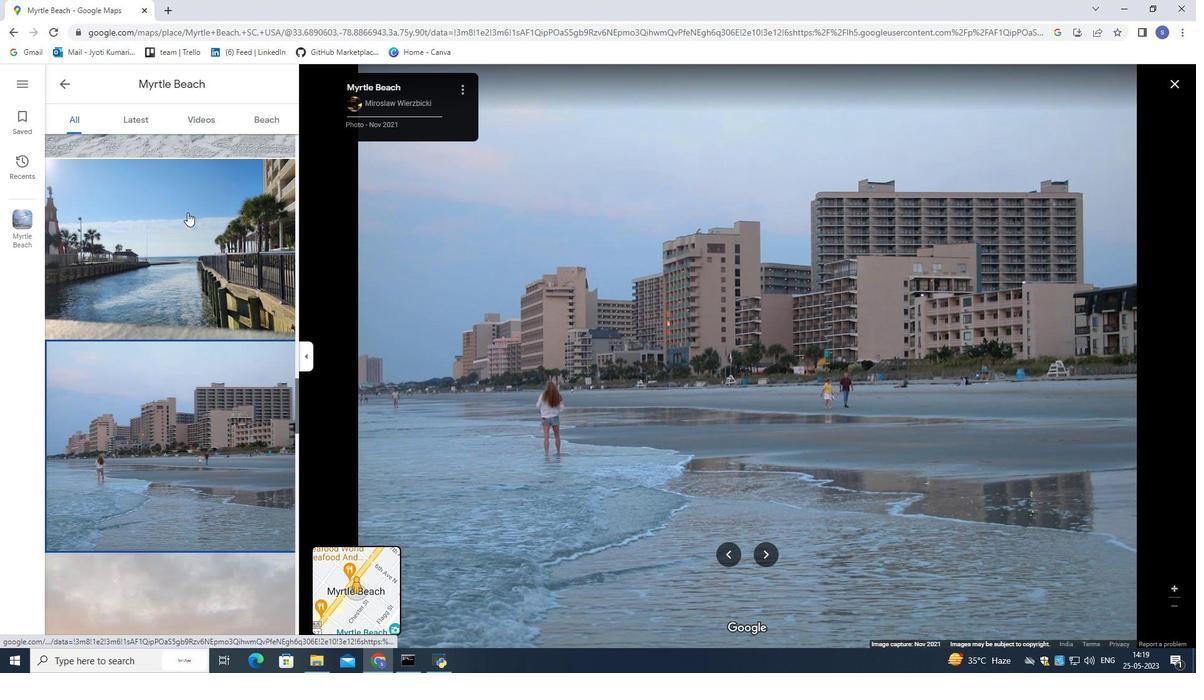 
Action: Mouse scrolled (187, 211) with delta (0, 0)
Screenshot: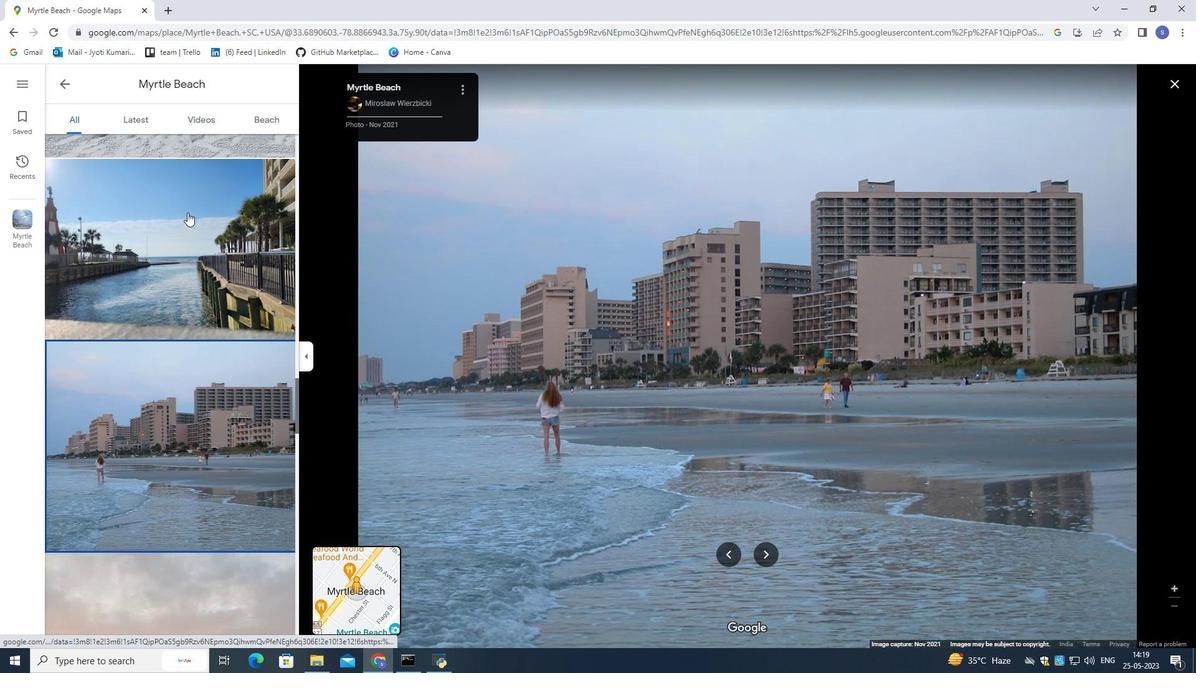 
Action: Mouse scrolled (187, 211) with delta (0, 0)
Screenshot: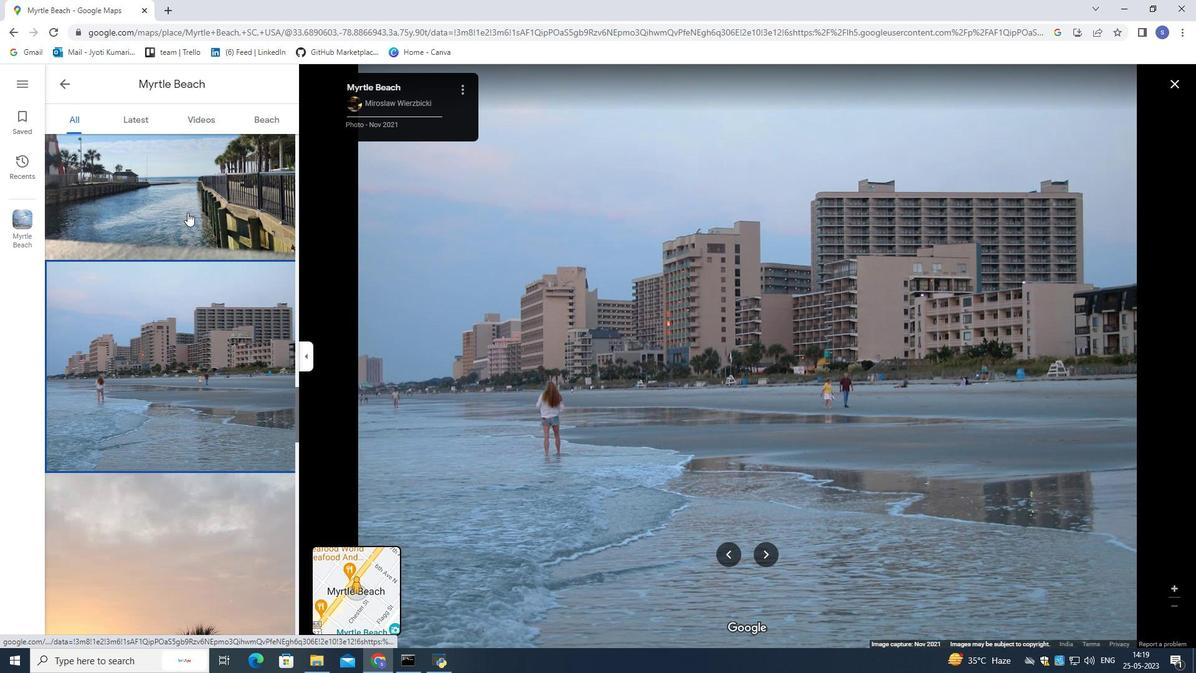 
Action: Mouse scrolled (187, 211) with delta (0, 0)
Screenshot: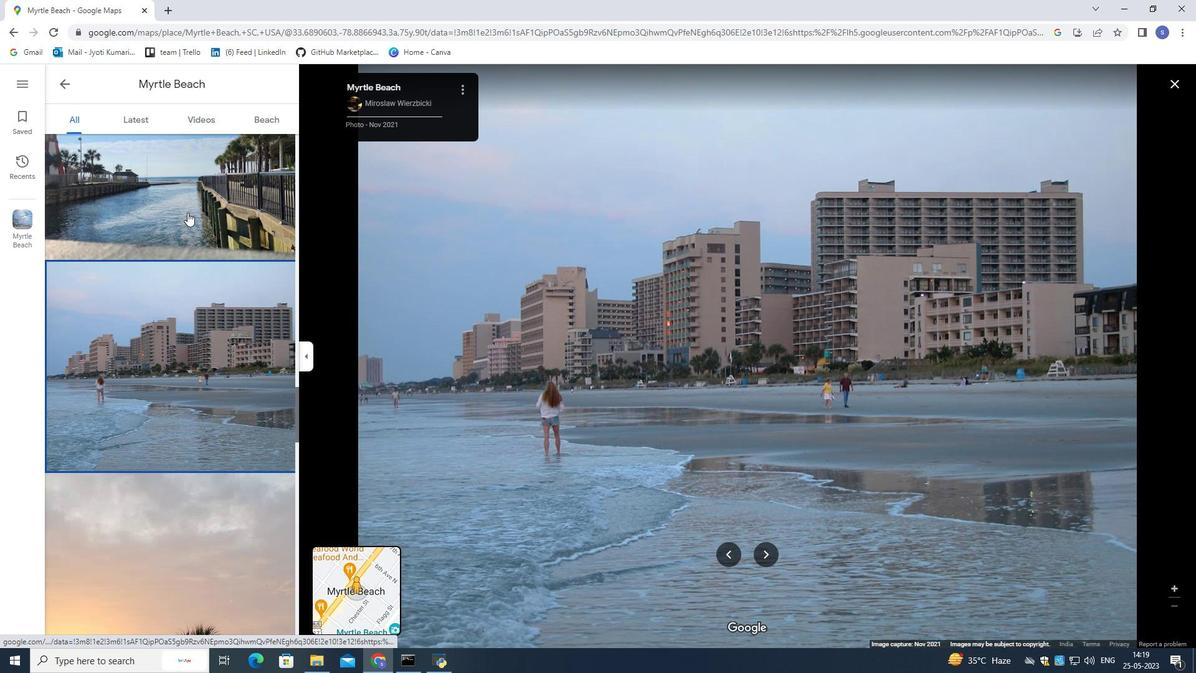 
Action: Mouse scrolled (187, 211) with delta (0, 0)
Screenshot: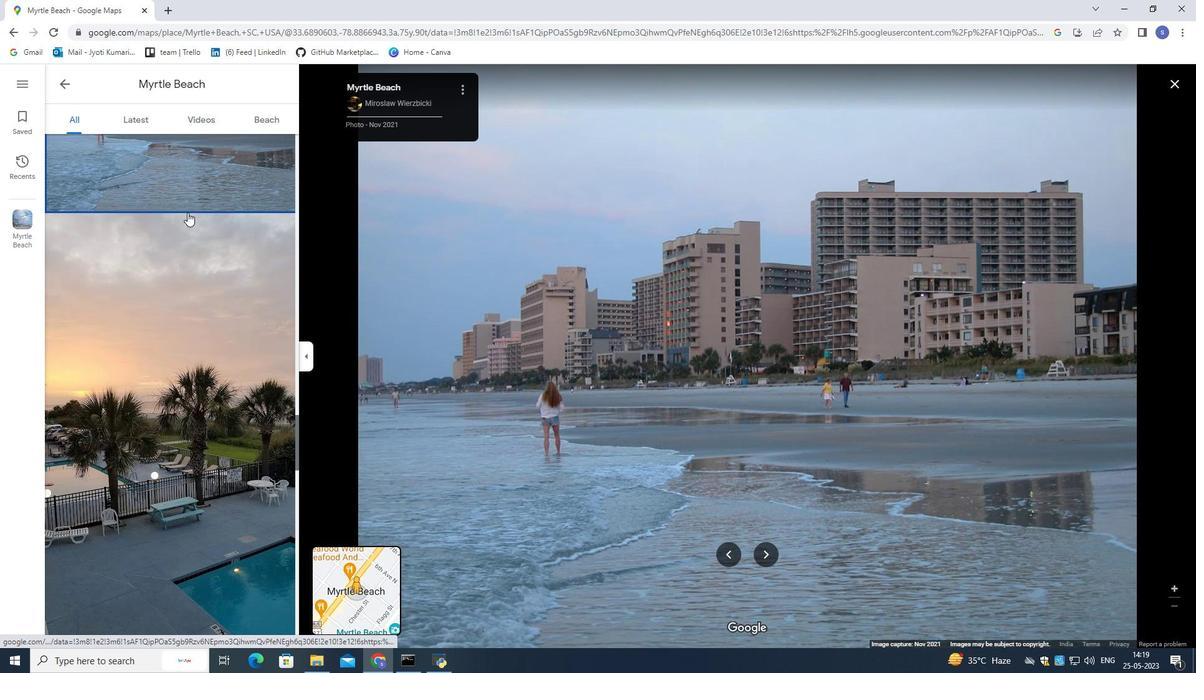 
Action: Mouse scrolled (187, 211) with delta (0, 0)
Screenshot: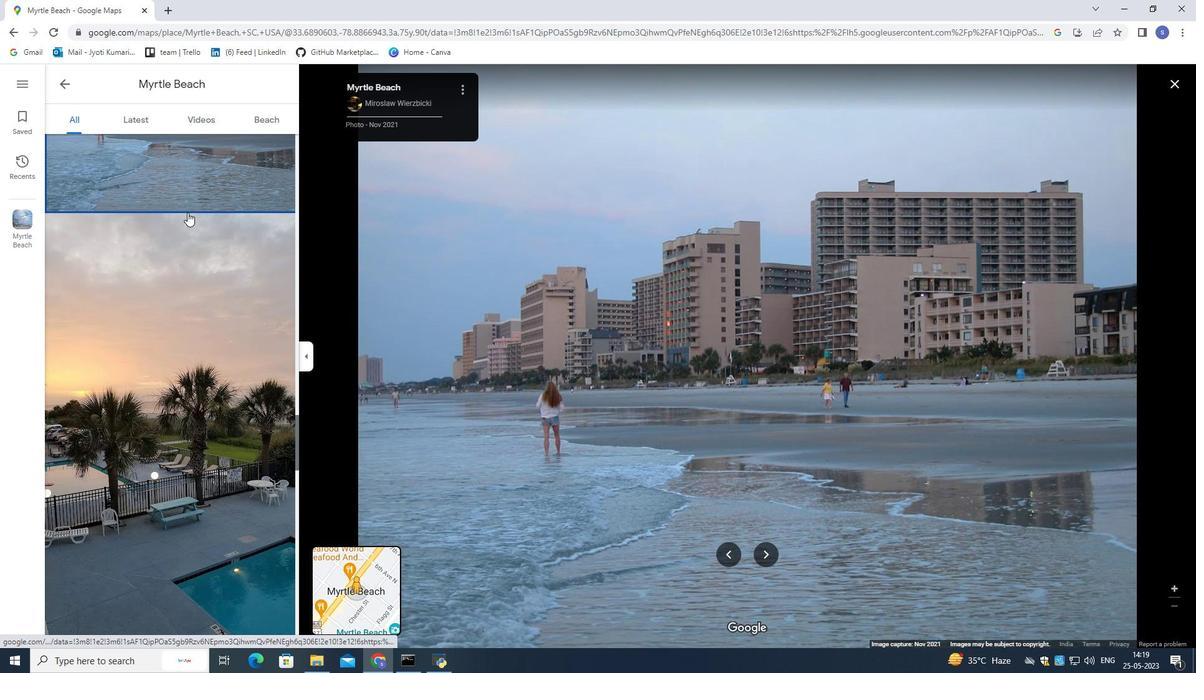 
Action: Mouse moved to (187, 212)
Screenshot: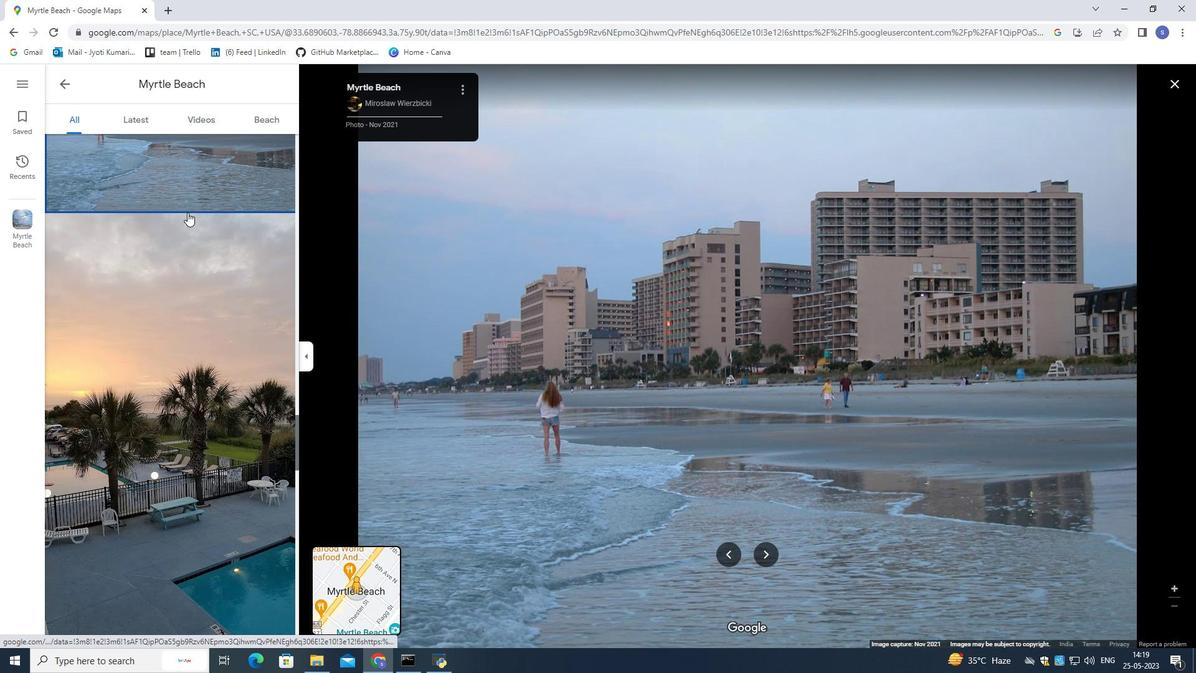 
Action: Mouse scrolled (187, 211) with delta (0, 0)
Screenshot: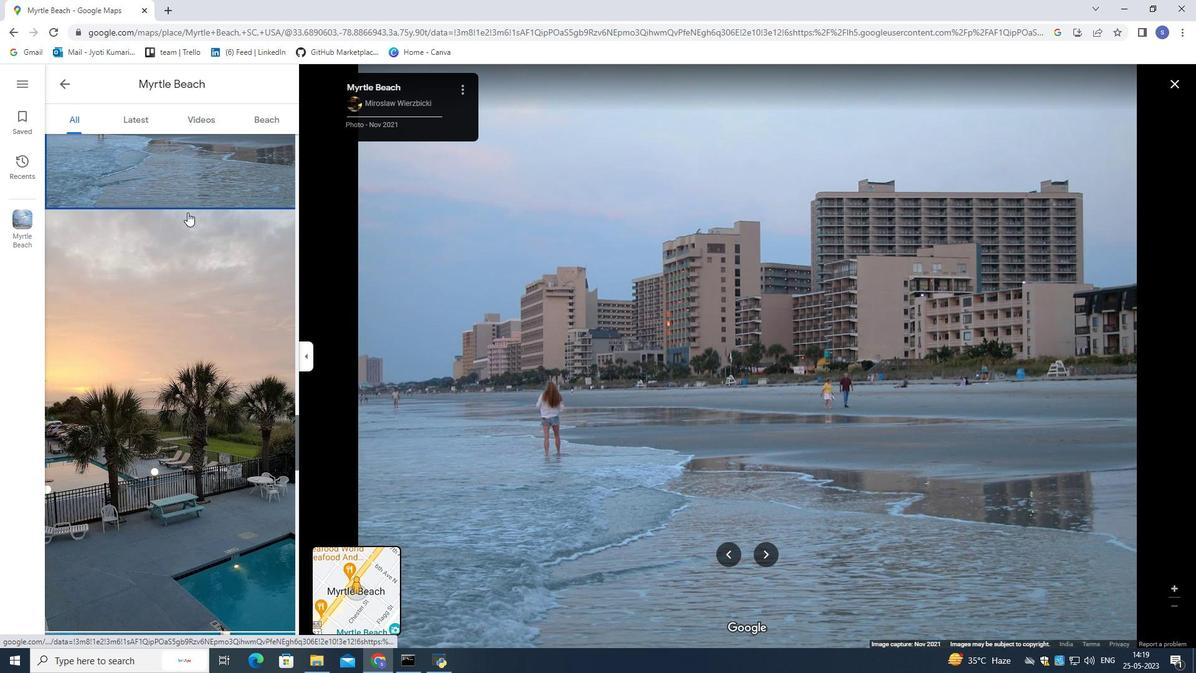 
Action: Mouse moved to (186, 211)
Screenshot: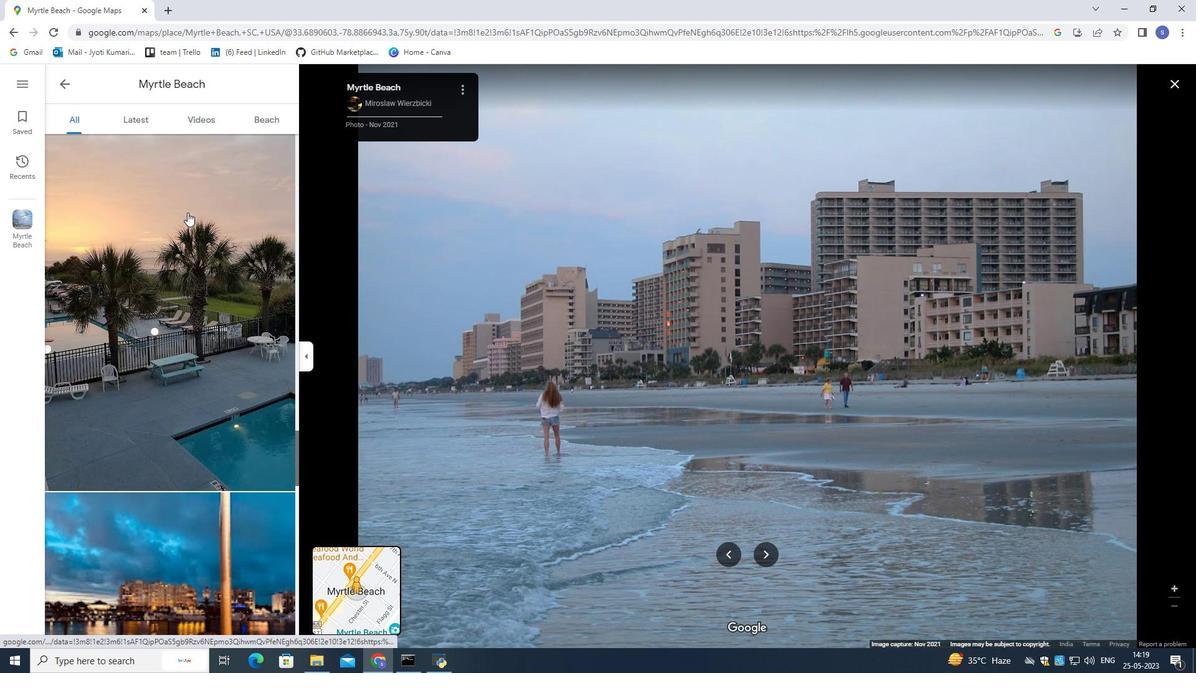 
Action: Mouse pressed left at (186, 211)
Screenshot: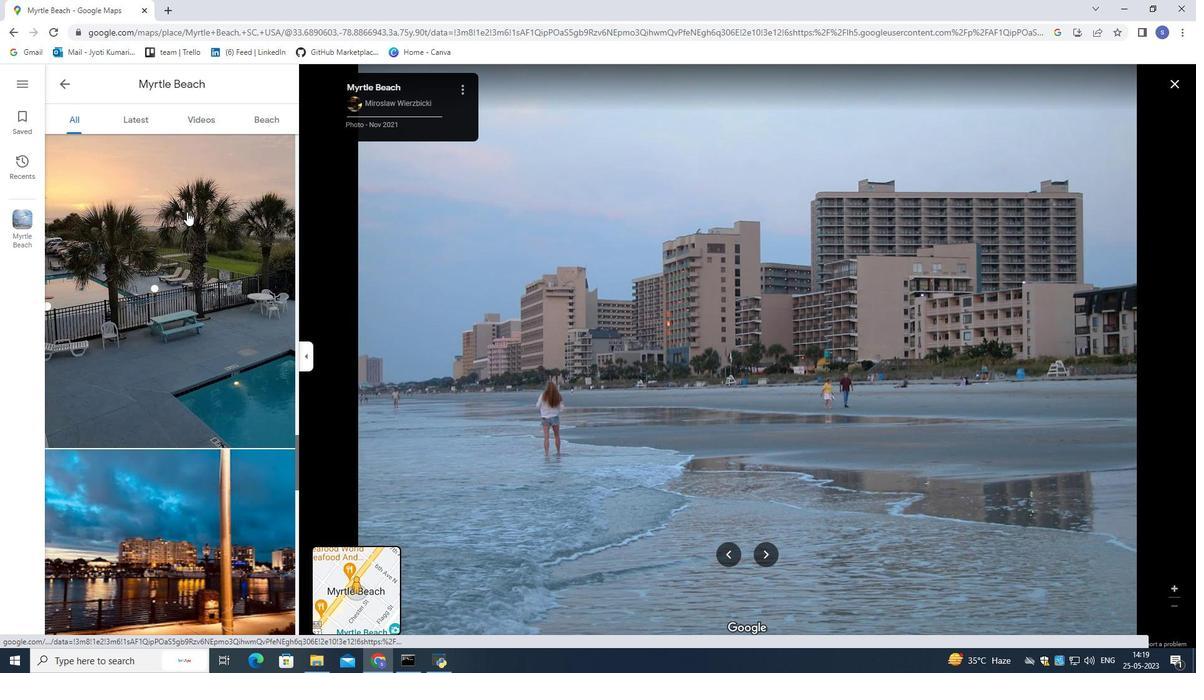 
Action: Mouse moved to (199, 273)
Screenshot: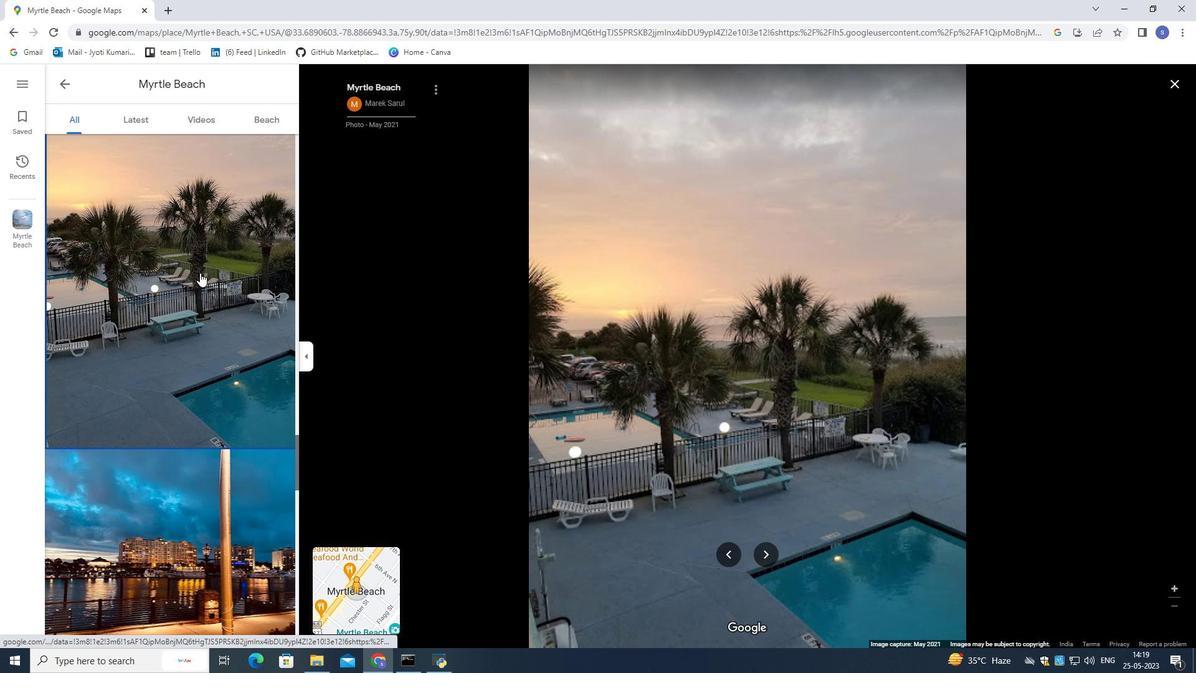 
Action: Mouse scrolled (199, 272) with delta (0, 0)
Screenshot: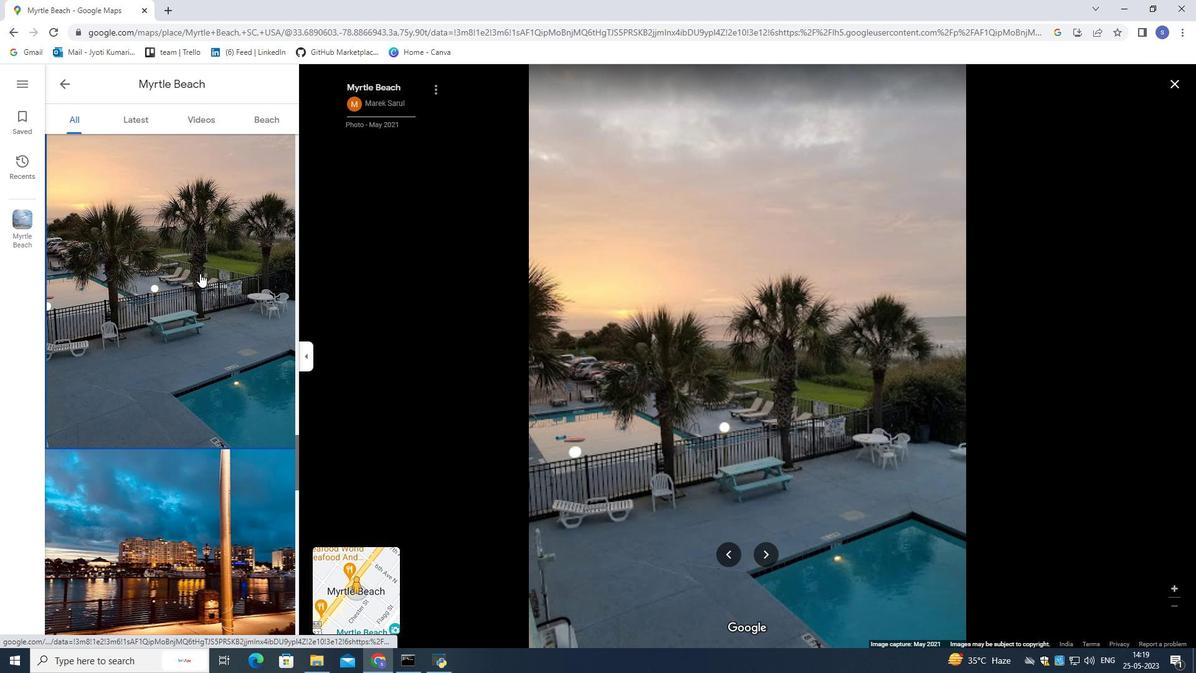 
Action: Mouse scrolled (199, 272) with delta (0, 0)
Screenshot: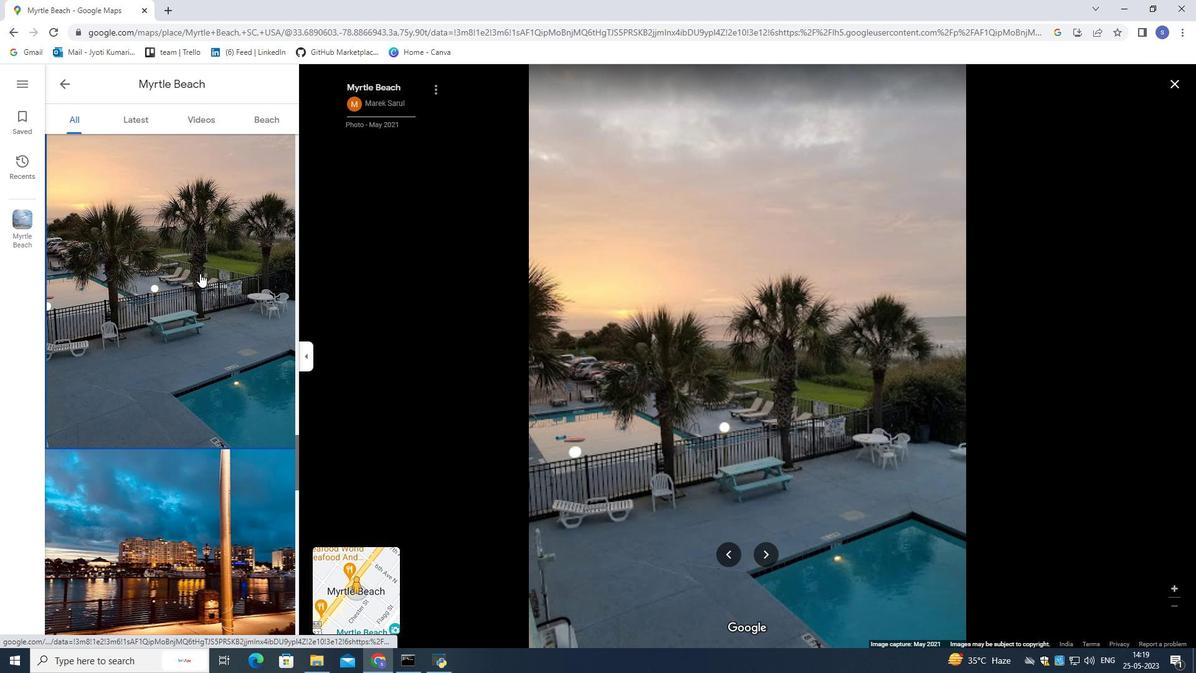 
Action: Mouse scrolled (199, 272) with delta (0, 0)
Screenshot: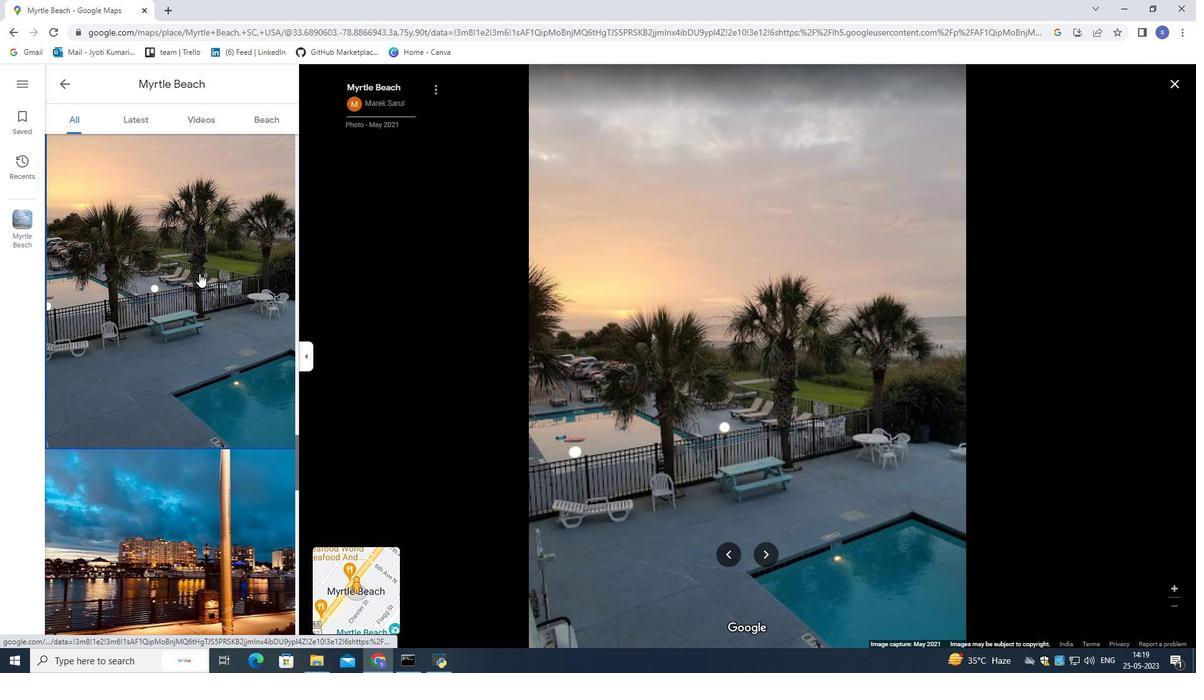 
Action: Mouse scrolled (199, 272) with delta (0, 0)
Screenshot: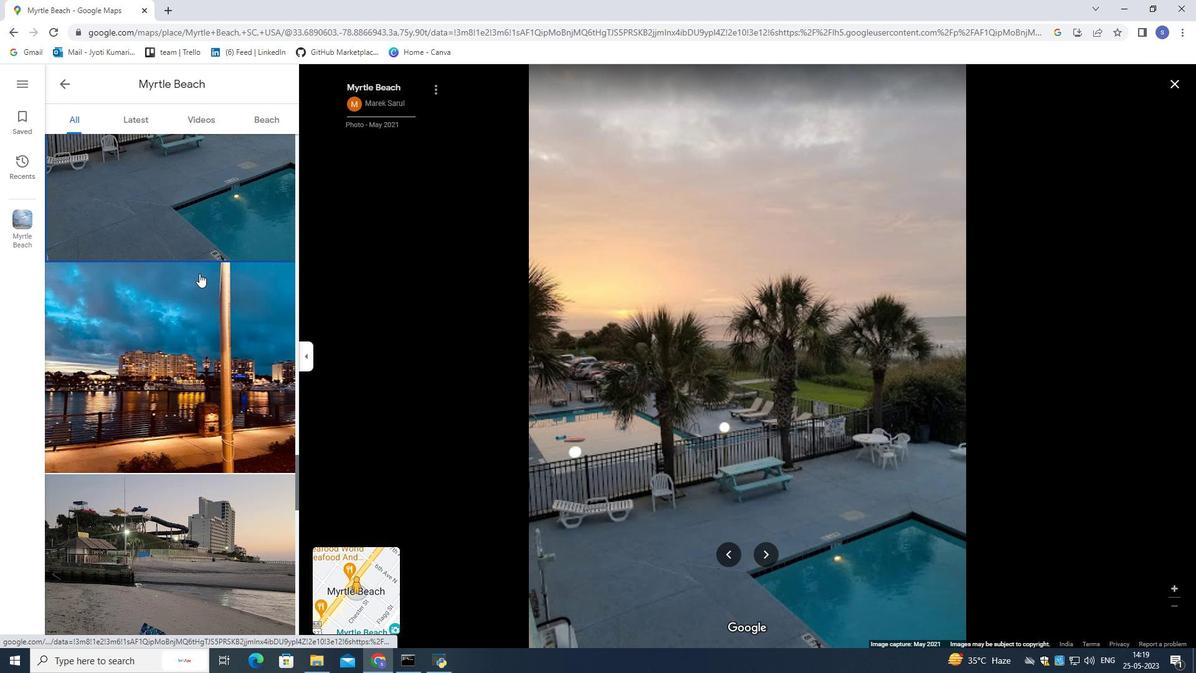 
Action: Mouse moved to (199, 276)
Screenshot: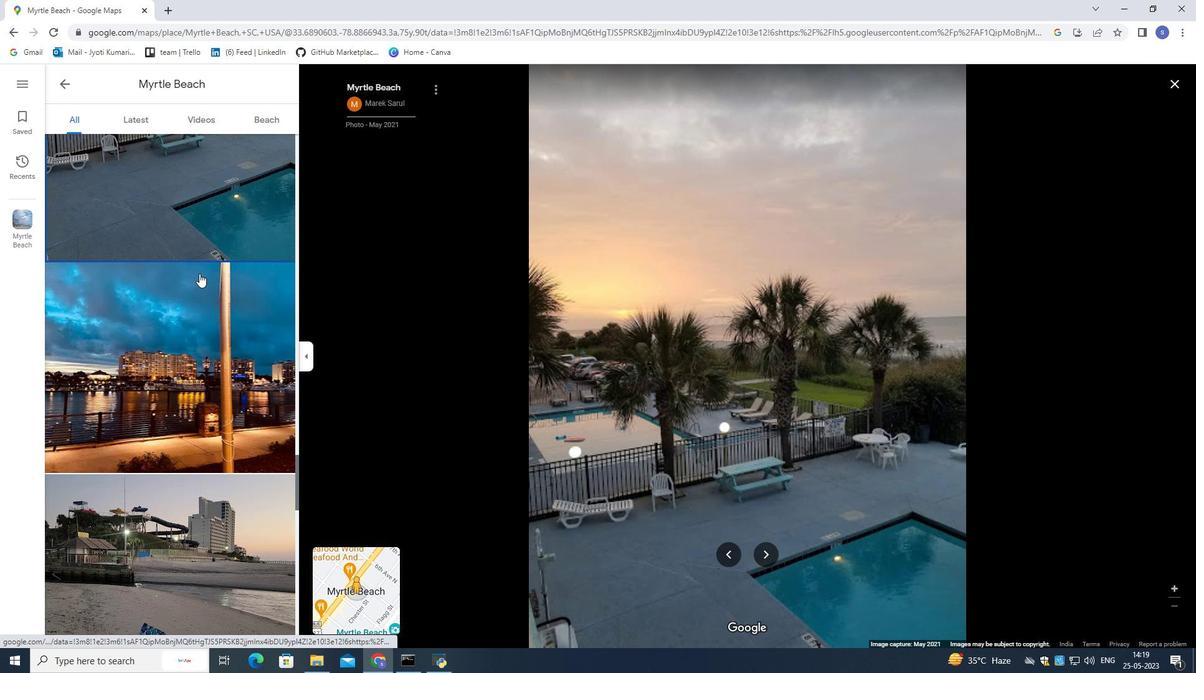 
Action: Mouse scrolled (199, 276) with delta (0, 0)
Screenshot: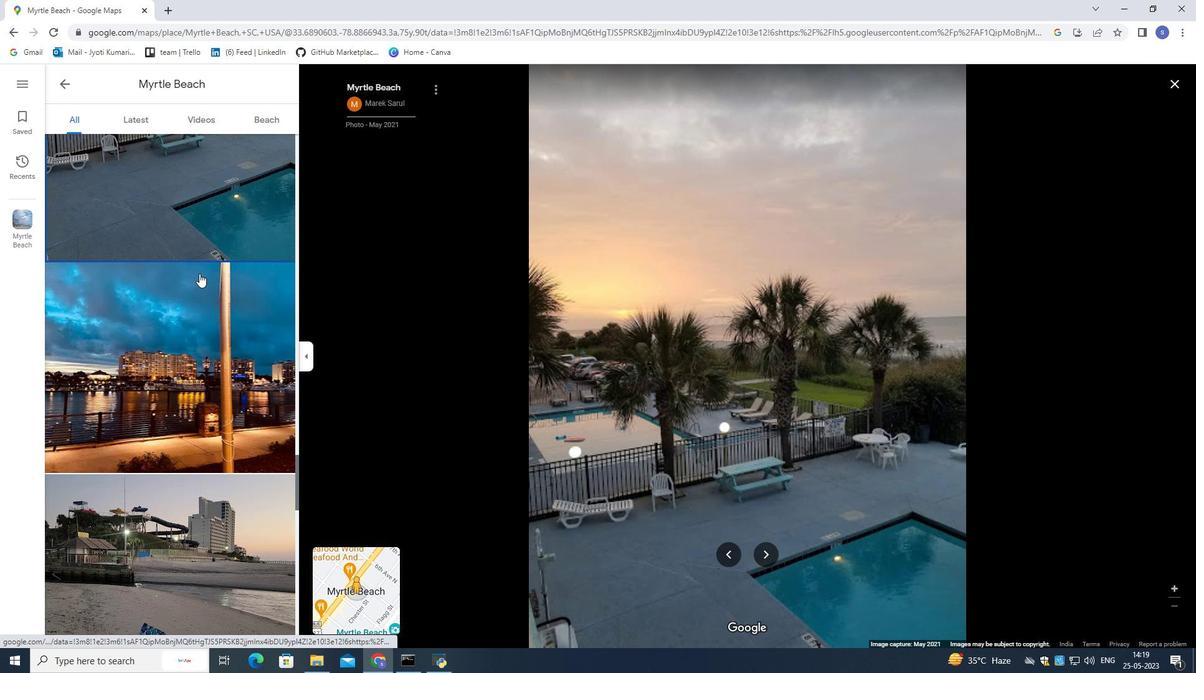 
Action: Mouse moved to (199, 280)
Screenshot: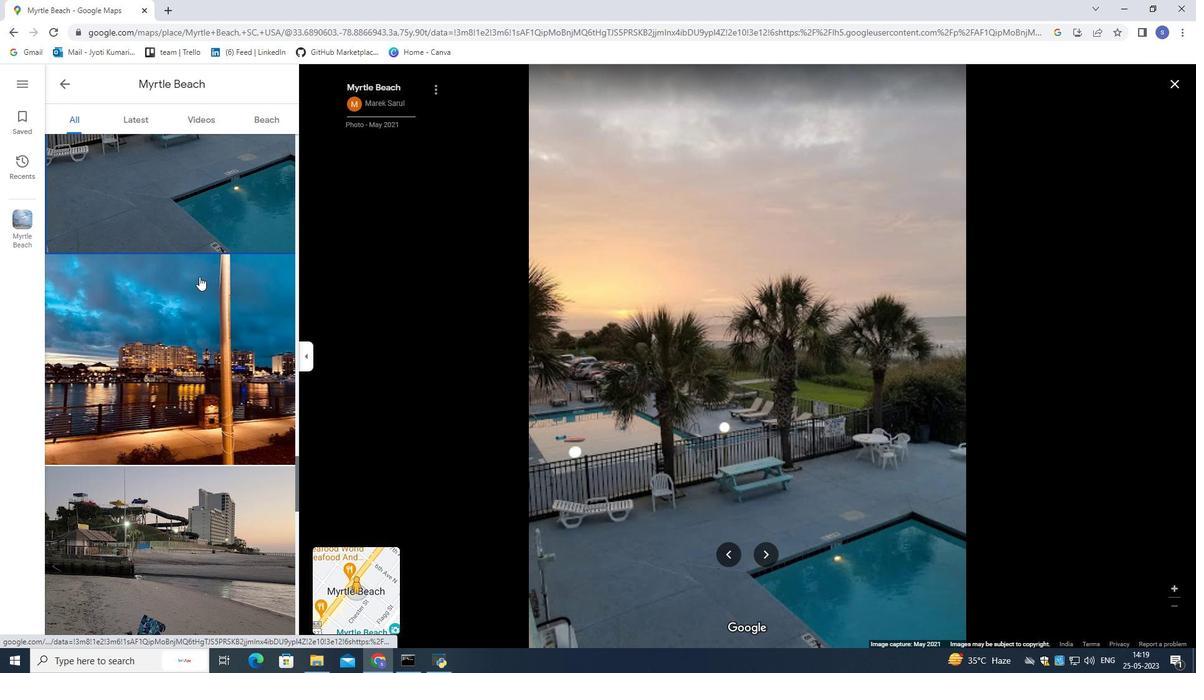 
Action: Mouse pressed left at (199, 280)
Screenshot: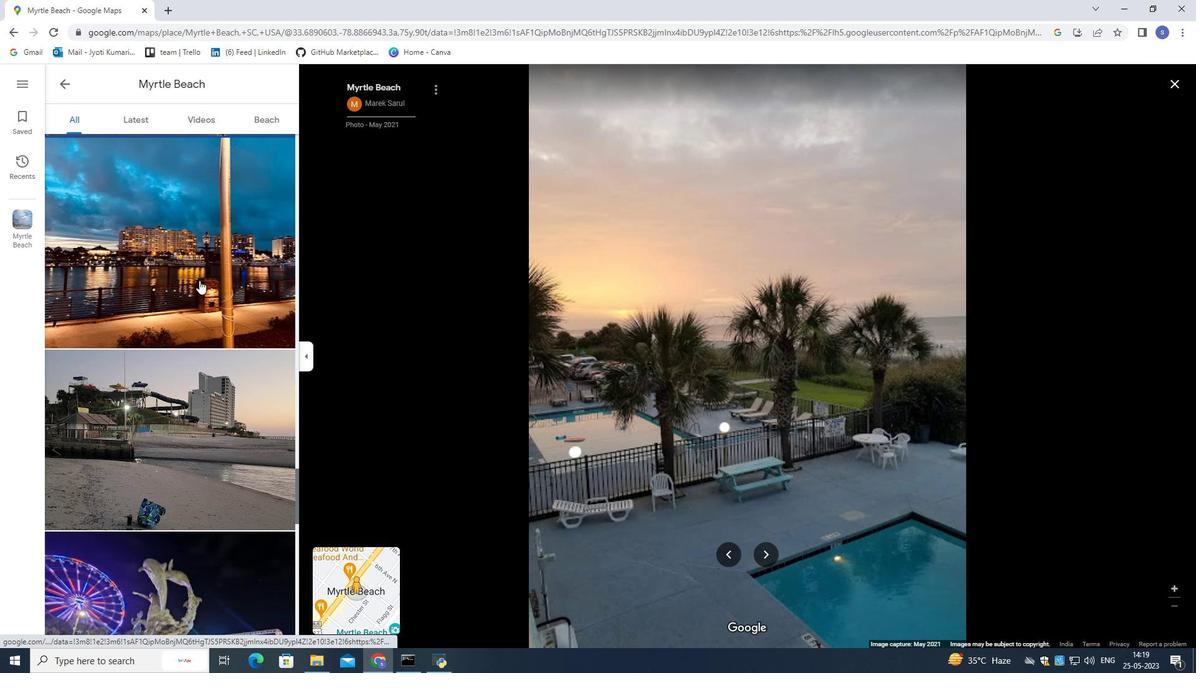
Action: Mouse moved to (199, 281)
Screenshot: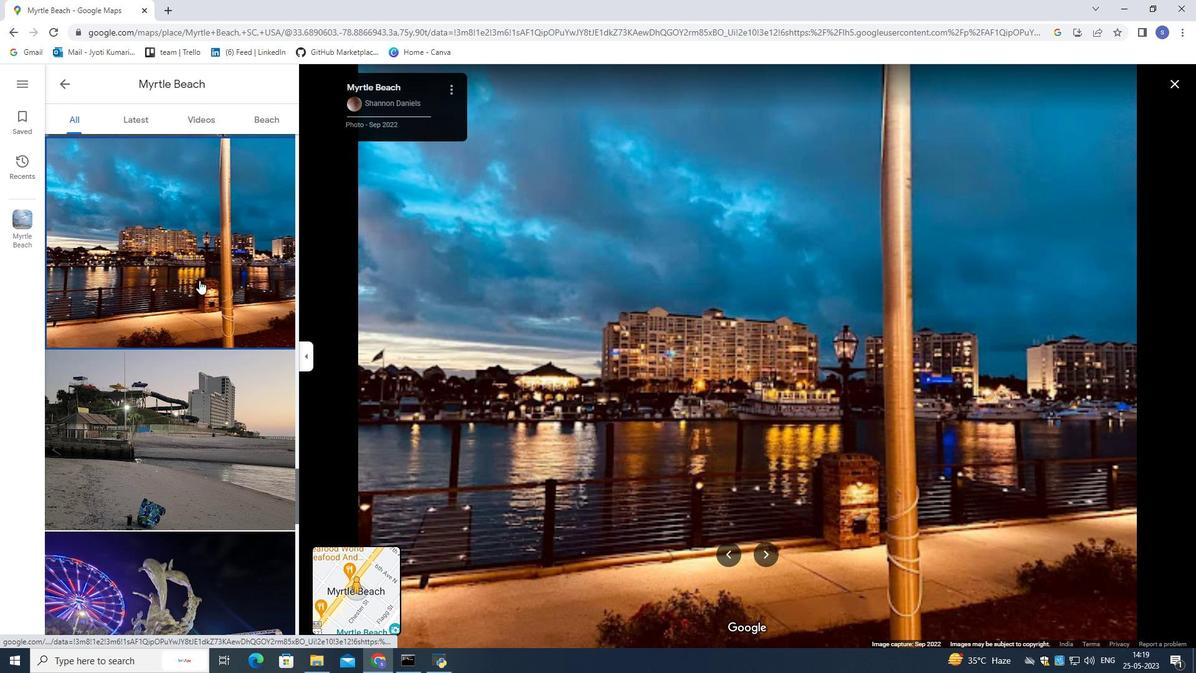 
Action: Mouse scrolled (199, 281) with delta (0, 0)
Screenshot: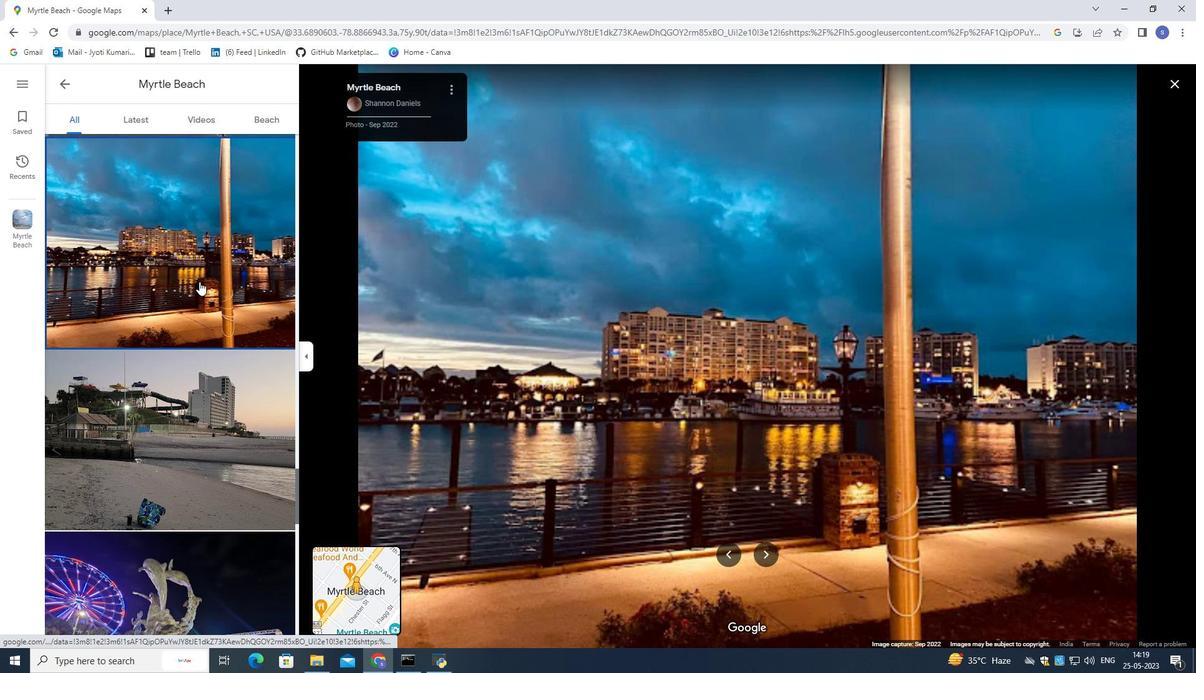 
Action: Mouse scrolled (199, 281) with delta (0, 0)
Screenshot: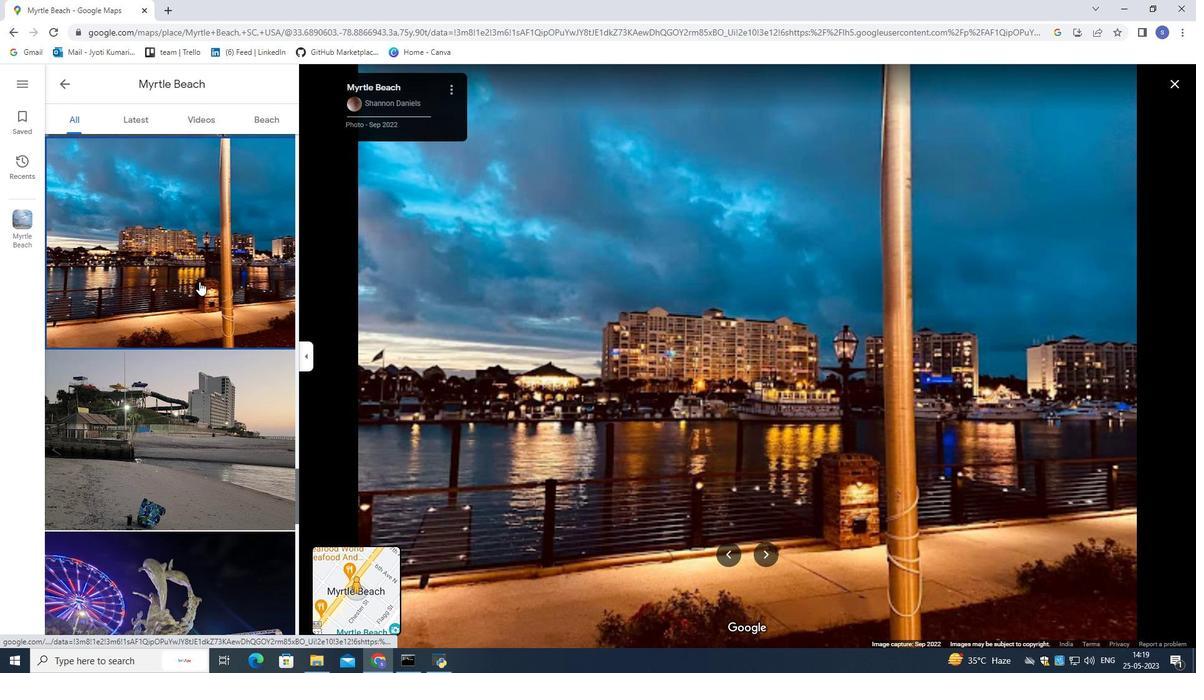 
Action: Mouse scrolled (199, 281) with delta (0, 0)
Screenshot: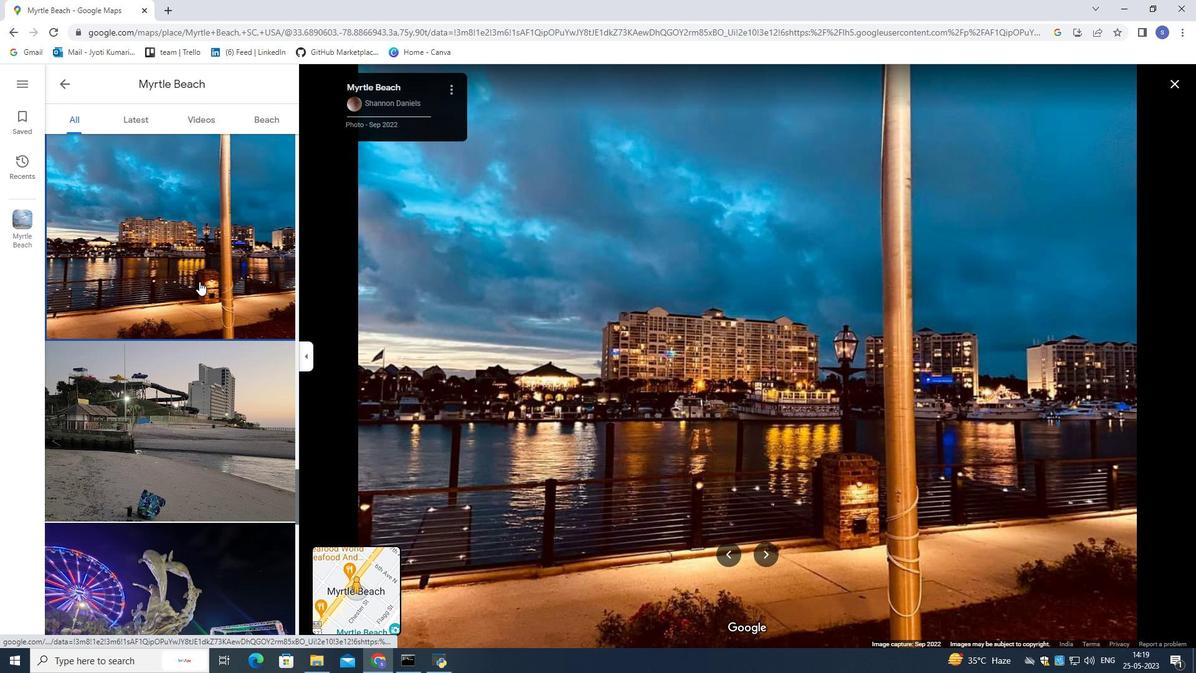 
Action: Mouse moved to (199, 281)
Screenshot: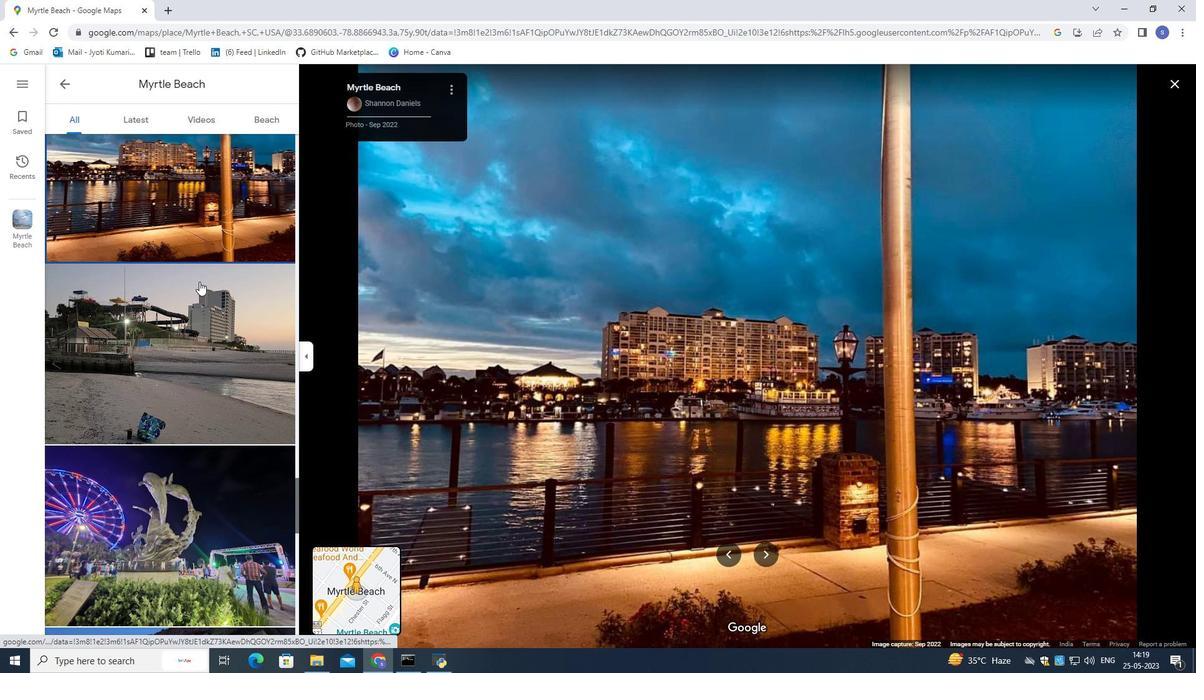 
Action: Mouse scrolled (199, 281) with delta (0, 0)
Screenshot: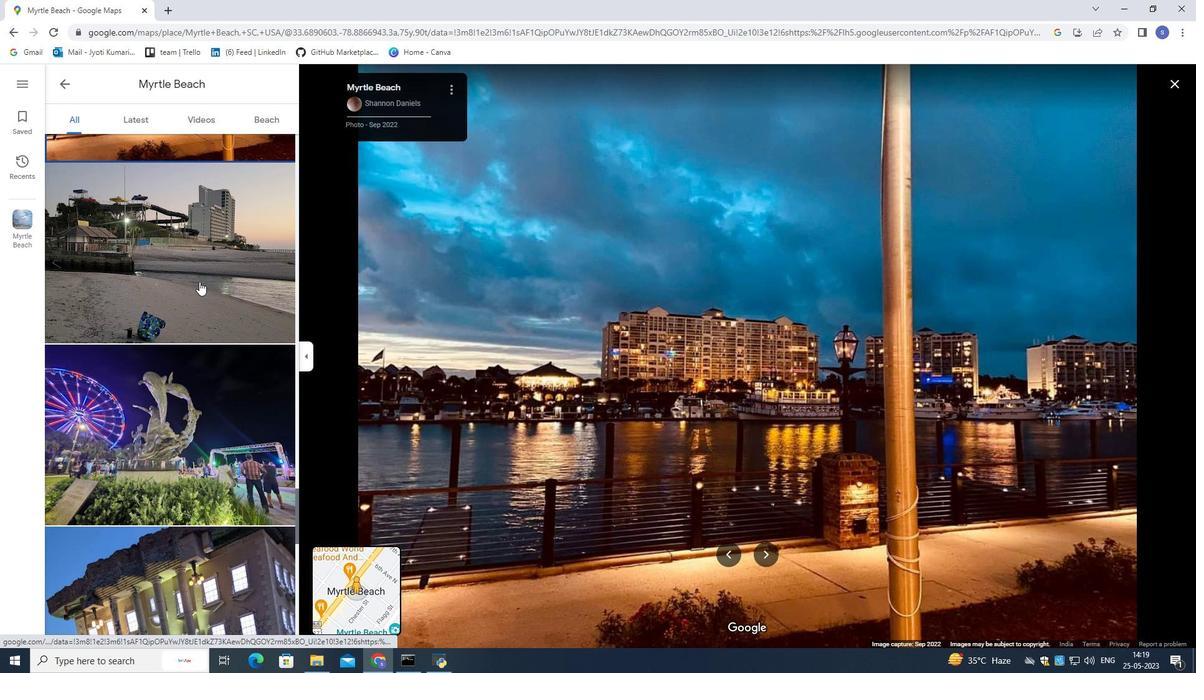 
Action: Mouse scrolled (199, 281) with delta (0, 0)
Screenshot: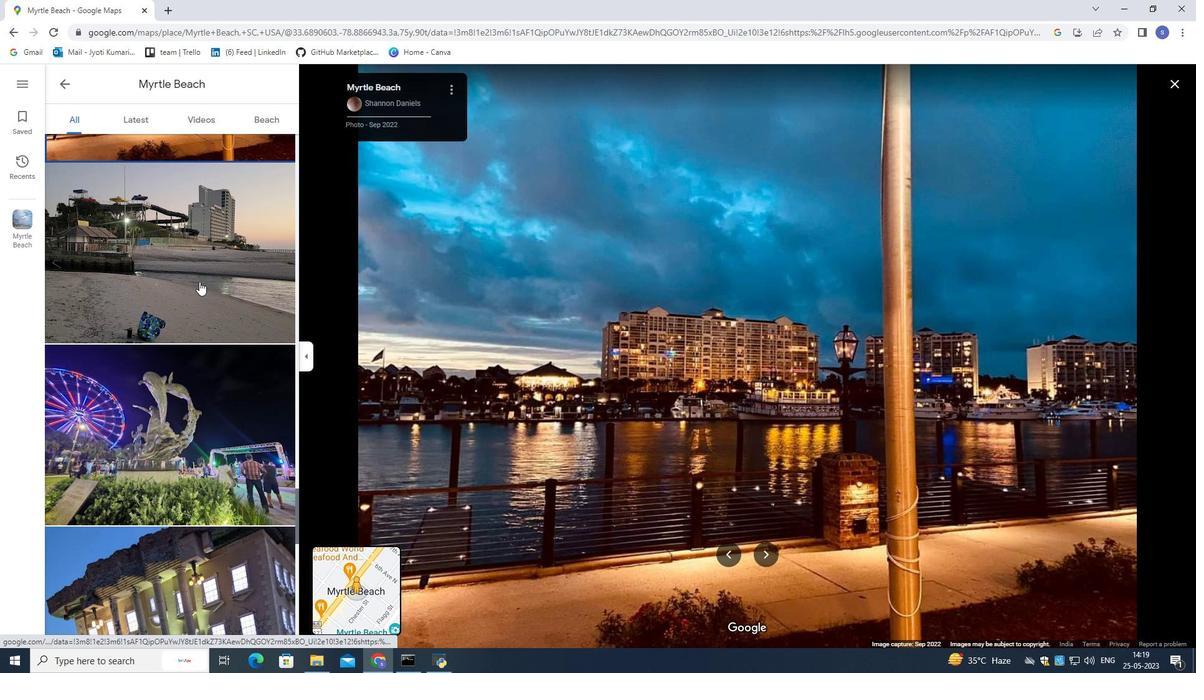 
Action: Mouse moved to (200, 281)
Screenshot: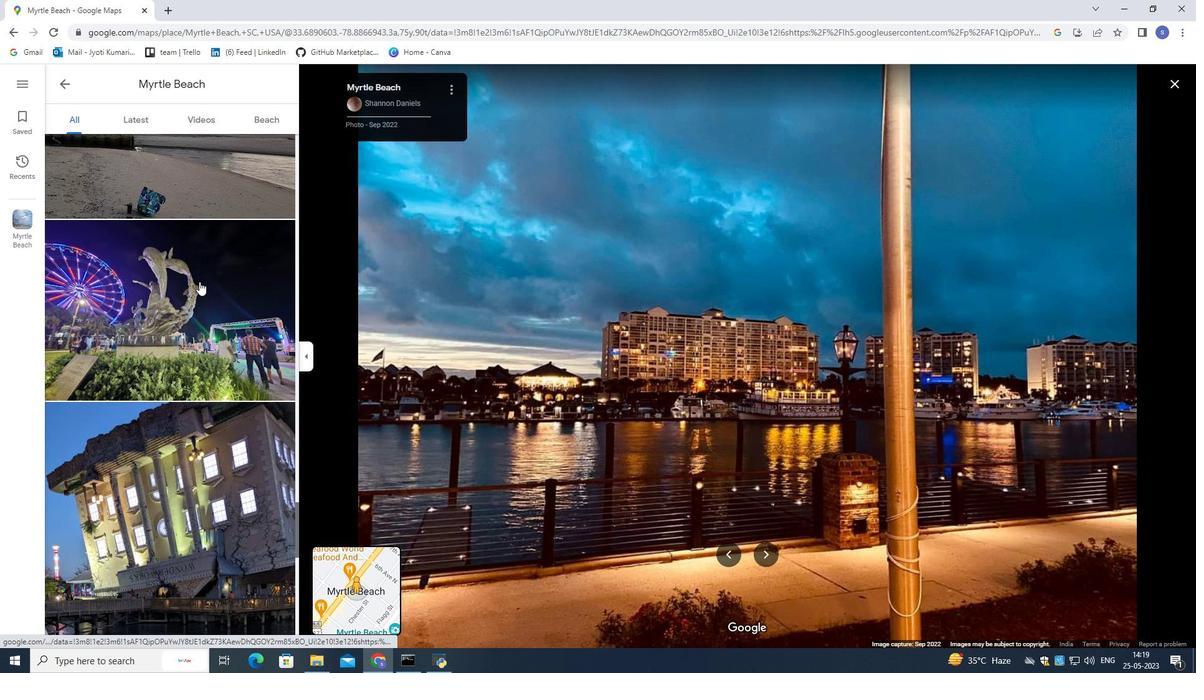 
Action: Mouse pressed left at (200, 281)
Screenshot: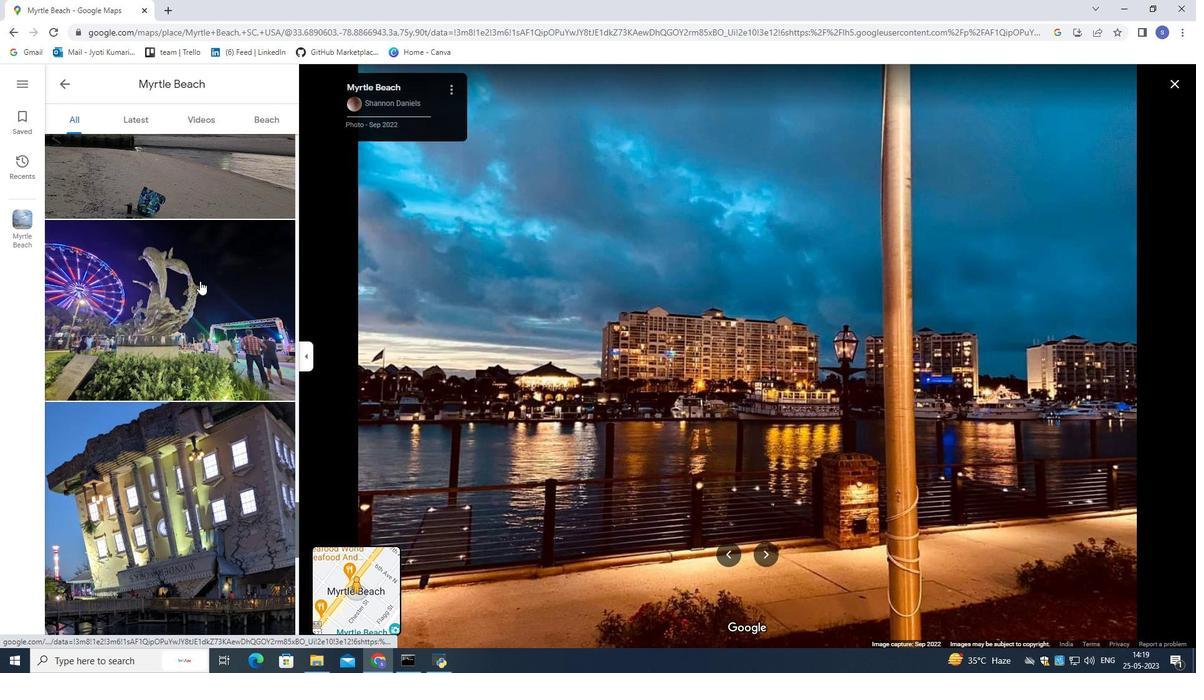 
Action: Mouse moved to (201, 273)
Screenshot: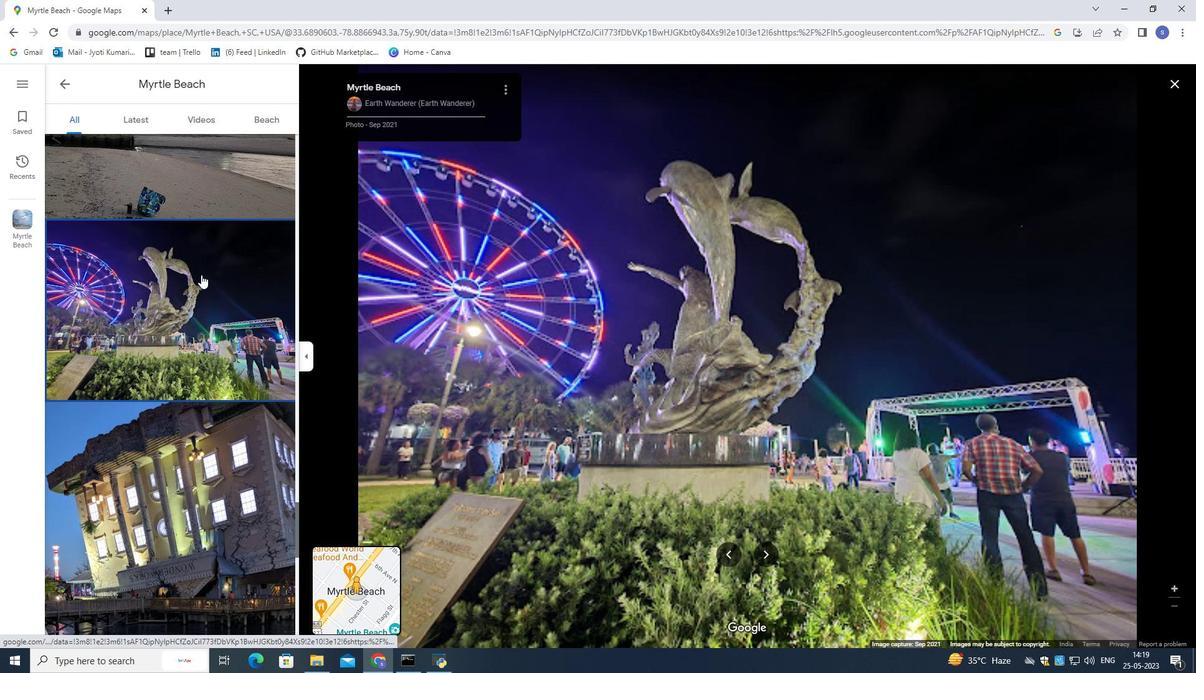 
Action: Mouse scrolled (201, 272) with delta (0, 0)
Screenshot: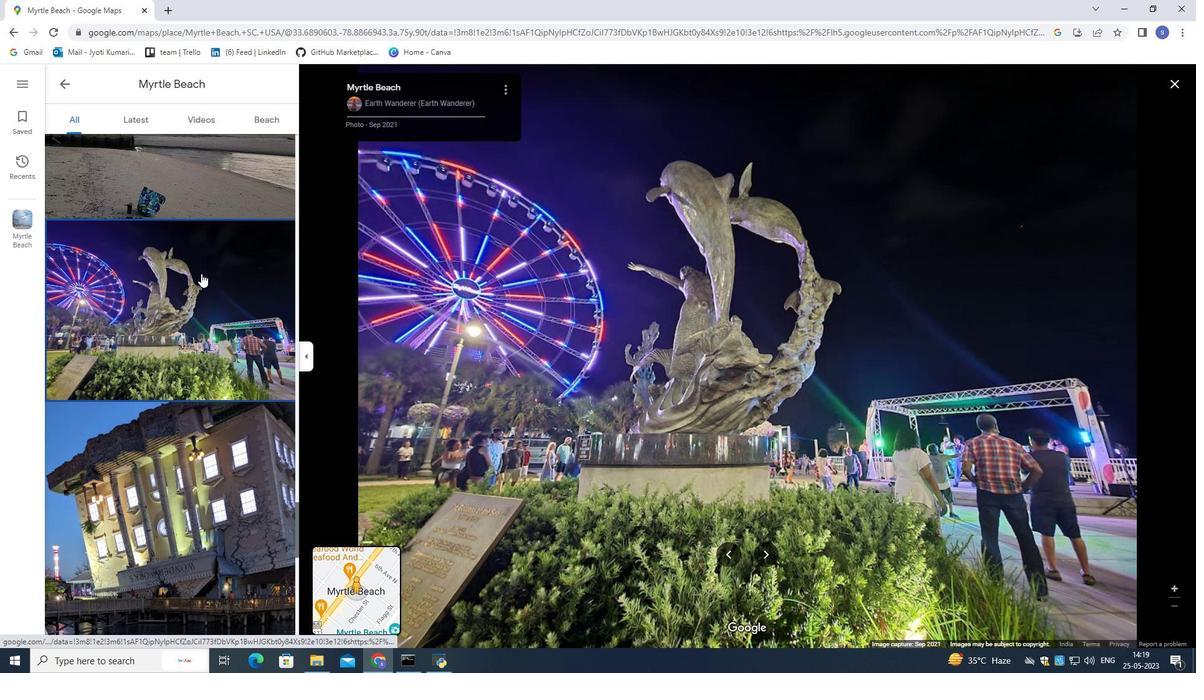 
Action: Mouse scrolled (201, 272) with delta (0, 0)
Screenshot: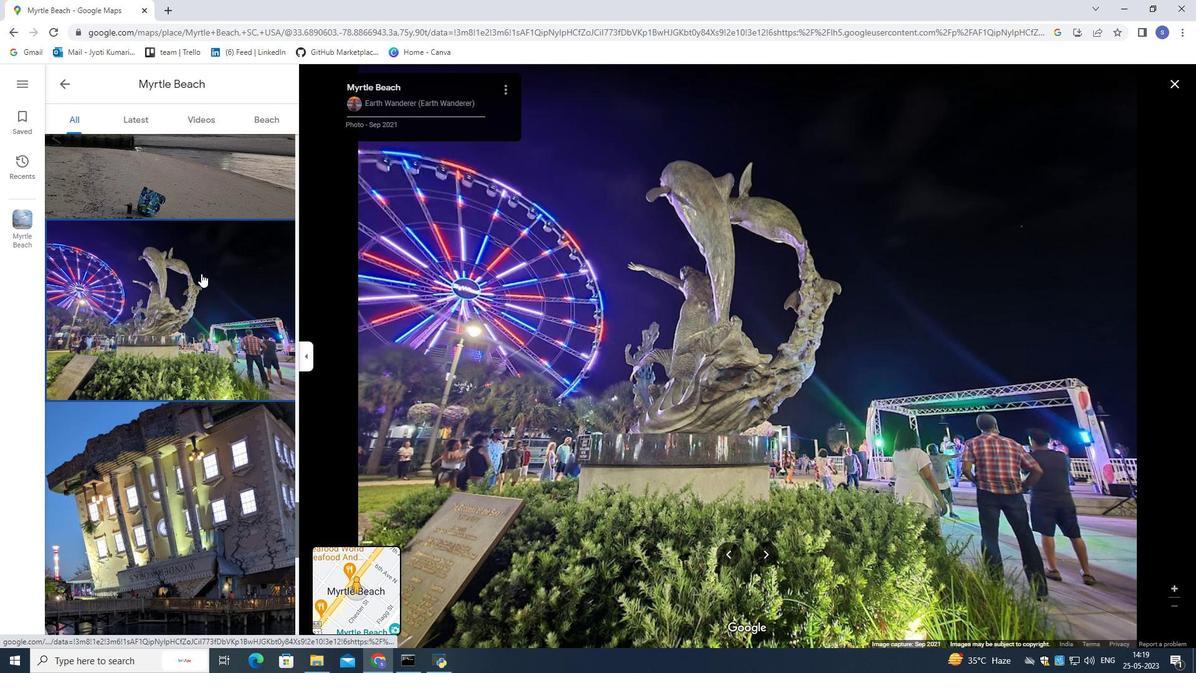 
Action: Mouse scrolled (201, 272) with delta (0, 0)
Screenshot: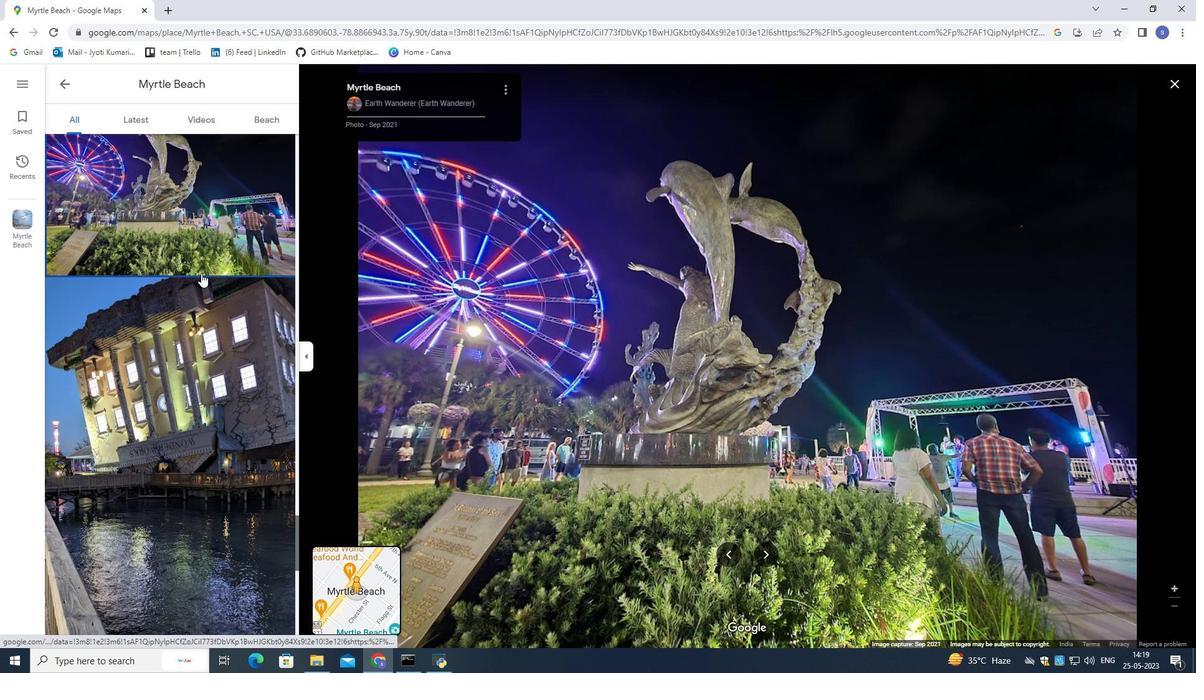 
Action: Mouse pressed left at (201, 273)
Screenshot: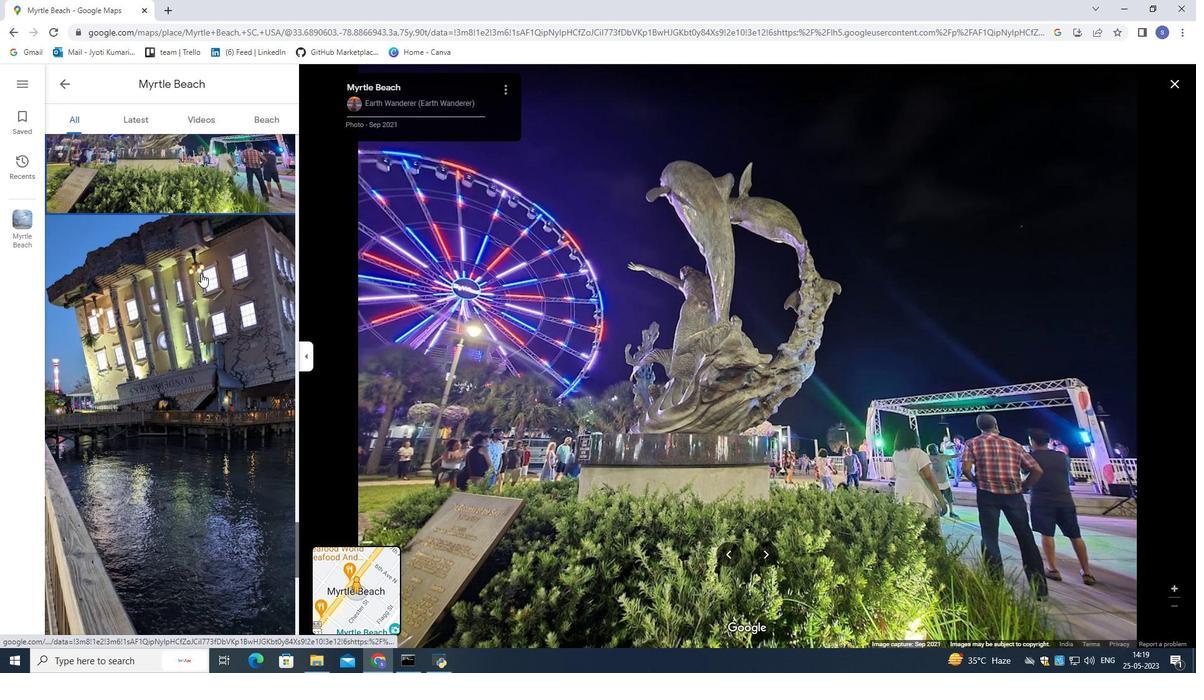 
Action: Mouse moved to (199, 272)
Screenshot: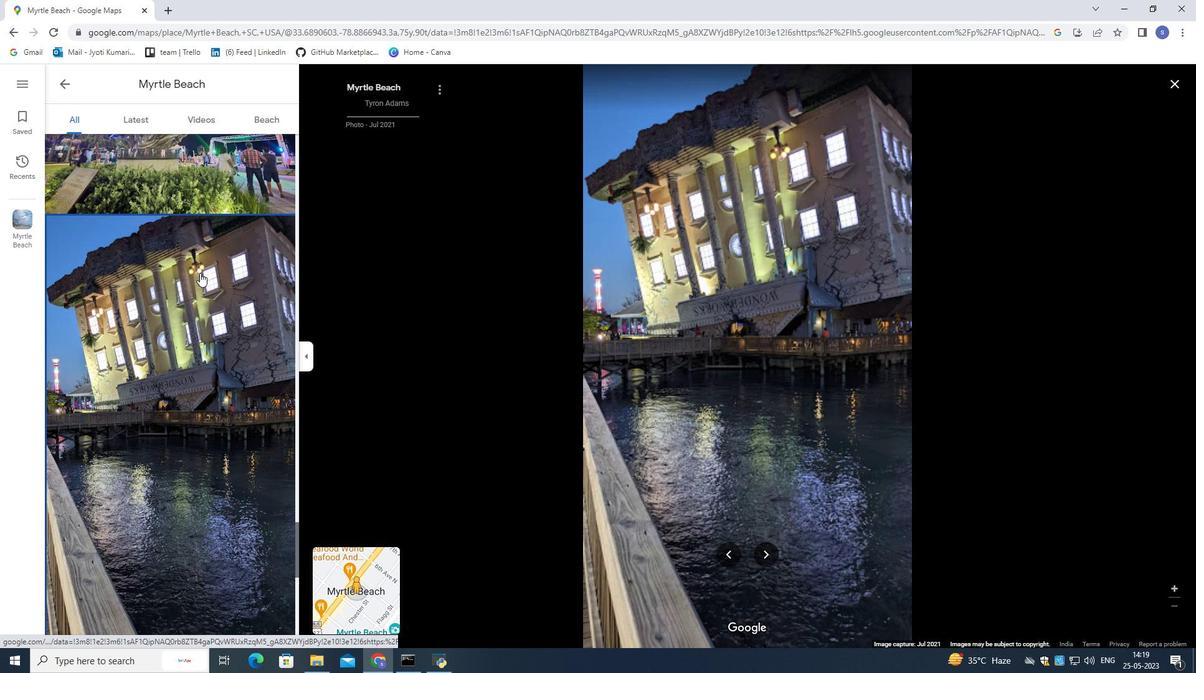 
Action: Mouse scrolled (199, 272) with delta (0, 0)
Screenshot: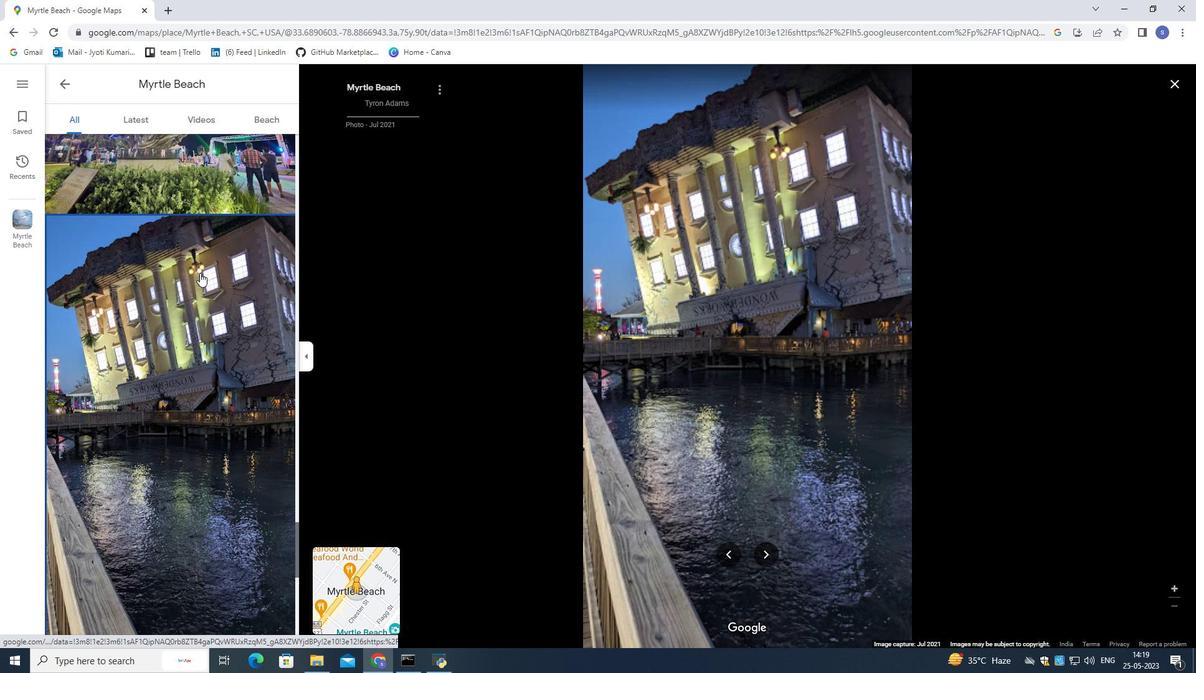 
Action: Mouse scrolled (199, 272) with delta (0, 0)
Screenshot: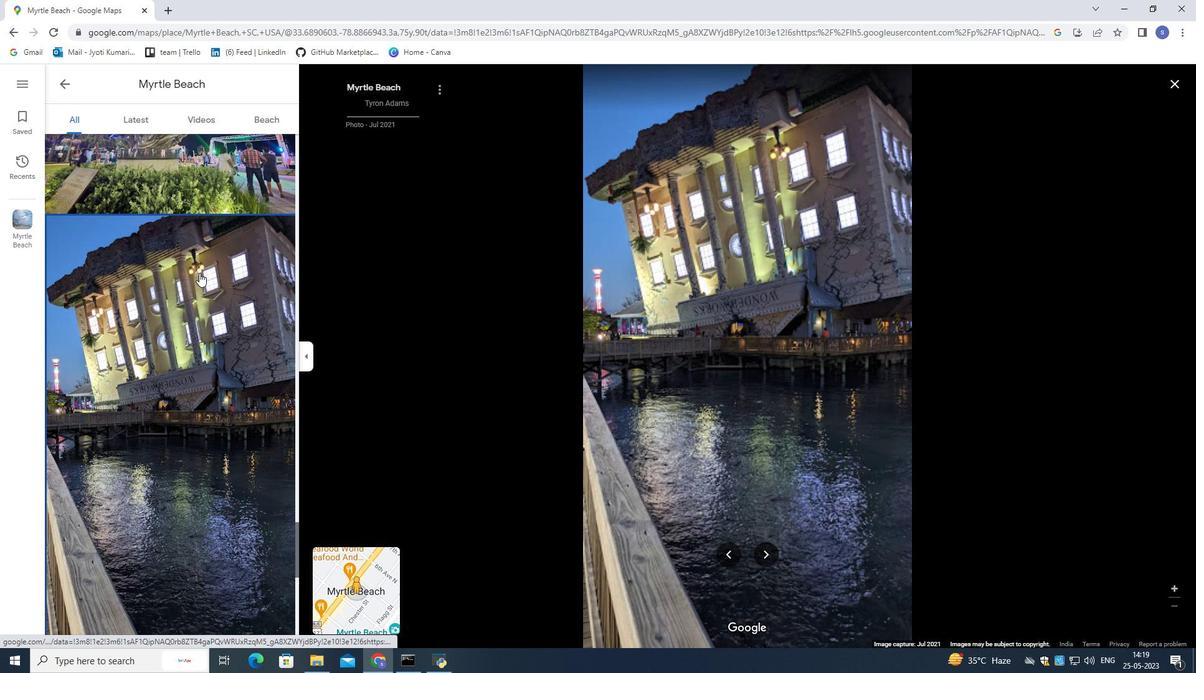 
Action: Mouse moved to (190, 289)
Screenshot: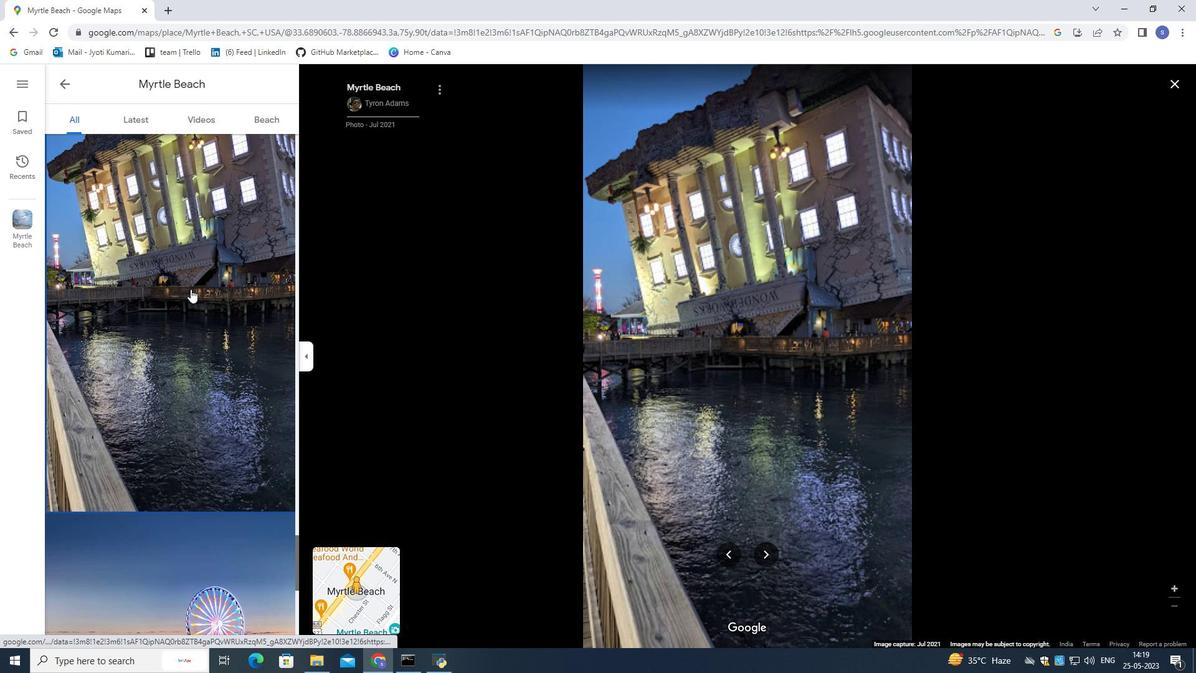 
Action: Mouse scrolled (190, 289) with delta (0, 0)
Screenshot: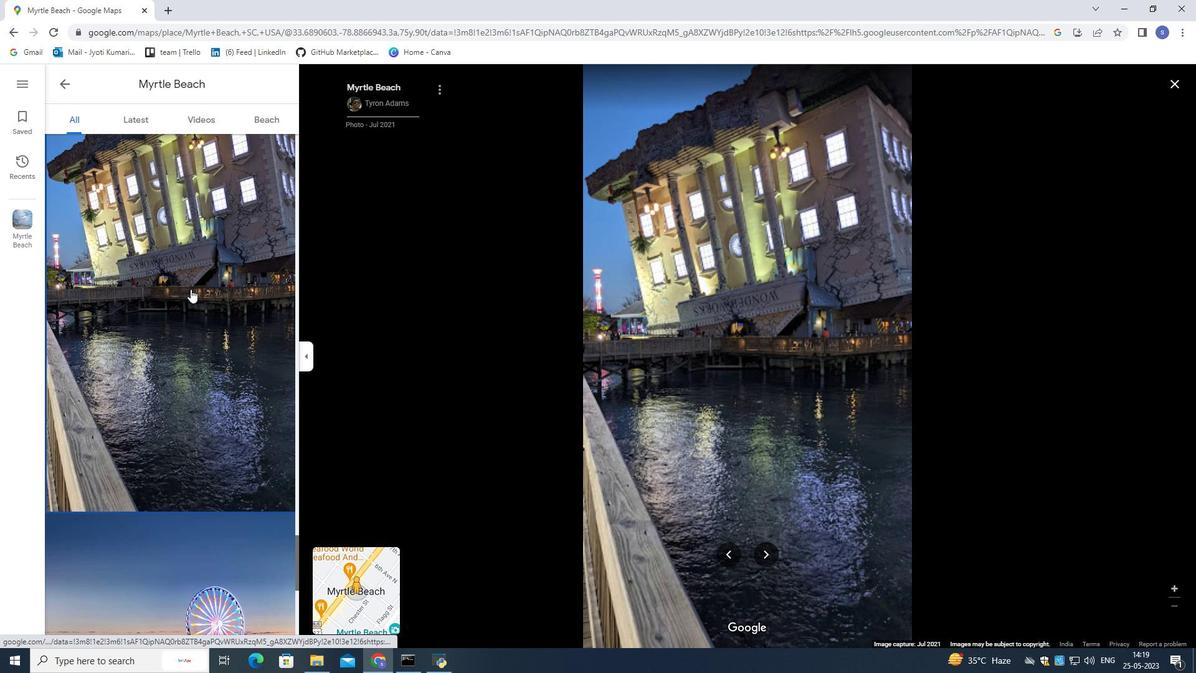 
Action: Mouse moved to (190, 290)
Screenshot: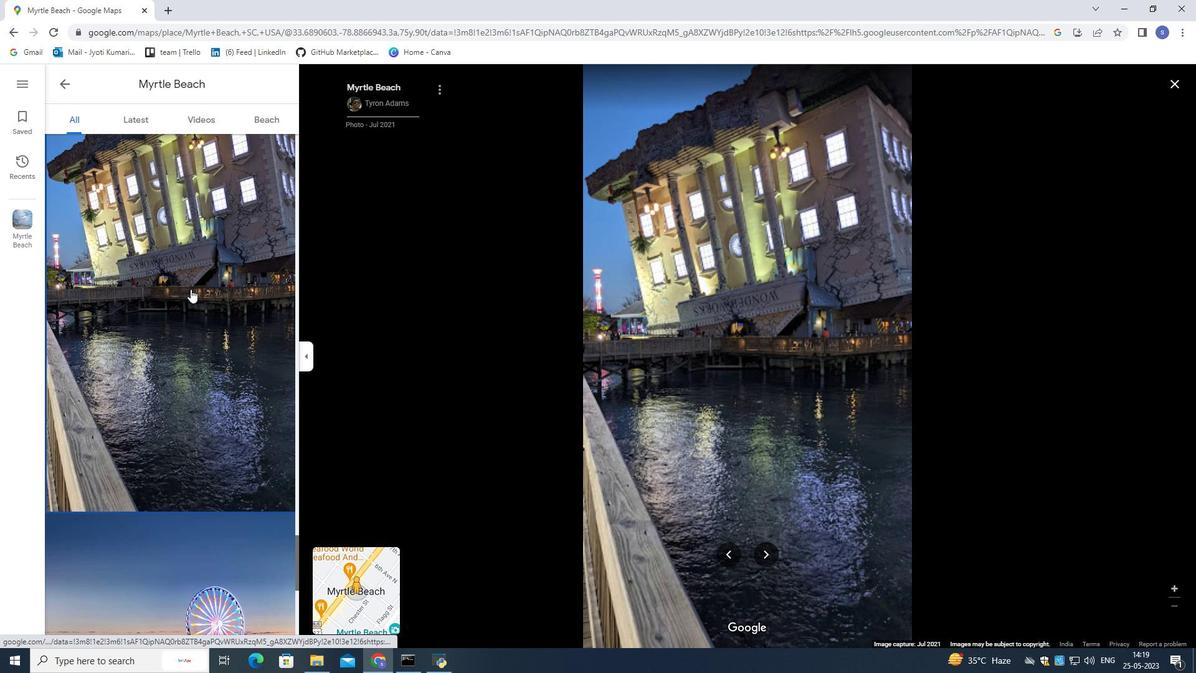 
Action: Mouse scrolled (190, 289) with delta (0, 0)
Screenshot: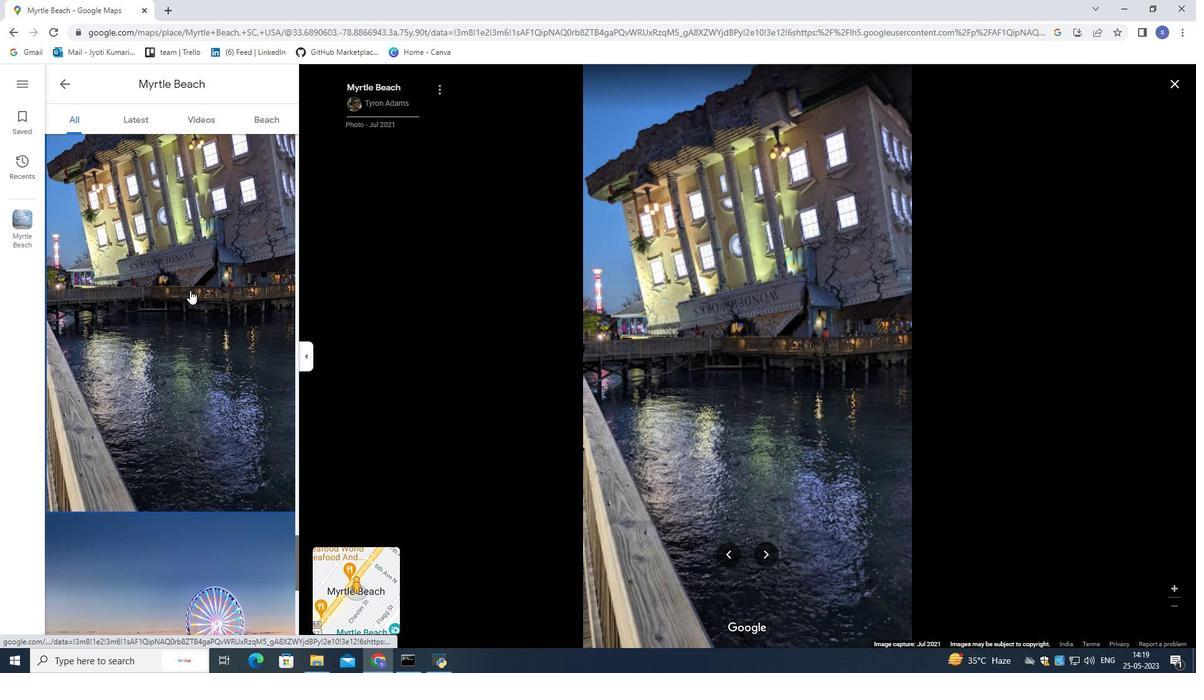 
Action: Mouse scrolled (190, 289) with delta (0, 0)
Screenshot: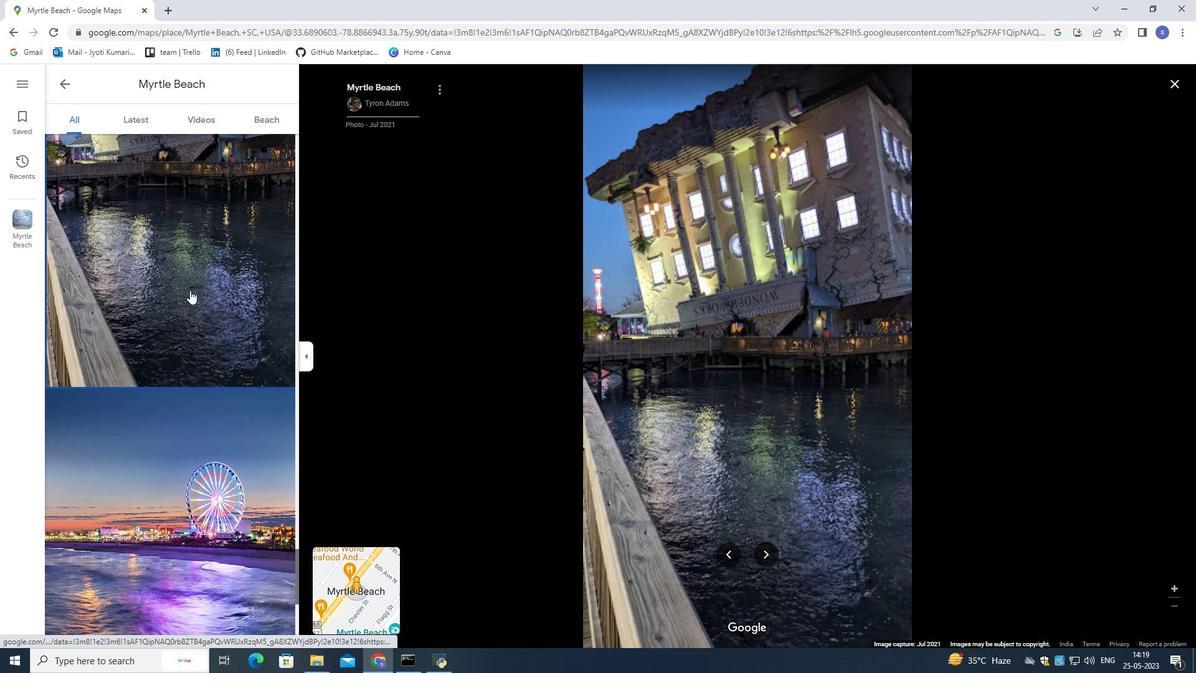 
Action: Mouse scrolled (190, 289) with delta (0, 0)
Screenshot: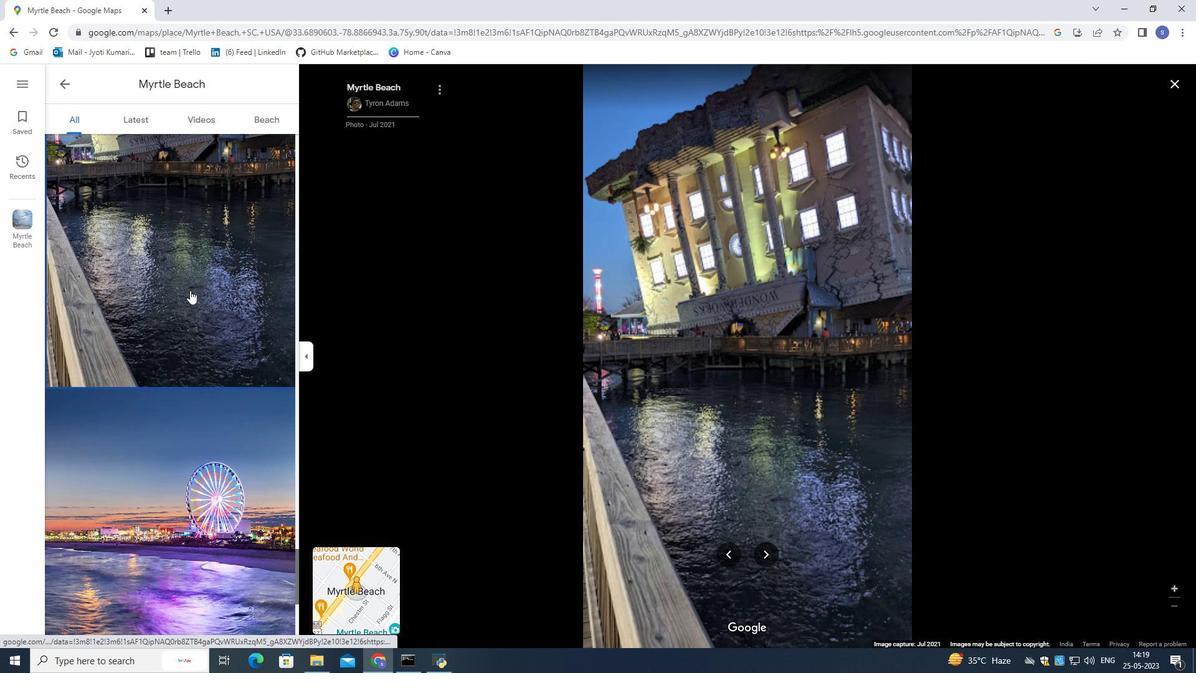 
Action: Mouse scrolled (190, 289) with delta (0, 0)
Screenshot: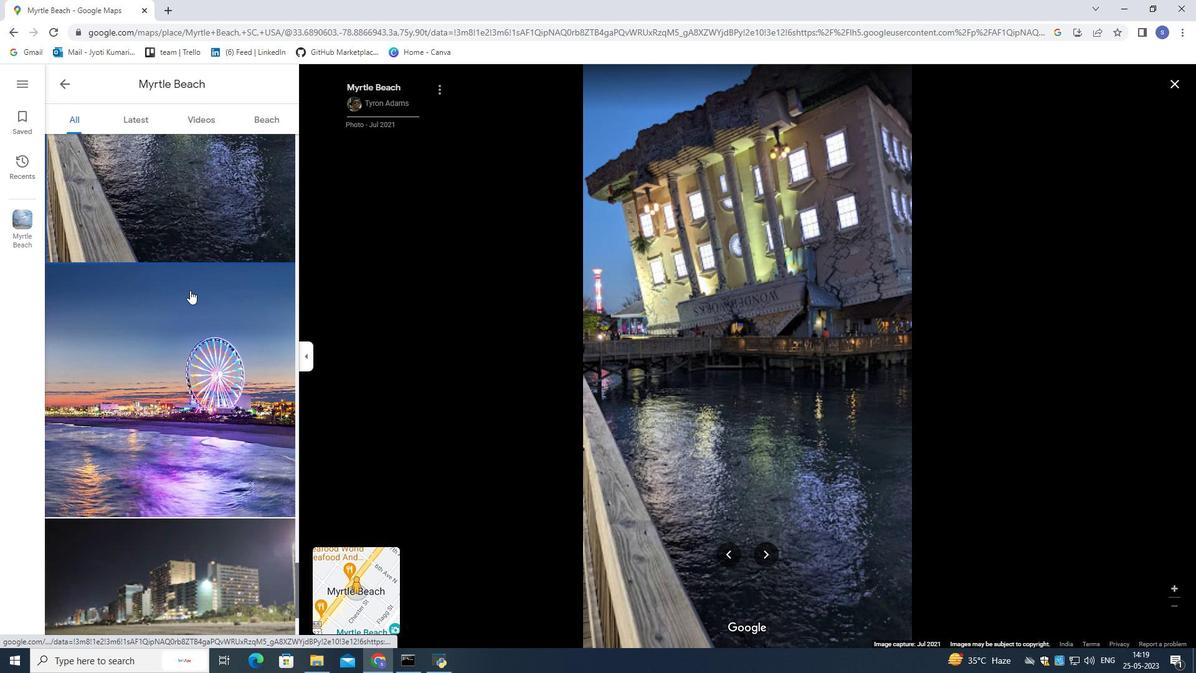 
Action: Mouse scrolled (190, 289) with delta (0, 0)
Screenshot: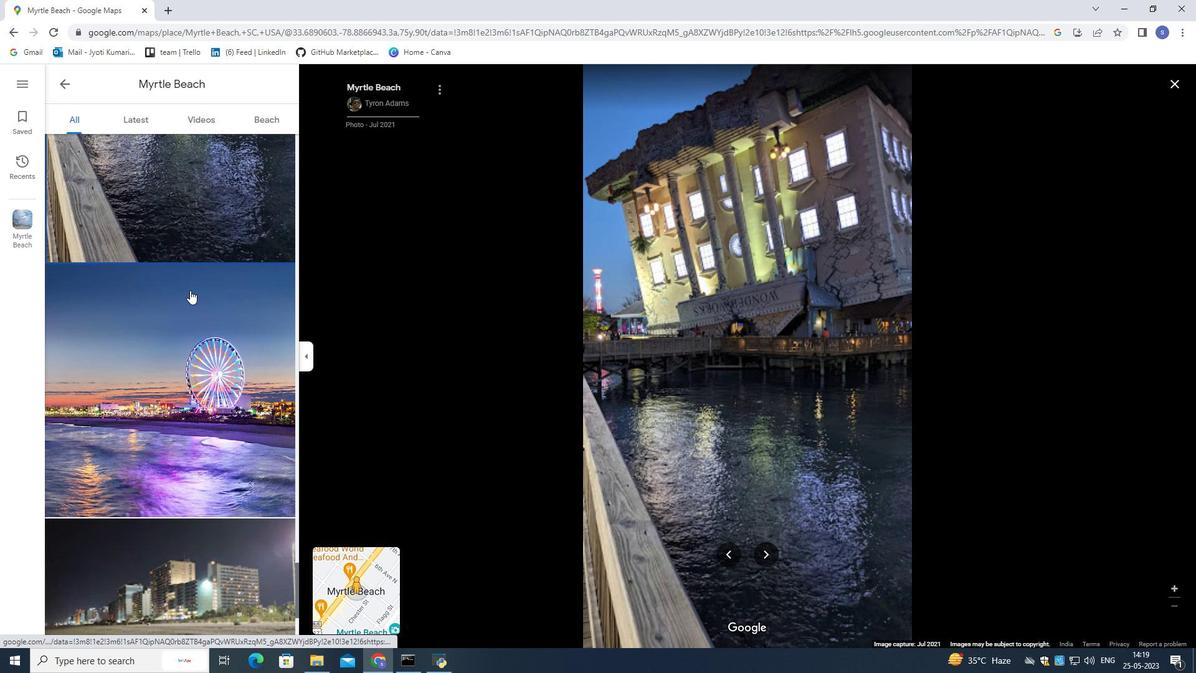 
Action: Mouse pressed left at (190, 290)
Screenshot: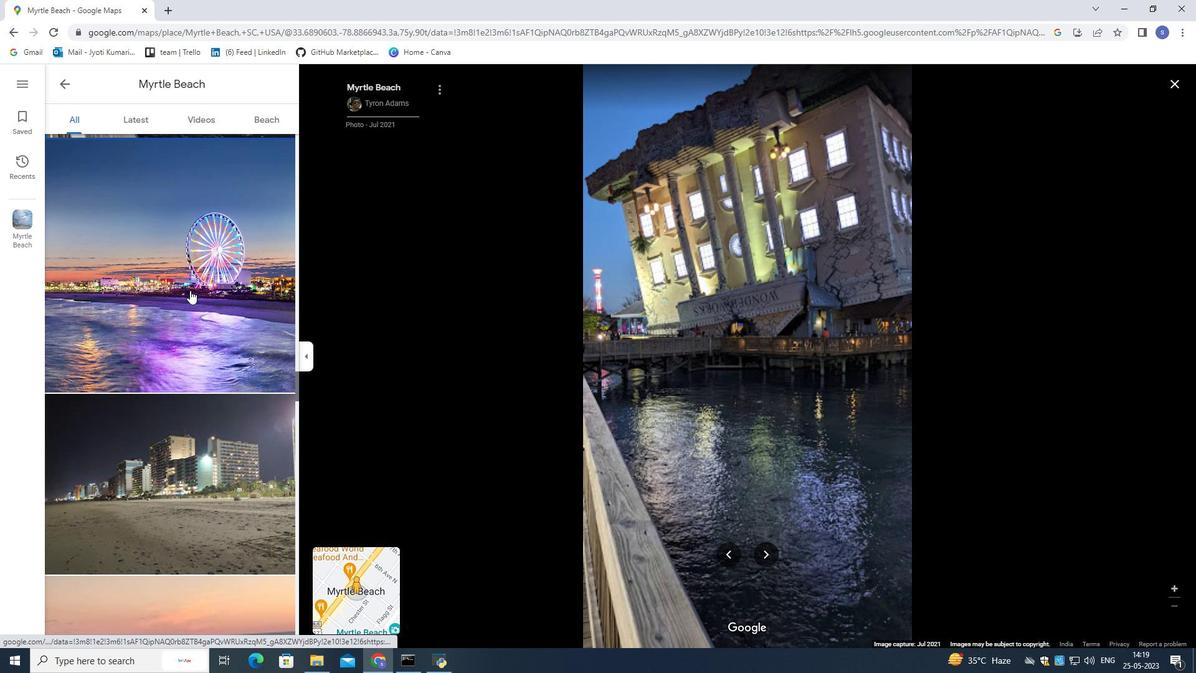 
Action: Mouse moved to (190, 289)
Screenshot: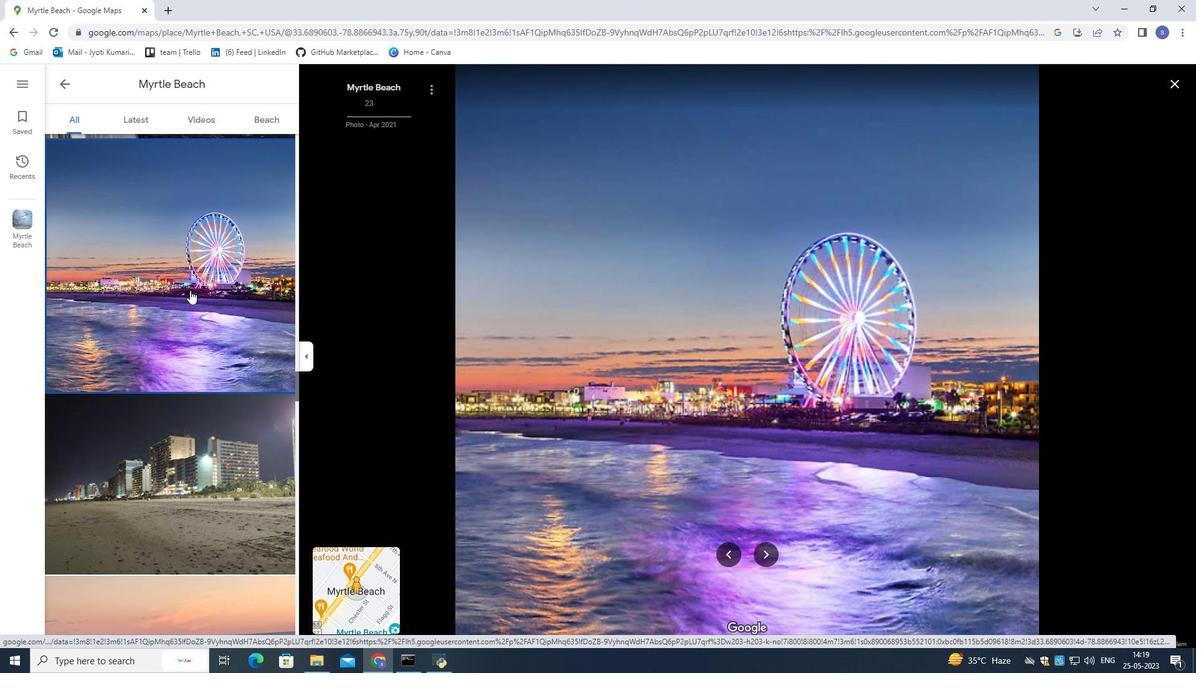 
Action: Mouse scrolled (190, 288) with delta (0, 0)
Screenshot: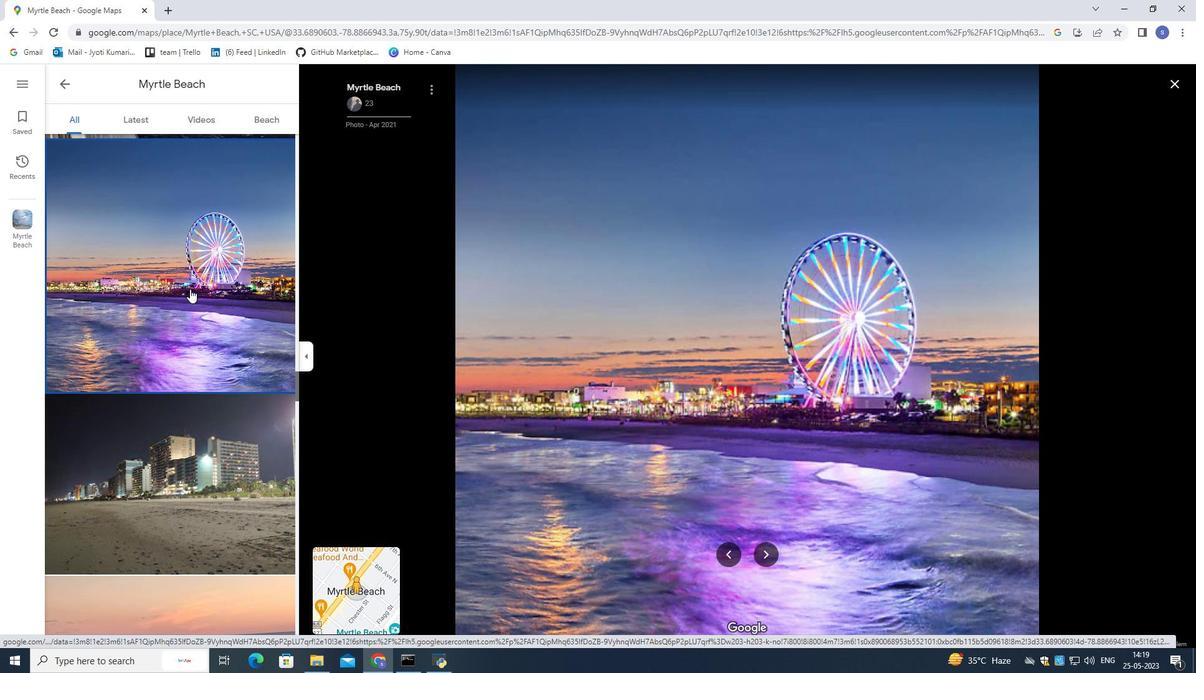 
Action: Mouse scrolled (190, 288) with delta (0, 0)
Screenshot: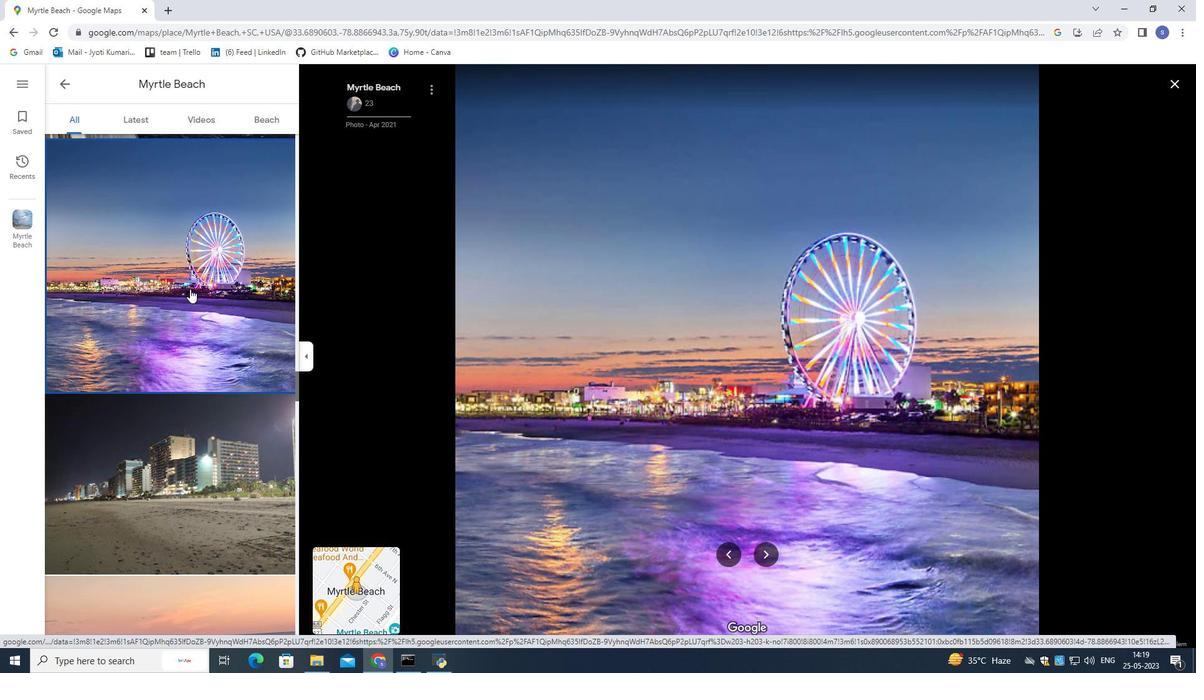 
Action: Mouse scrolled (190, 288) with delta (0, 0)
Screenshot: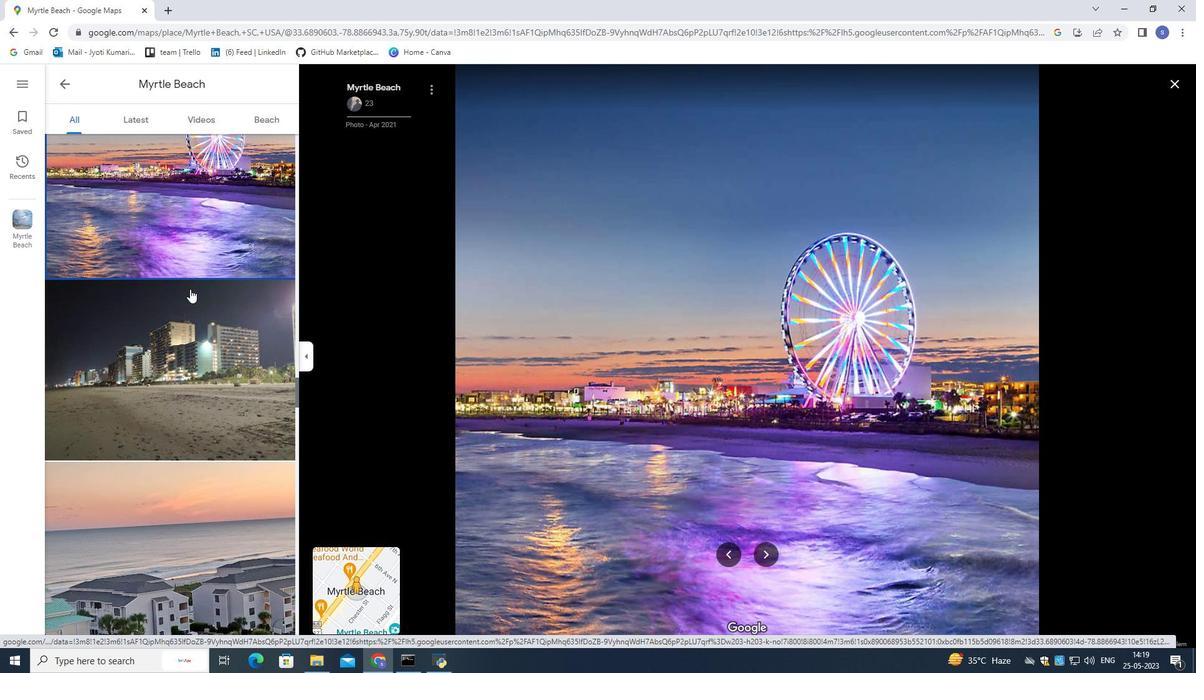 
Action: Mouse scrolled (190, 288) with delta (0, 0)
Screenshot: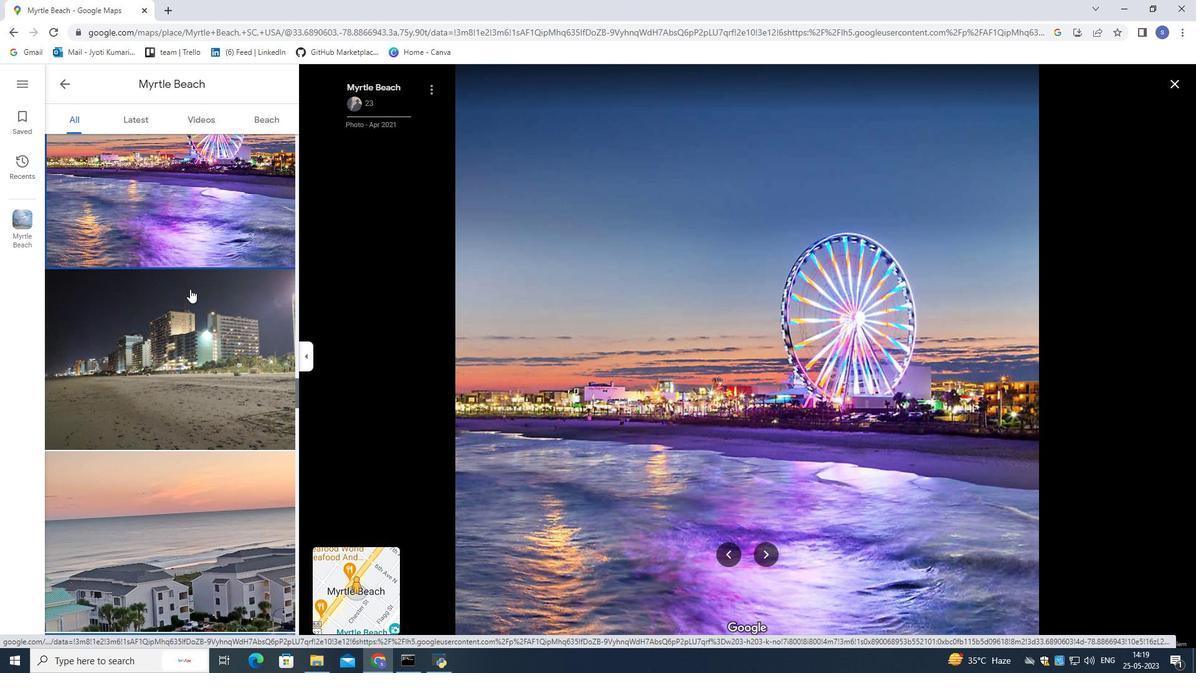 
Action: Mouse moved to (190, 288)
Screenshot: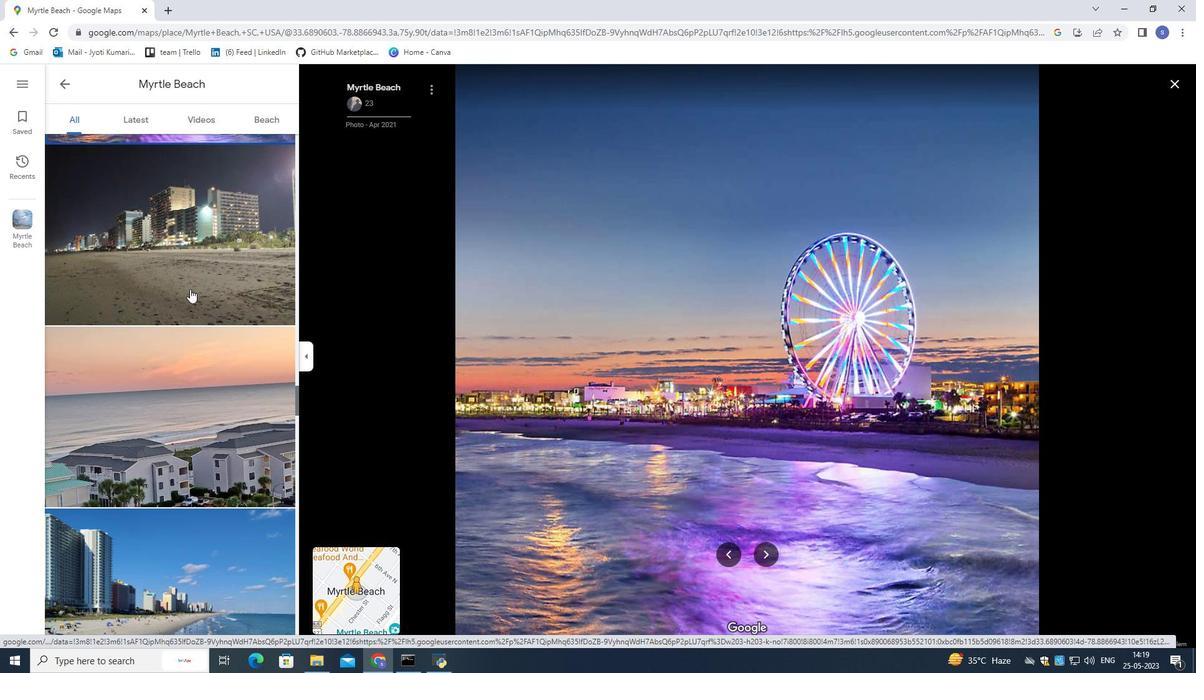 
Action: Mouse pressed left at (190, 288)
Screenshot: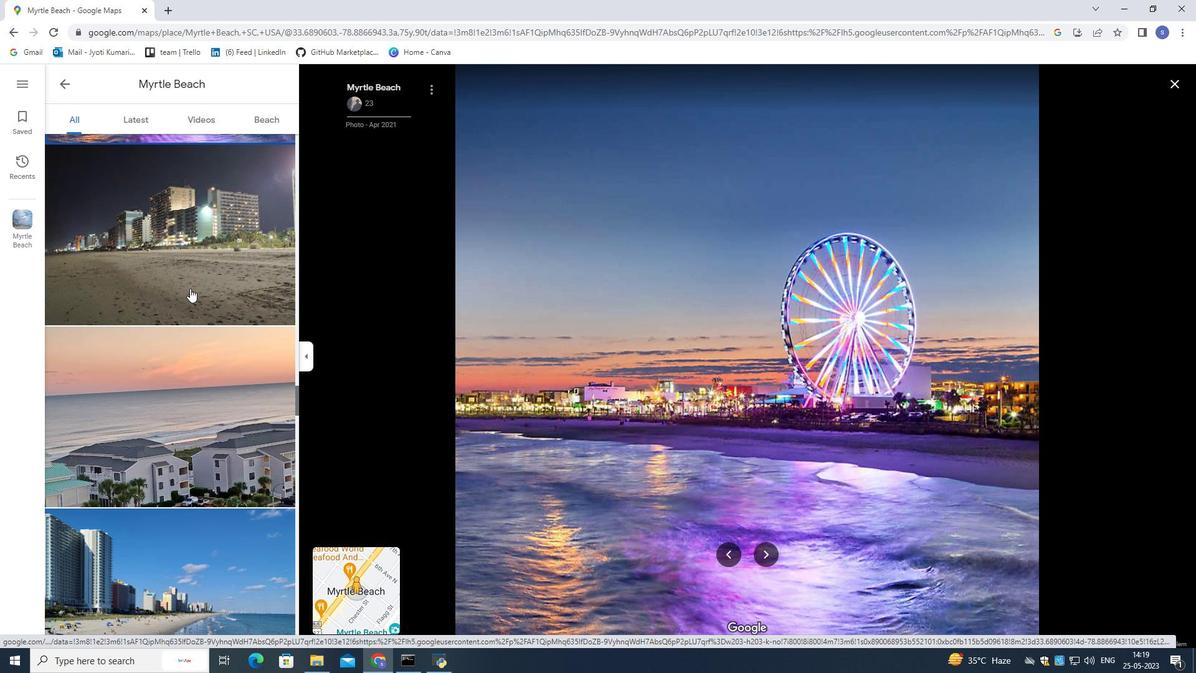 
Action: Mouse scrolled (190, 287) with delta (0, 0)
Screenshot: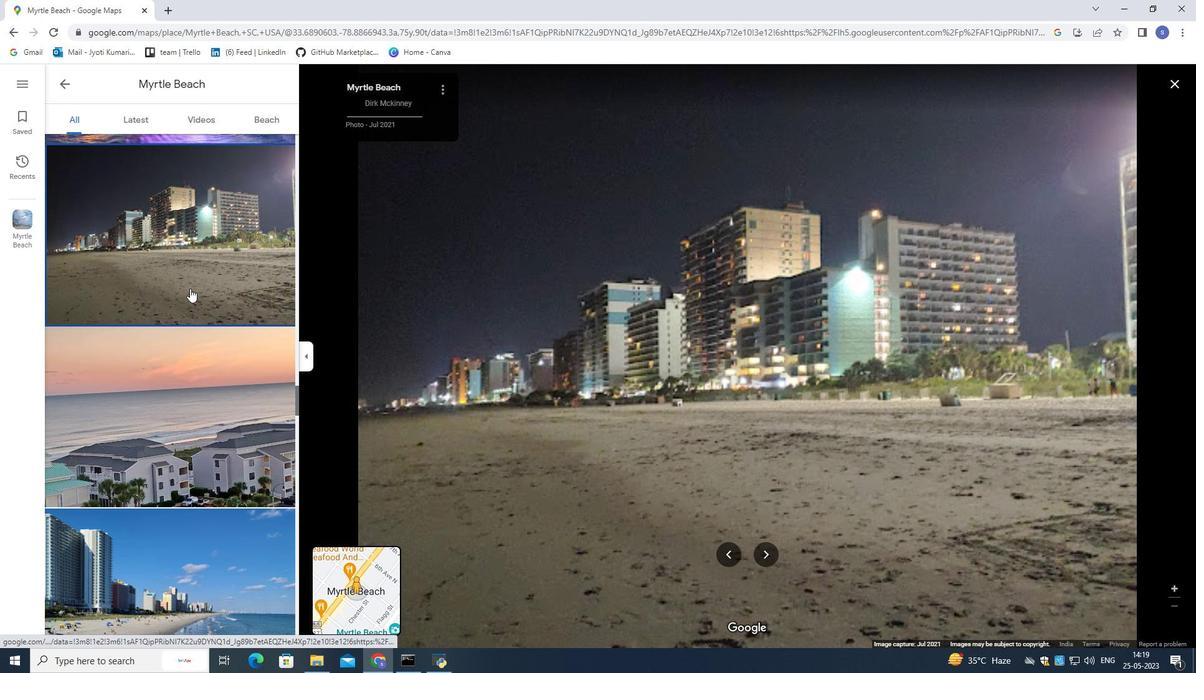 
Action: Mouse scrolled (190, 287) with delta (0, 0)
Screenshot: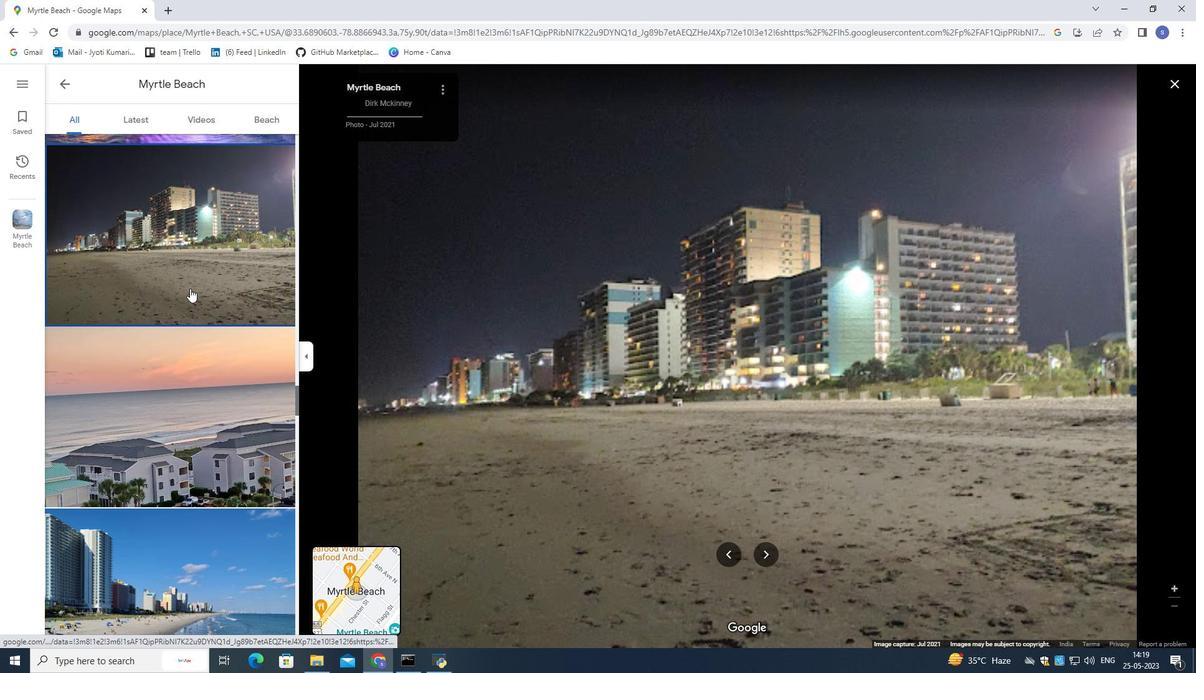 
Action: Mouse pressed left at (190, 288)
Screenshot: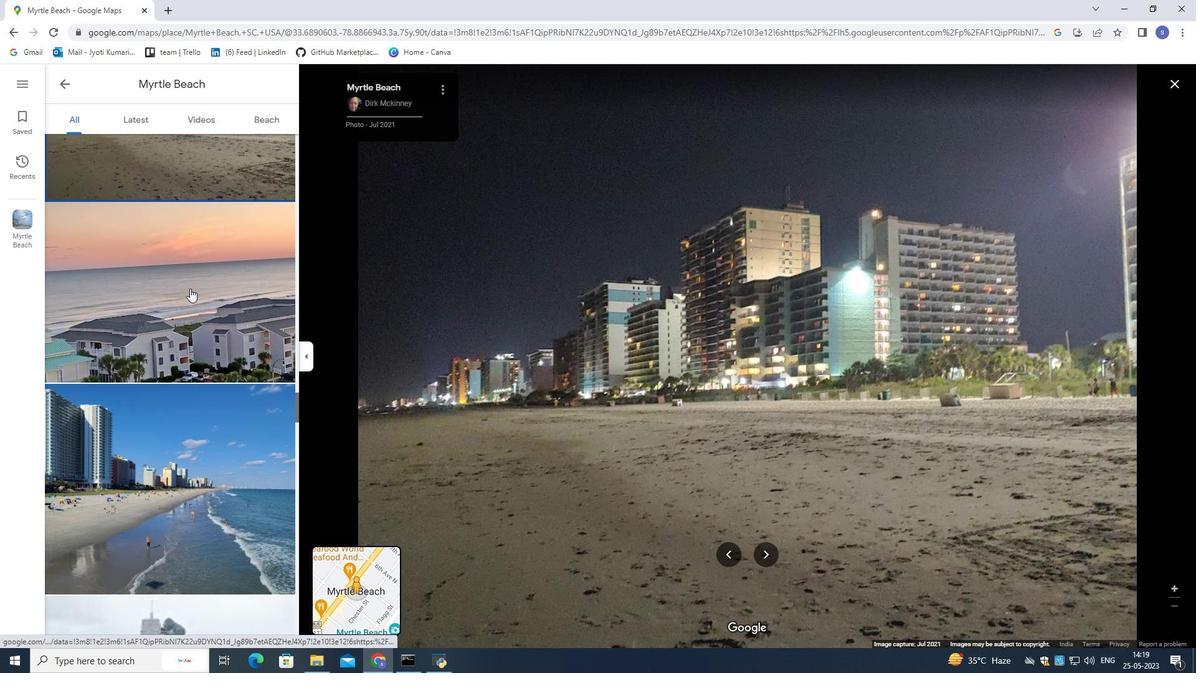 
Action: Mouse scrolled (190, 287) with delta (0, 0)
Screenshot: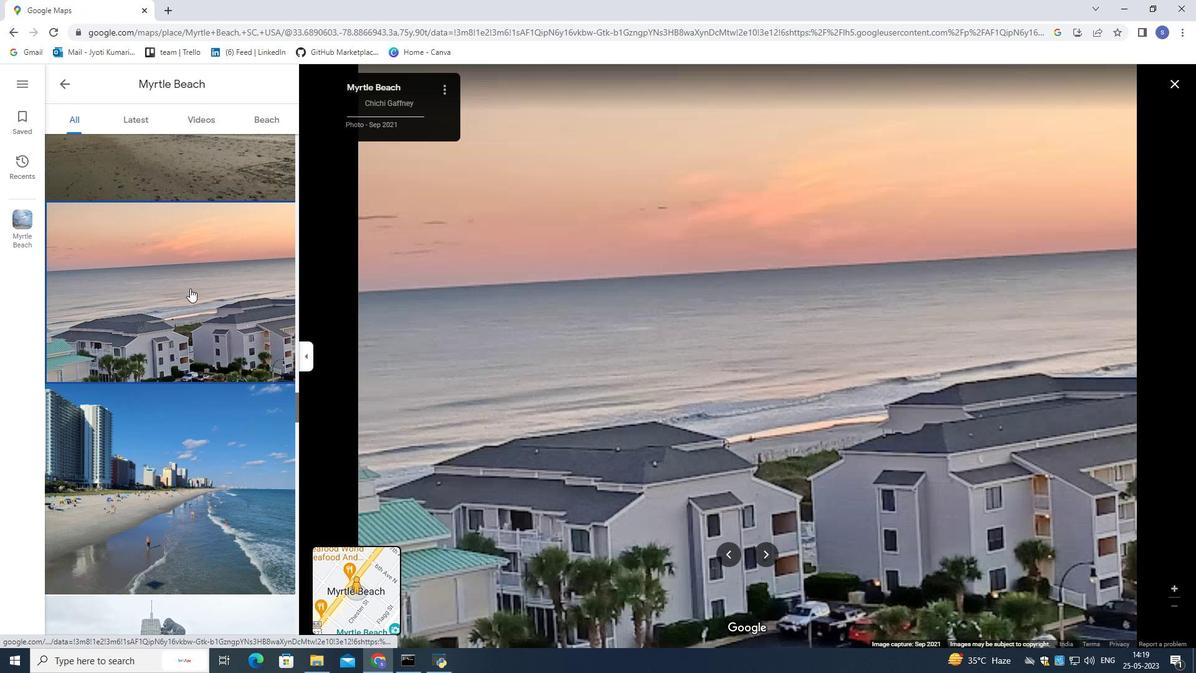 
Action: Mouse scrolled (190, 287) with delta (0, 0)
Screenshot: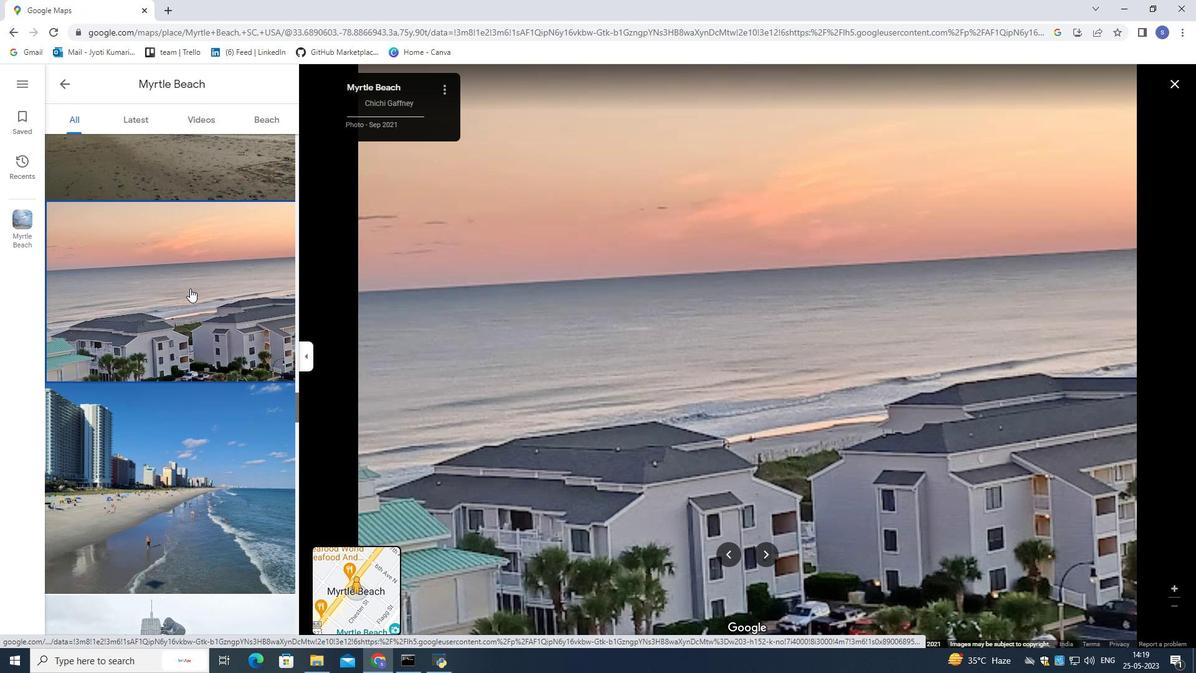 
Action: Mouse pressed left at (190, 288)
Screenshot: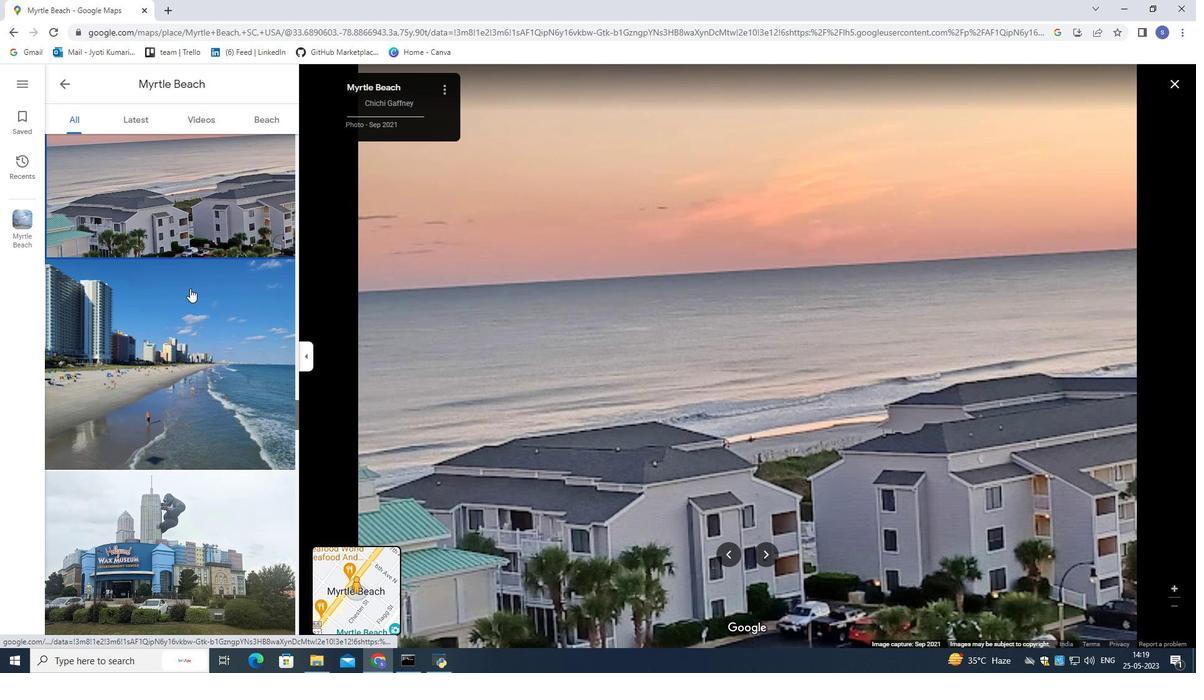 
Action: Mouse scrolled (190, 287) with delta (0, 0)
Screenshot: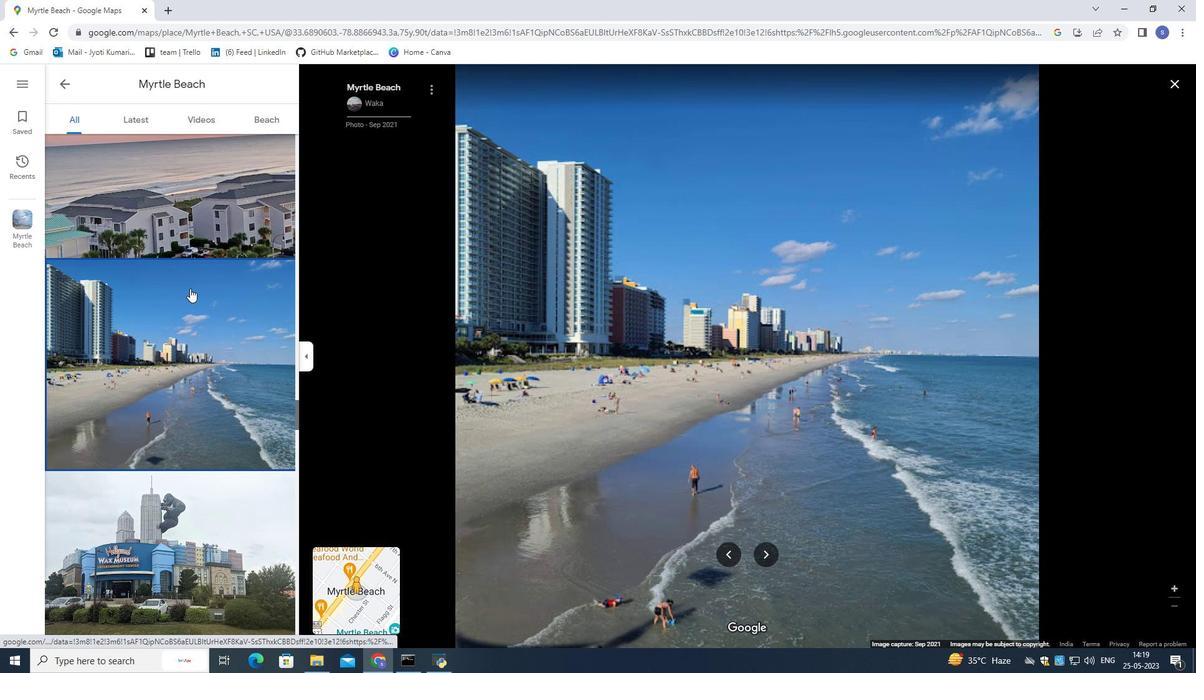 
Action: Mouse scrolled (190, 287) with delta (0, 0)
Screenshot: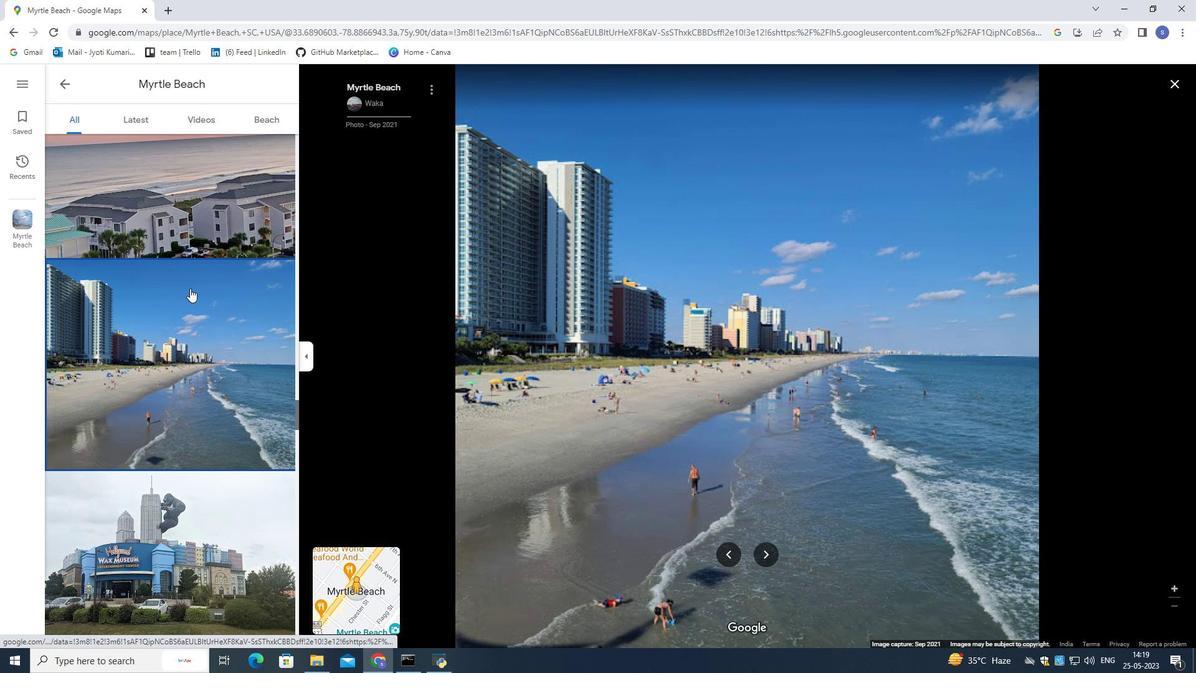 
Action: Mouse moved to (190, 286)
Screenshot: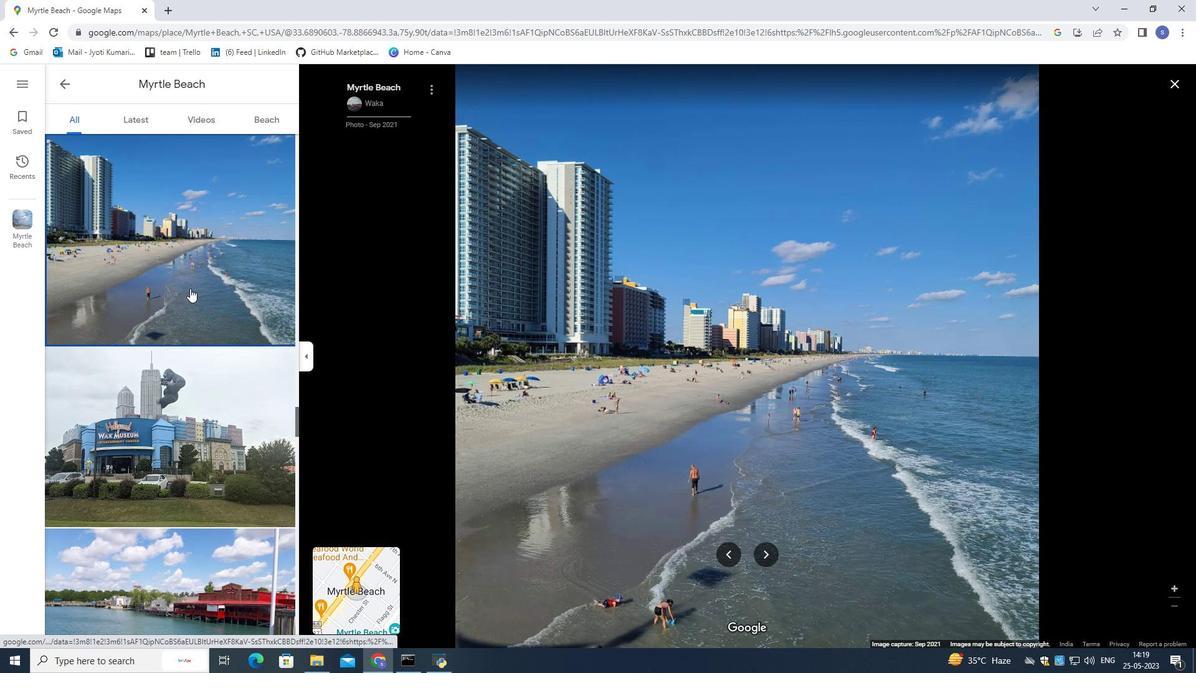 
Action: Mouse scrolled (190, 286) with delta (0, 0)
Screenshot: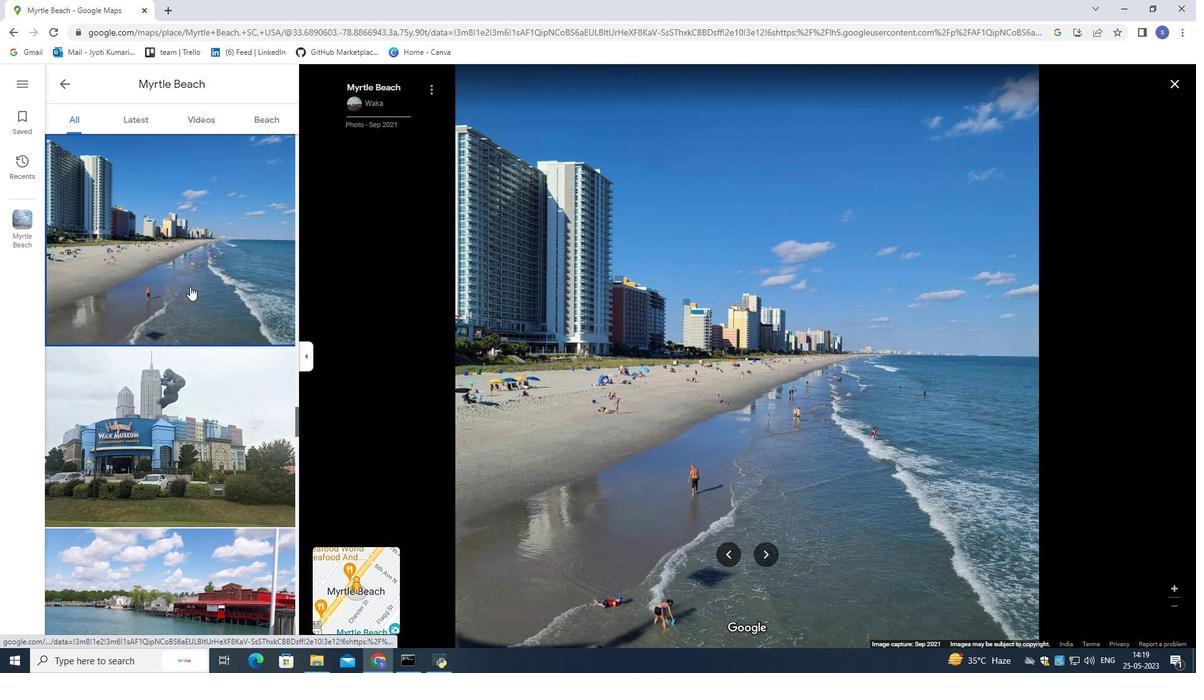 
Action: Mouse scrolled (190, 286) with delta (0, 0)
Screenshot: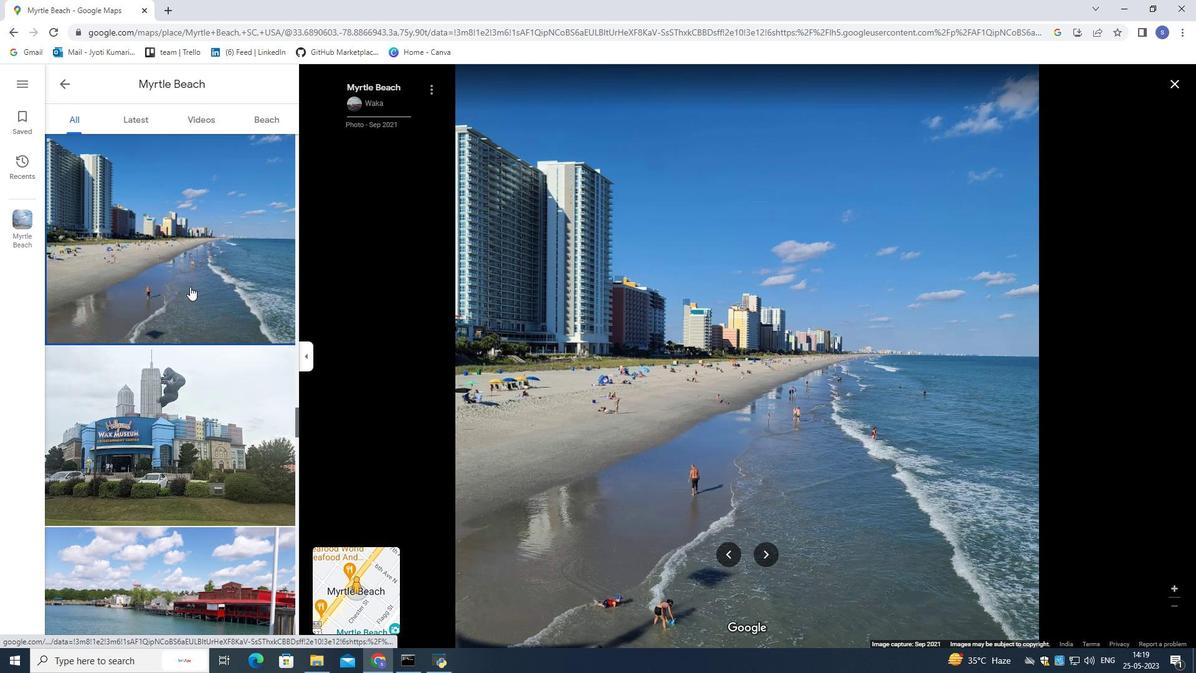 
Action: Mouse scrolled (190, 286) with delta (0, 0)
Screenshot: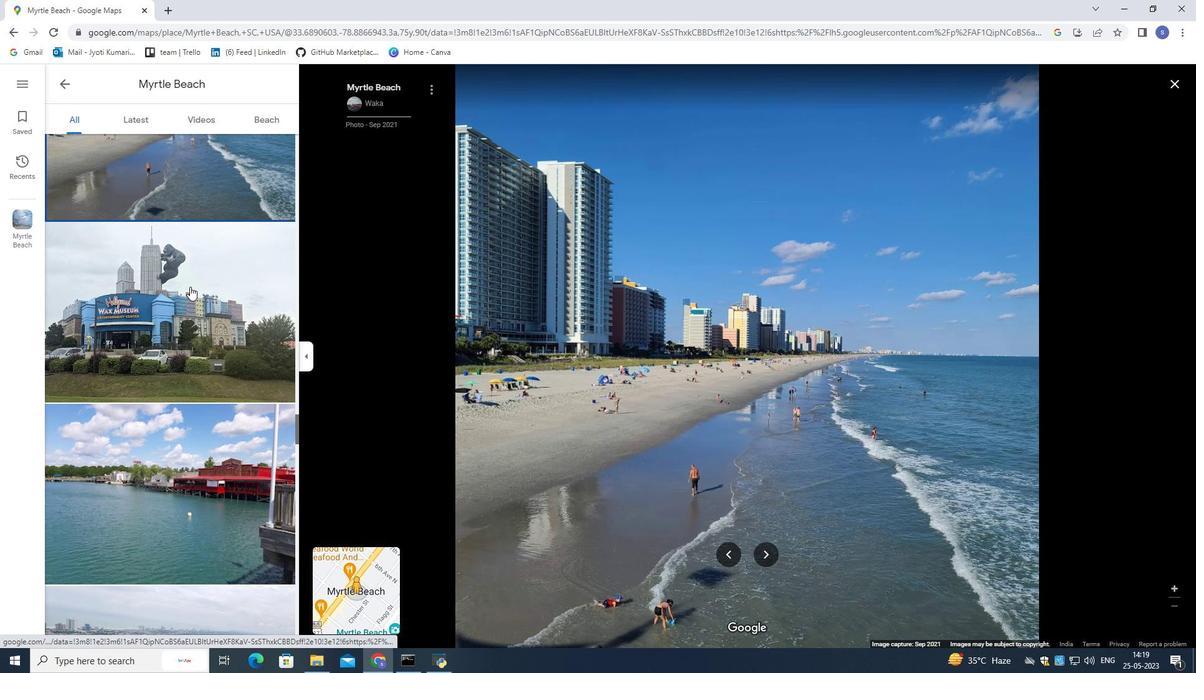 
Action: Mouse moved to (150, 128)
Screenshot: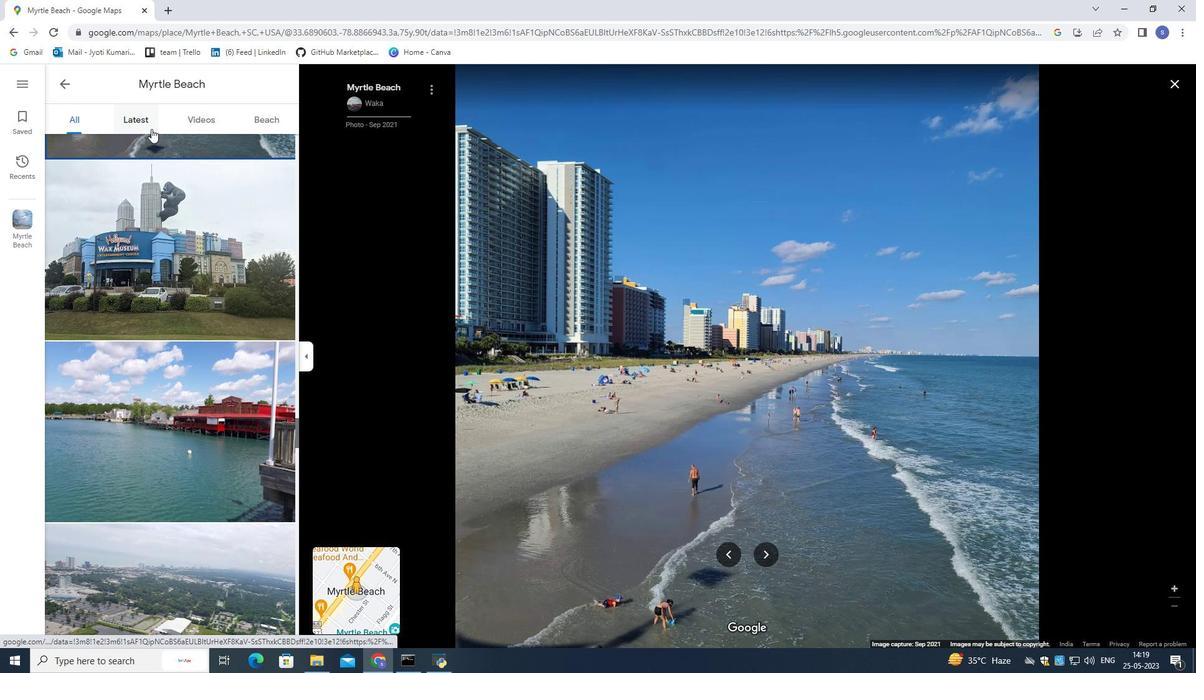 
Action: Mouse pressed left at (150, 128)
Screenshot: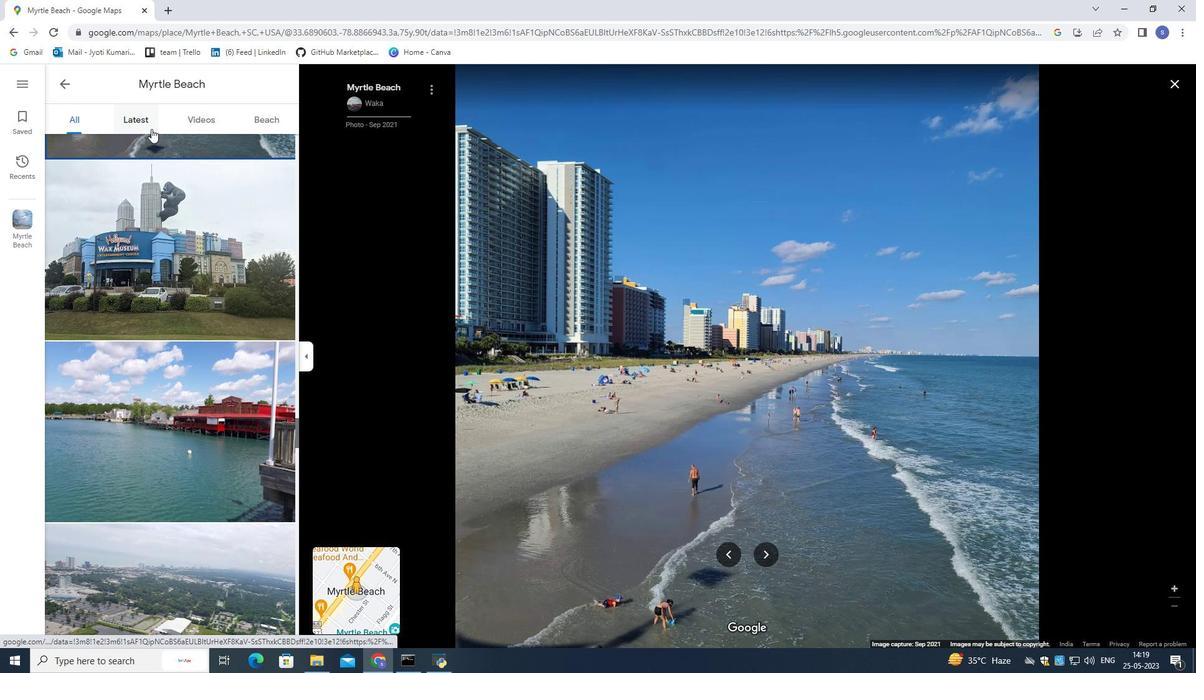 
Action: Mouse moved to (271, 259)
Screenshot: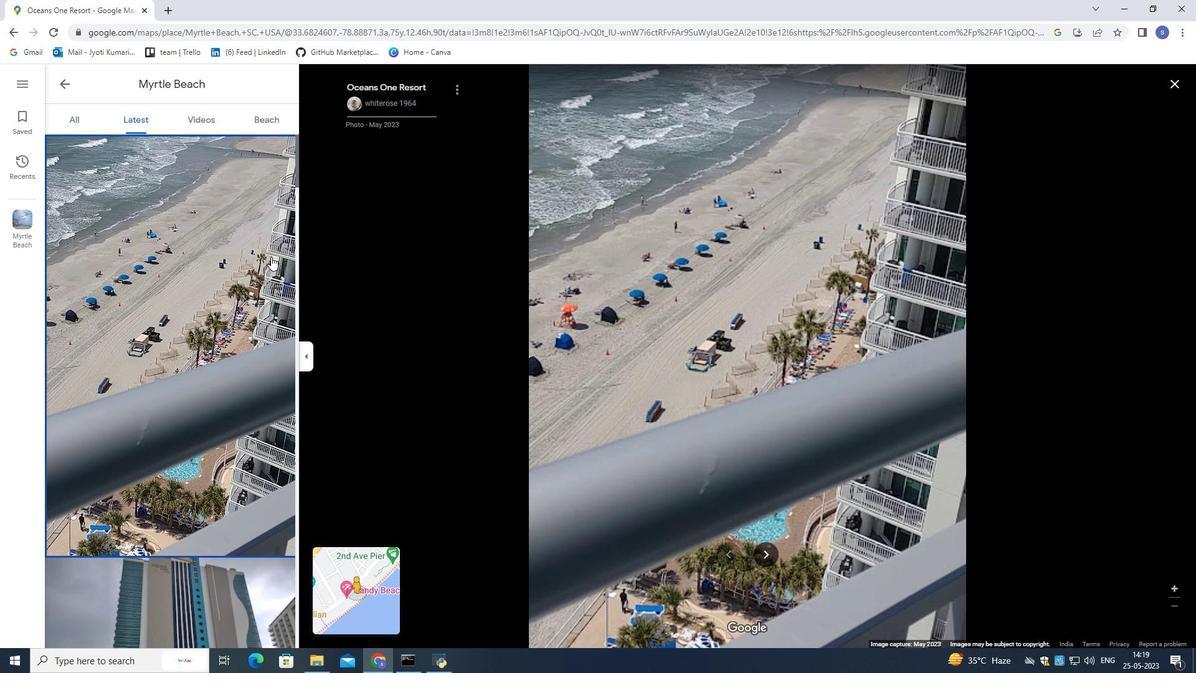 
Action: Mouse scrolled (271, 258) with delta (0, 0)
Screenshot: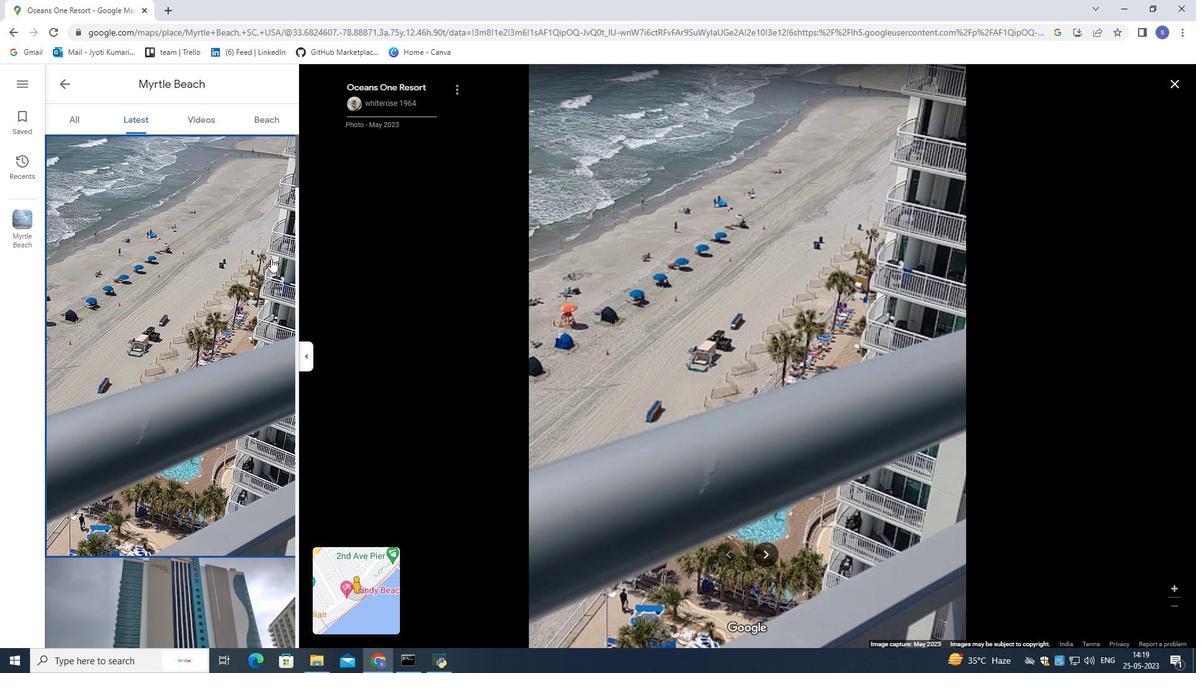 
Action: Mouse moved to (271, 259)
Screenshot: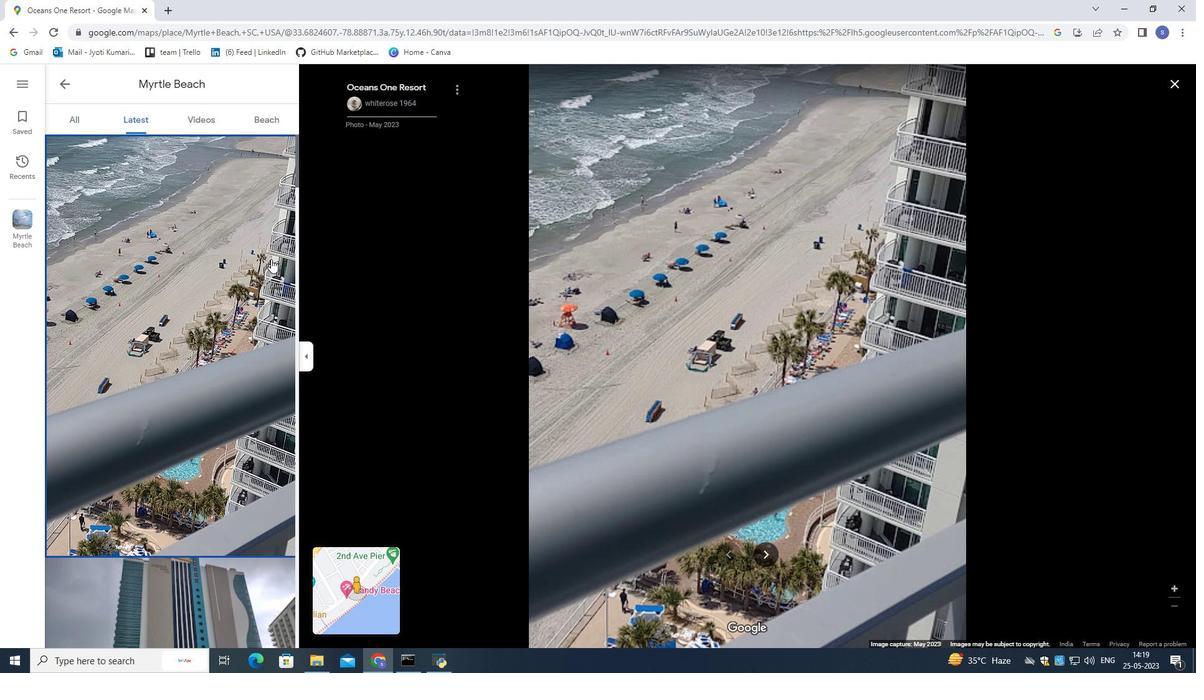 
Action: Mouse scrolled (271, 259) with delta (0, 0)
Screenshot: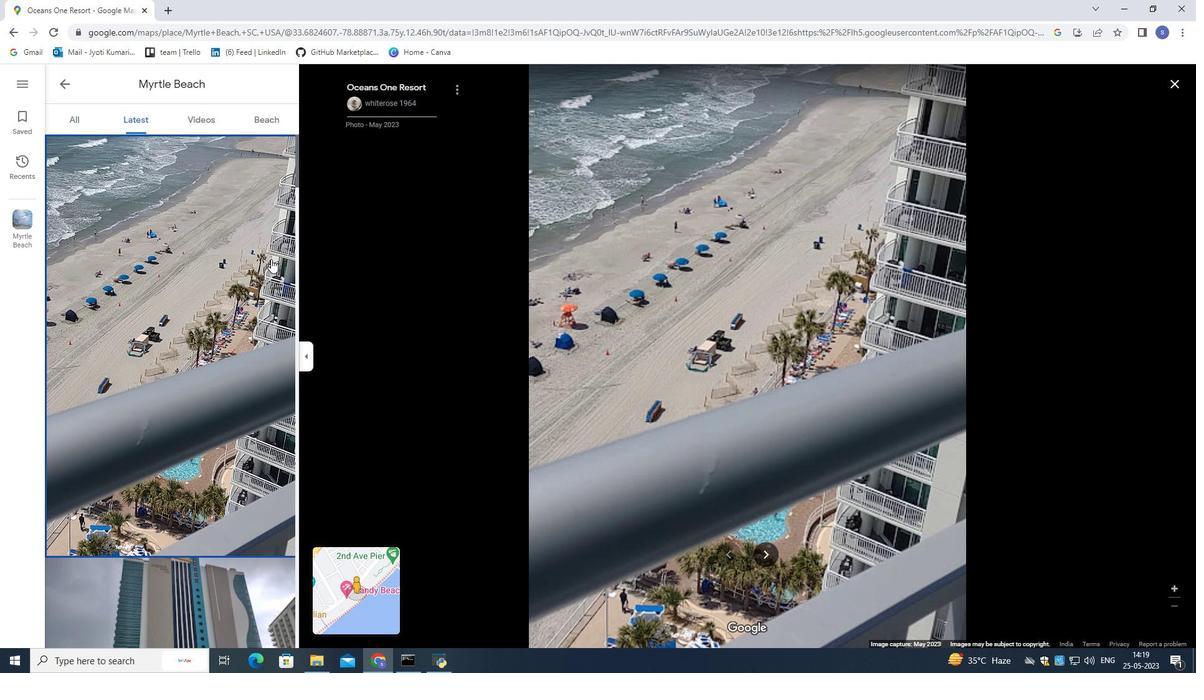 
Action: Mouse moved to (269, 260)
Screenshot: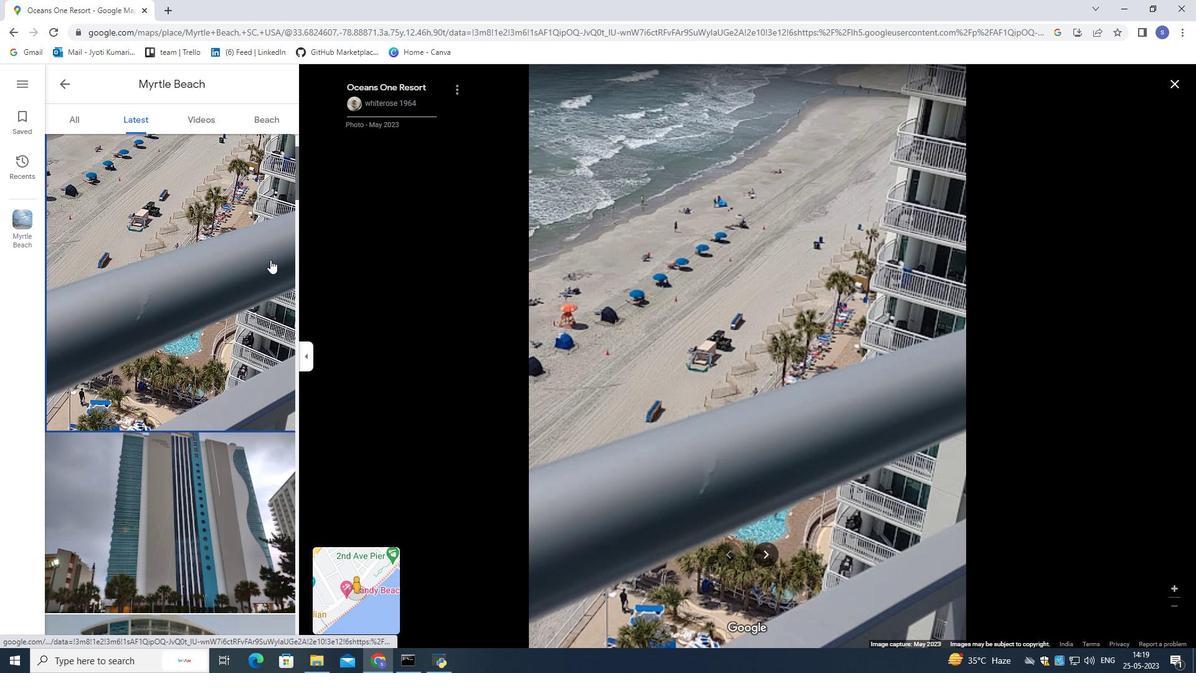 
Action: Mouse scrolled (269, 259) with delta (0, 0)
Screenshot: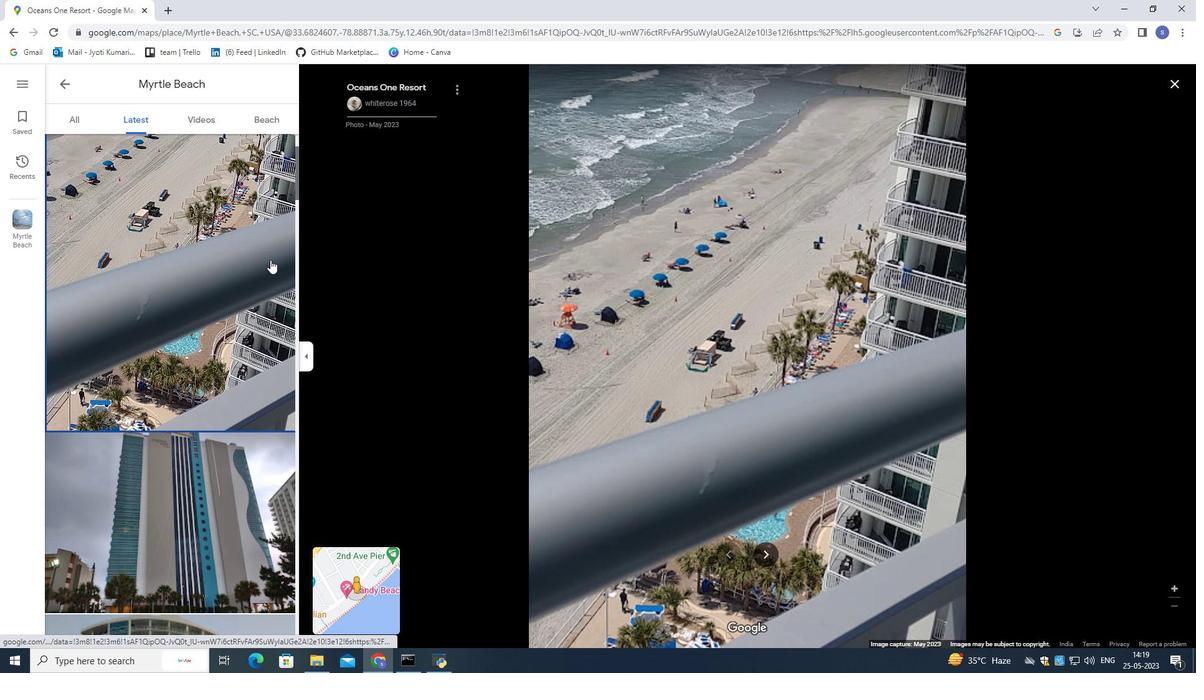 
Action: Mouse moved to (268, 261)
Screenshot: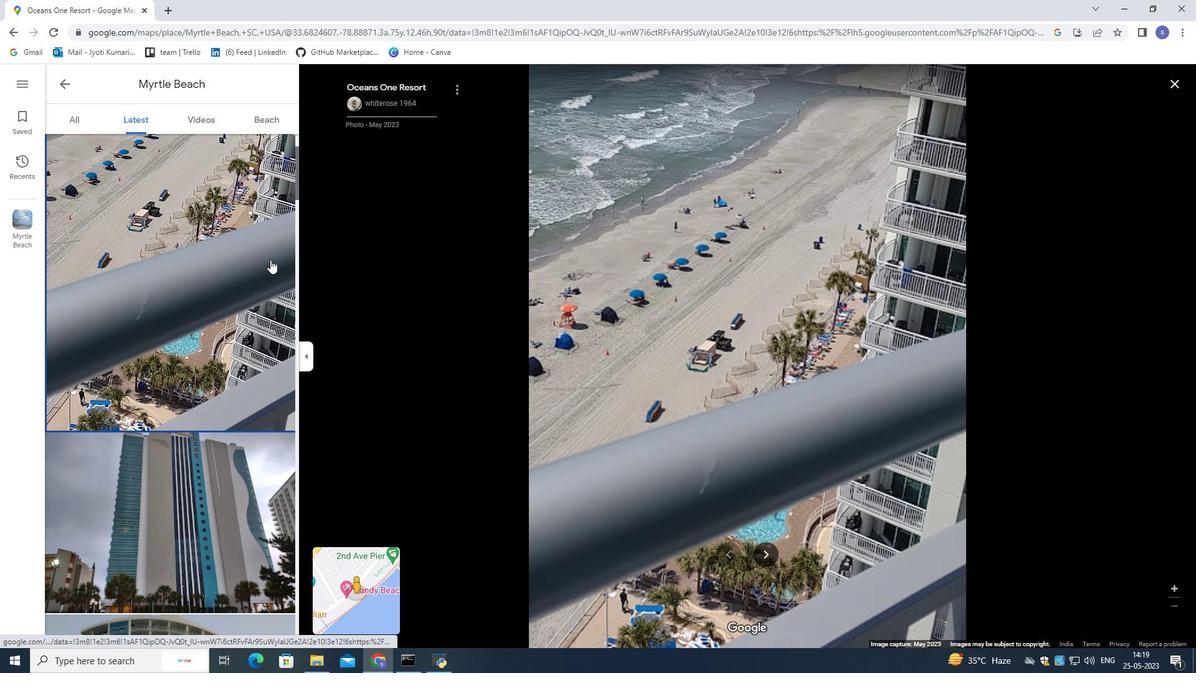 
Action: Mouse scrolled (268, 261) with delta (0, 0)
Screenshot: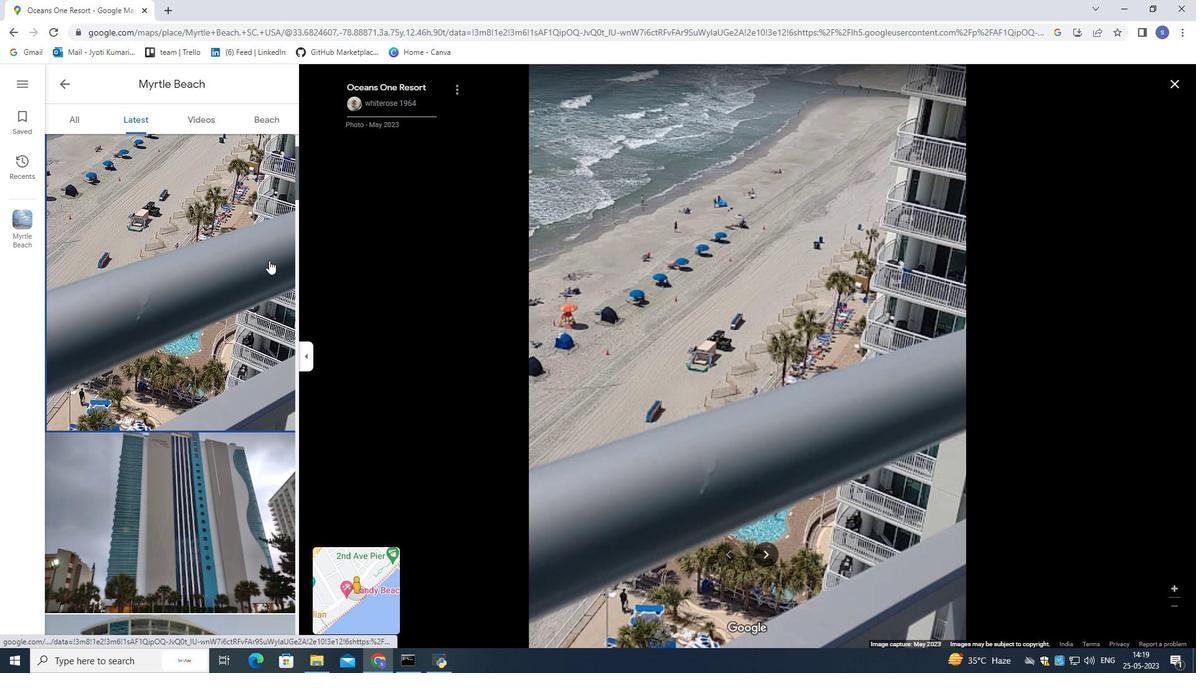 
Action: Mouse moved to (268, 261)
Screenshot: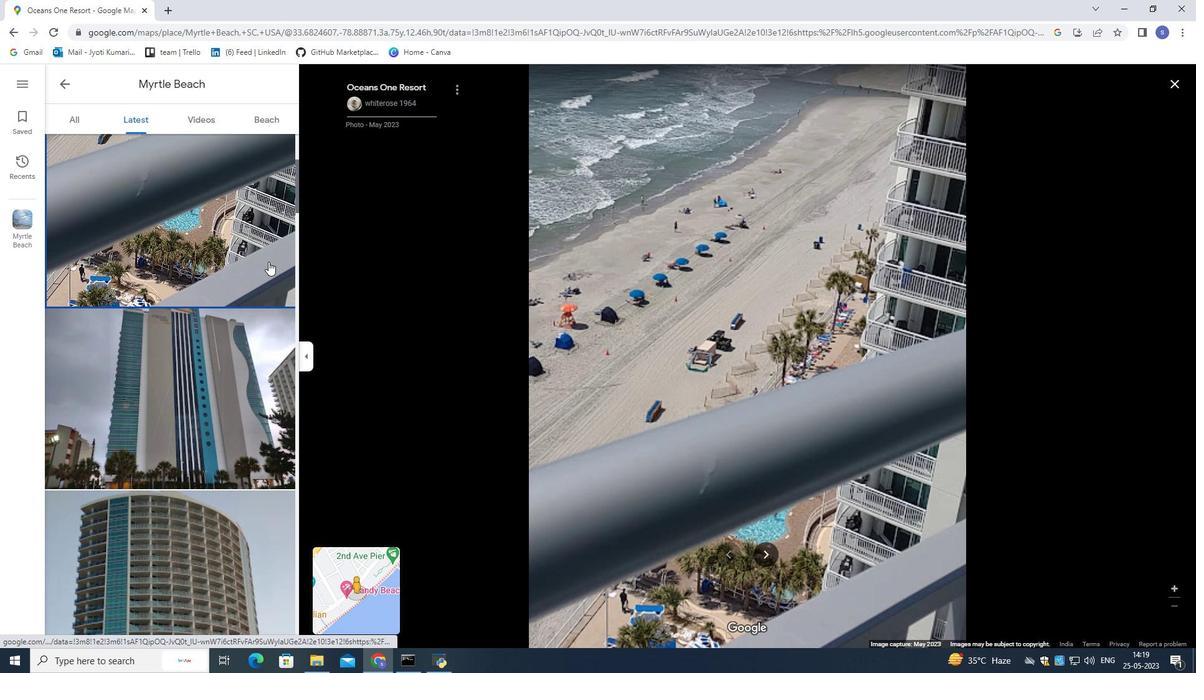 
Action: Mouse scrolled (268, 261) with delta (0, 0)
Screenshot: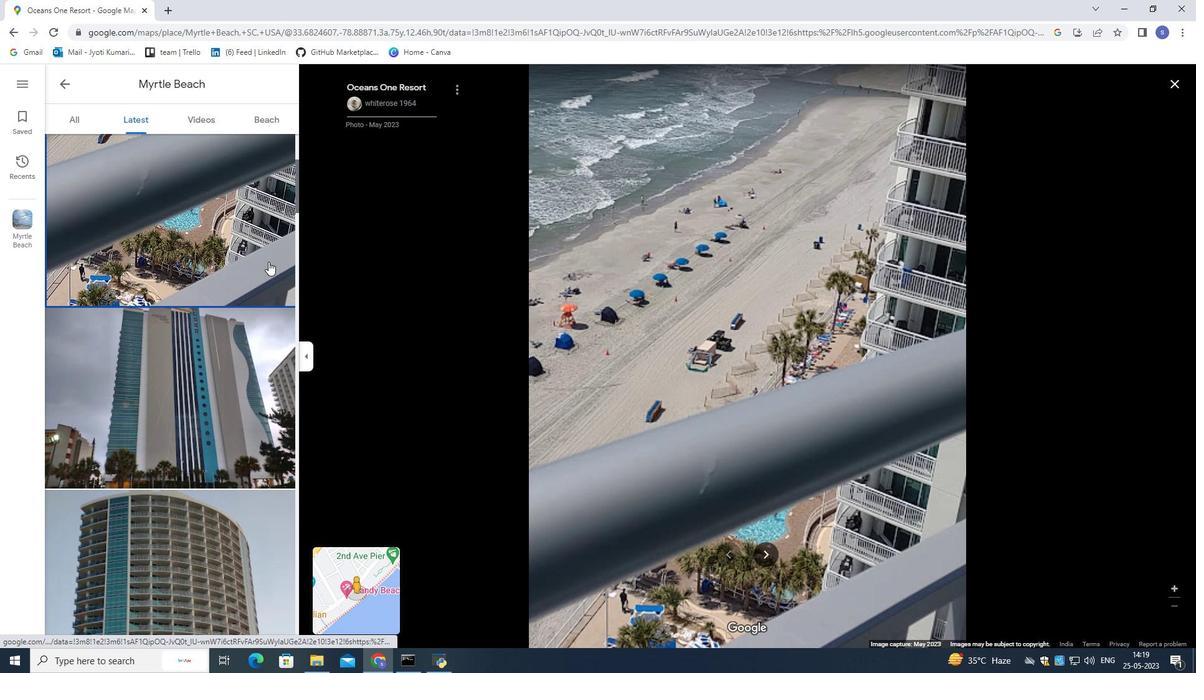 
Action: Mouse scrolled (268, 261) with delta (0, 0)
Screenshot: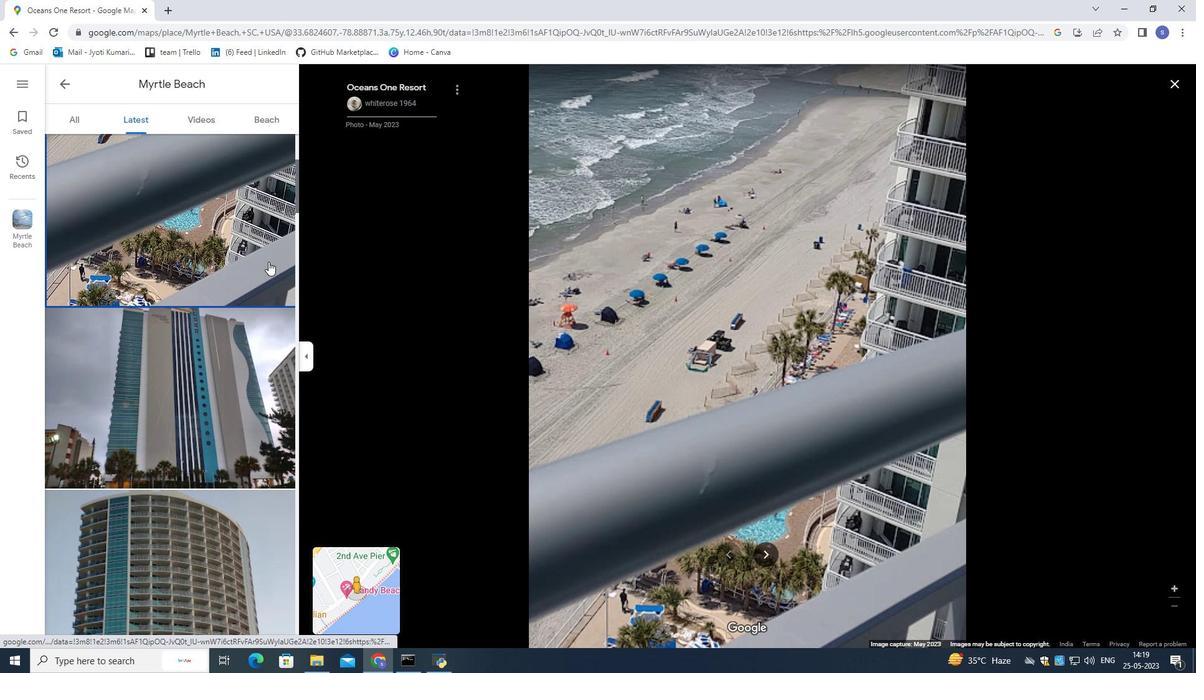 
Action: Mouse scrolled (268, 261) with delta (0, 0)
Screenshot: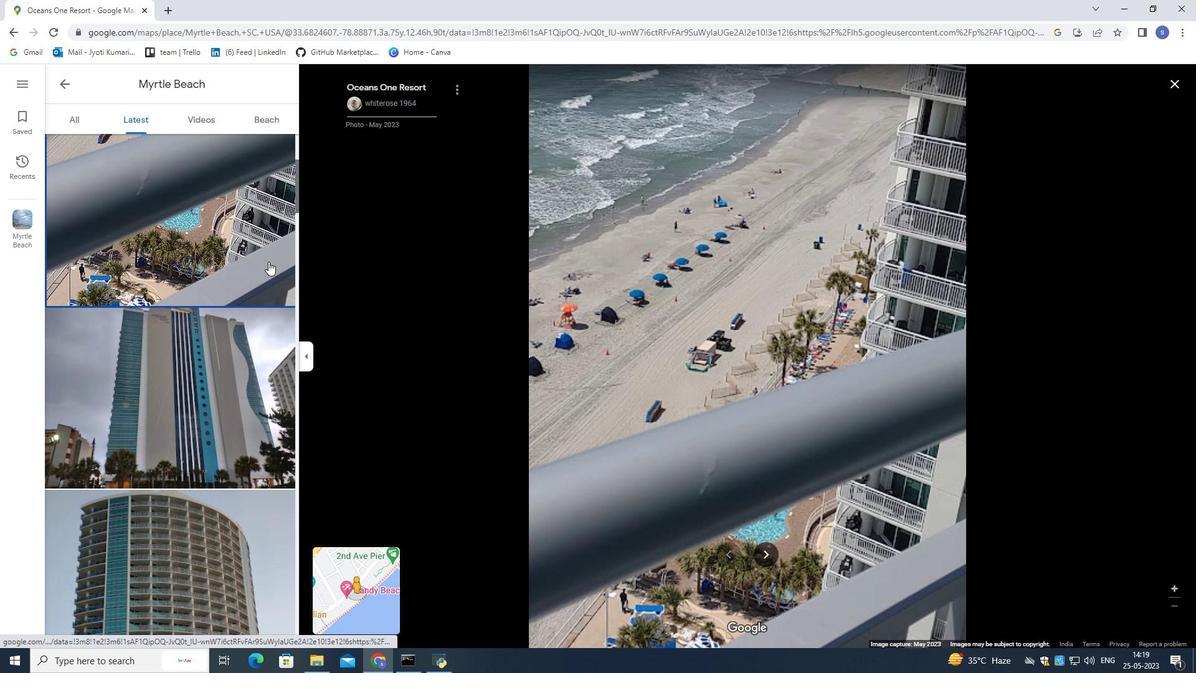 
Action: Mouse scrolled (268, 261) with delta (0, 0)
Screenshot: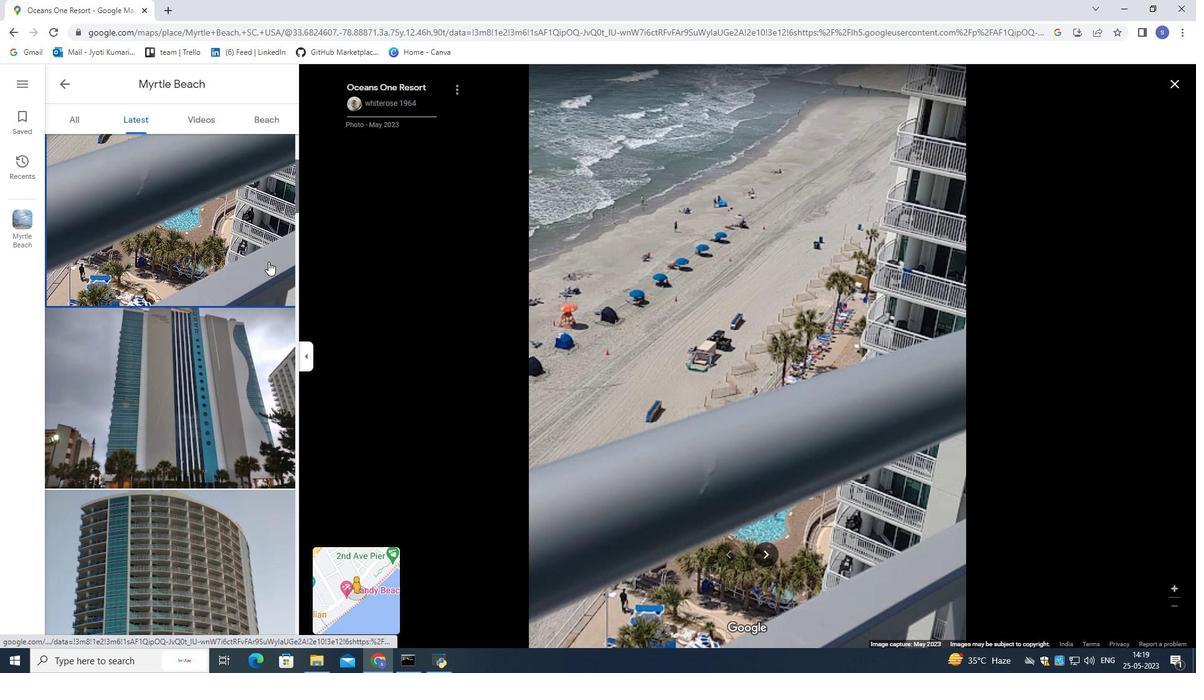 
Action: Mouse moved to (268, 261)
Screenshot: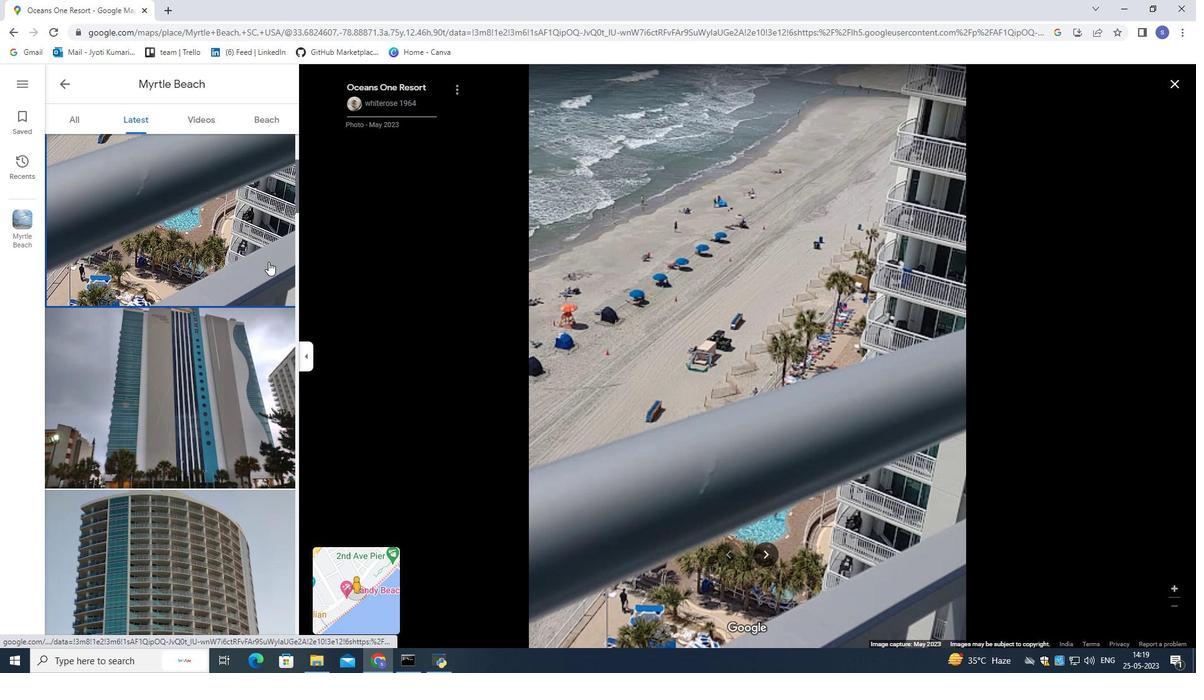 
Action: Mouse scrolled (268, 261) with delta (0, 0)
Screenshot: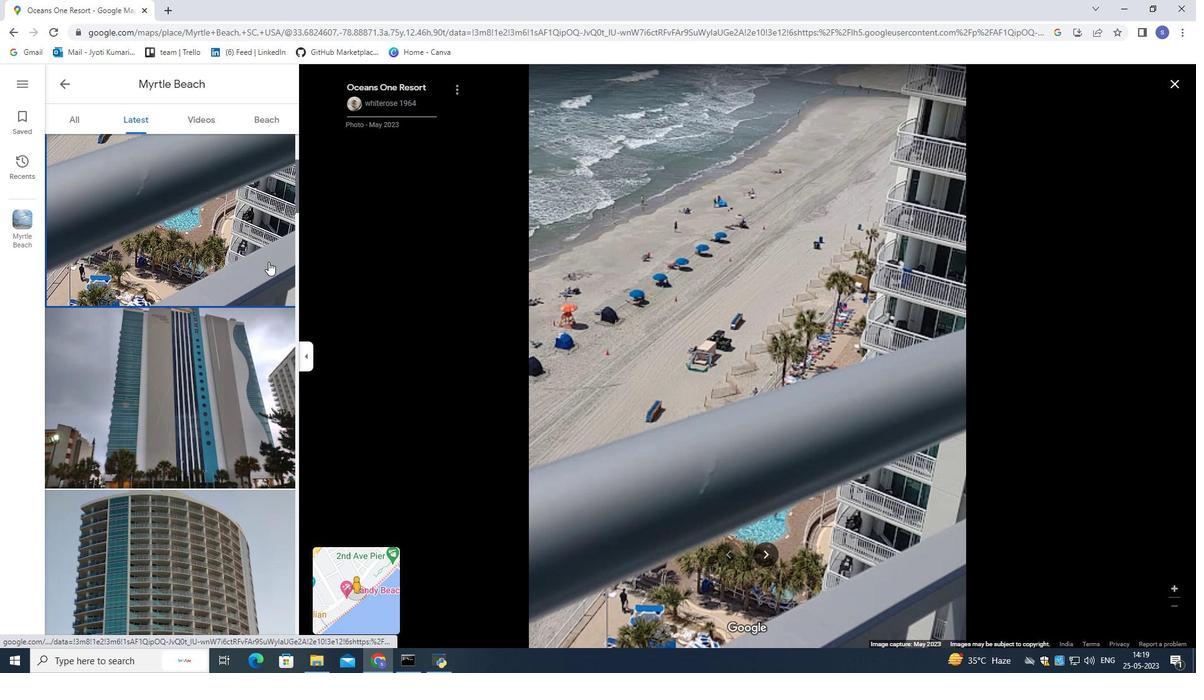 
Action: Mouse moved to (269, 250)
Screenshot: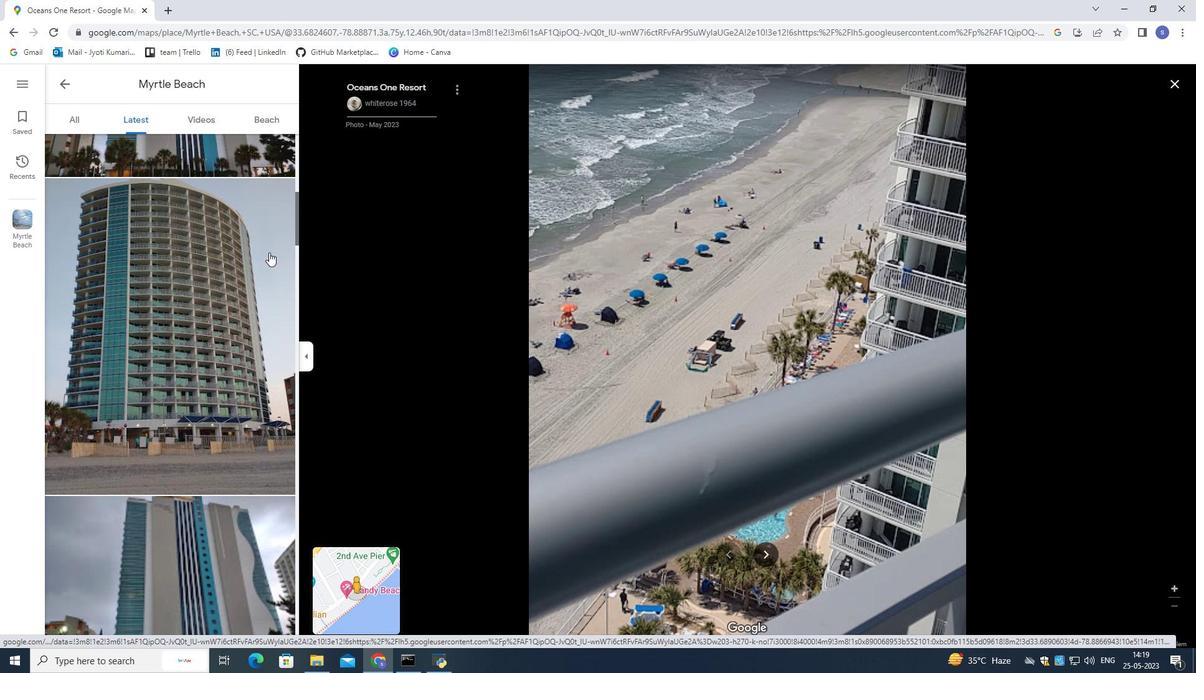 
Action: Mouse scrolled (269, 249) with delta (0, 0)
Screenshot: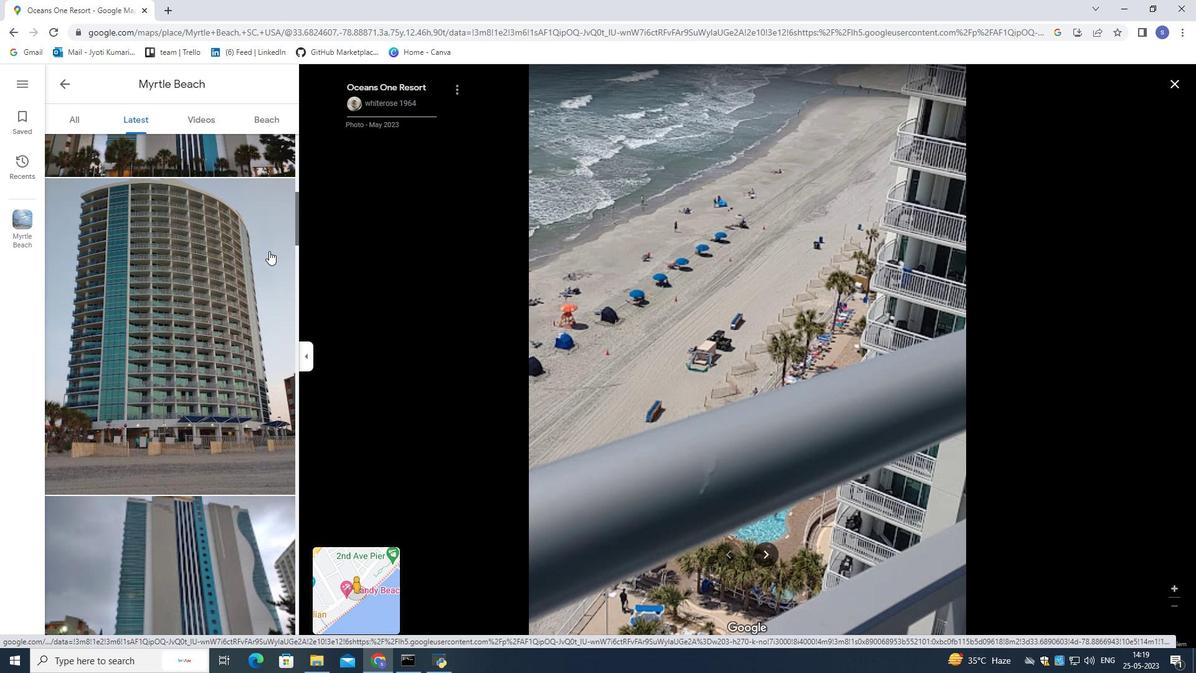 
Action: Mouse scrolled (269, 249) with delta (0, 0)
Screenshot: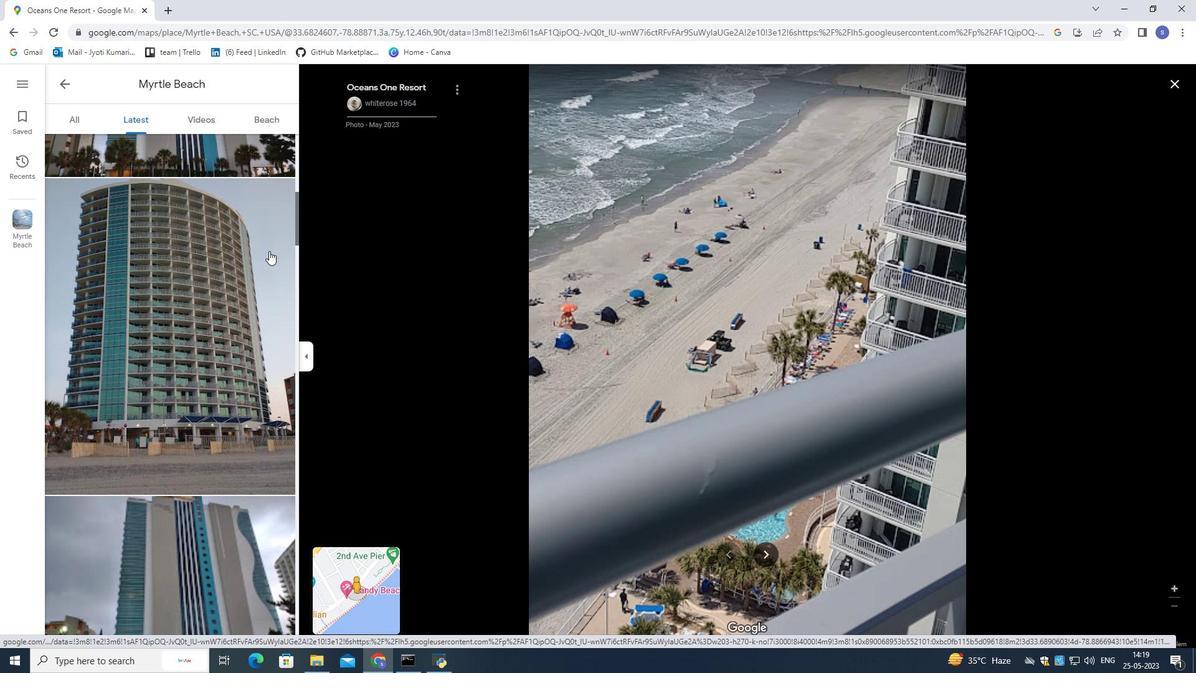 
Action: Mouse scrolled (269, 249) with delta (0, 0)
Screenshot: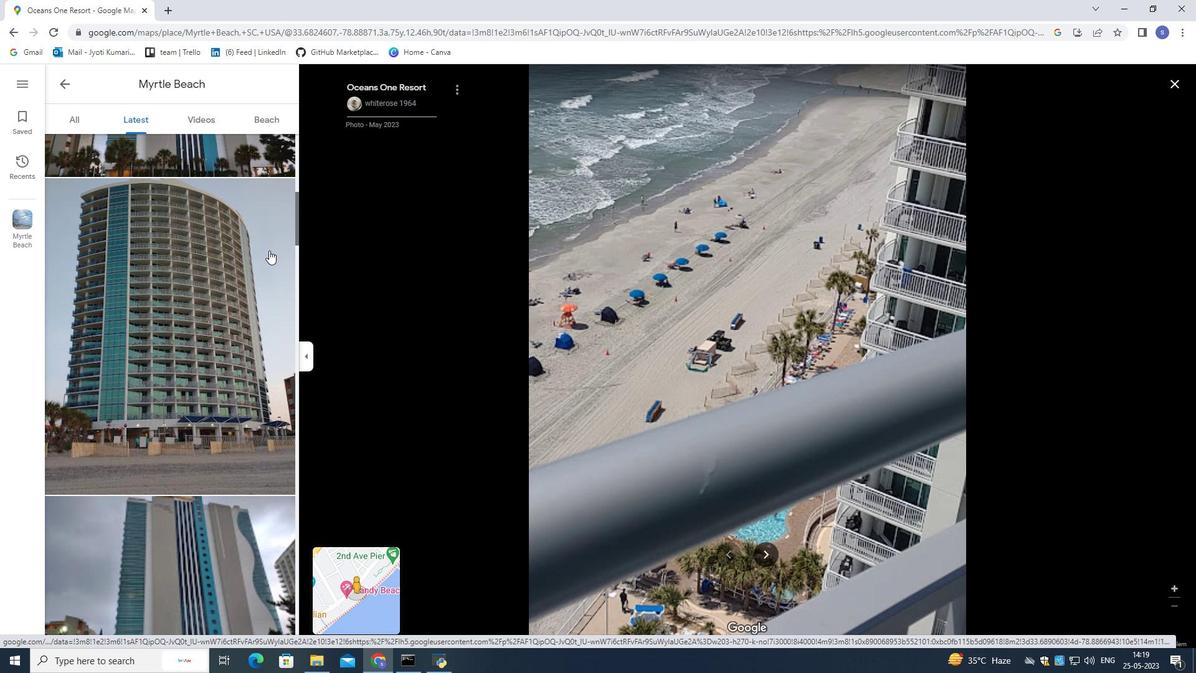 
Action: Mouse scrolled (269, 249) with delta (0, 0)
Screenshot: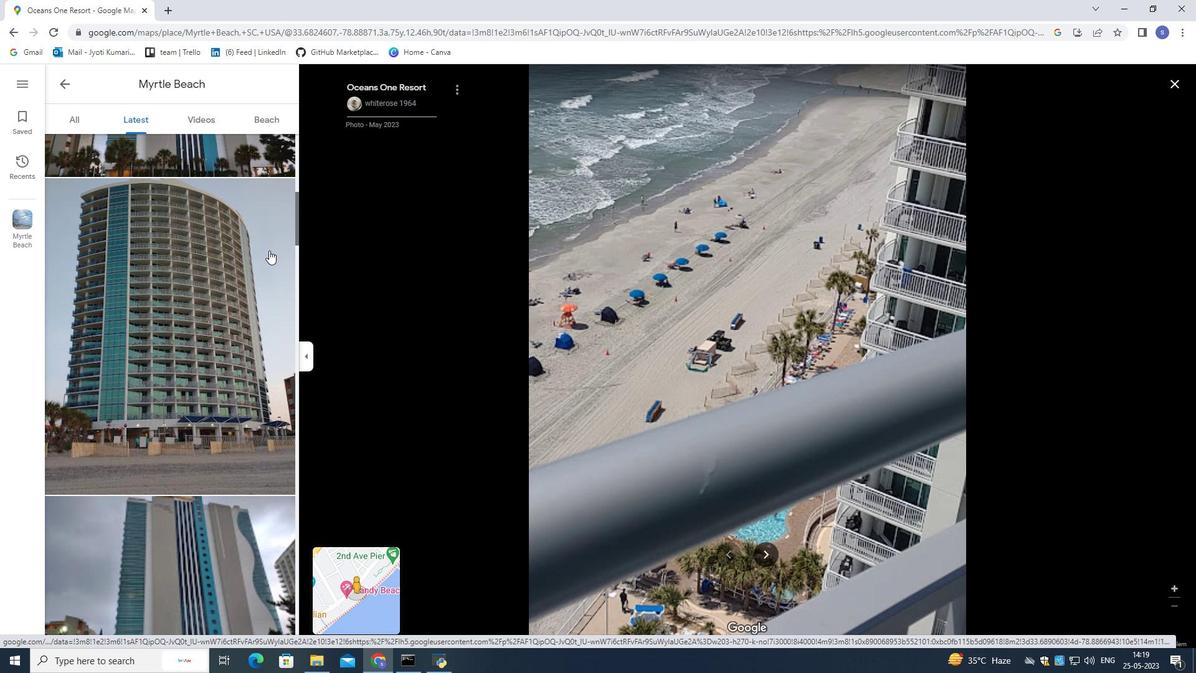 
Action: Mouse scrolled (269, 249) with delta (0, 0)
Screenshot: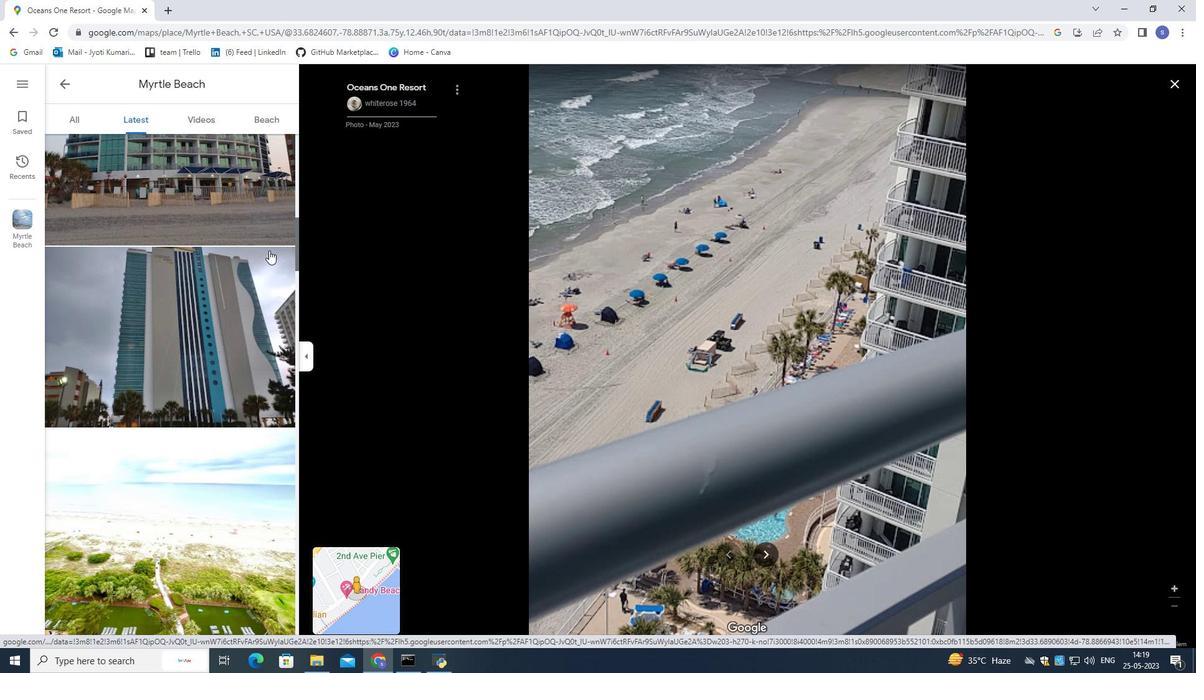 
Action: Mouse scrolled (269, 249) with delta (0, 0)
